 Task: Research Airbnb properties in Georgievka, Kazakhstan from 12th December, 2023 to 16th December, 2023 for 8 adults. Place can be room with 8 bedrooms having 8 beds and 8 bathrooms. Property type can be hotel. Amenities needed are: wifi, TV, free parkinig on premises, gym, breakfast.
Action: Mouse moved to (504, 88)
Screenshot: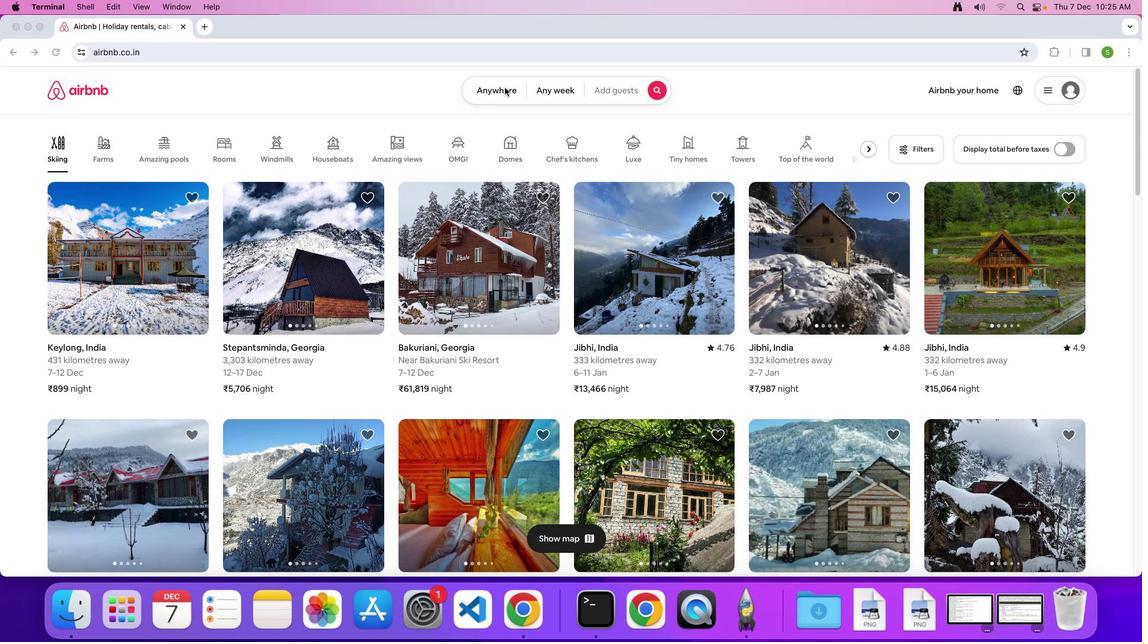 
Action: Mouse pressed left at (504, 88)
Screenshot: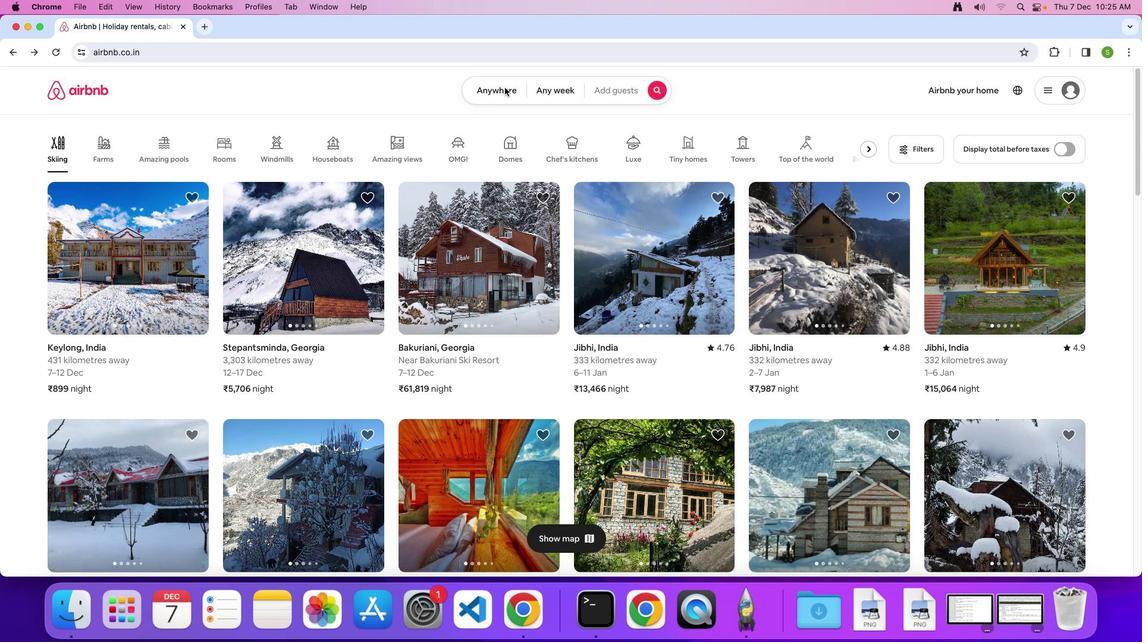 
Action: Mouse moved to (500, 89)
Screenshot: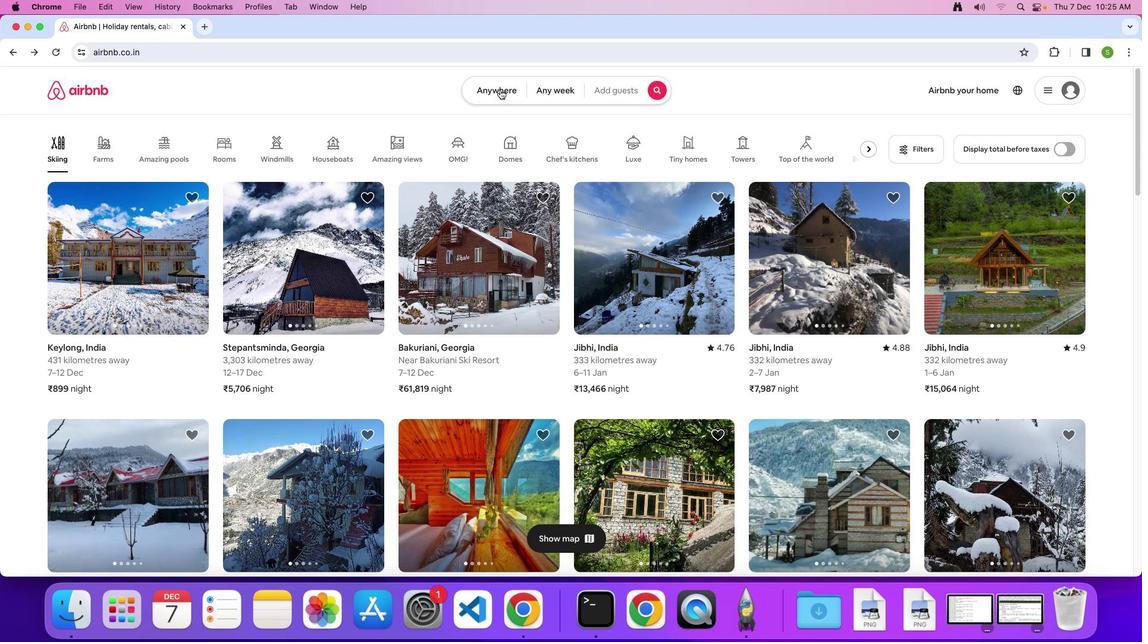 
Action: Mouse pressed left at (500, 89)
Screenshot: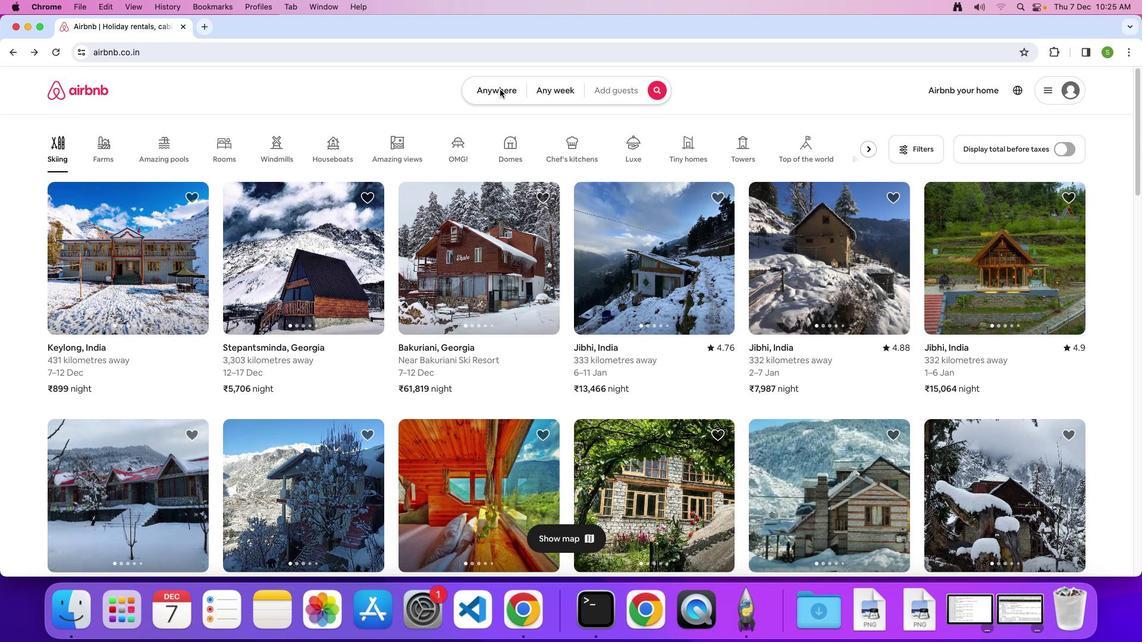 
Action: Mouse moved to (424, 135)
Screenshot: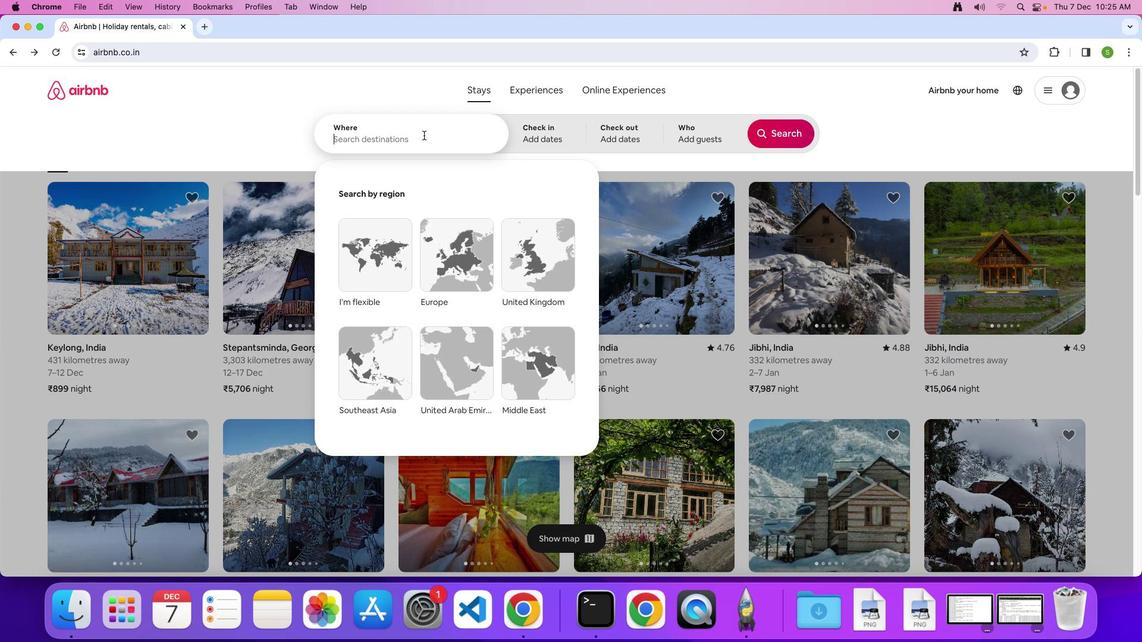 
Action: Key pressed 'G'Key.caps_lock'e''o''r''i'Key.backspace'g''i''e''v''k''a'','Key.spaceKey.shift'K''a''z''a''k''h''s''t''a''n'Key.enter
Screenshot: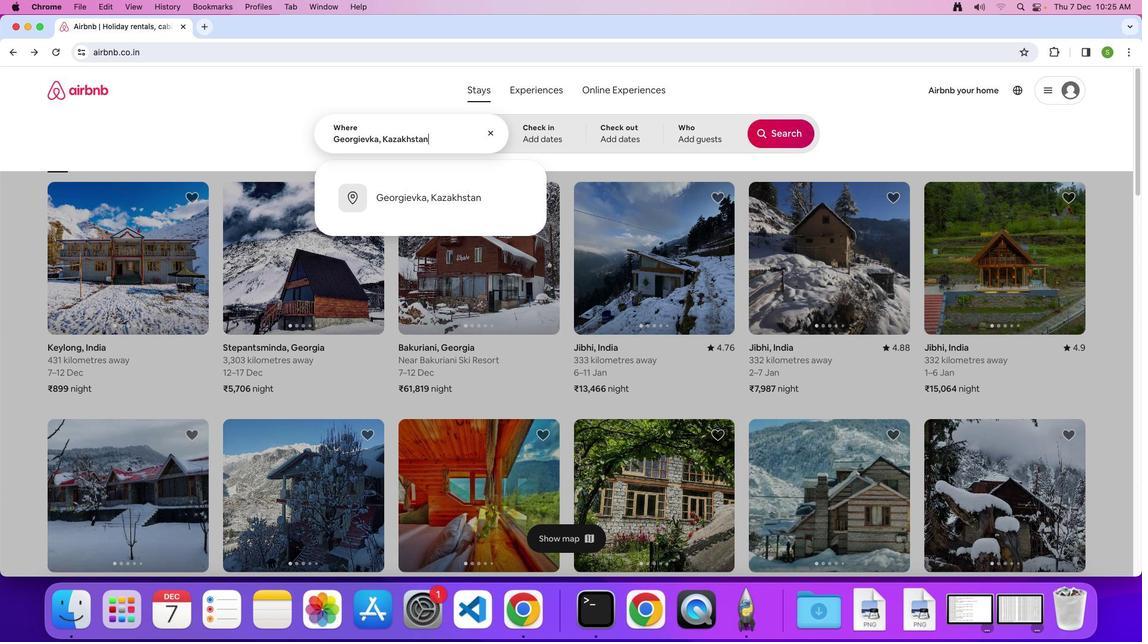 
Action: Mouse moved to (421, 335)
Screenshot: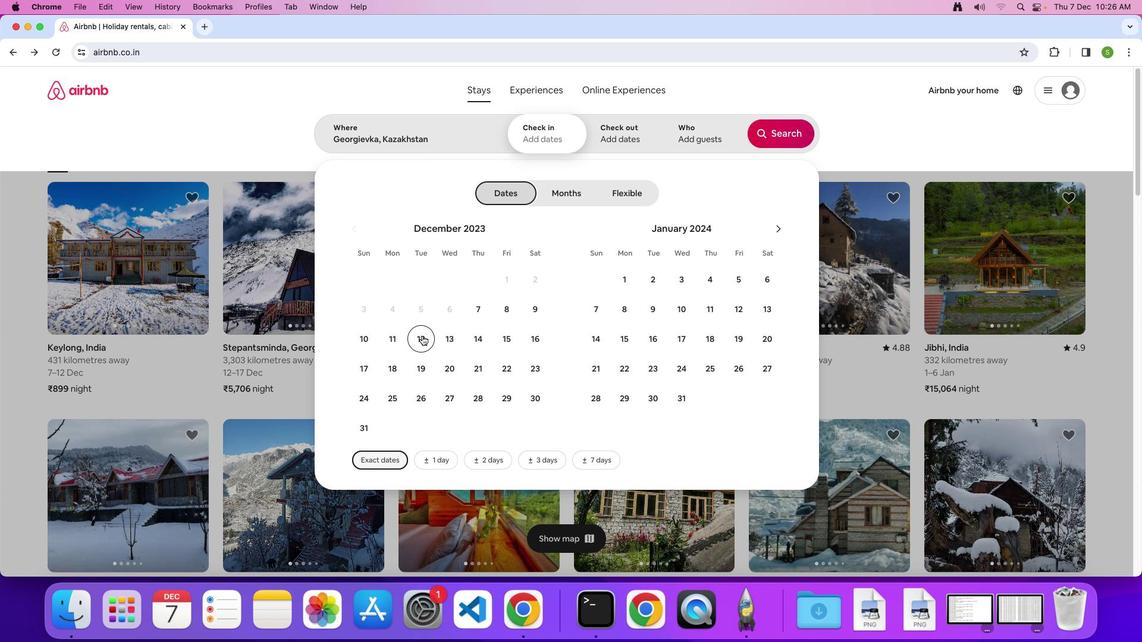 
Action: Mouse pressed left at (421, 335)
Screenshot: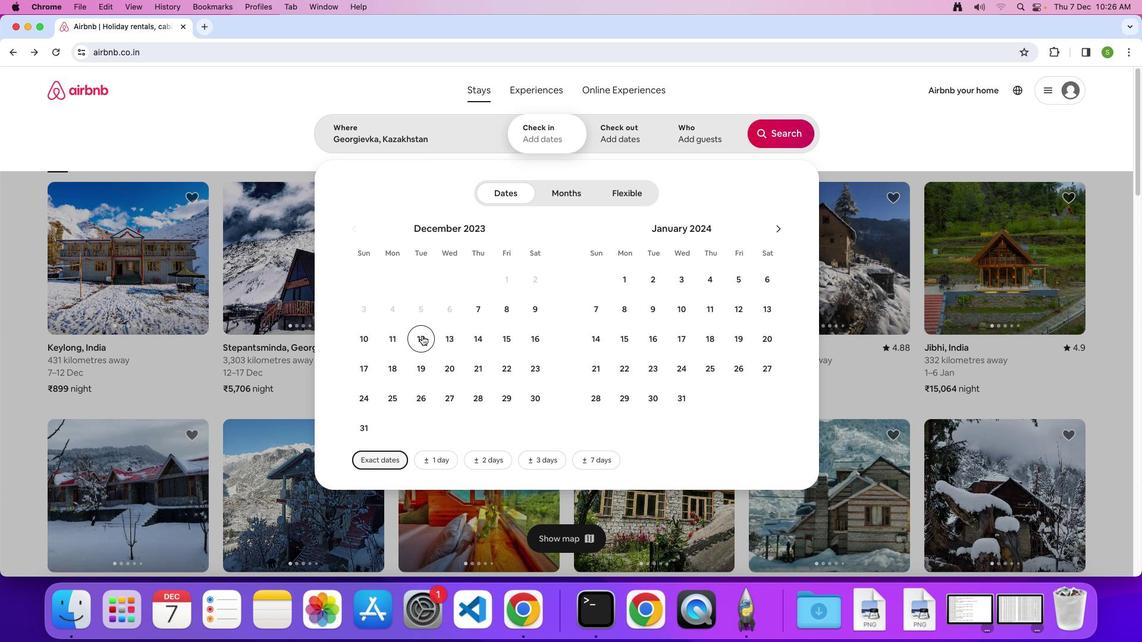 
Action: Mouse moved to (528, 340)
Screenshot: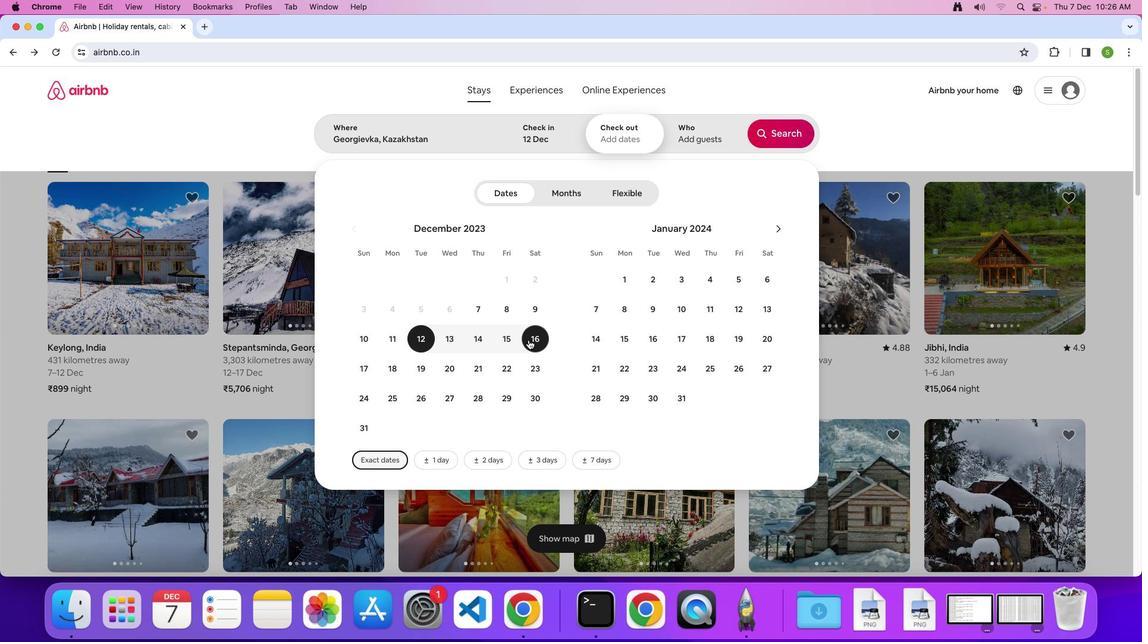 
Action: Mouse pressed left at (528, 340)
Screenshot: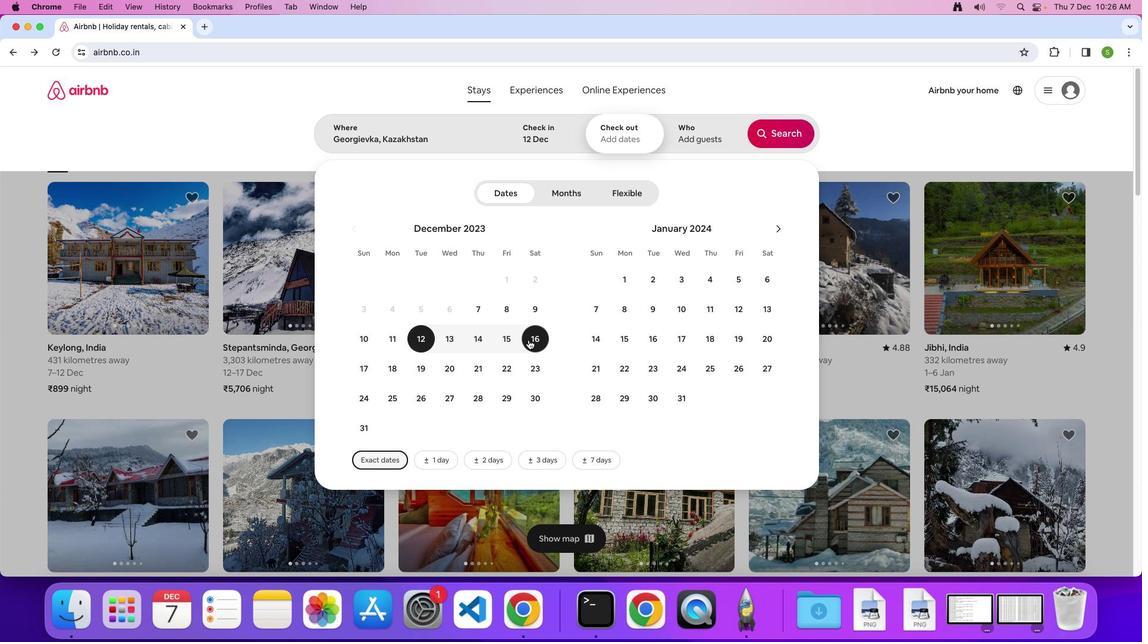 
Action: Mouse moved to (694, 142)
Screenshot: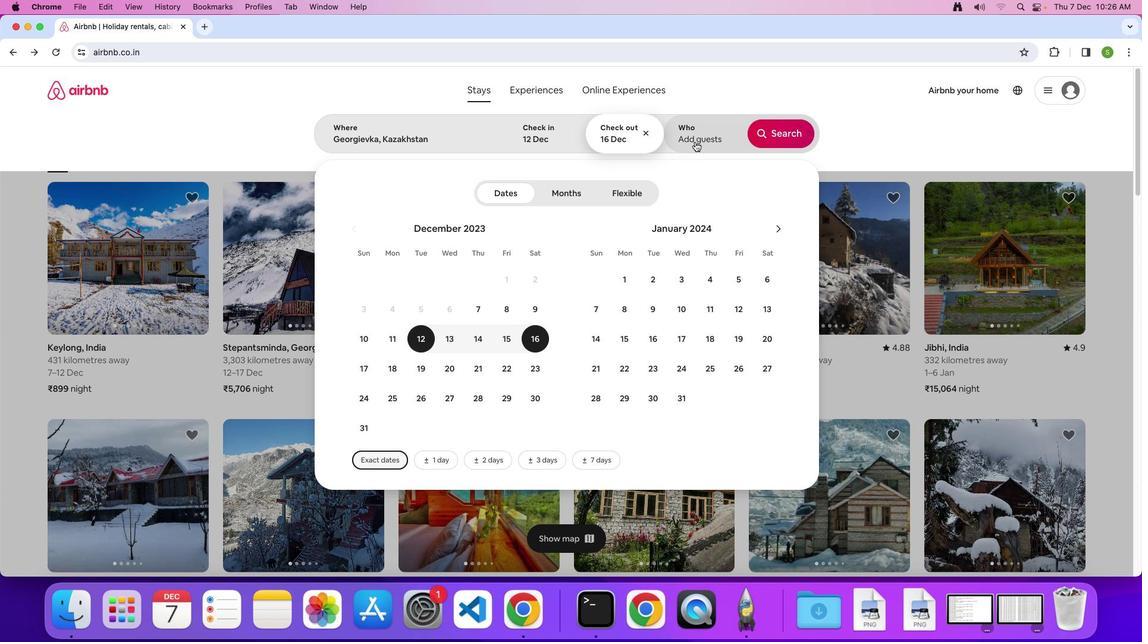 
Action: Mouse pressed left at (694, 142)
Screenshot: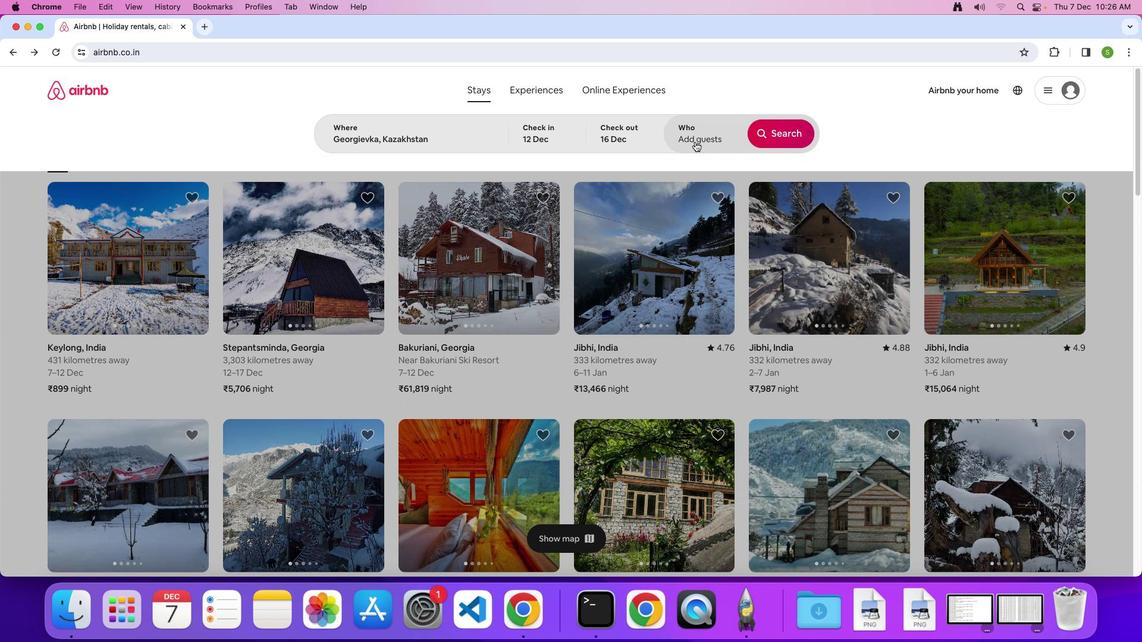 
Action: Mouse moved to (788, 199)
Screenshot: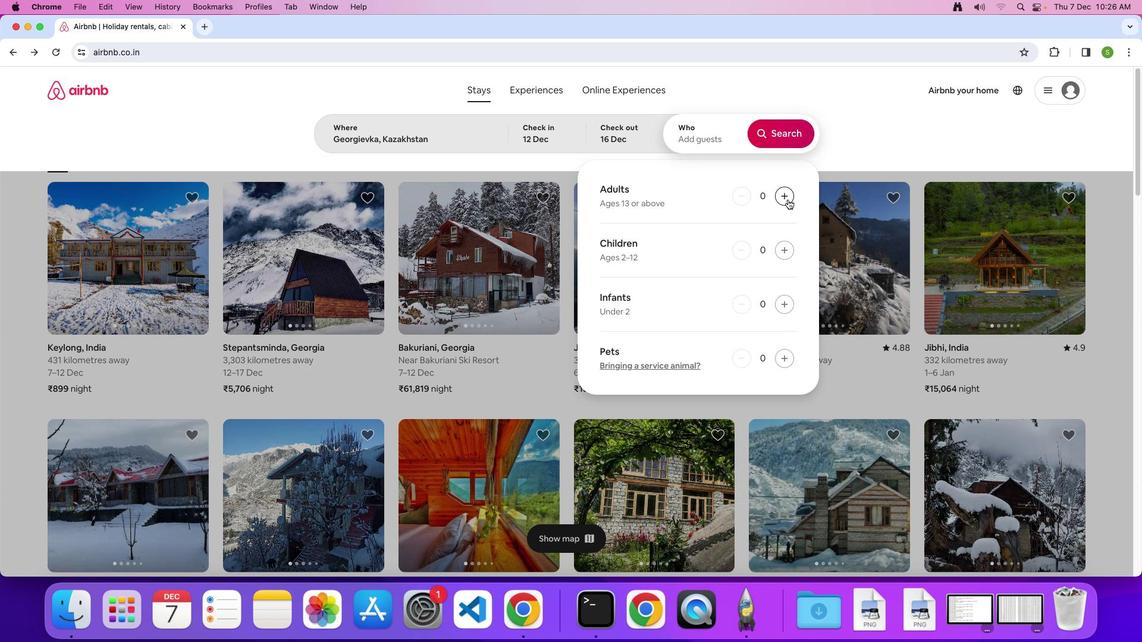 
Action: Mouse pressed left at (788, 199)
Screenshot: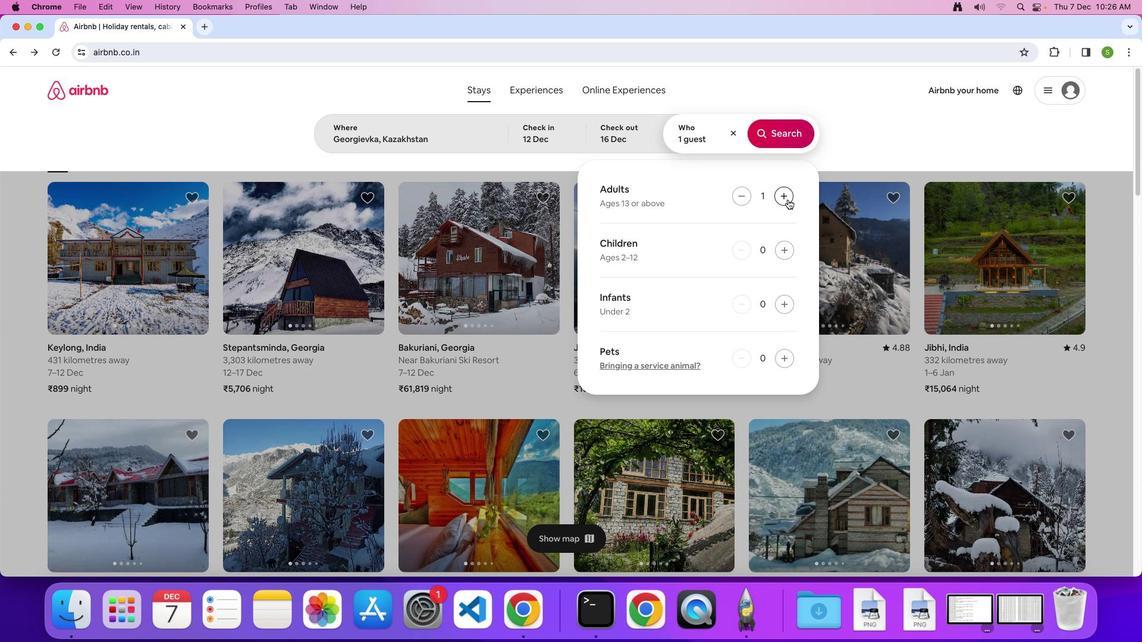 
Action: Mouse pressed left at (788, 199)
Screenshot: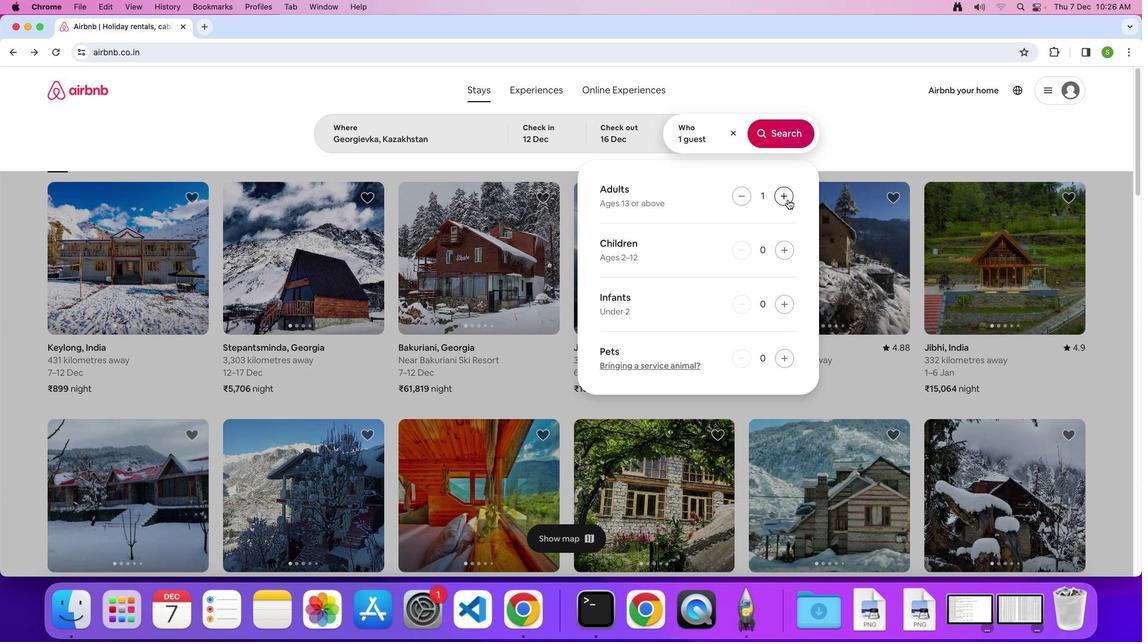 
Action: Mouse pressed left at (788, 199)
Screenshot: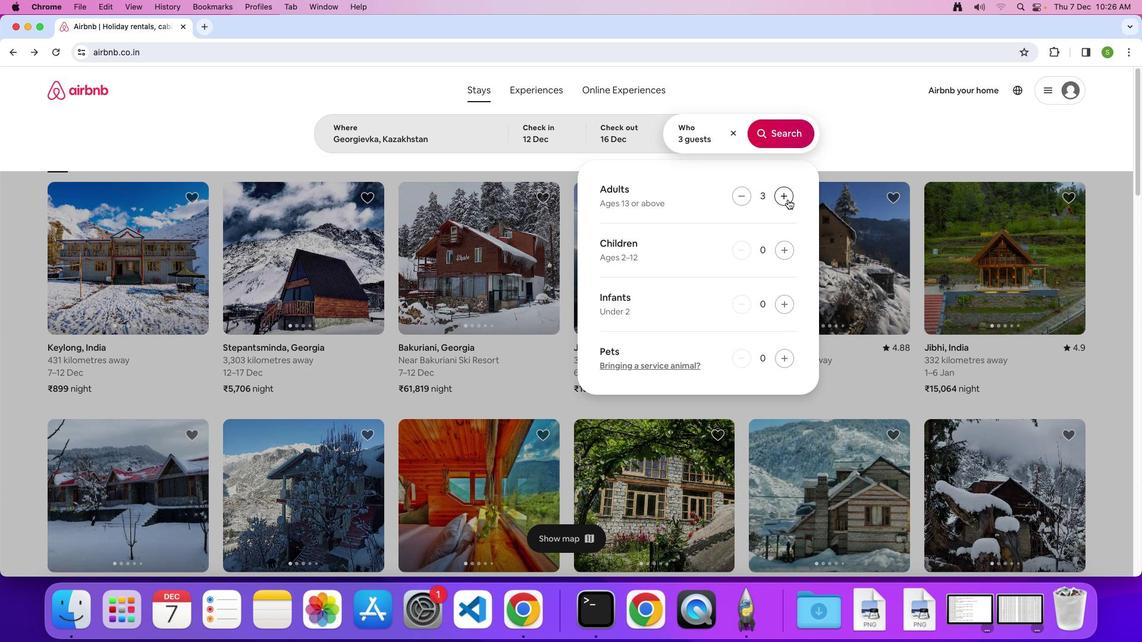 
Action: Mouse pressed left at (788, 199)
Screenshot: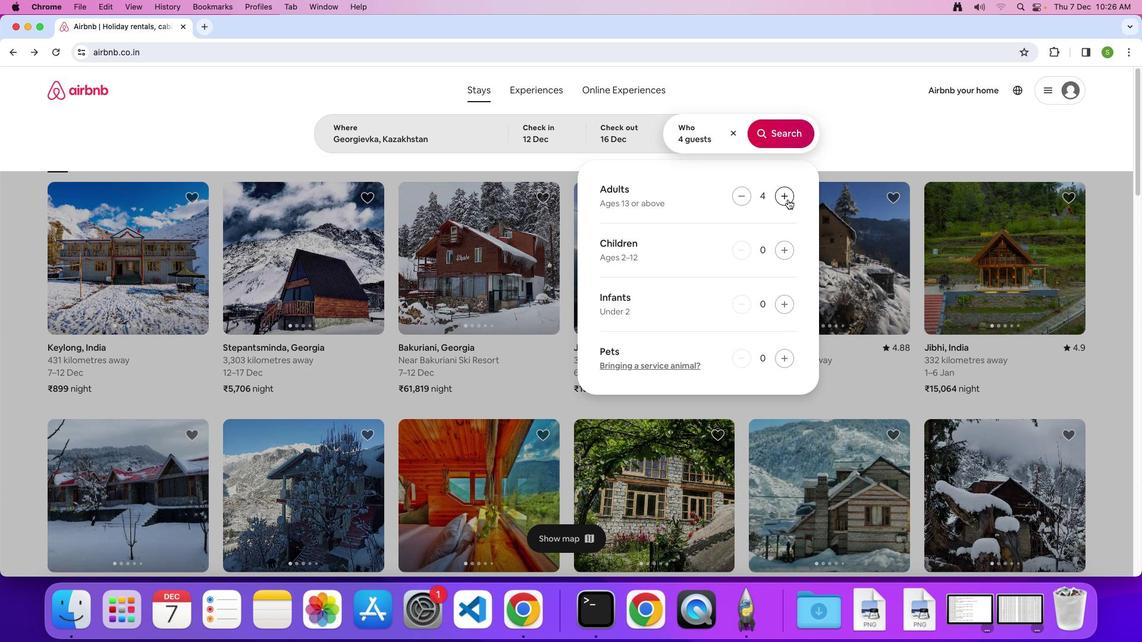 
Action: Mouse pressed left at (788, 199)
Screenshot: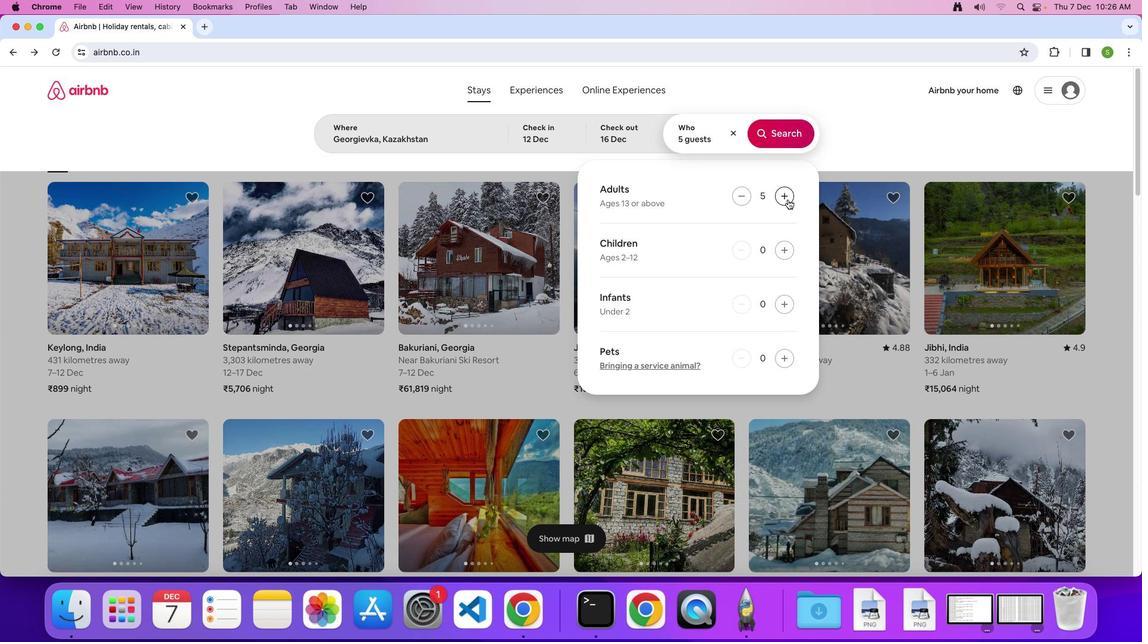 
Action: Mouse pressed left at (788, 199)
Screenshot: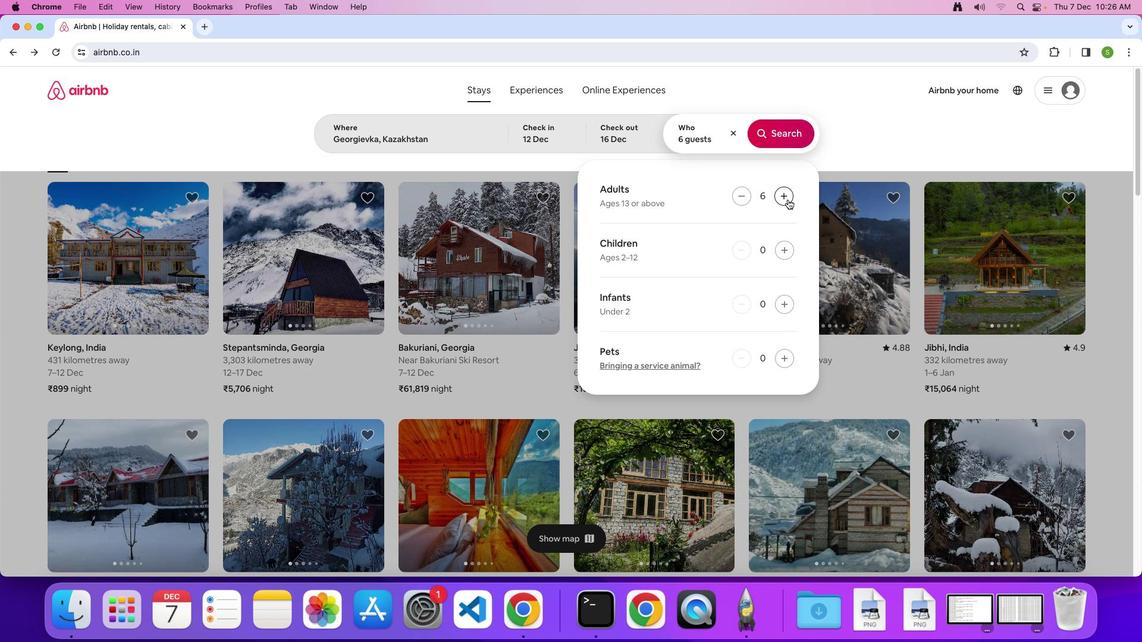 
Action: Mouse pressed left at (788, 199)
Screenshot: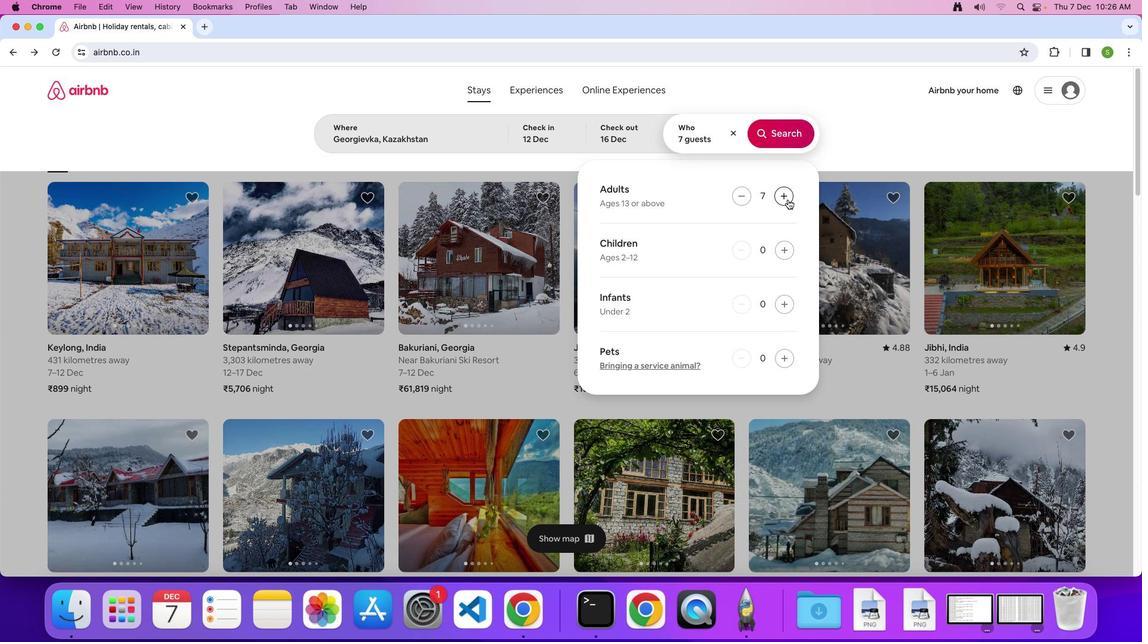 
Action: Mouse pressed left at (788, 199)
Screenshot: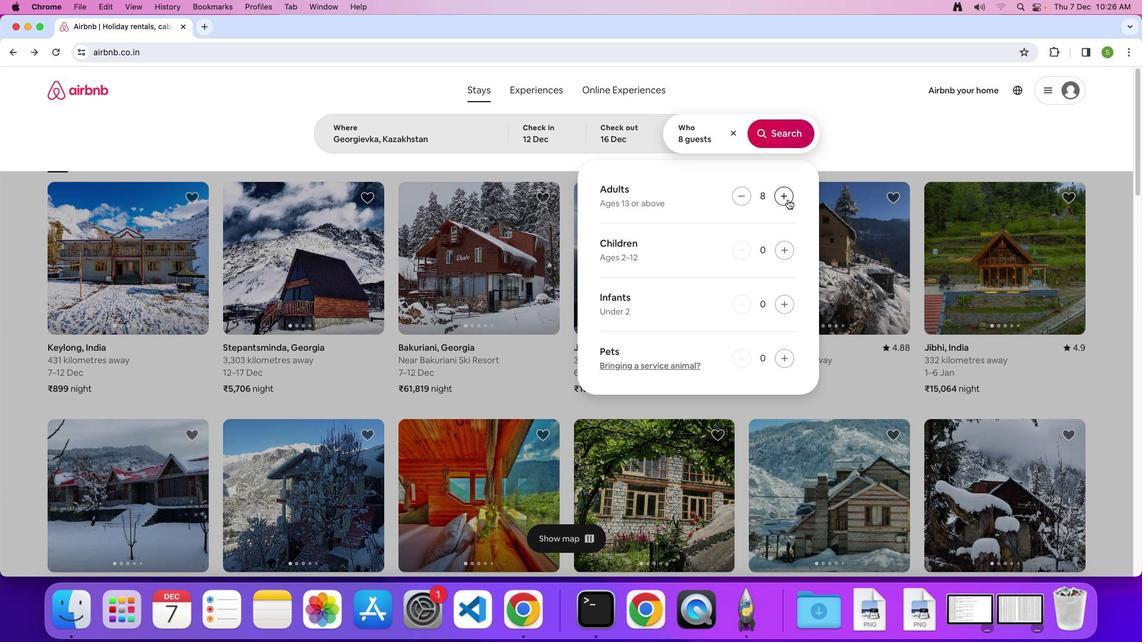 
Action: Mouse moved to (771, 128)
Screenshot: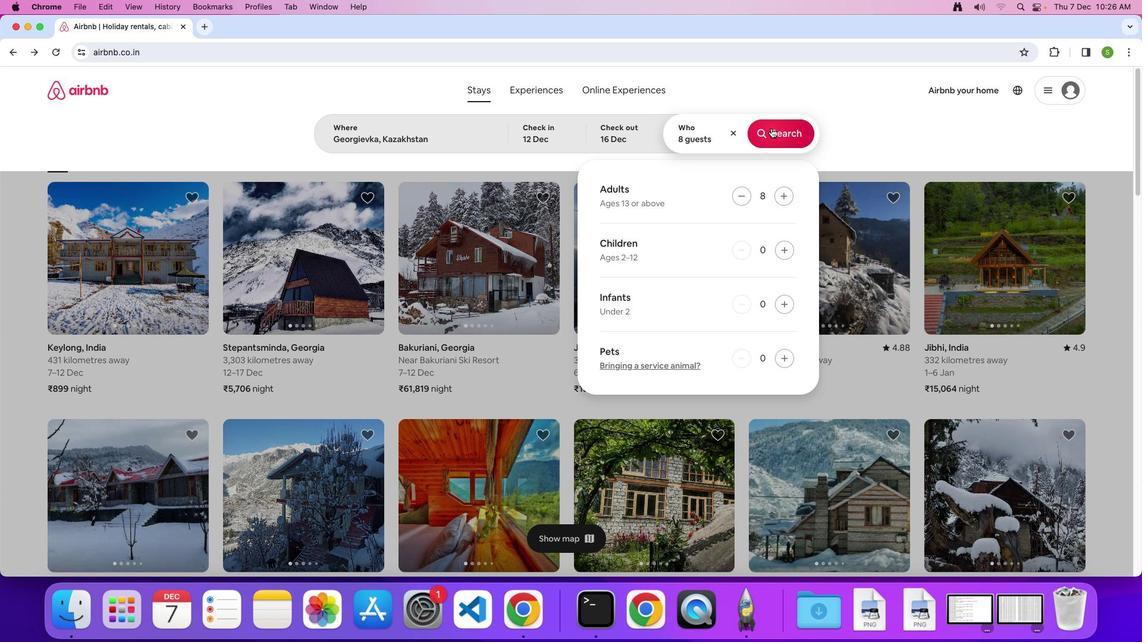 
Action: Mouse pressed left at (771, 128)
Screenshot: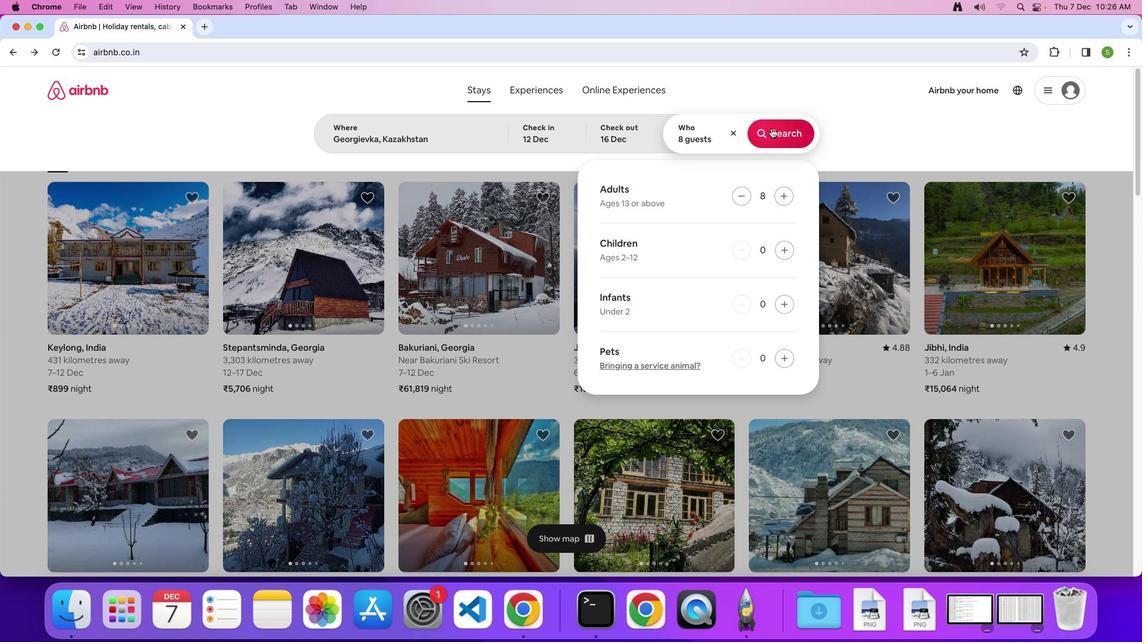 
Action: Mouse moved to (953, 138)
Screenshot: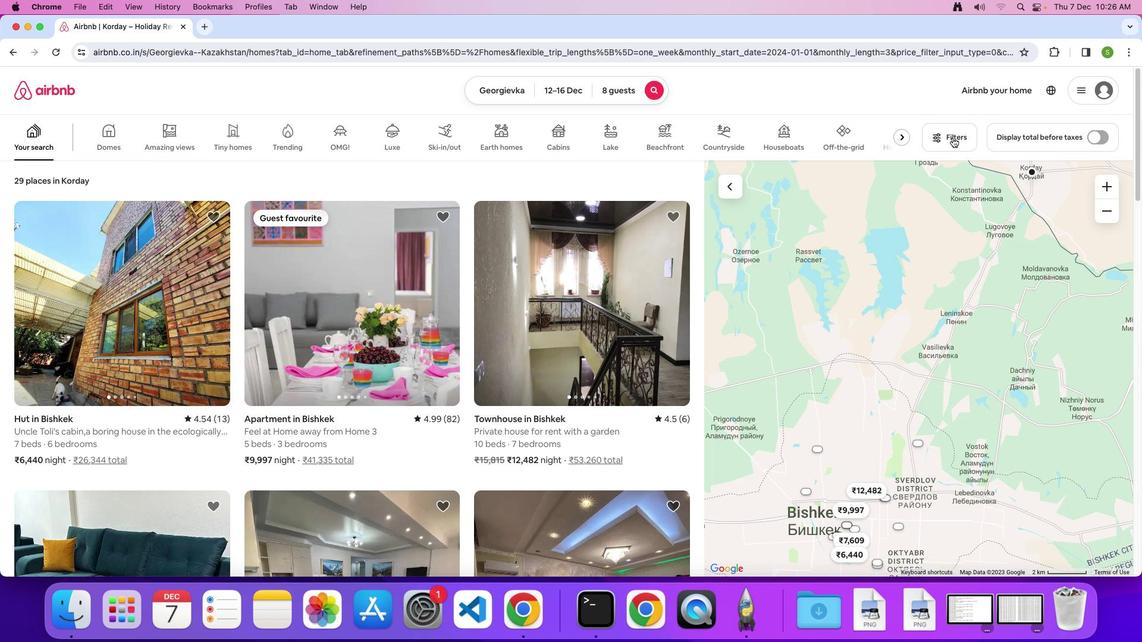 
Action: Mouse pressed left at (953, 138)
Screenshot: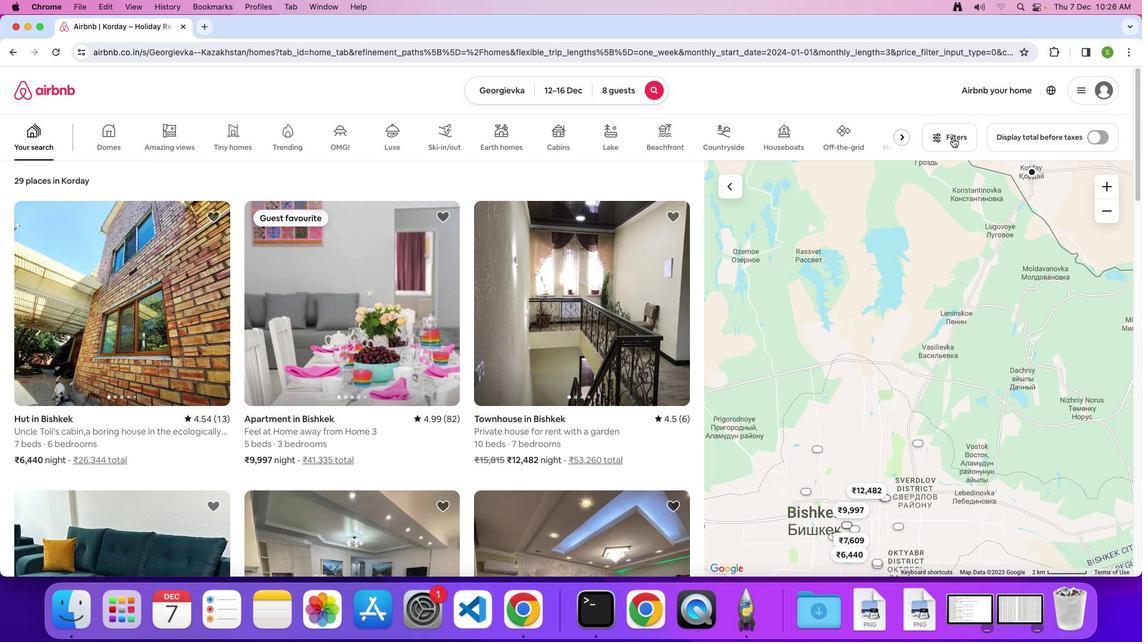 
Action: Mouse moved to (524, 211)
Screenshot: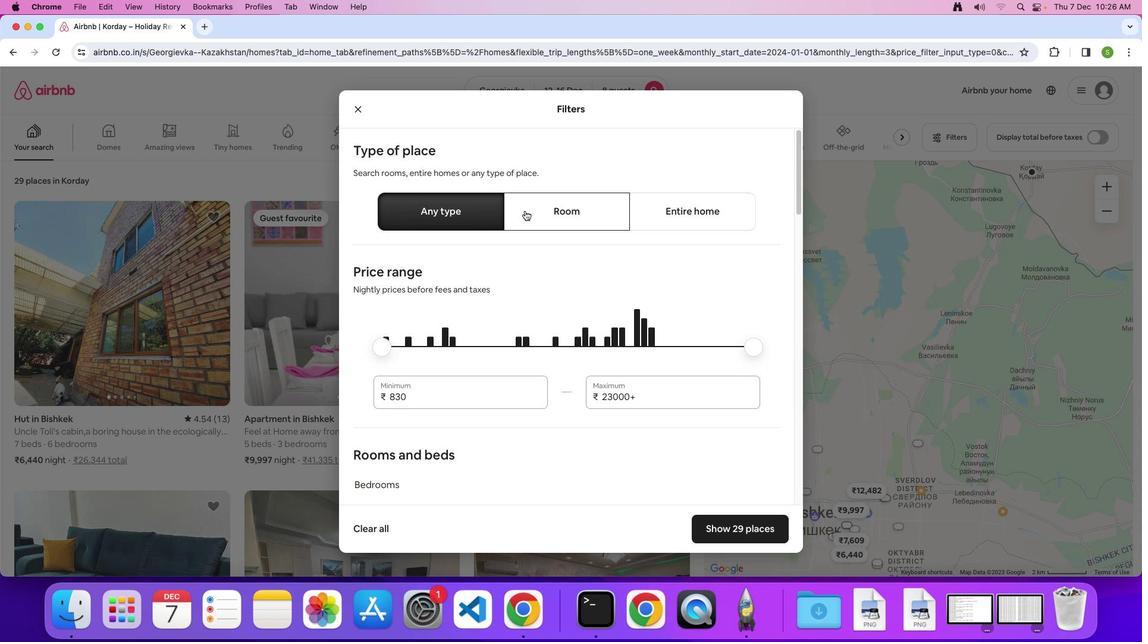 
Action: Mouse pressed left at (524, 211)
Screenshot: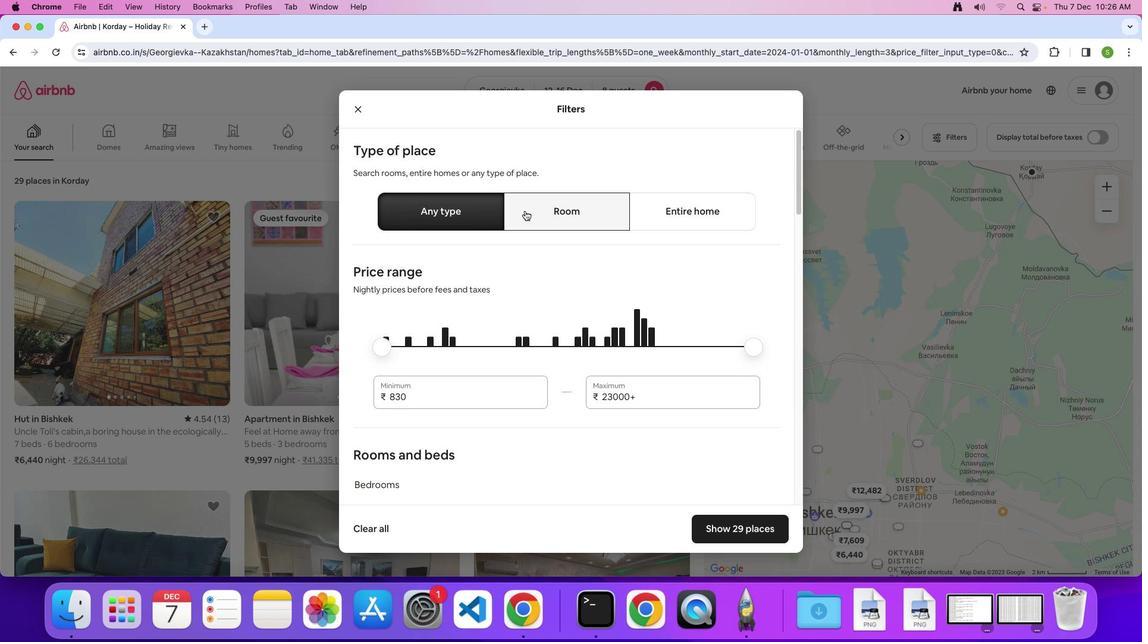 
Action: Mouse moved to (512, 329)
Screenshot: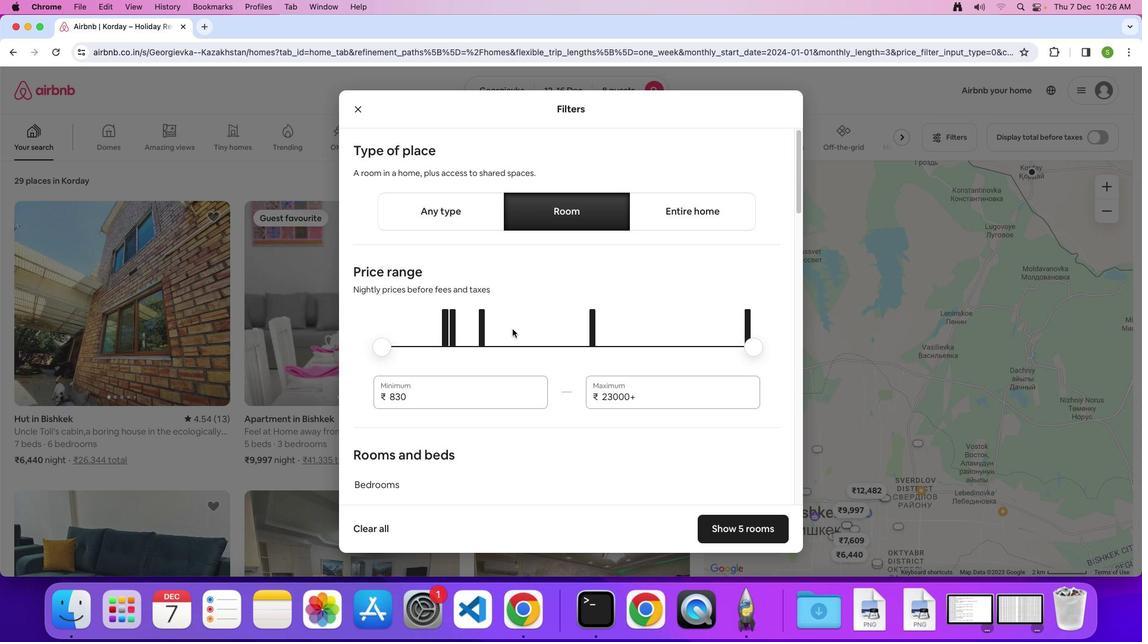 
Action: Mouse scrolled (512, 329) with delta (0, 0)
Screenshot: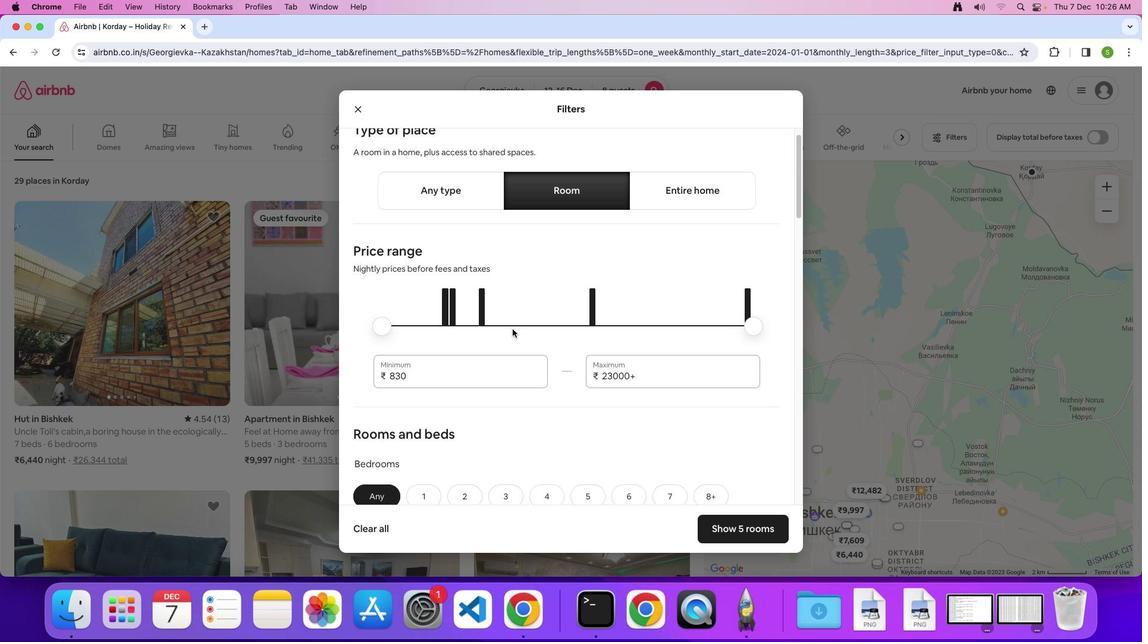 
Action: Mouse scrolled (512, 329) with delta (0, 0)
Screenshot: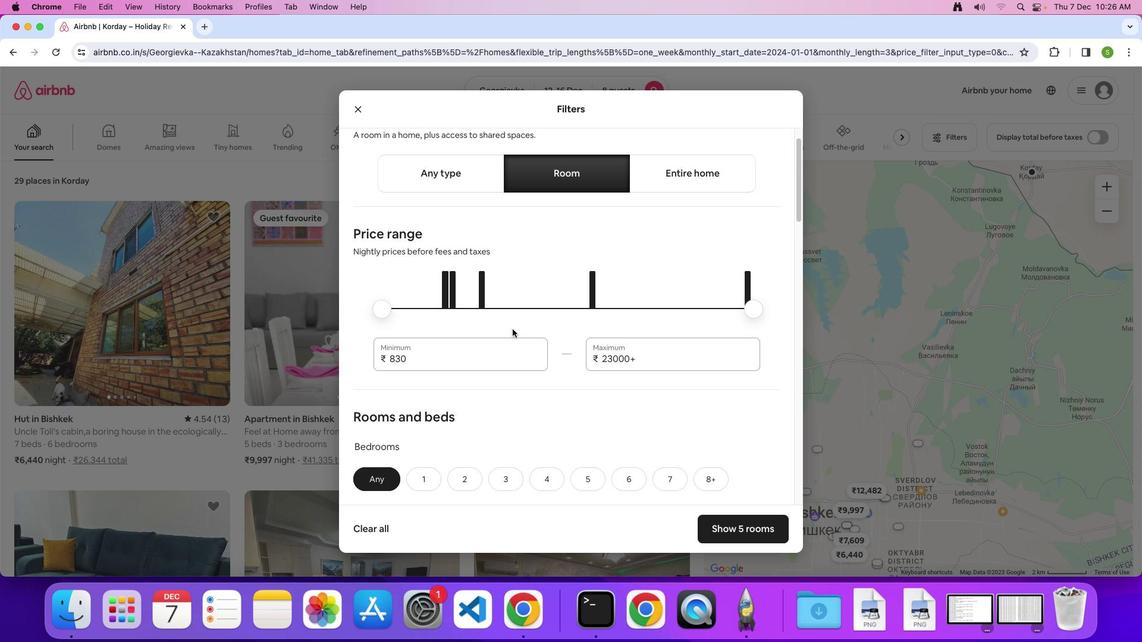 
Action: Mouse scrolled (512, 329) with delta (0, -1)
Screenshot: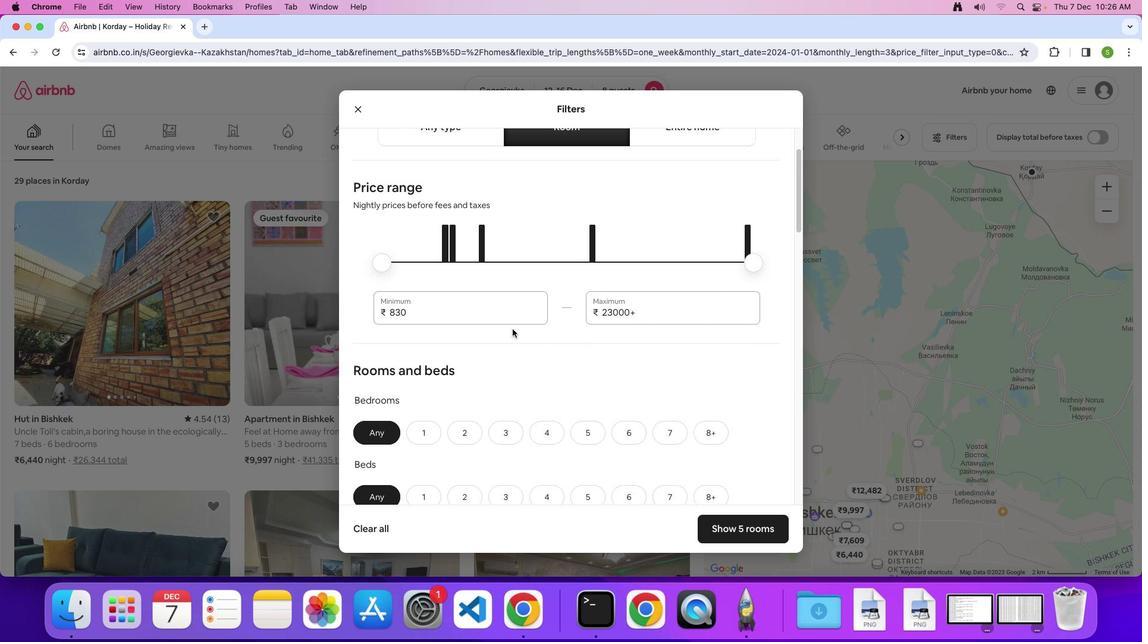 
Action: Mouse scrolled (512, 329) with delta (0, 0)
Screenshot: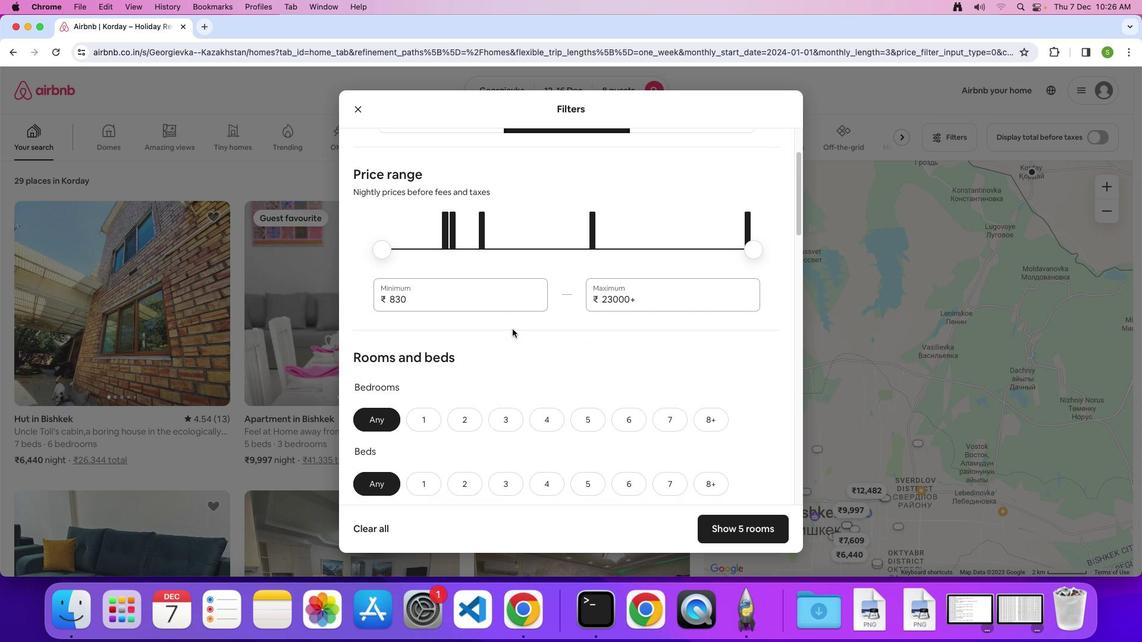 
Action: Mouse scrolled (512, 329) with delta (0, 0)
Screenshot: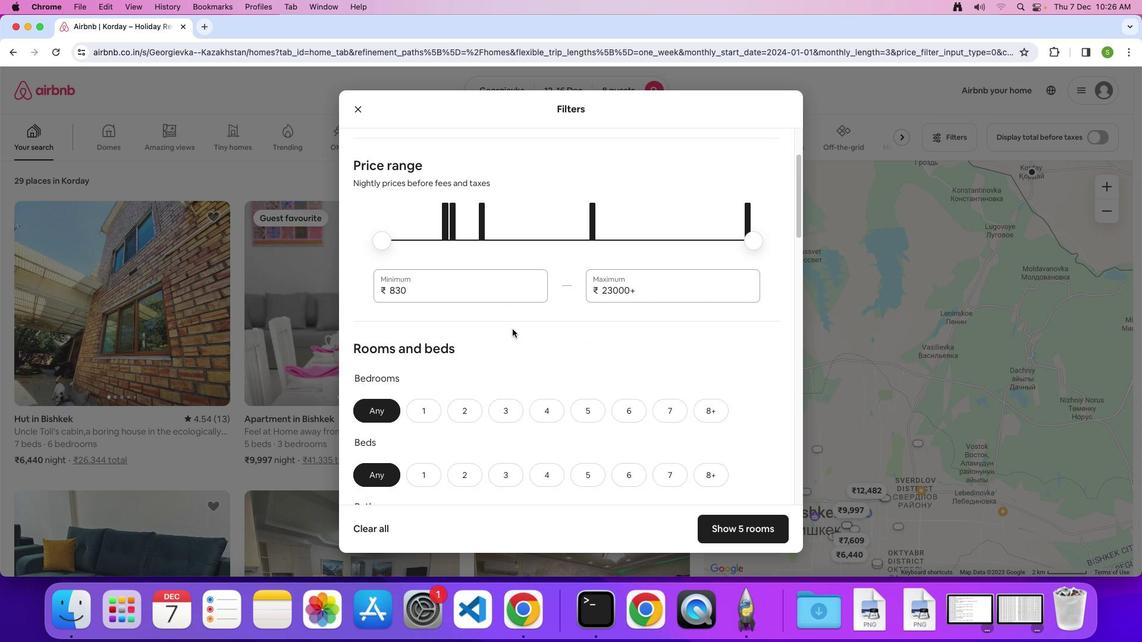 
Action: Mouse scrolled (512, 329) with delta (0, 0)
Screenshot: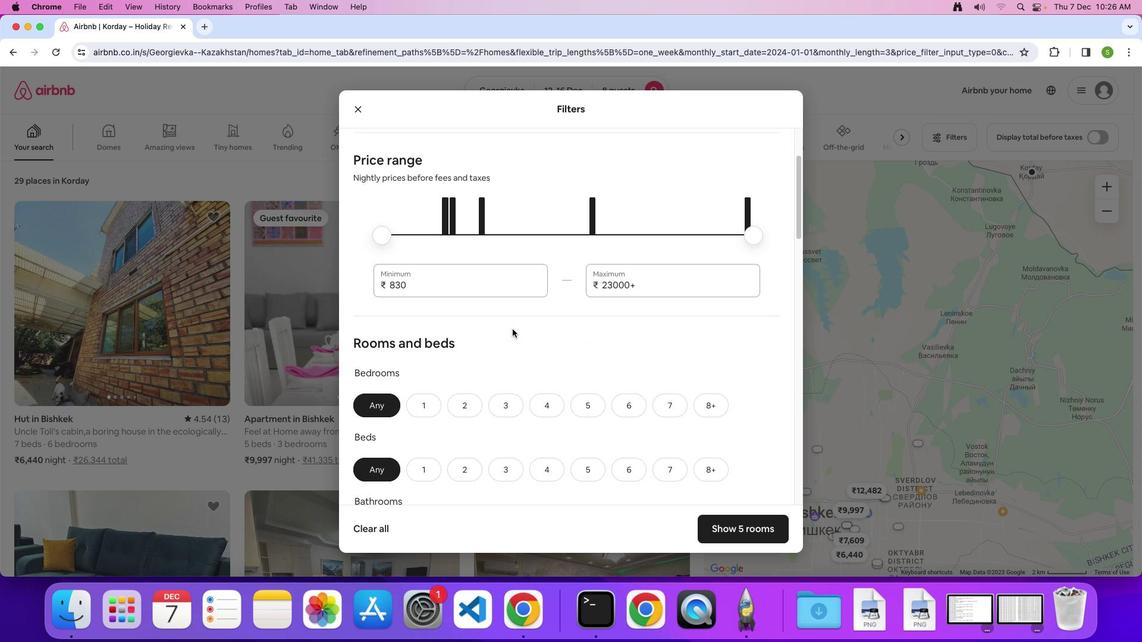 
Action: Mouse scrolled (512, 329) with delta (0, 0)
Screenshot: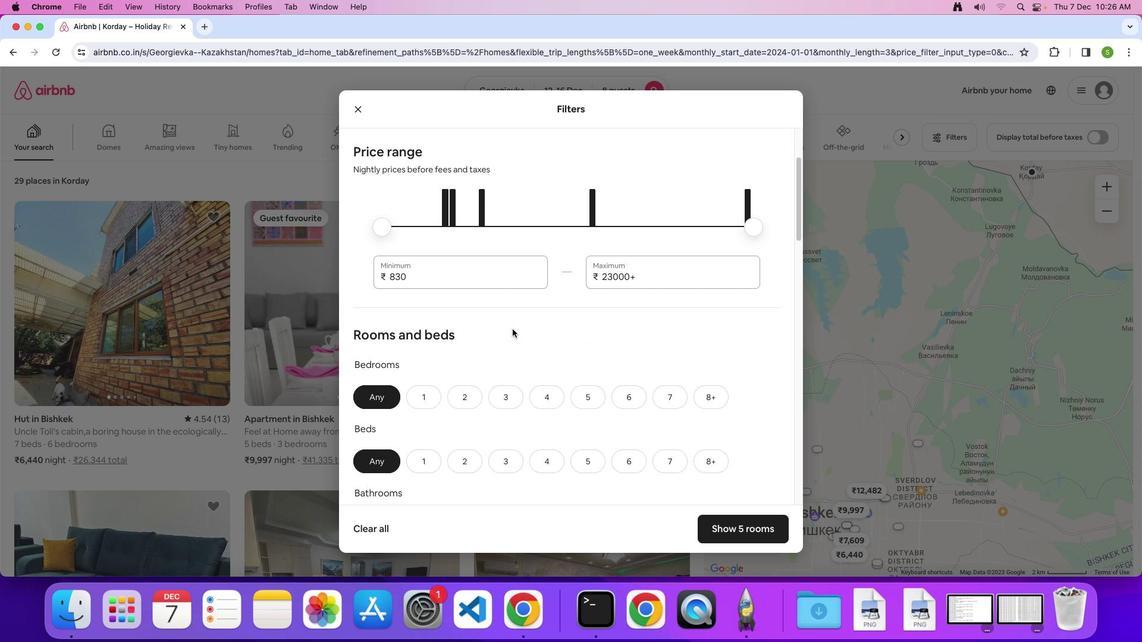 
Action: Mouse scrolled (512, 329) with delta (0, 0)
Screenshot: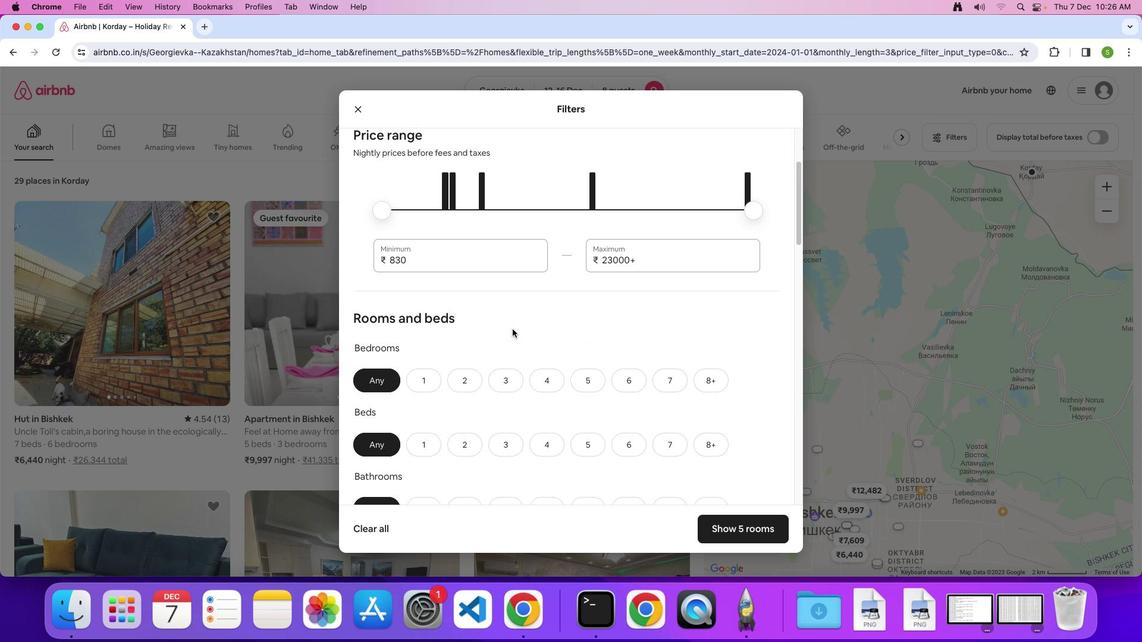 
Action: Mouse scrolled (512, 329) with delta (0, 0)
Screenshot: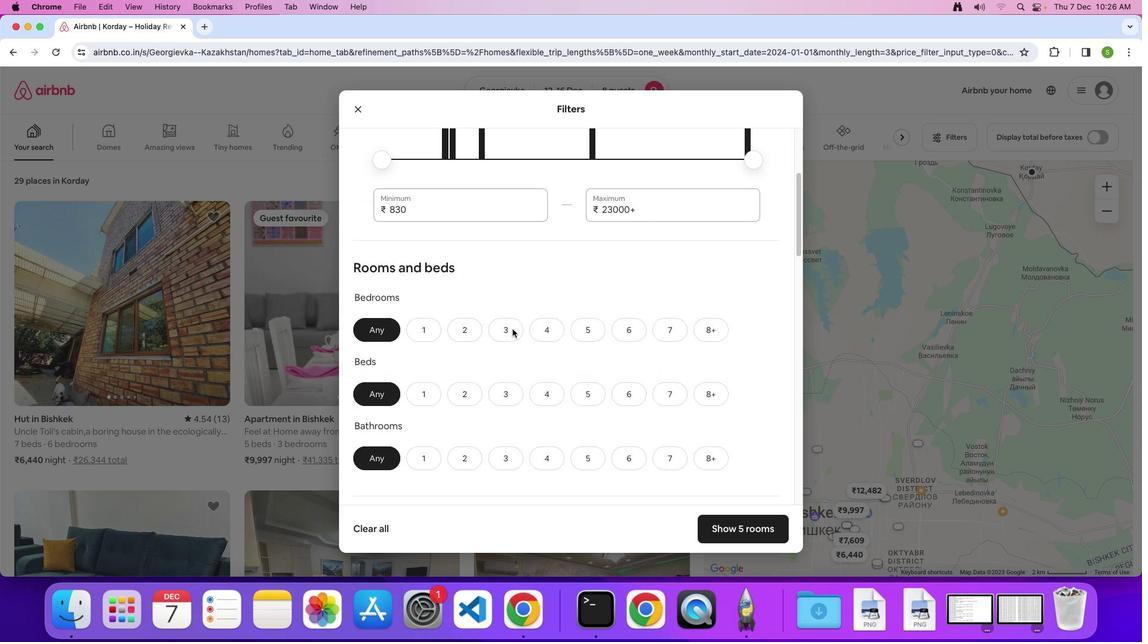 
Action: Mouse scrolled (512, 329) with delta (0, -1)
Screenshot: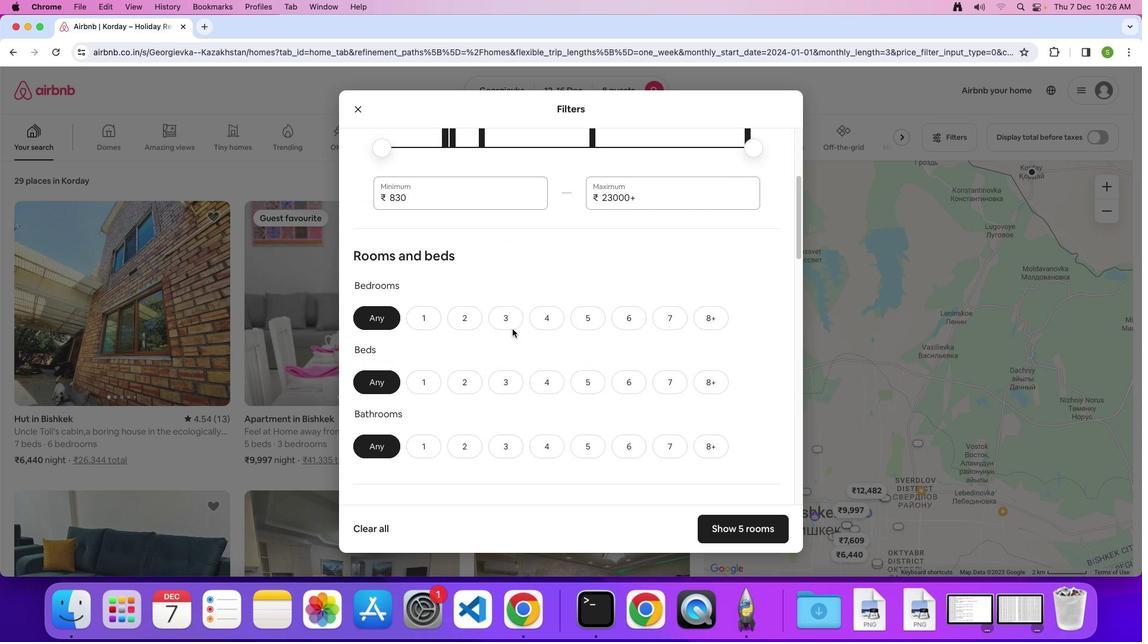 
Action: Mouse scrolled (512, 329) with delta (0, -1)
Screenshot: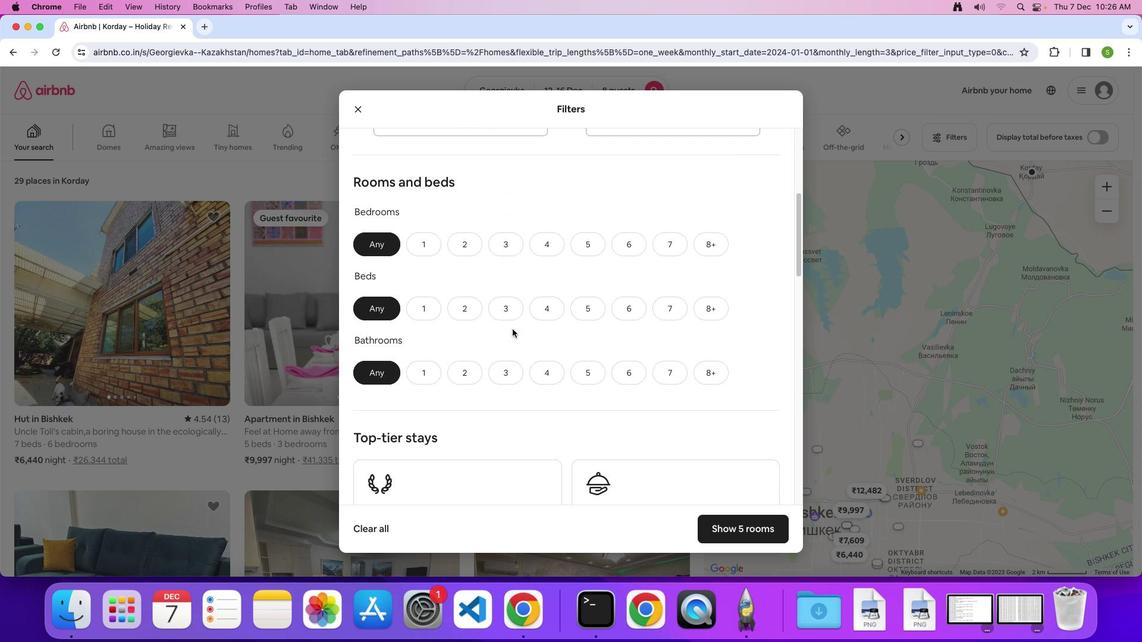 
Action: Mouse moved to (712, 236)
Screenshot: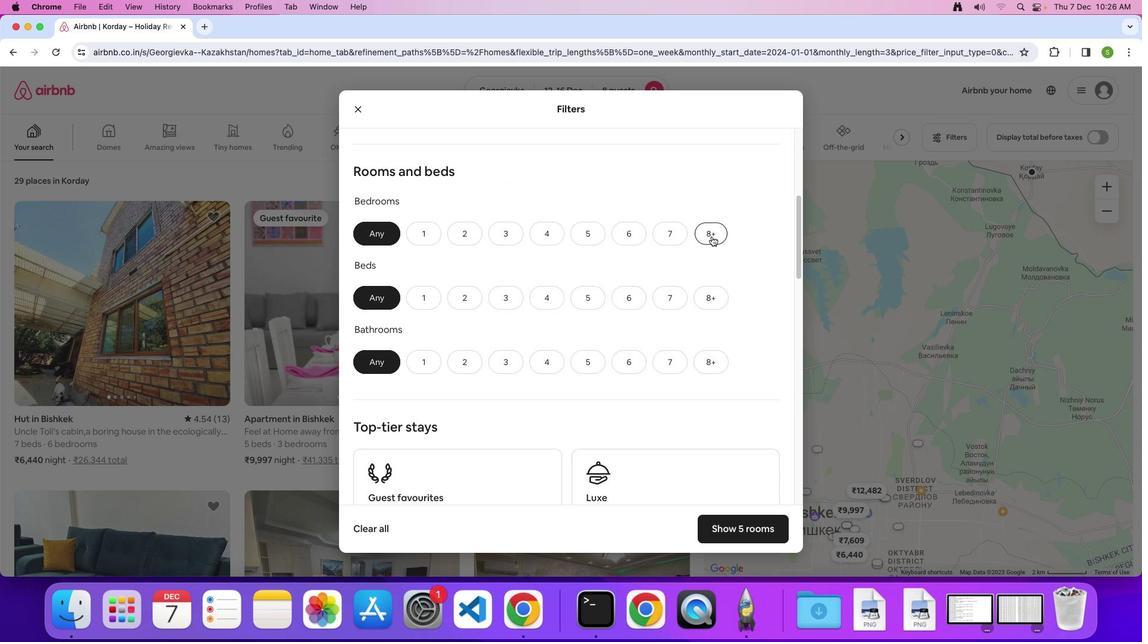 
Action: Mouse pressed left at (712, 236)
Screenshot: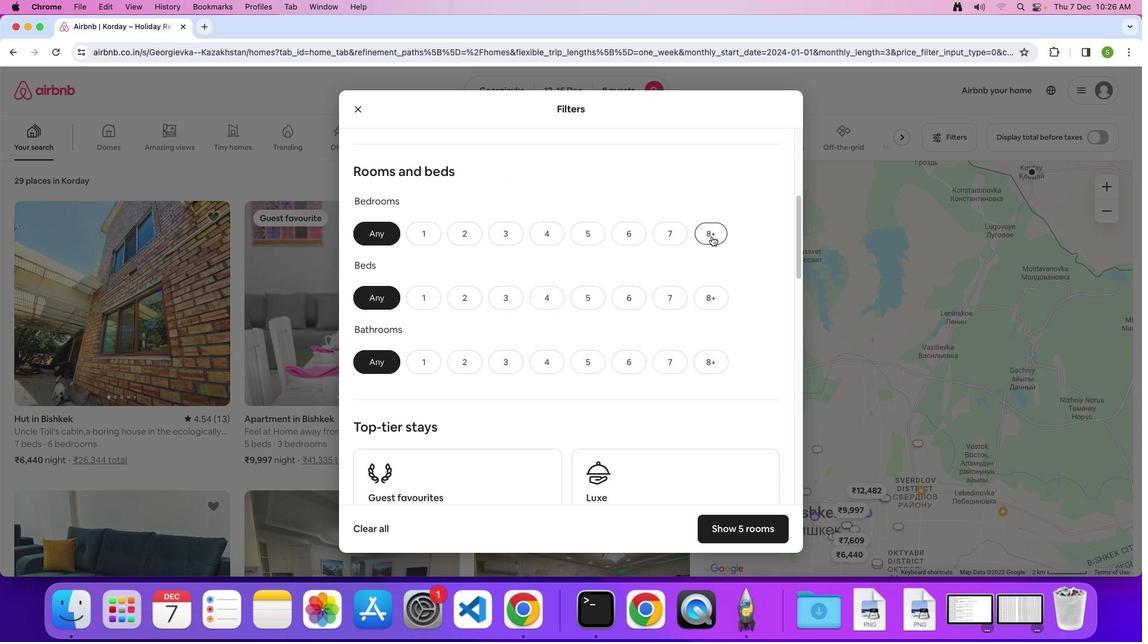 
Action: Mouse moved to (700, 292)
Screenshot: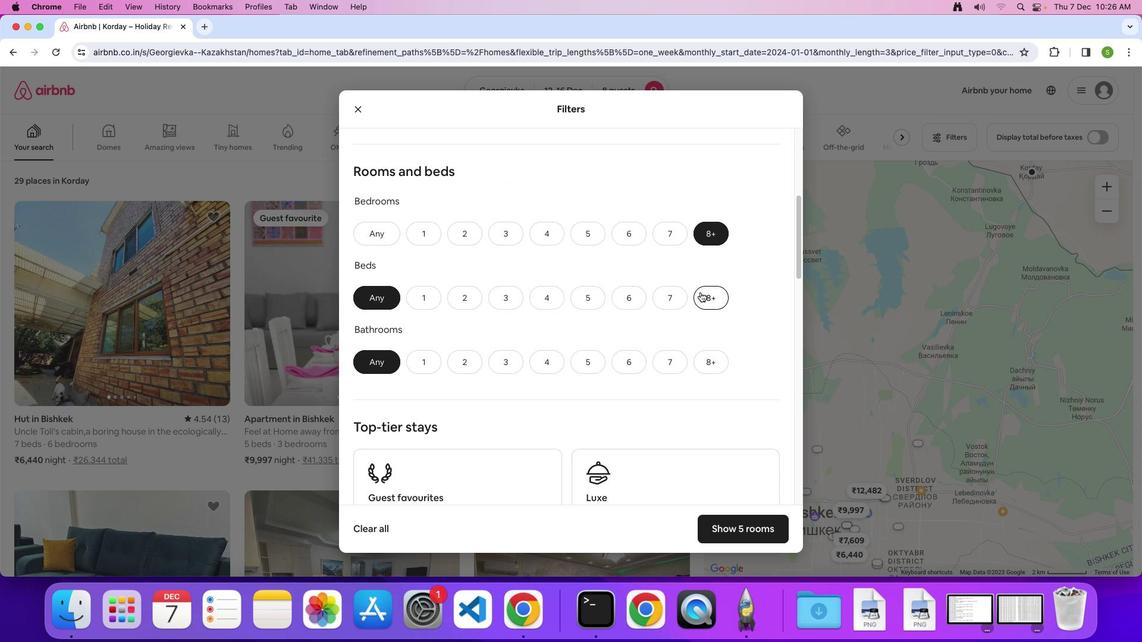 
Action: Mouse pressed left at (700, 292)
Screenshot: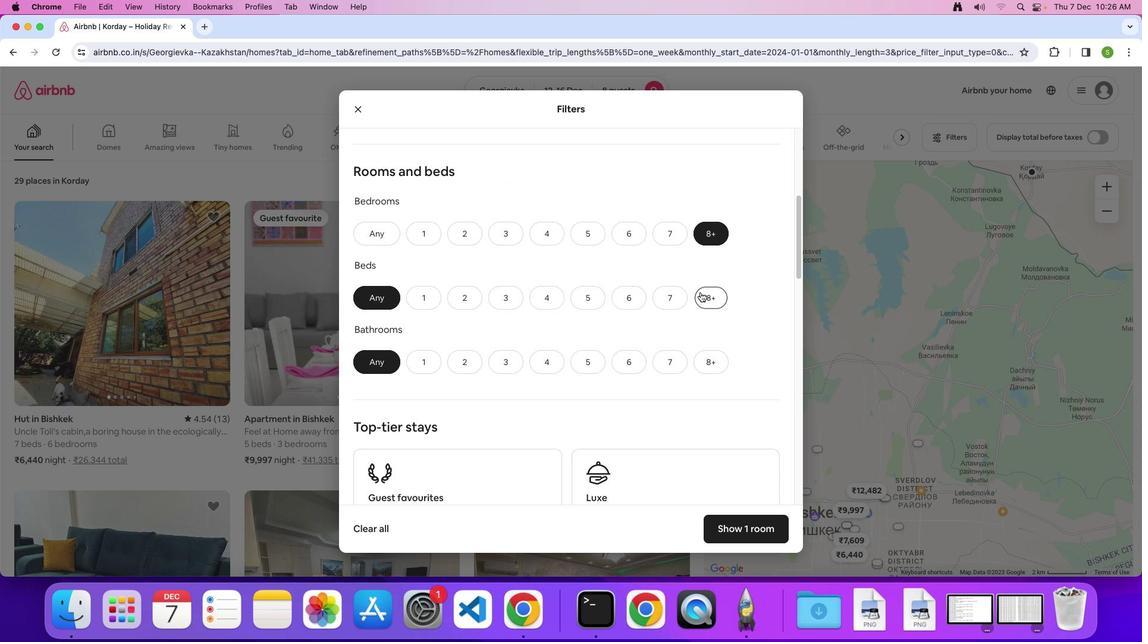 
Action: Mouse moved to (709, 365)
Screenshot: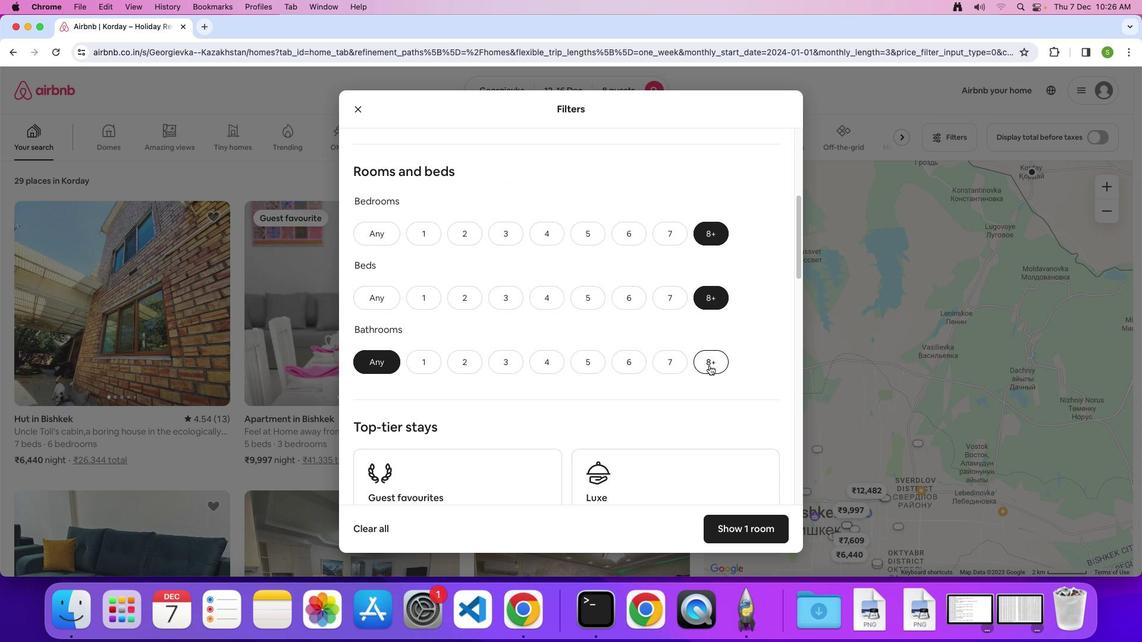 
Action: Mouse pressed left at (709, 365)
Screenshot: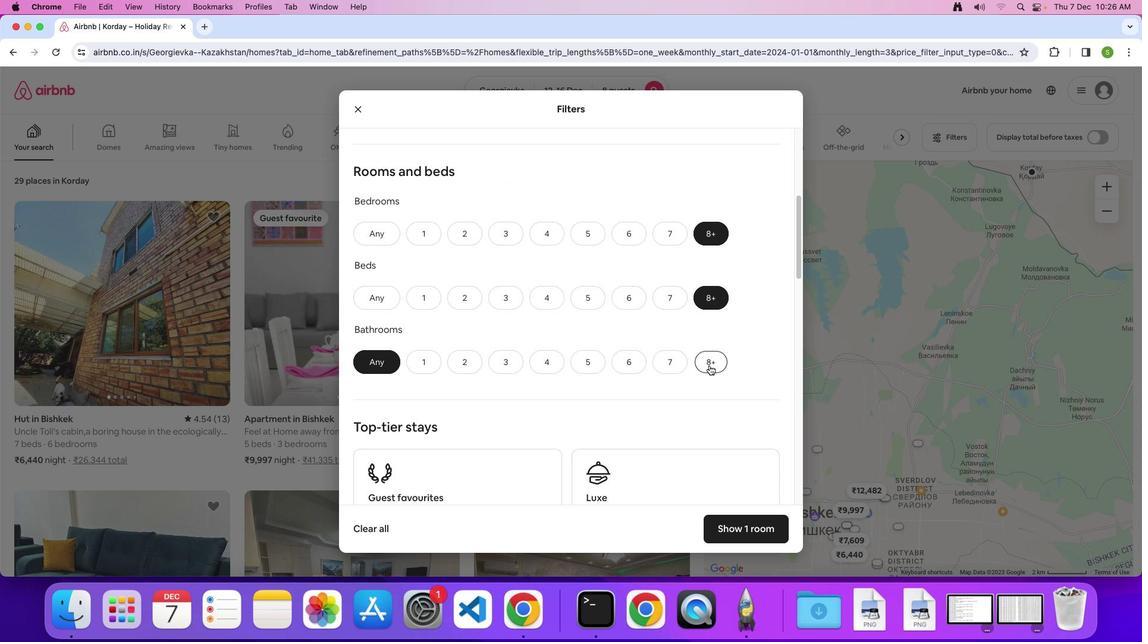
Action: Mouse moved to (668, 374)
Screenshot: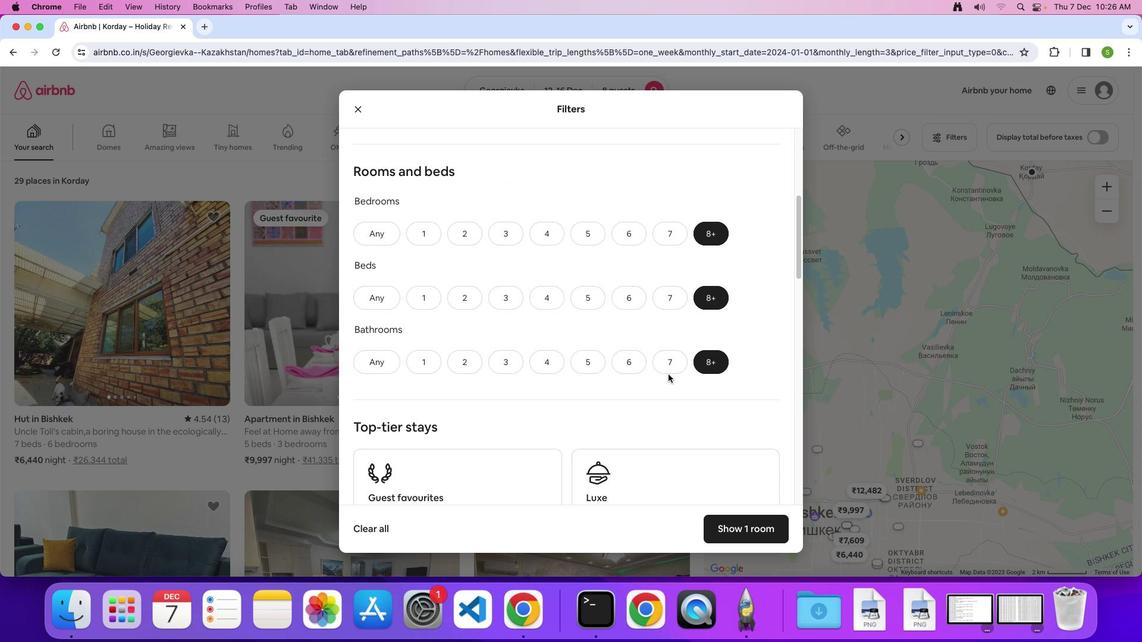 
Action: Mouse scrolled (668, 374) with delta (0, 0)
Screenshot: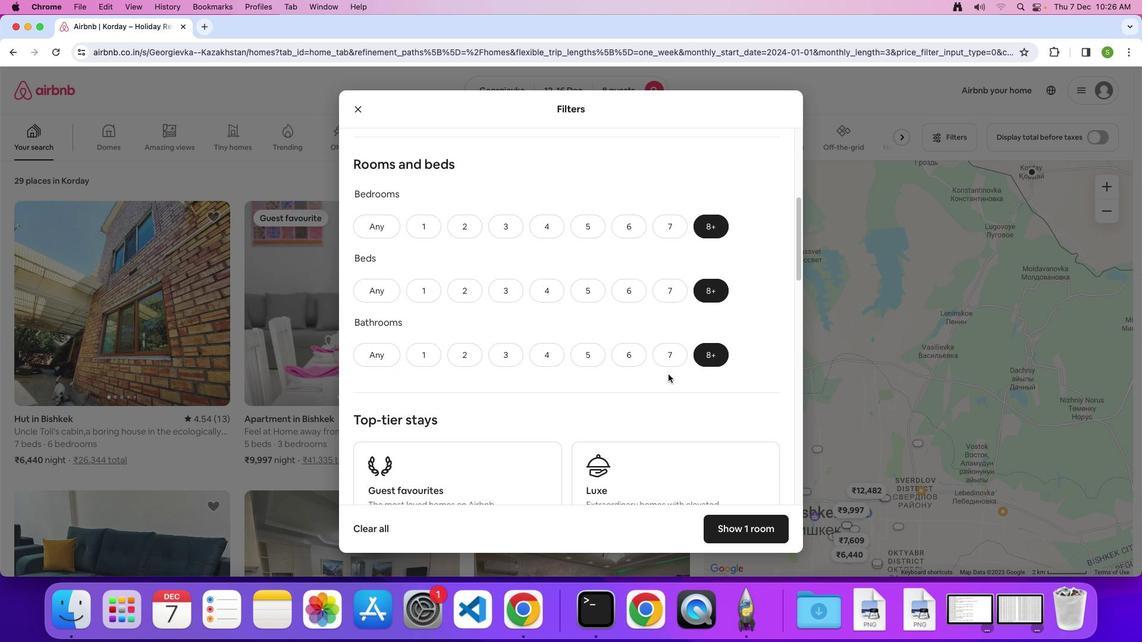 
Action: Mouse scrolled (668, 374) with delta (0, 0)
Screenshot: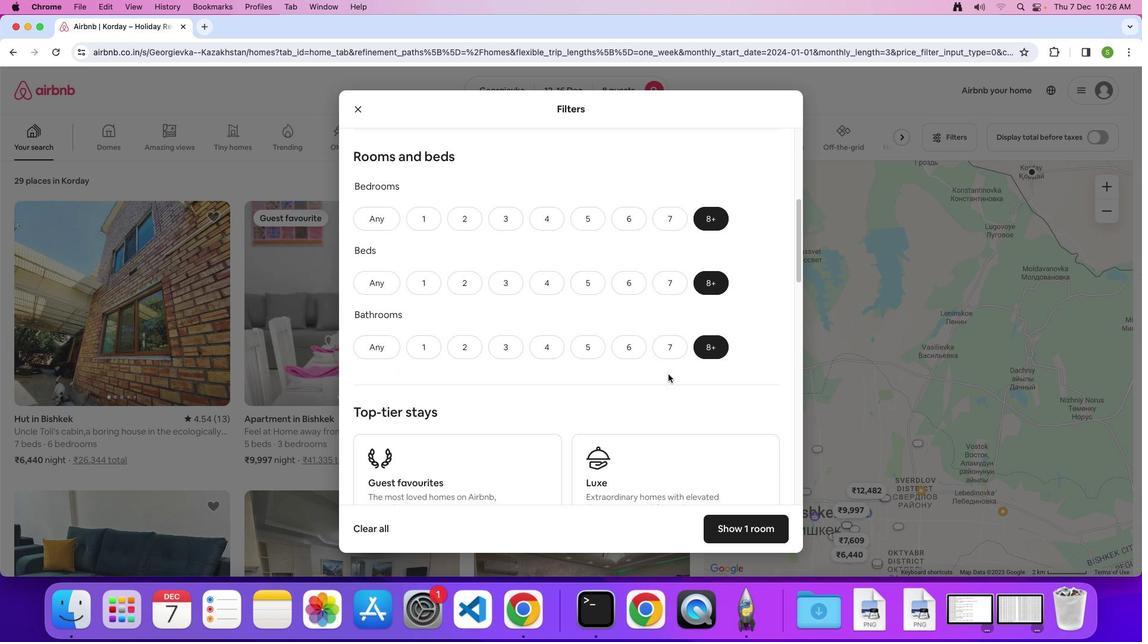 
Action: Mouse scrolled (668, 374) with delta (0, 0)
Screenshot: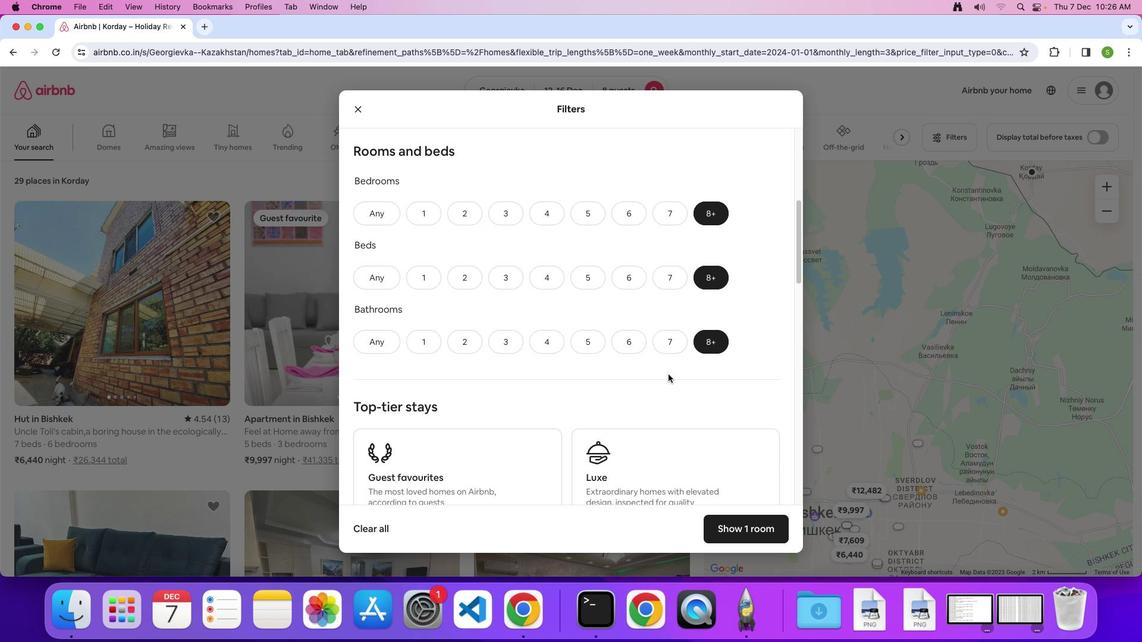
Action: Mouse scrolled (668, 374) with delta (0, 0)
Screenshot: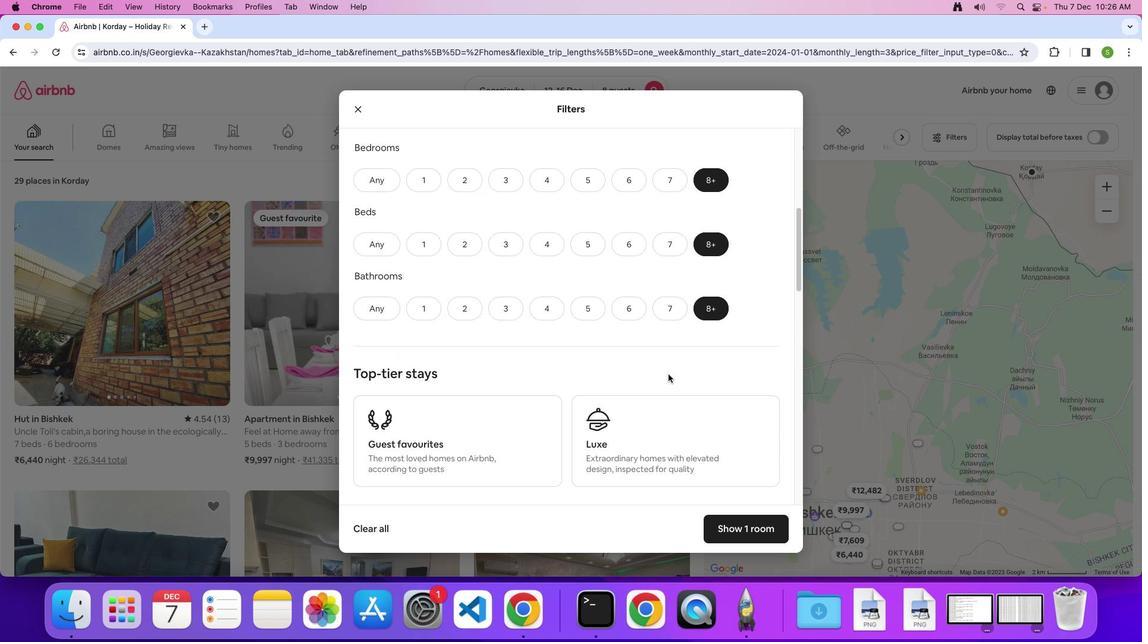 
Action: Mouse scrolled (668, 374) with delta (0, -1)
Screenshot: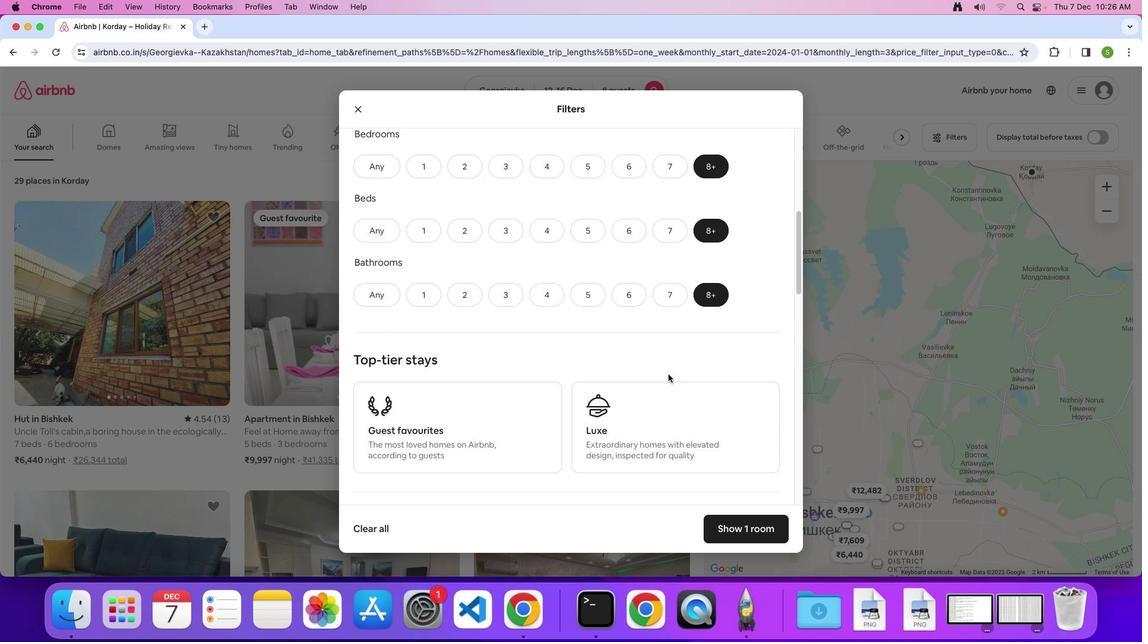 
Action: Mouse scrolled (668, 374) with delta (0, 0)
Screenshot: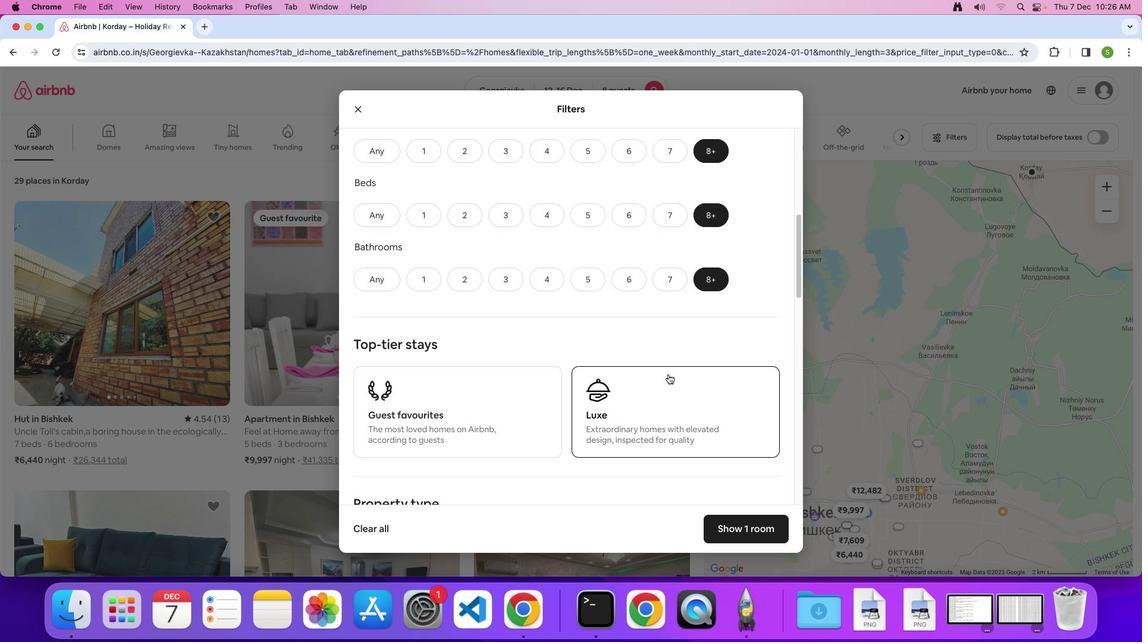 
Action: Mouse scrolled (668, 374) with delta (0, 0)
Screenshot: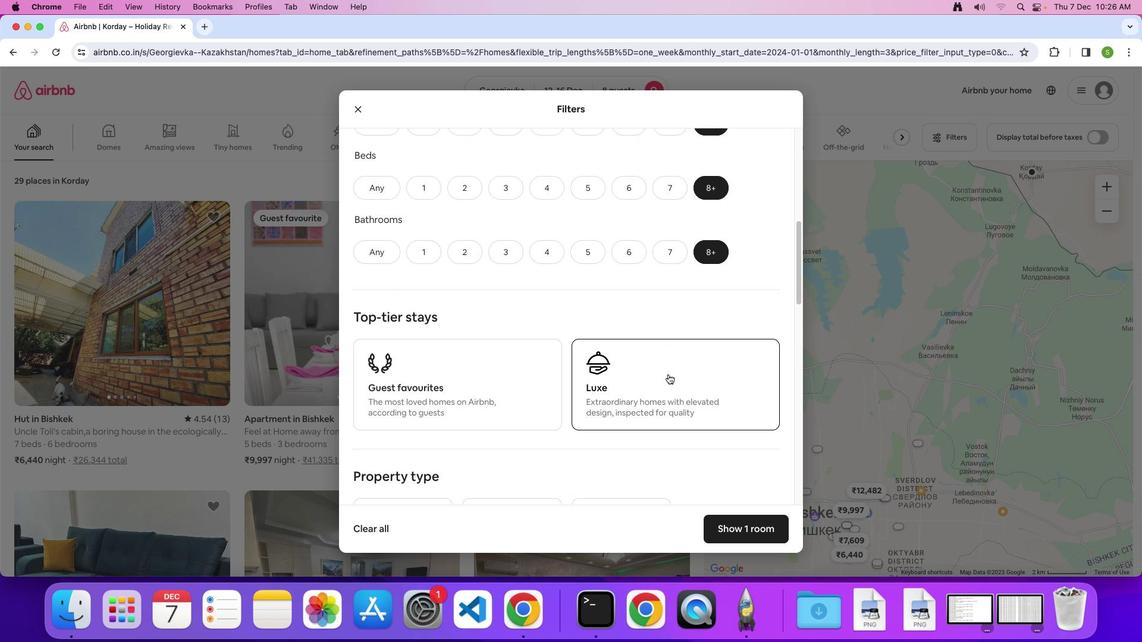 
Action: Mouse scrolled (668, 374) with delta (0, -1)
Screenshot: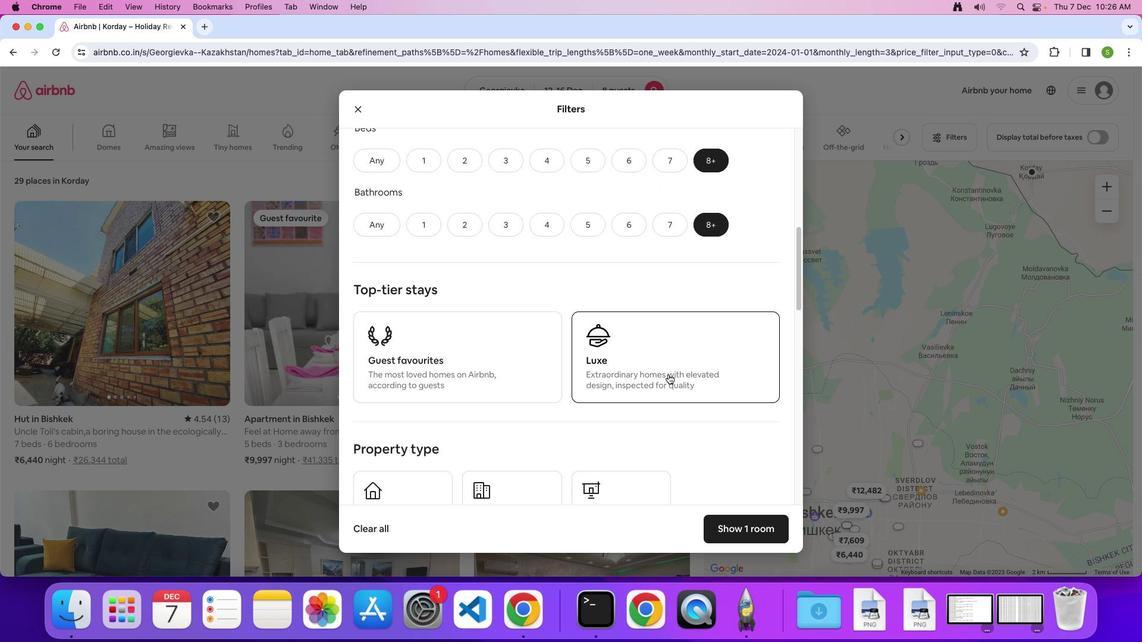 
Action: Mouse scrolled (668, 374) with delta (0, 0)
Screenshot: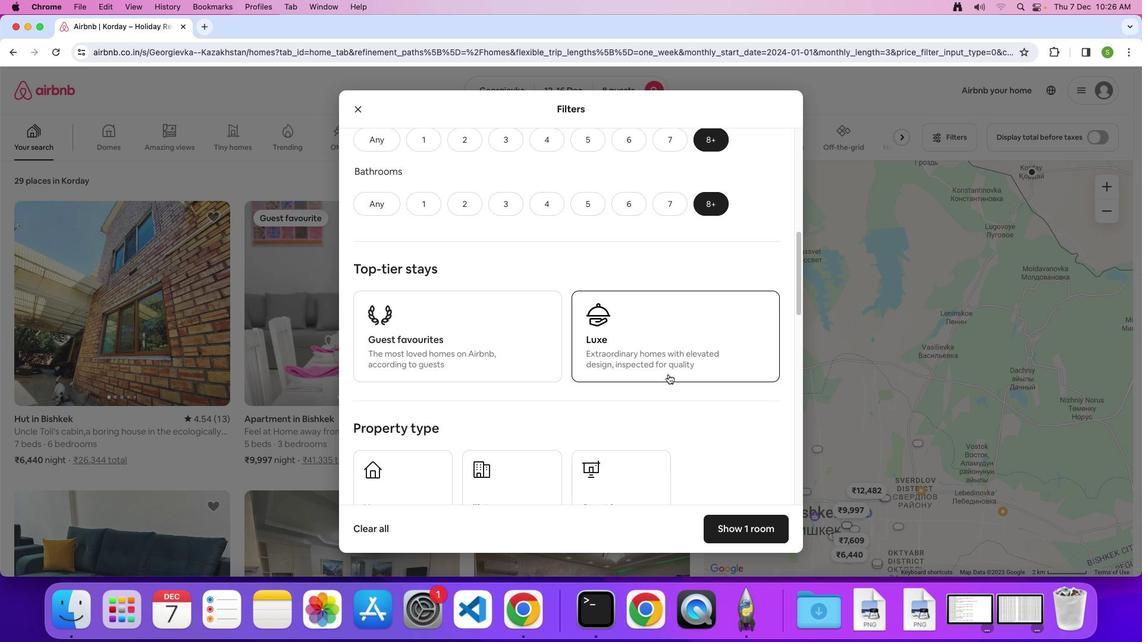 
Action: Mouse scrolled (668, 374) with delta (0, 0)
Screenshot: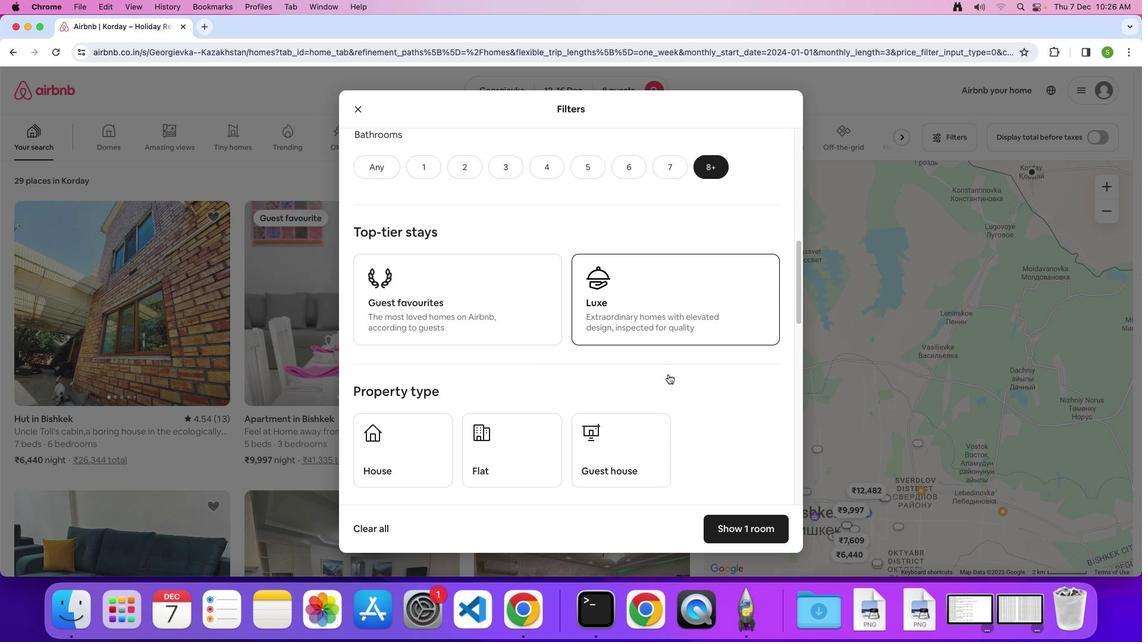 
Action: Mouse scrolled (668, 374) with delta (0, -1)
Screenshot: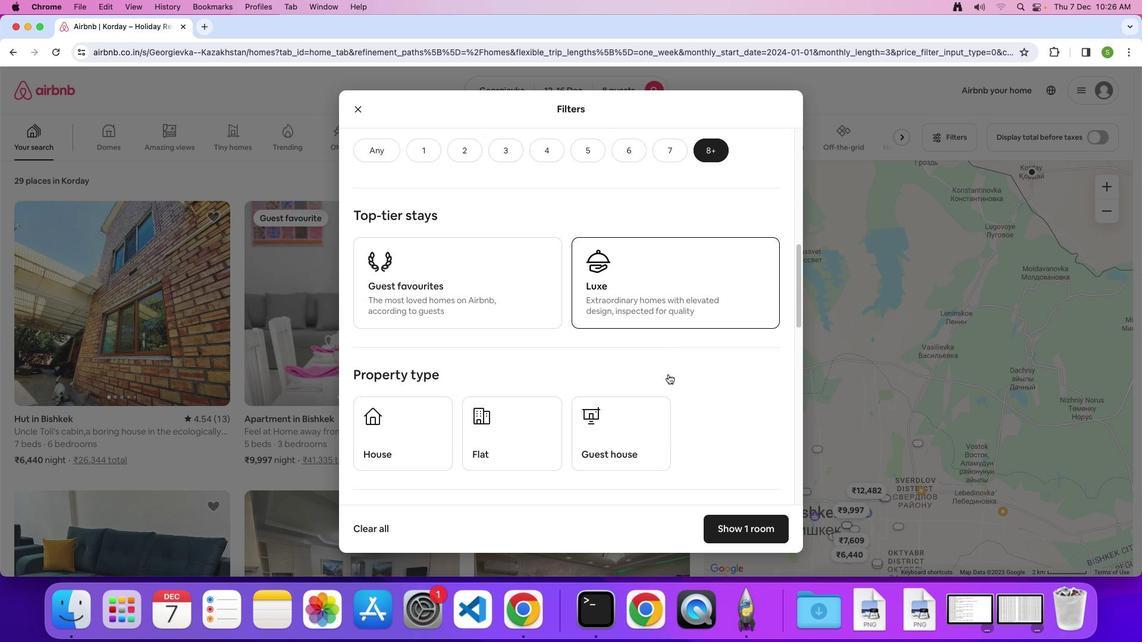
Action: Mouse scrolled (668, 374) with delta (0, 0)
Screenshot: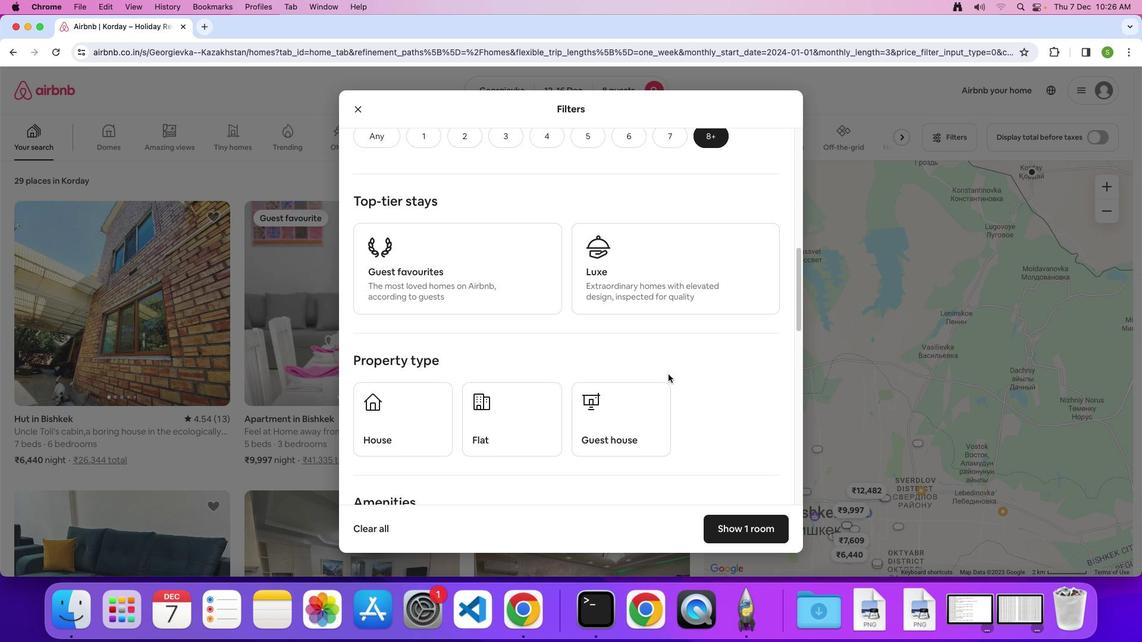 
Action: Mouse scrolled (668, 374) with delta (0, 0)
Screenshot: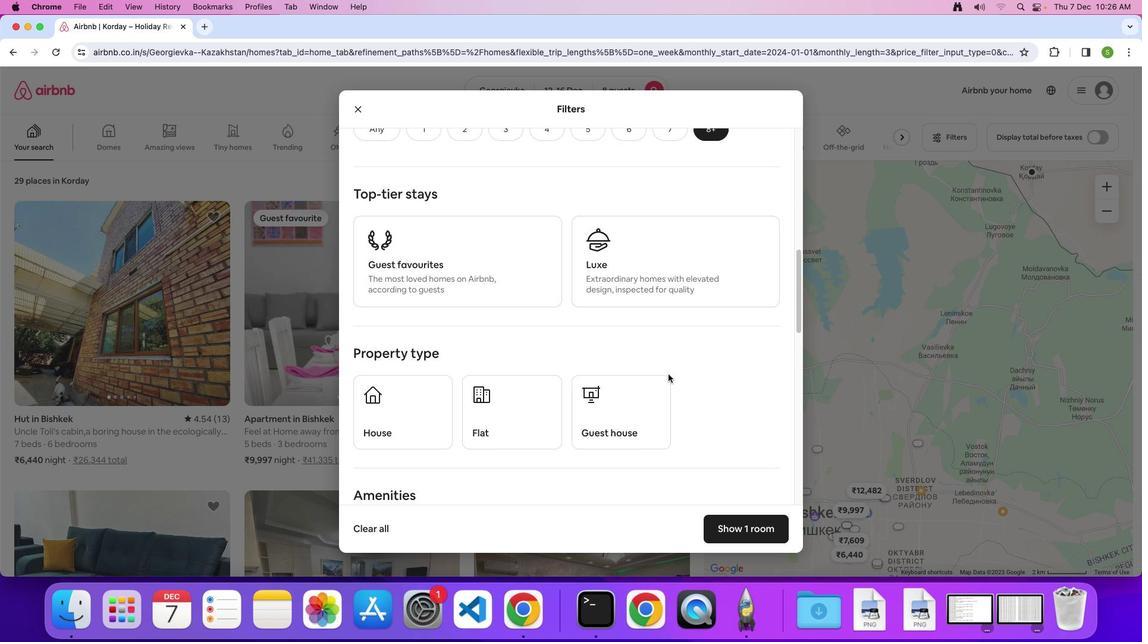 
Action: Mouse scrolled (668, 374) with delta (0, 0)
Screenshot: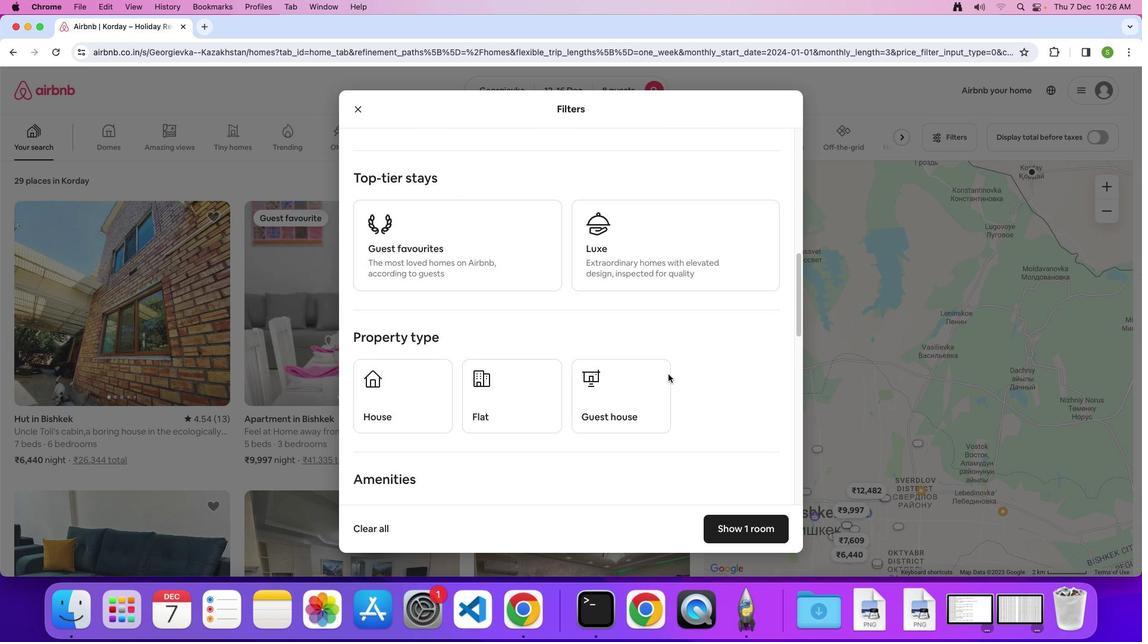 
Action: Mouse scrolled (668, 374) with delta (0, 0)
Screenshot: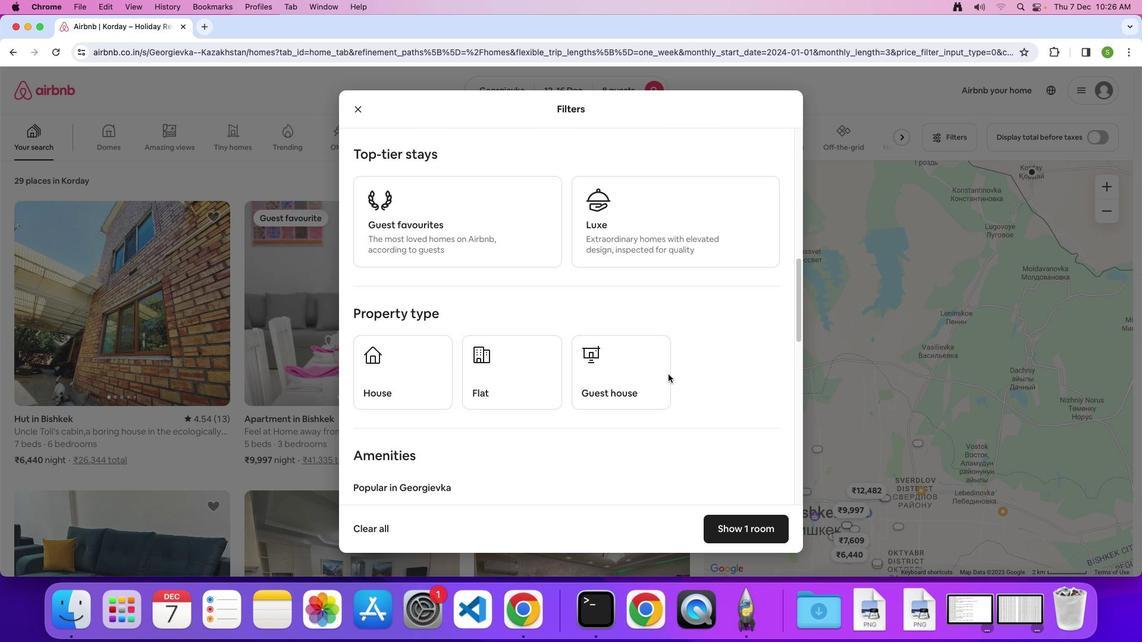 
Action: Mouse scrolled (668, 374) with delta (0, -1)
Screenshot: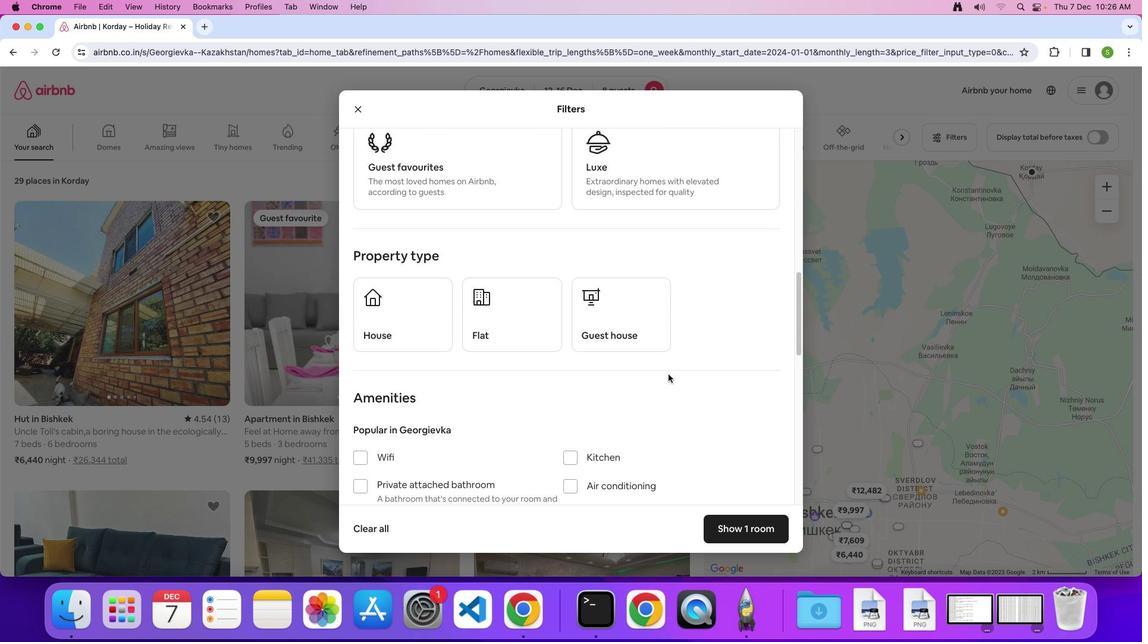 
Action: Mouse scrolled (668, 374) with delta (0, 0)
Screenshot: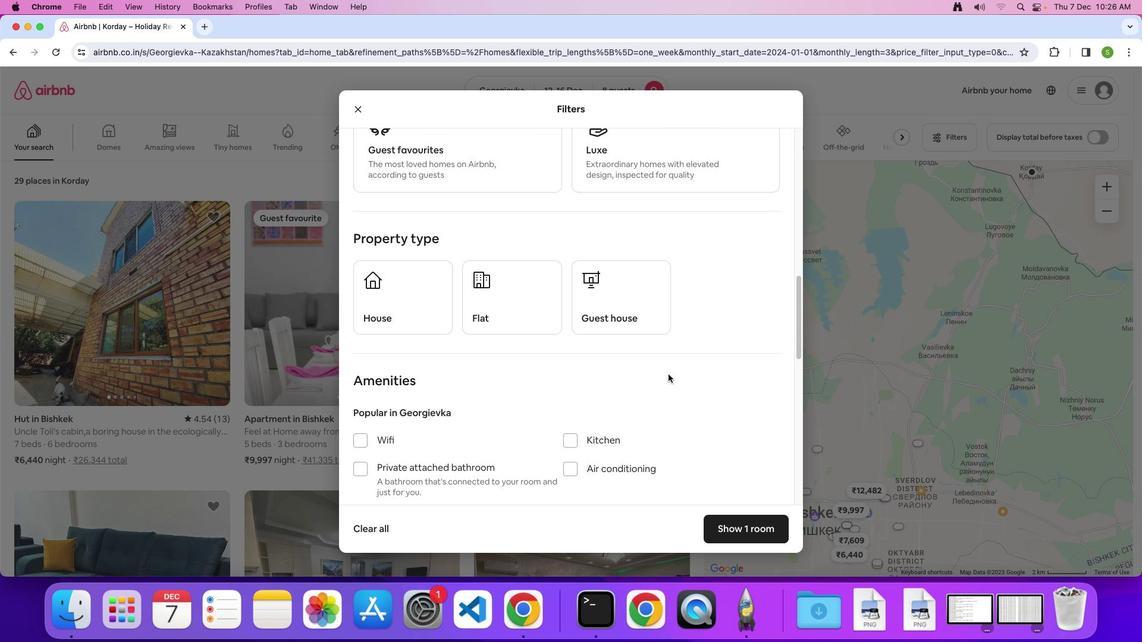 
Action: Mouse scrolled (668, 374) with delta (0, 0)
Screenshot: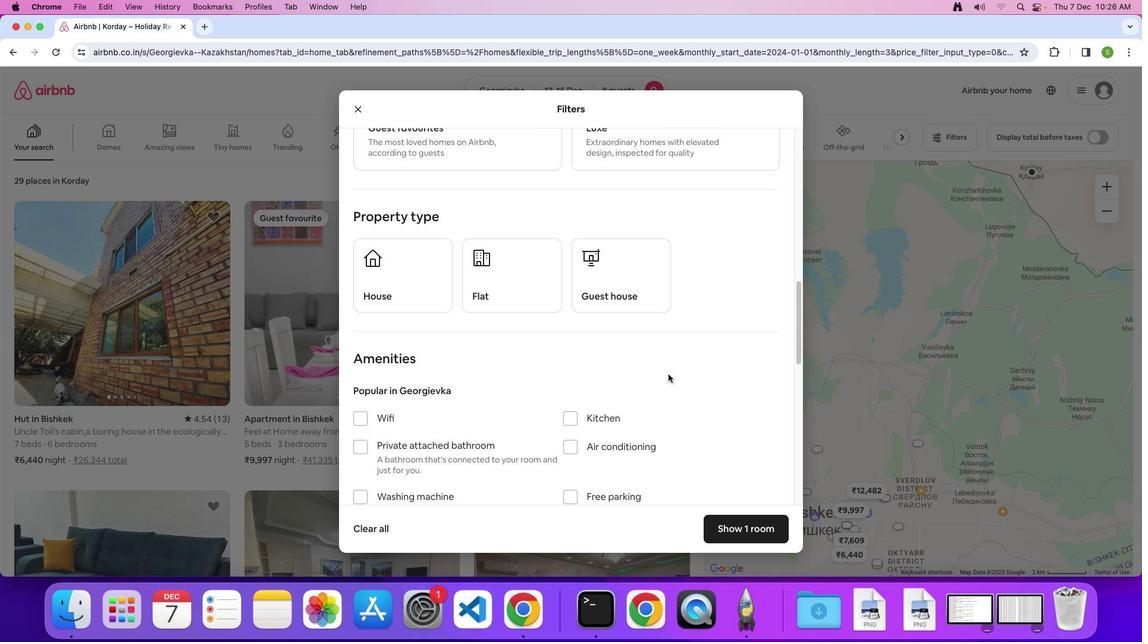 
Action: Mouse scrolled (668, 374) with delta (0, -1)
Screenshot: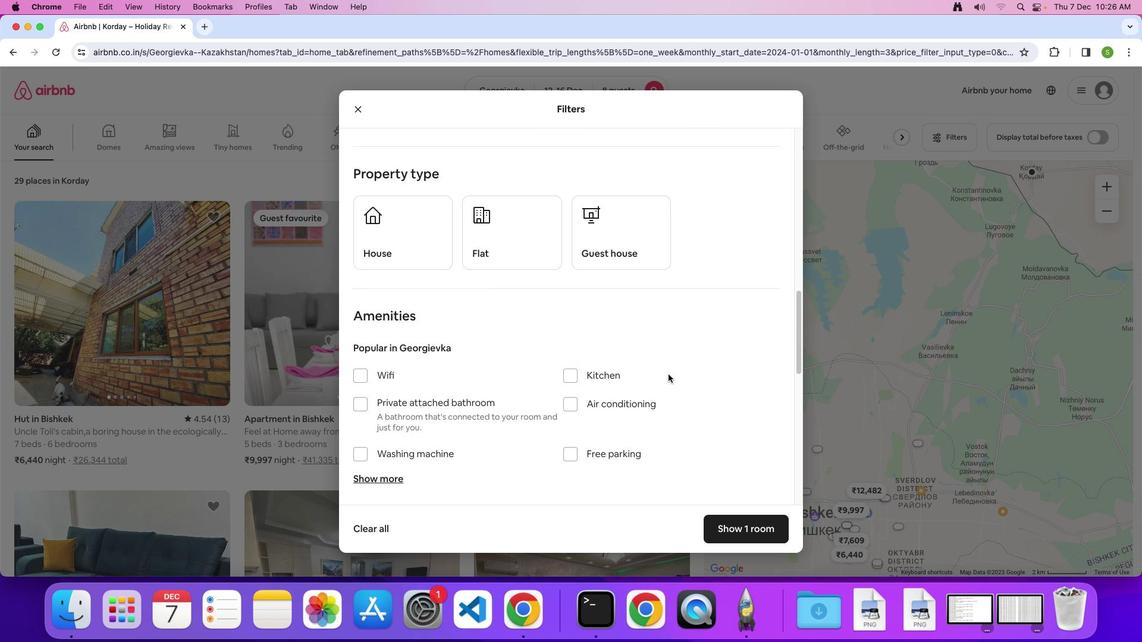 
Action: Mouse scrolled (668, 374) with delta (0, 0)
Screenshot: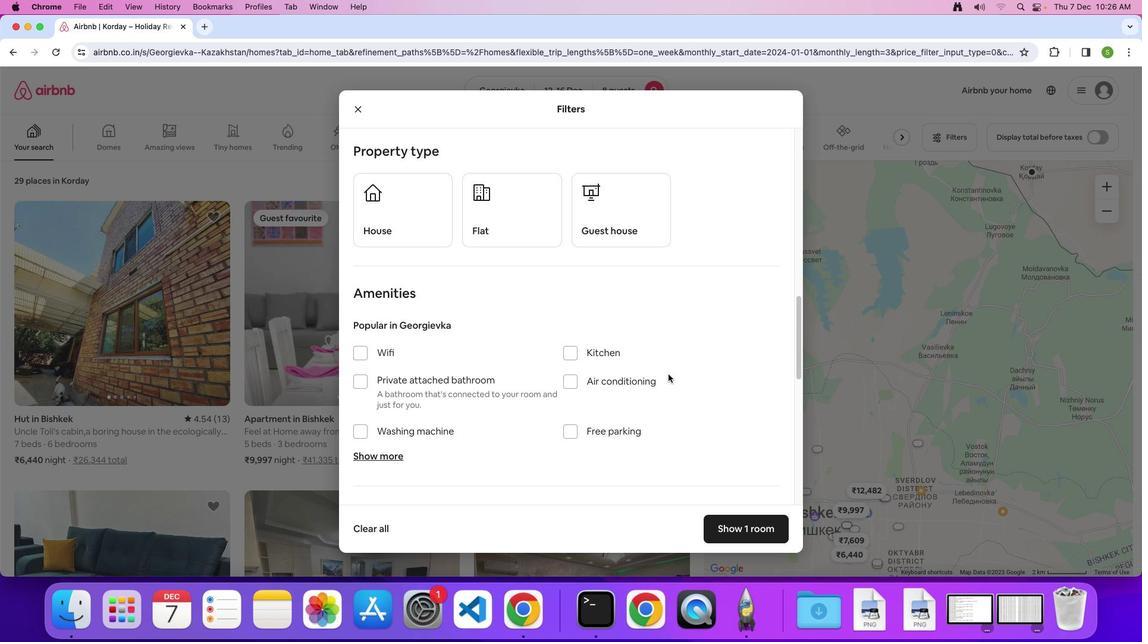 
Action: Mouse scrolled (668, 374) with delta (0, 0)
Screenshot: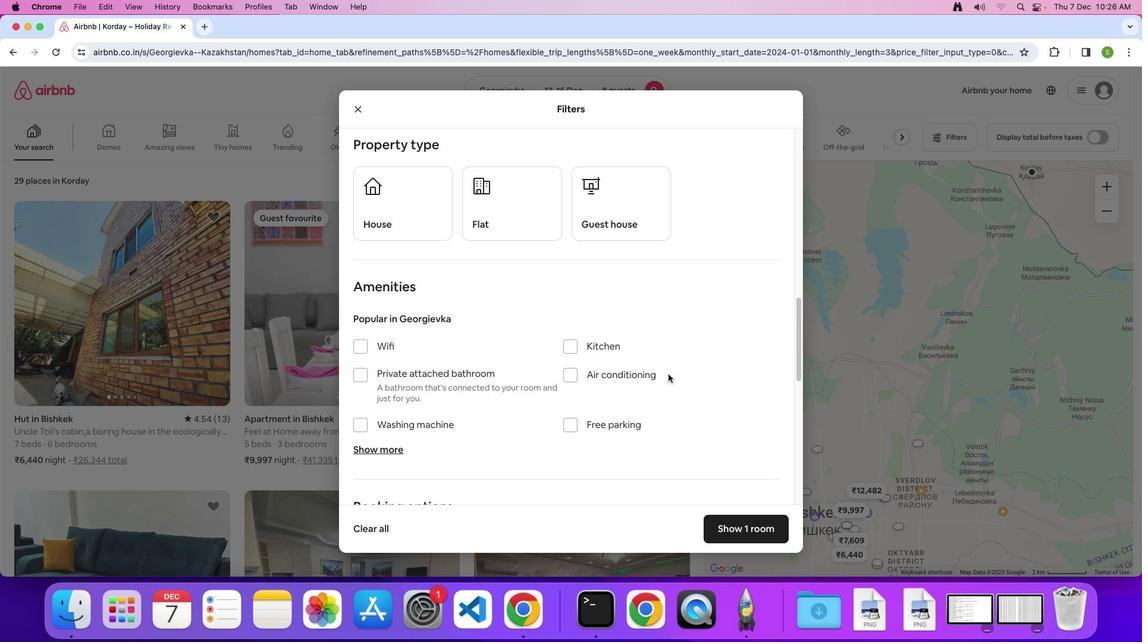 
Action: Mouse scrolled (668, 374) with delta (0, -1)
Screenshot: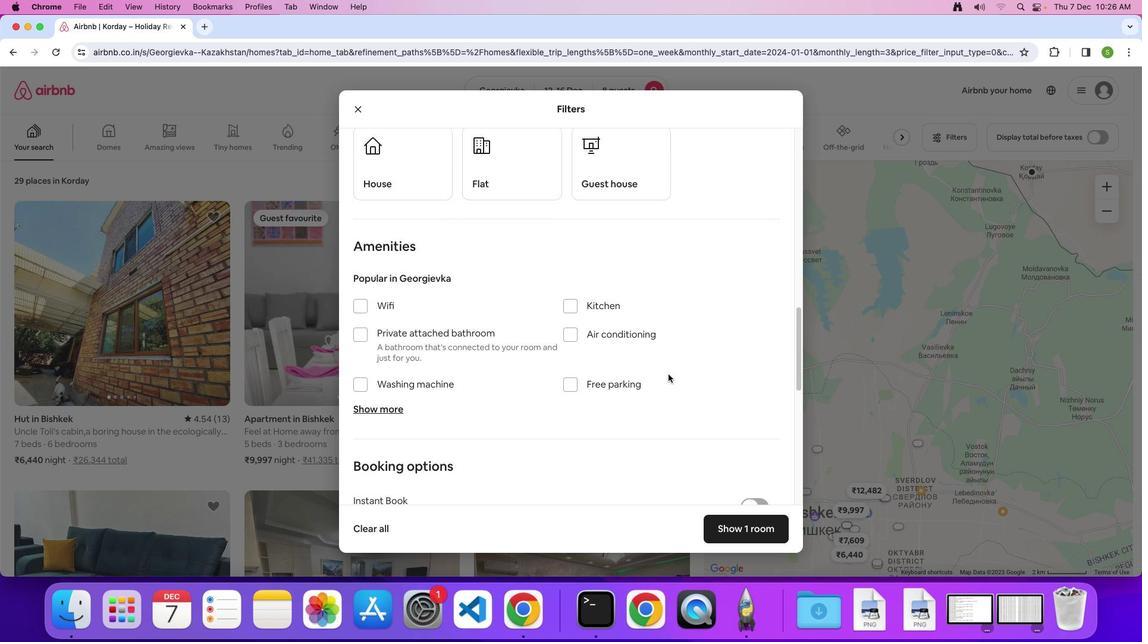 
Action: Mouse moved to (744, 525)
Screenshot: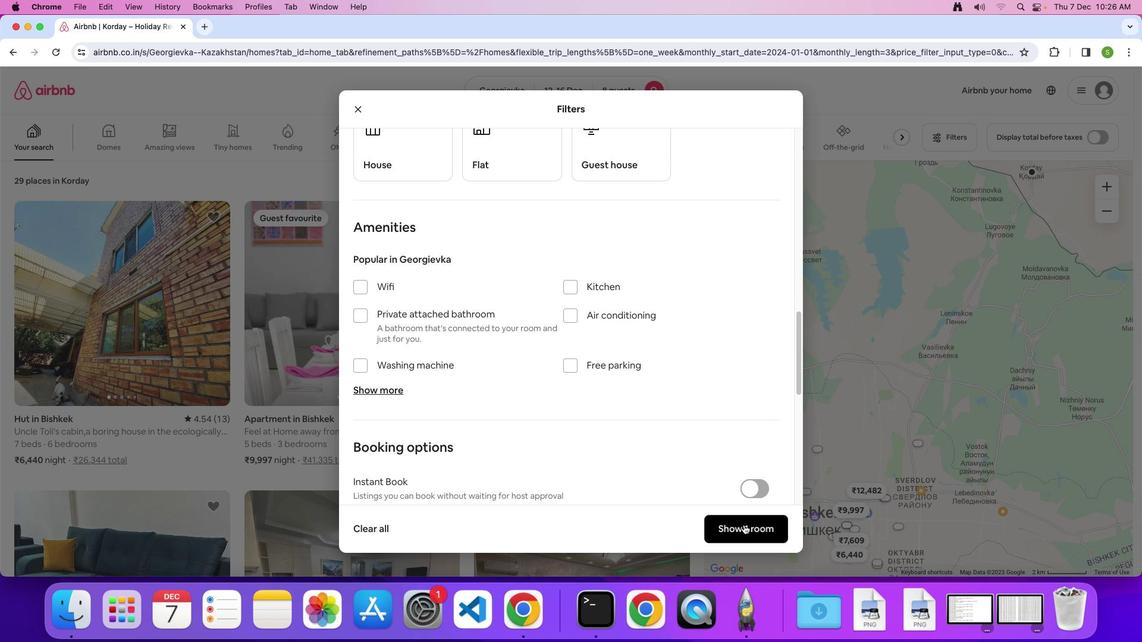 
Action: Mouse pressed left at (744, 525)
Screenshot: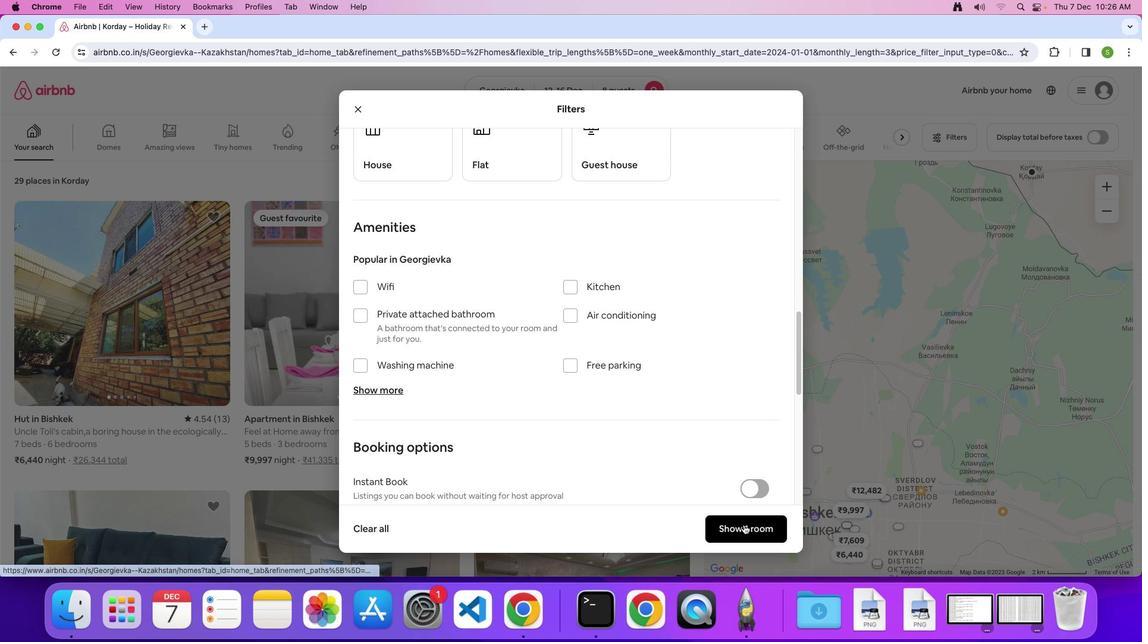 
Action: Mouse moved to (453, 314)
Screenshot: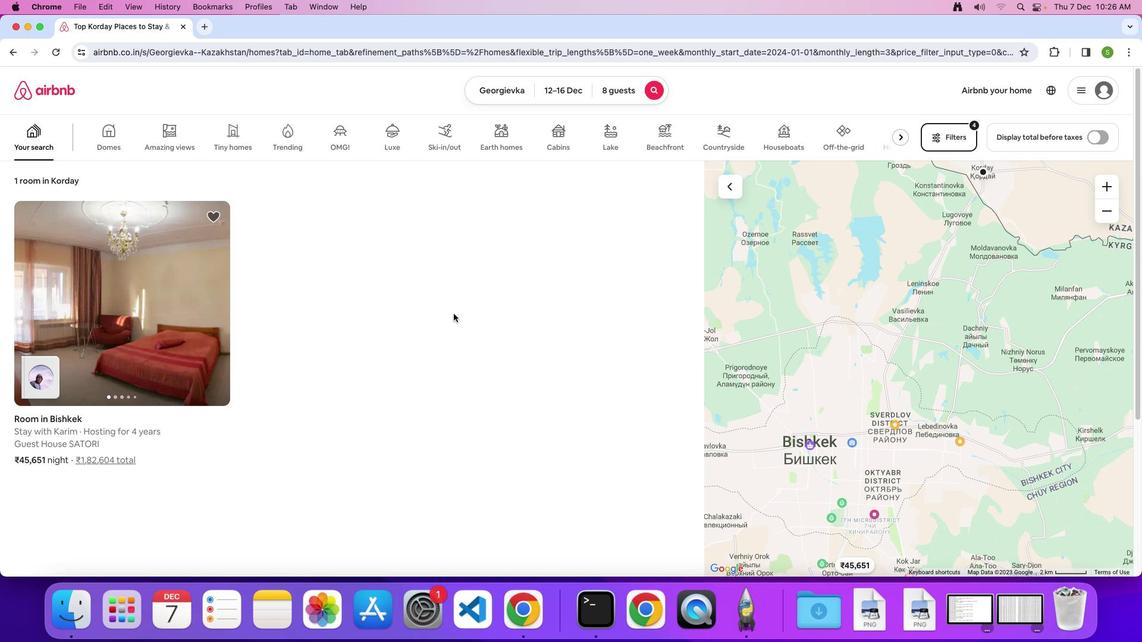 
Action: Mouse scrolled (453, 314) with delta (0, 0)
Screenshot: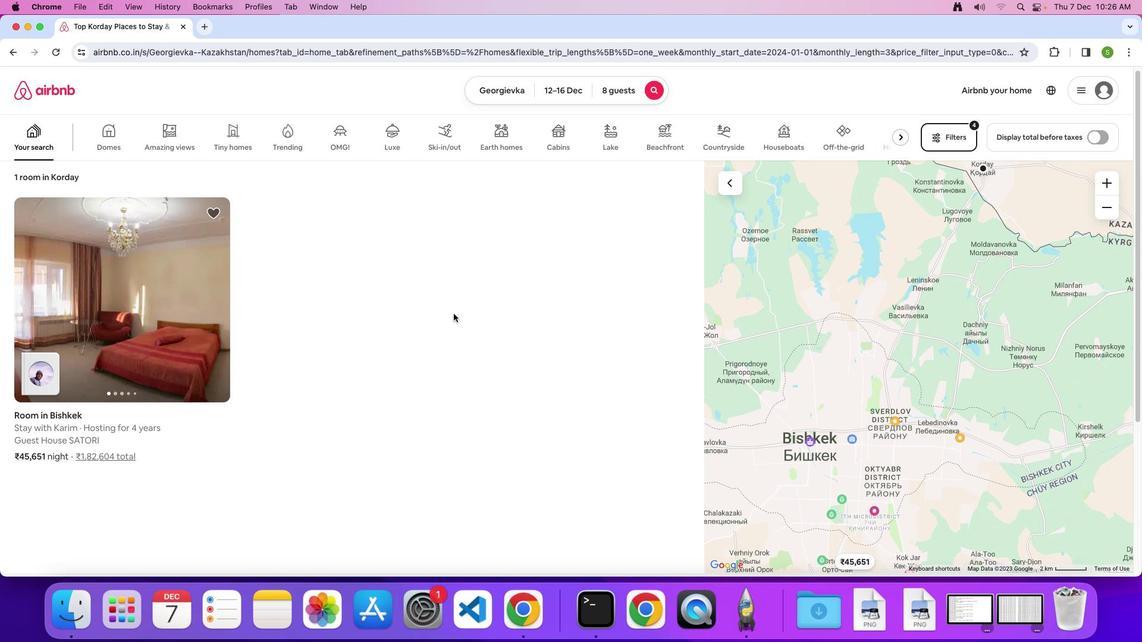 
Action: Mouse scrolled (453, 314) with delta (0, 0)
Screenshot: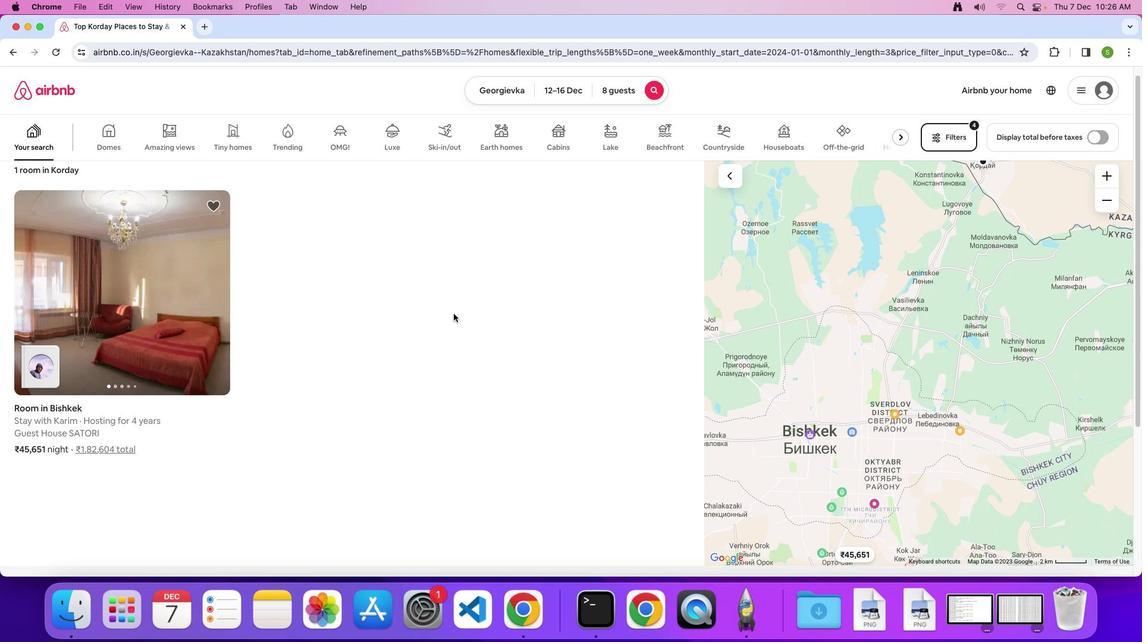 
Action: Mouse scrolled (453, 314) with delta (0, 0)
Screenshot: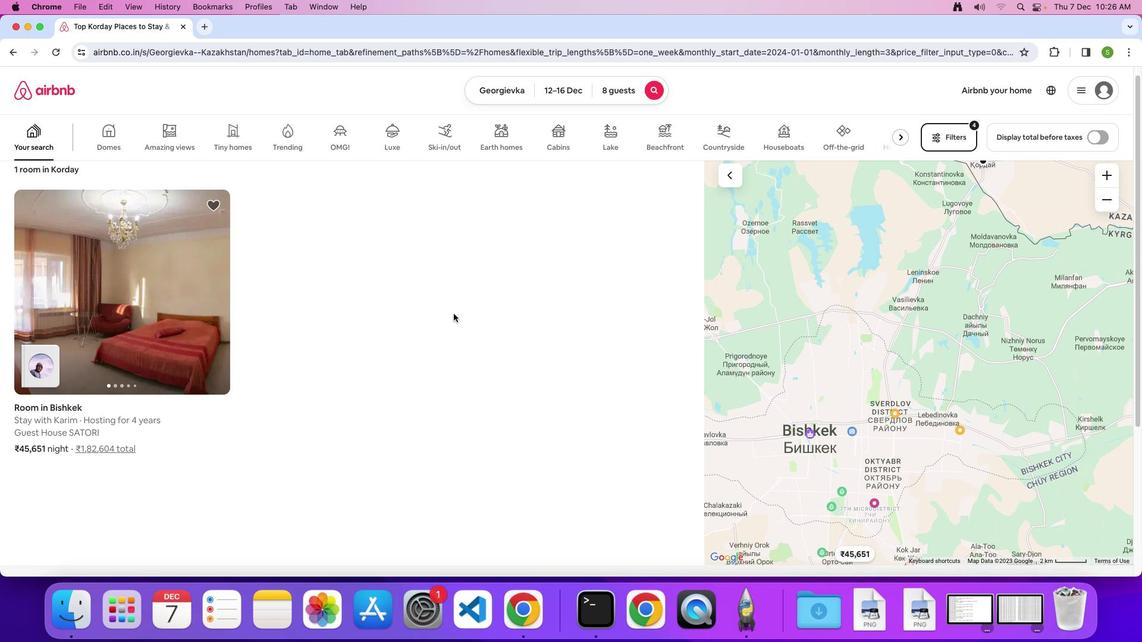 
Action: Mouse scrolled (453, 314) with delta (0, 0)
Screenshot: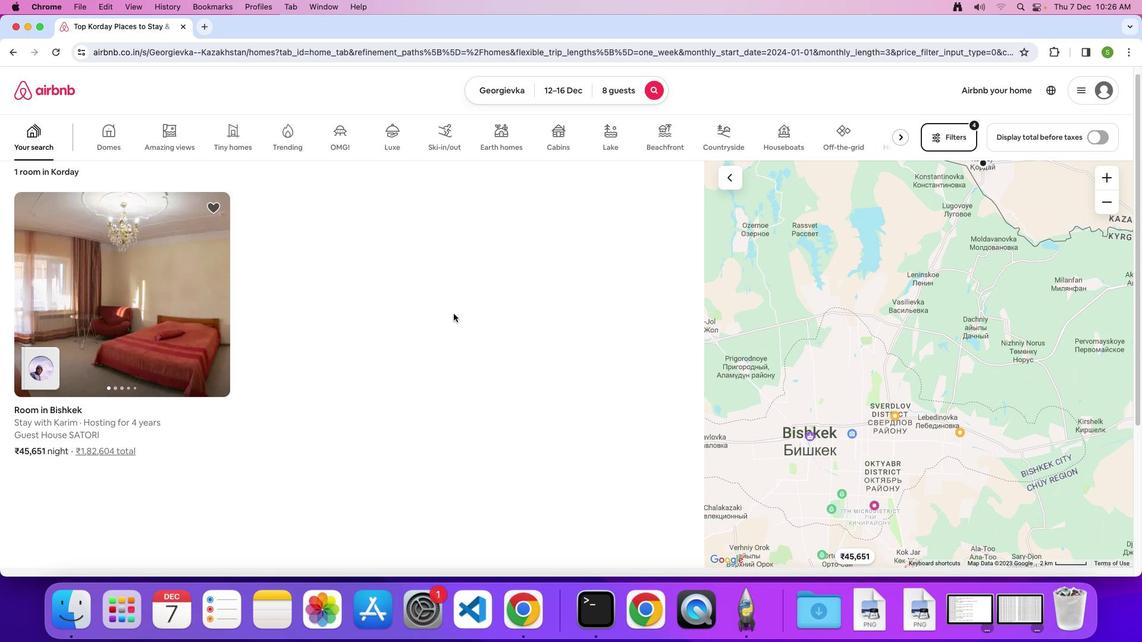 
Action: Mouse scrolled (453, 314) with delta (0, 0)
Screenshot: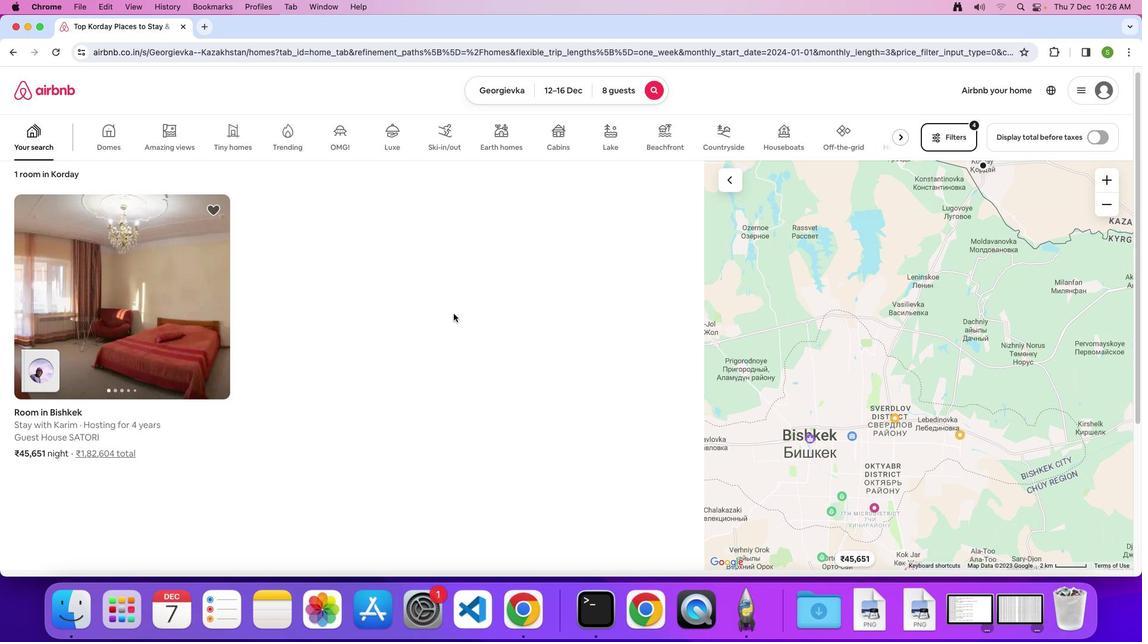 
Action: Mouse scrolled (453, 314) with delta (0, 0)
Screenshot: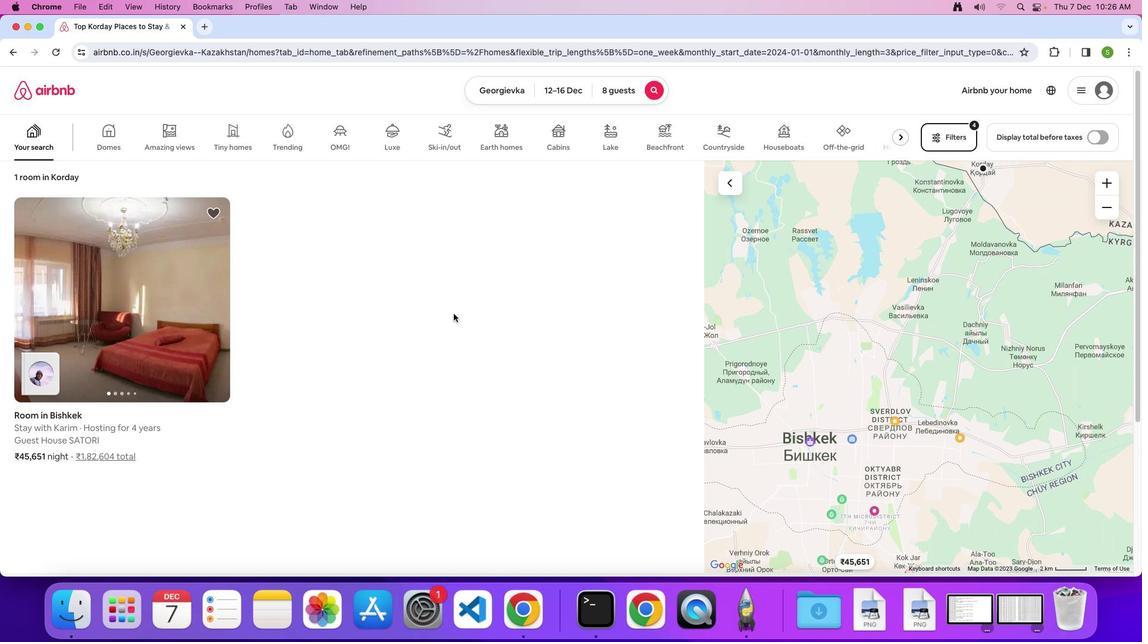 
Action: Mouse moved to (167, 288)
Screenshot: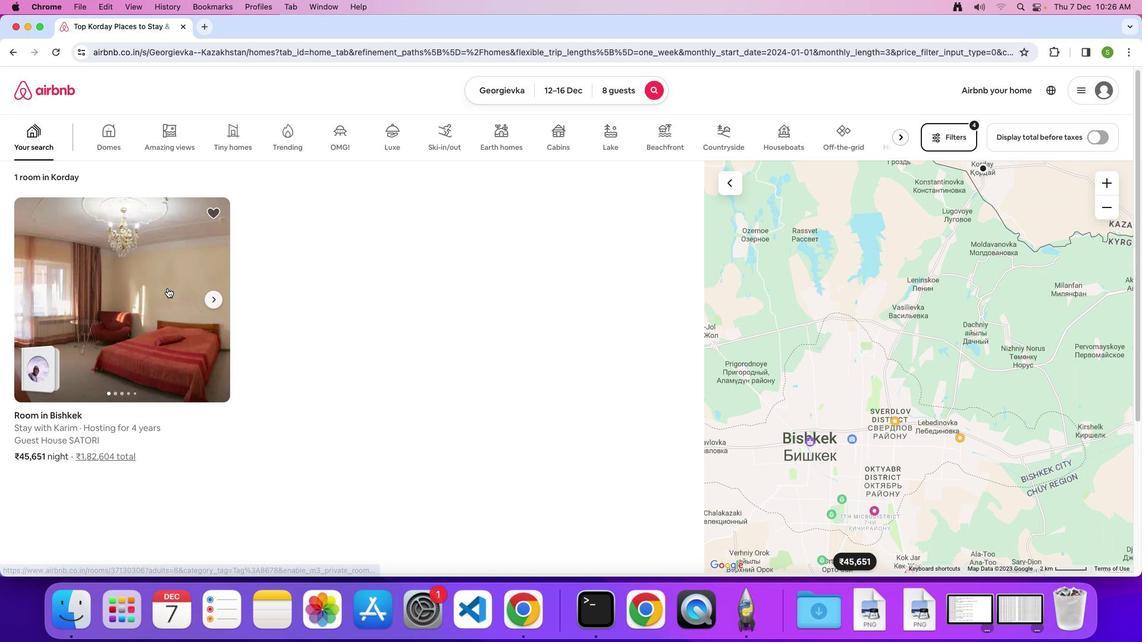 
Action: Mouse pressed left at (167, 288)
Screenshot: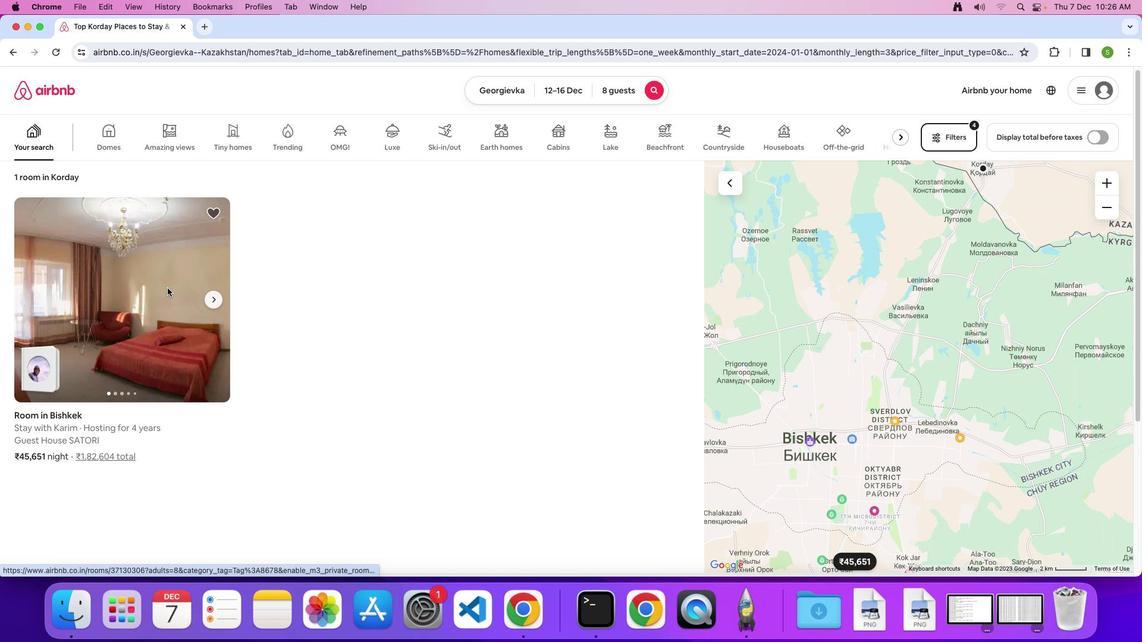 
Action: Mouse moved to (448, 313)
Screenshot: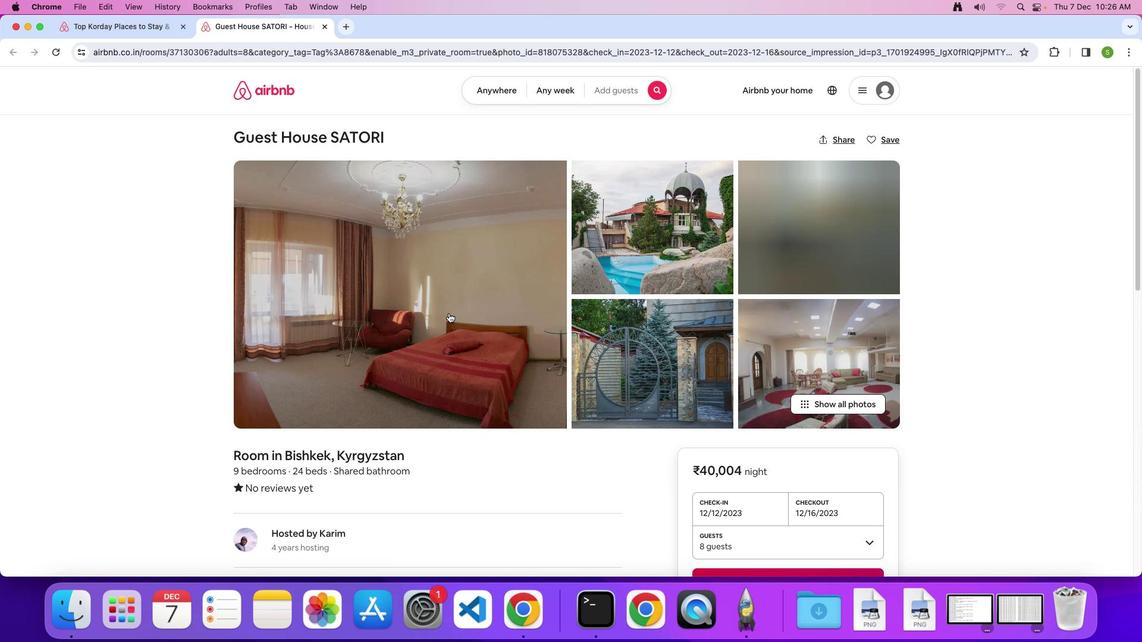 
Action: Mouse pressed left at (448, 313)
Screenshot: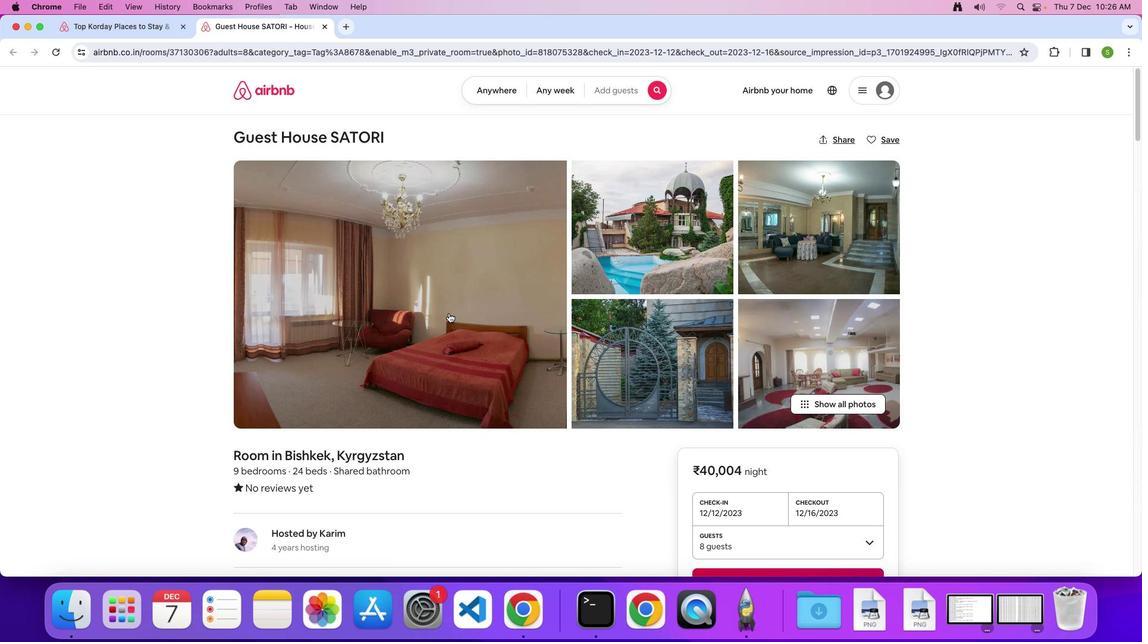 
Action: Mouse moved to (481, 395)
Screenshot: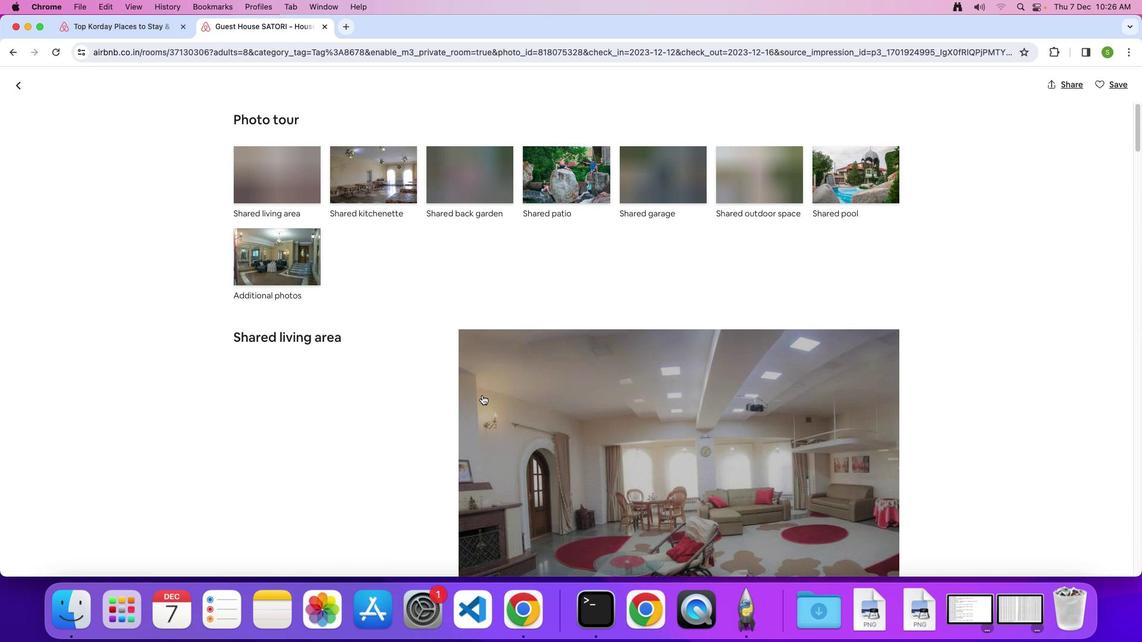 
Action: Mouse scrolled (481, 395) with delta (0, 0)
Screenshot: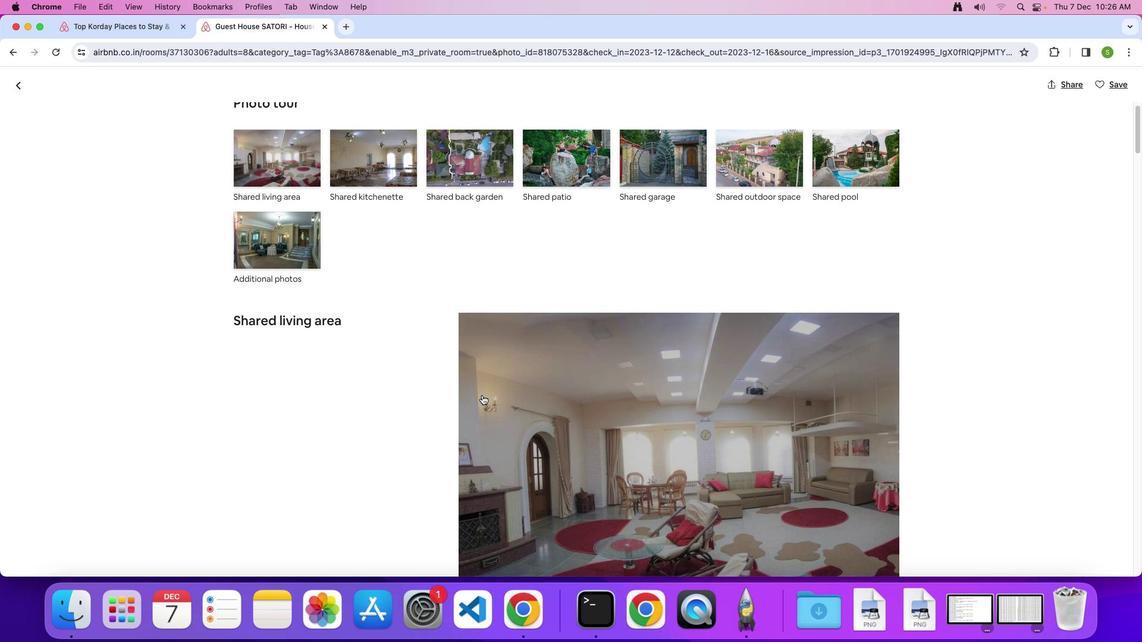 
Action: Mouse scrolled (481, 395) with delta (0, 0)
Screenshot: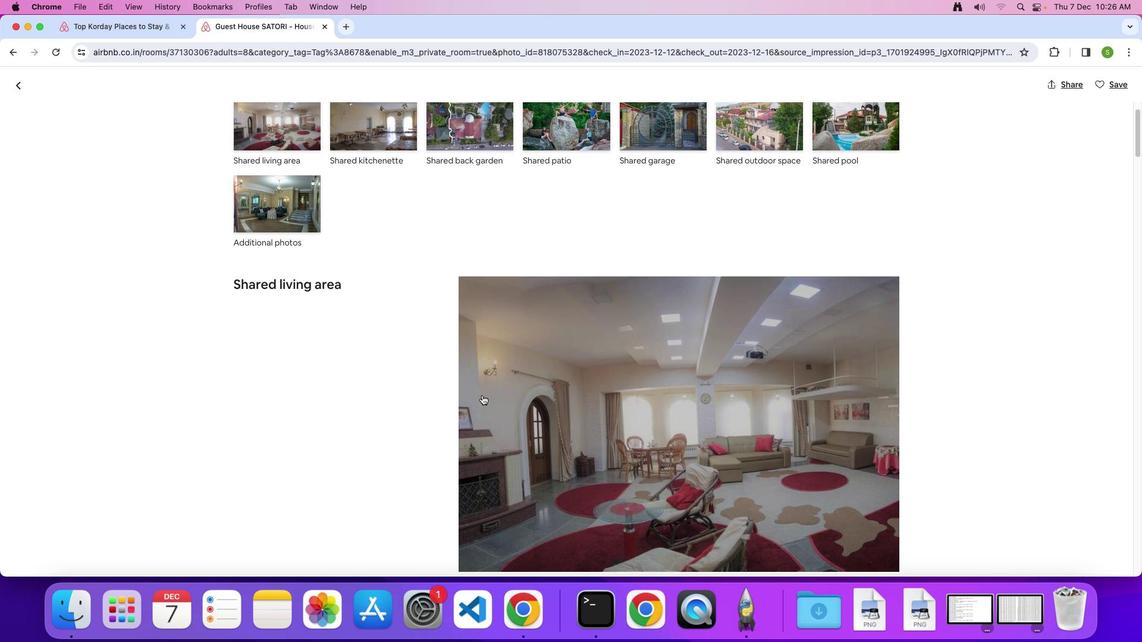 
Action: Mouse scrolled (481, 395) with delta (0, -1)
Screenshot: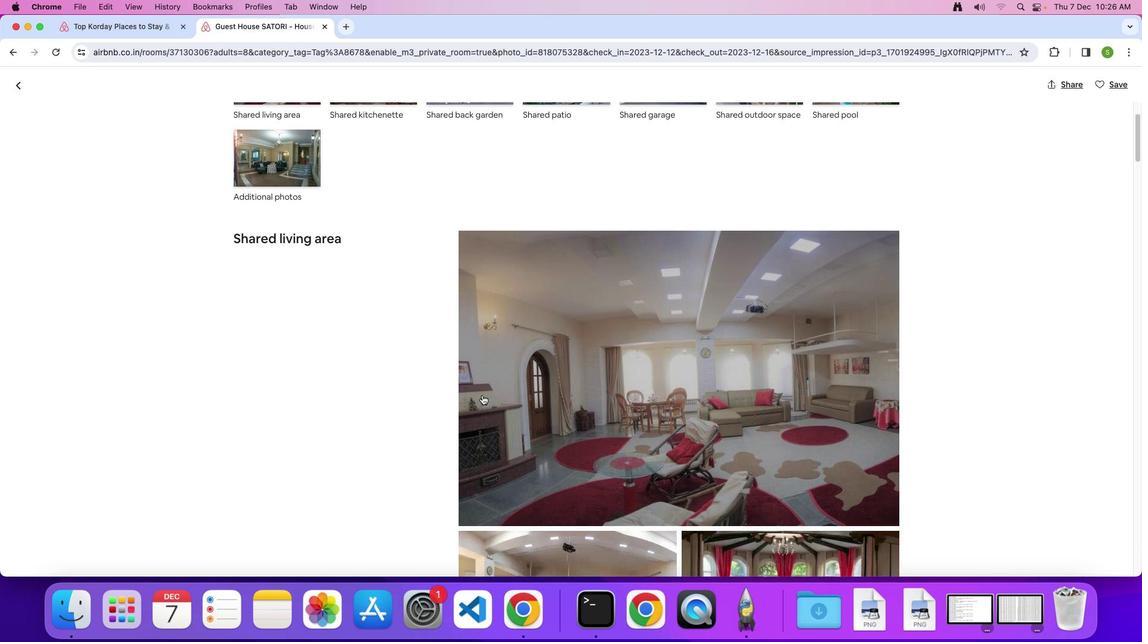
Action: Mouse scrolled (481, 395) with delta (0, 0)
Screenshot: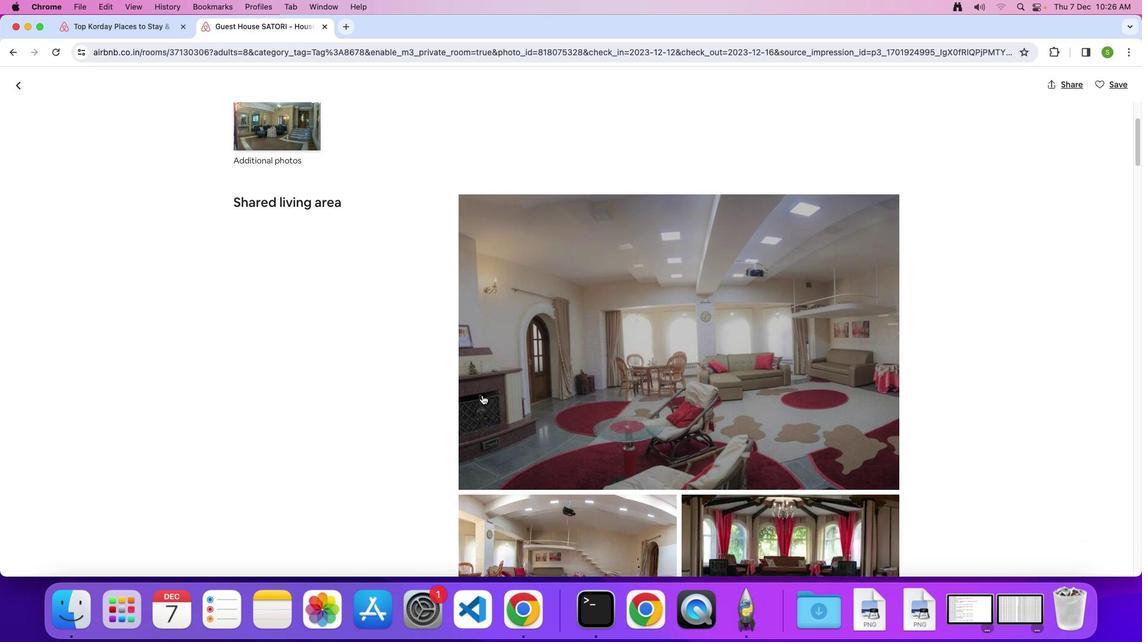 
Action: Mouse scrolled (481, 395) with delta (0, 0)
Screenshot: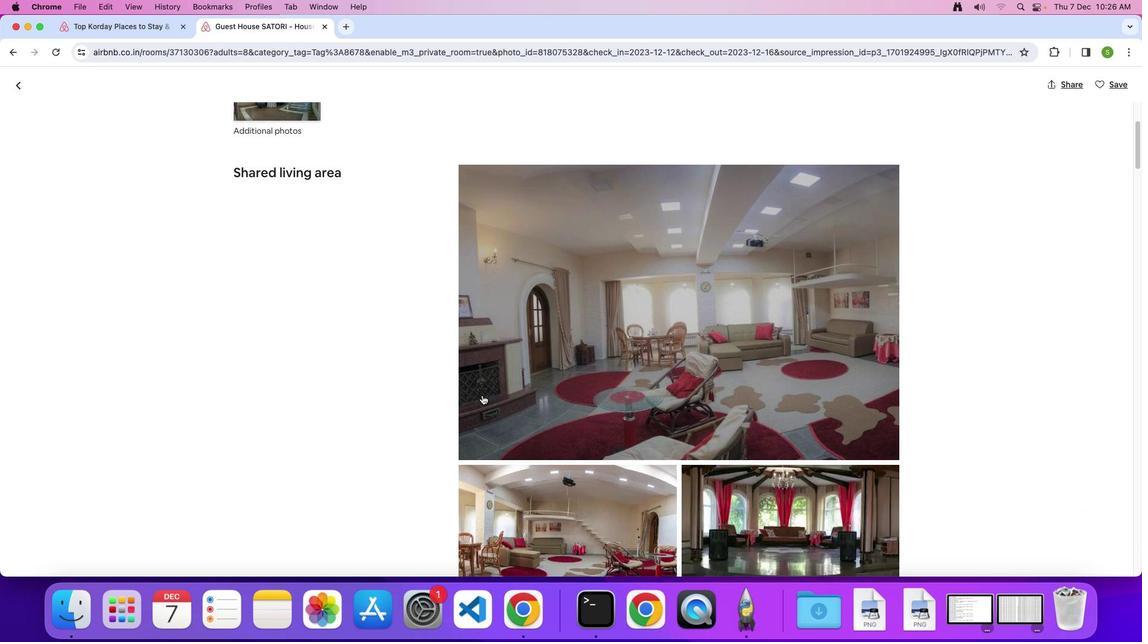 
Action: Mouse scrolled (481, 395) with delta (0, -1)
Screenshot: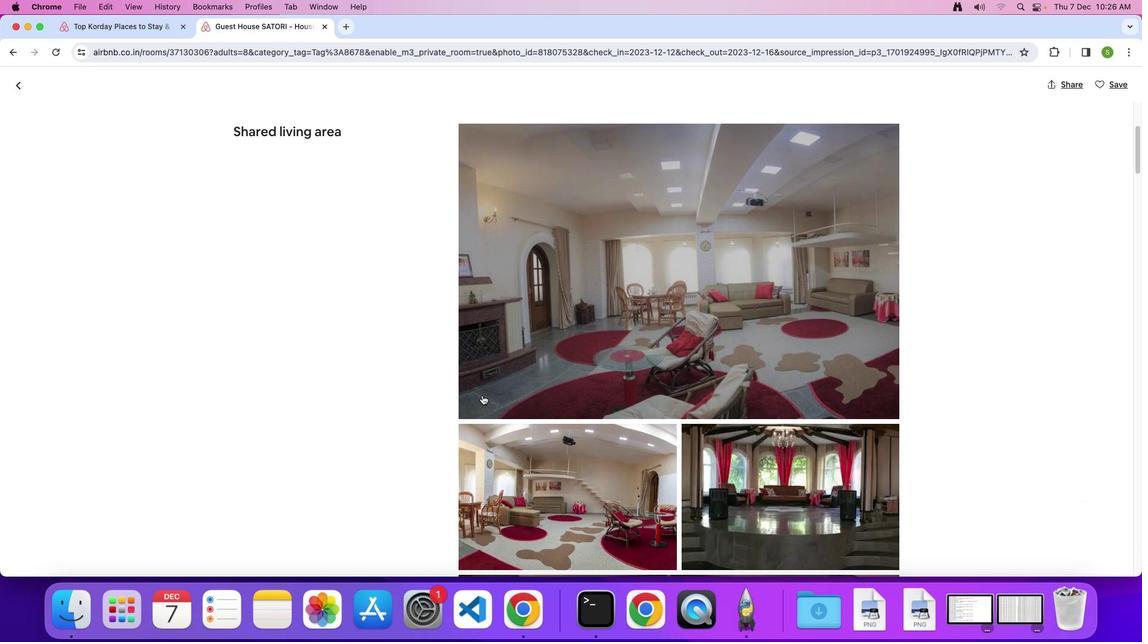 
Action: Mouse scrolled (481, 395) with delta (0, 0)
Screenshot: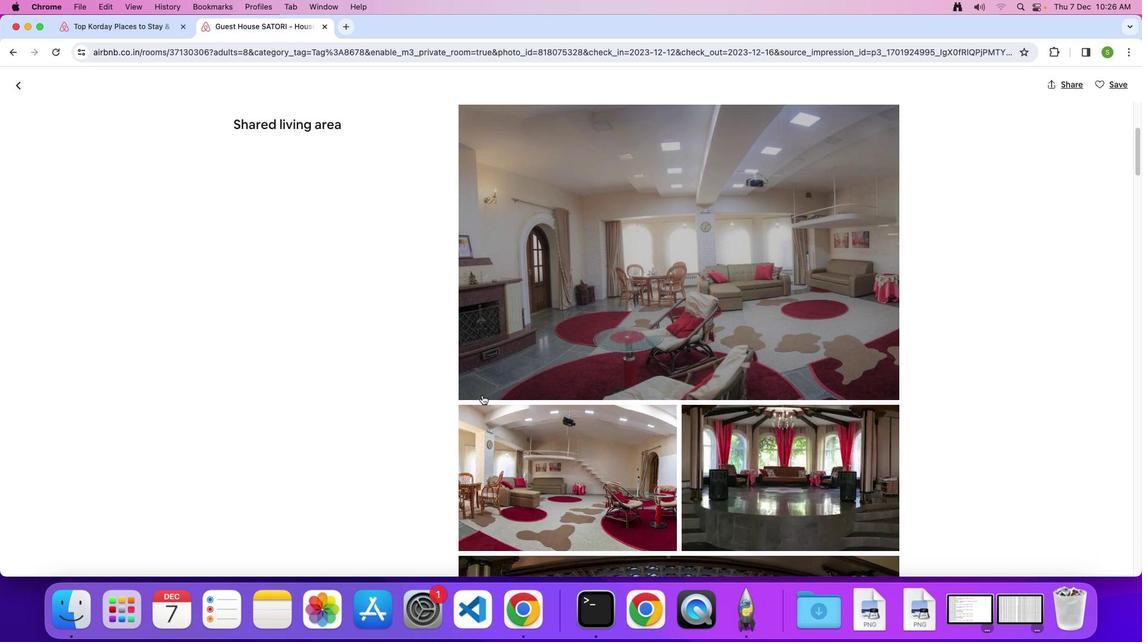 
Action: Mouse scrolled (481, 395) with delta (0, 0)
Screenshot: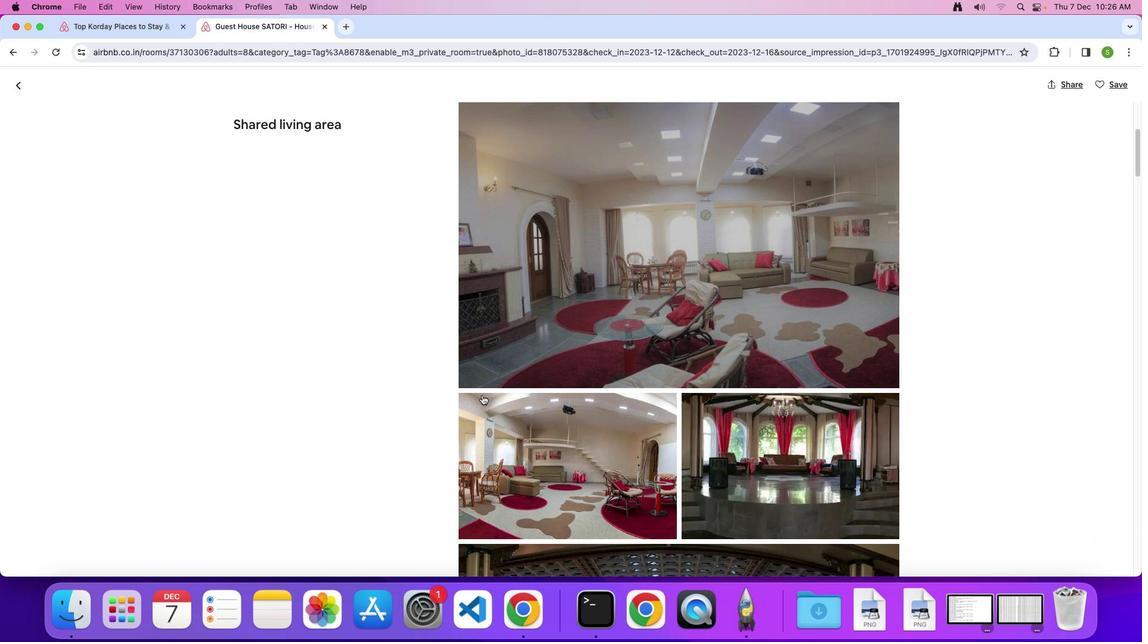 
Action: Mouse scrolled (481, 395) with delta (0, 0)
Screenshot: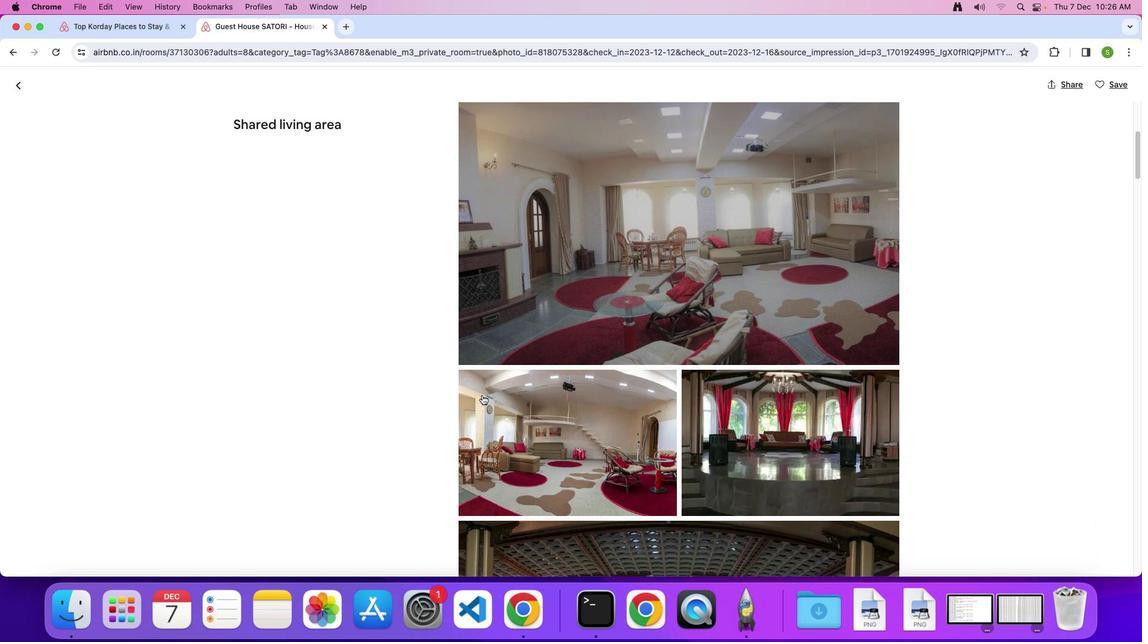 
Action: Mouse scrolled (481, 395) with delta (0, 0)
Screenshot: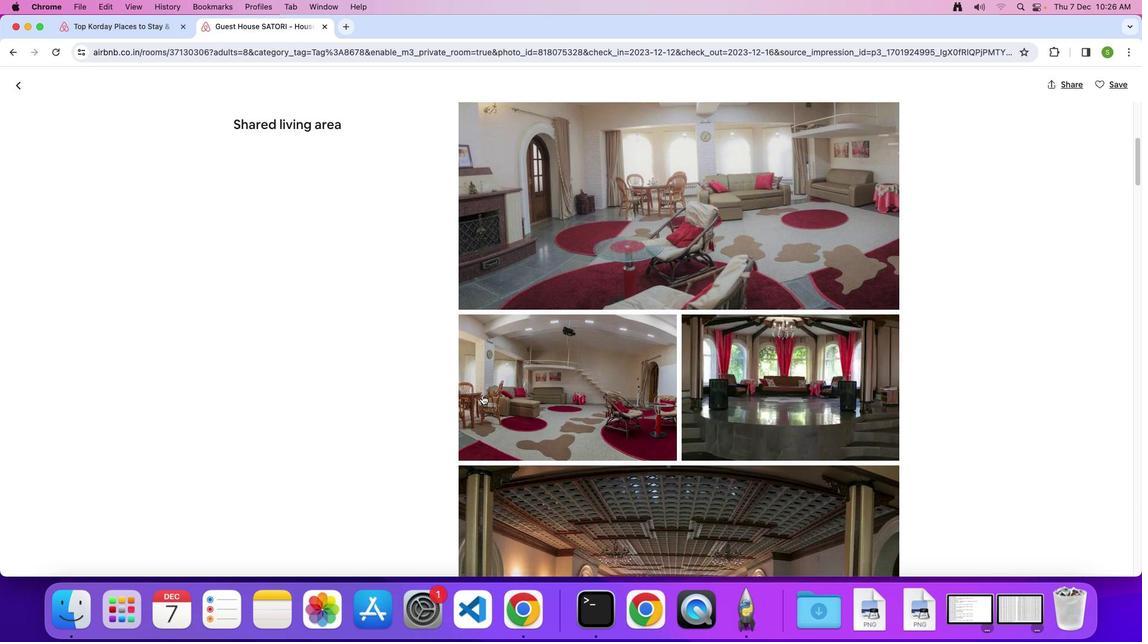 
Action: Mouse scrolled (481, 395) with delta (0, 0)
Screenshot: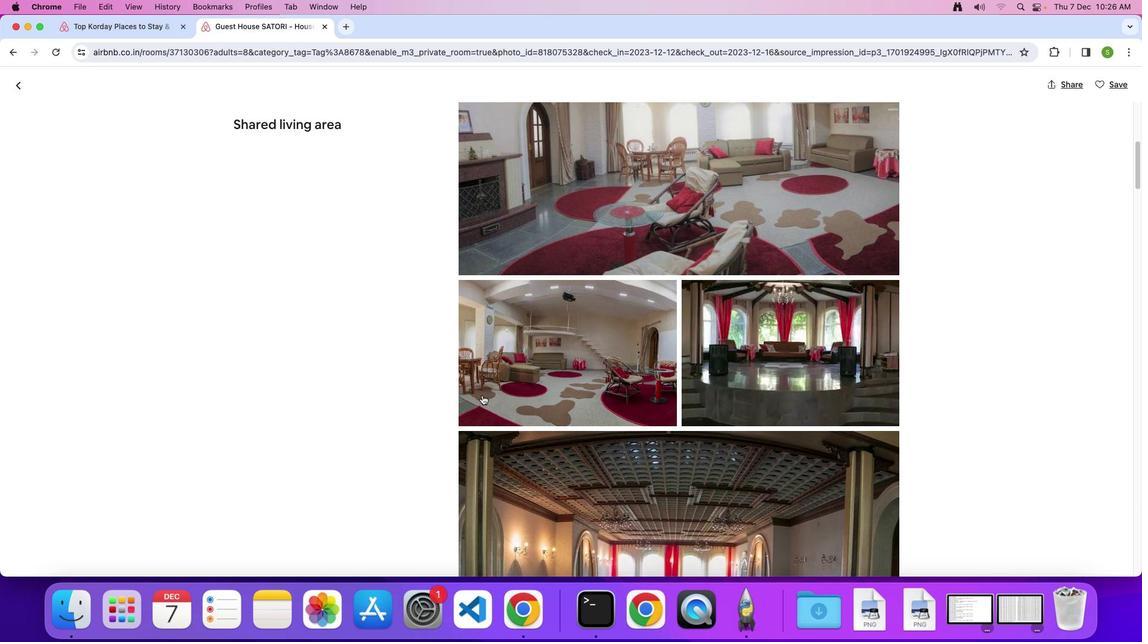 
Action: Mouse scrolled (481, 395) with delta (0, -1)
Screenshot: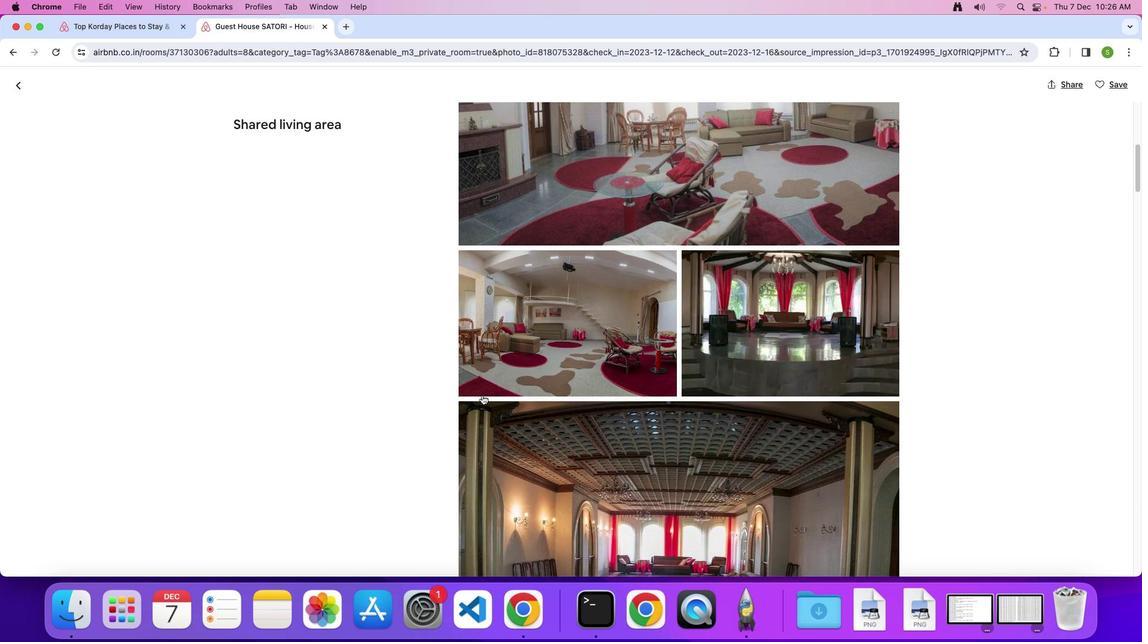 
Action: Mouse scrolled (481, 395) with delta (0, 0)
Screenshot: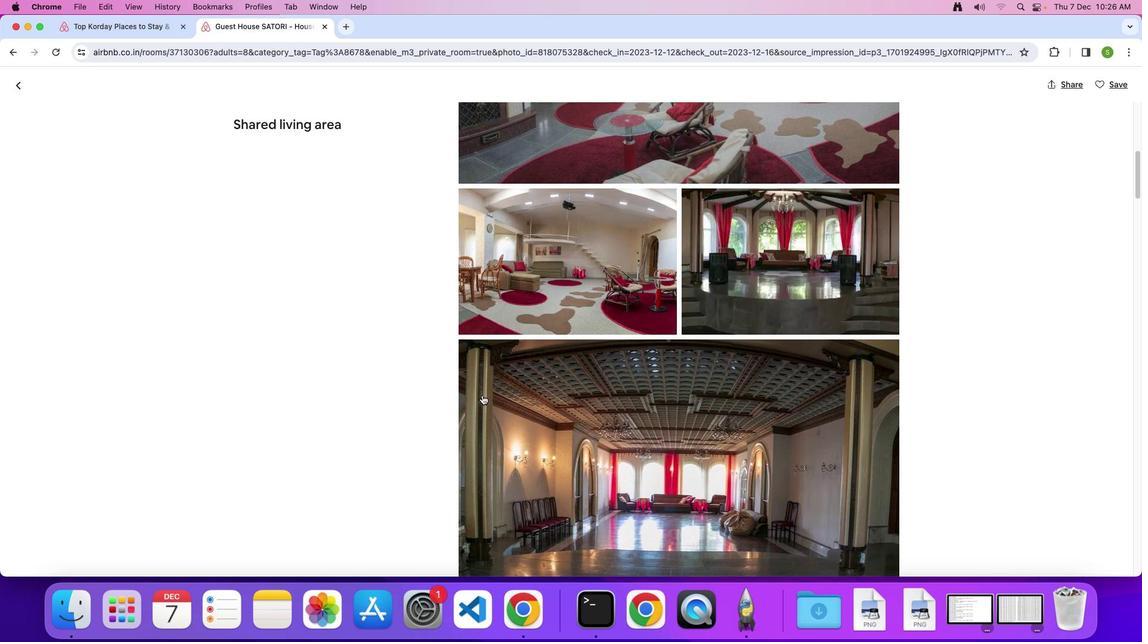 
Action: Mouse scrolled (481, 395) with delta (0, 0)
Screenshot: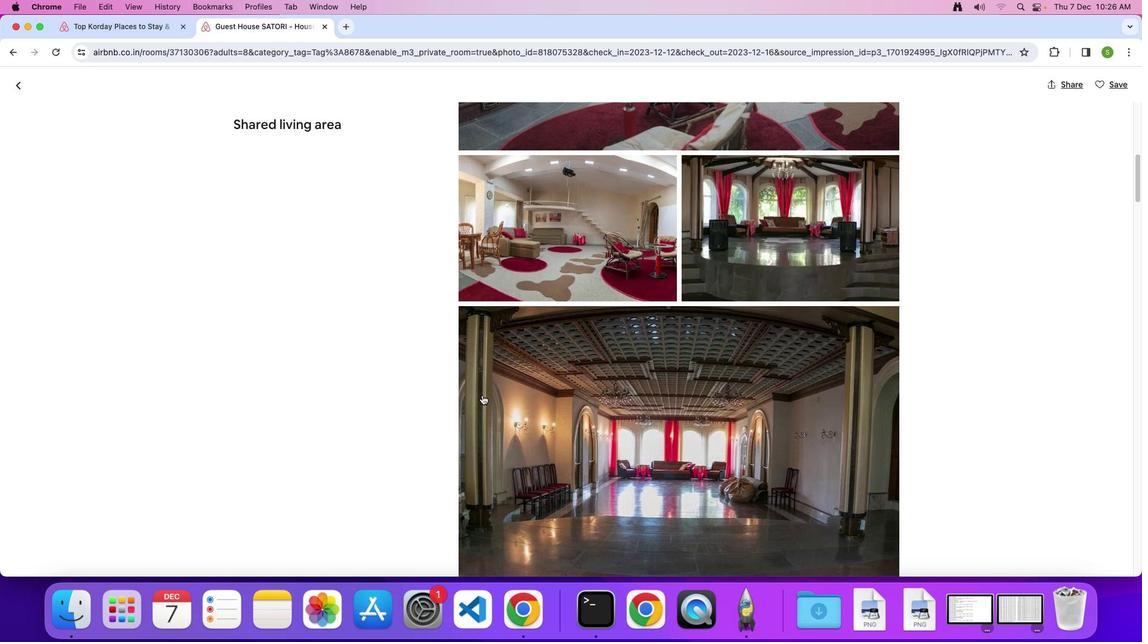 
Action: Mouse scrolled (481, 395) with delta (0, -1)
Screenshot: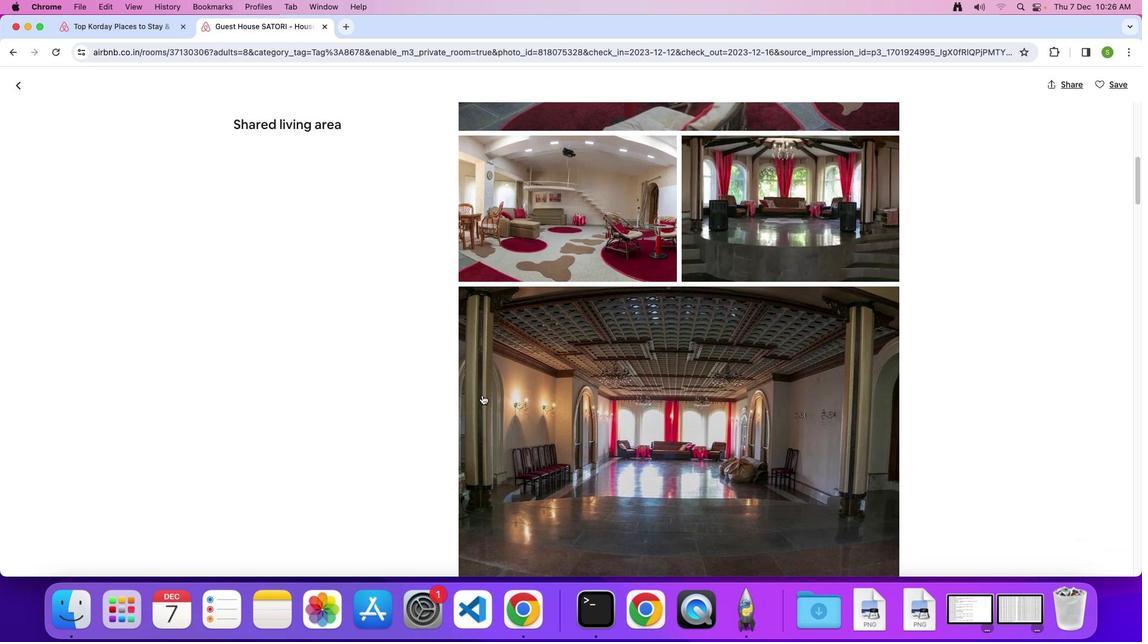 
Action: Mouse scrolled (481, 395) with delta (0, 0)
Screenshot: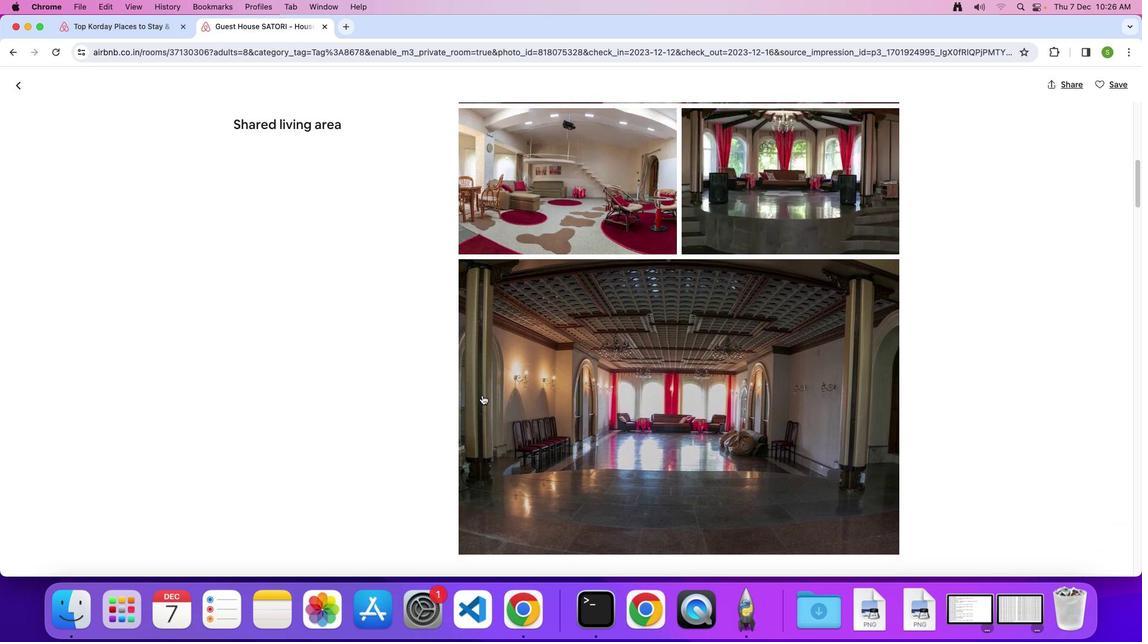 
Action: Mouse scrolled (481, 395) with delta (0, 0)
Screenshot: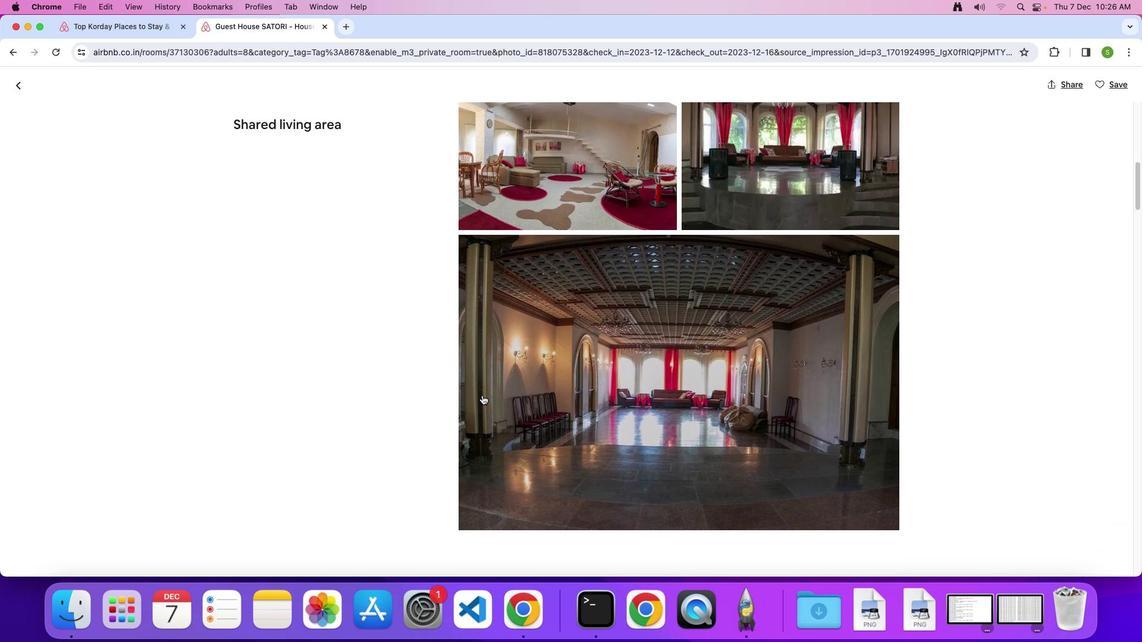 
Action: Mouse scrolled (481, 395) with delta (0, -1)
Screenshot: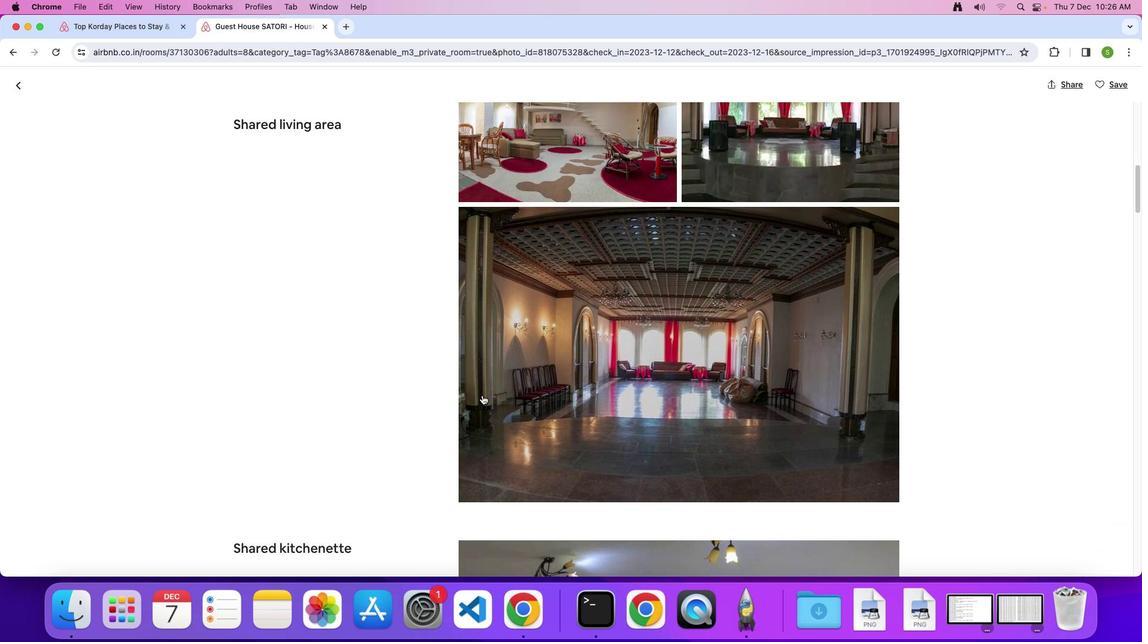 
Action: Mouse scrolled (481, 395) with delta (0, 0)
Screenshot: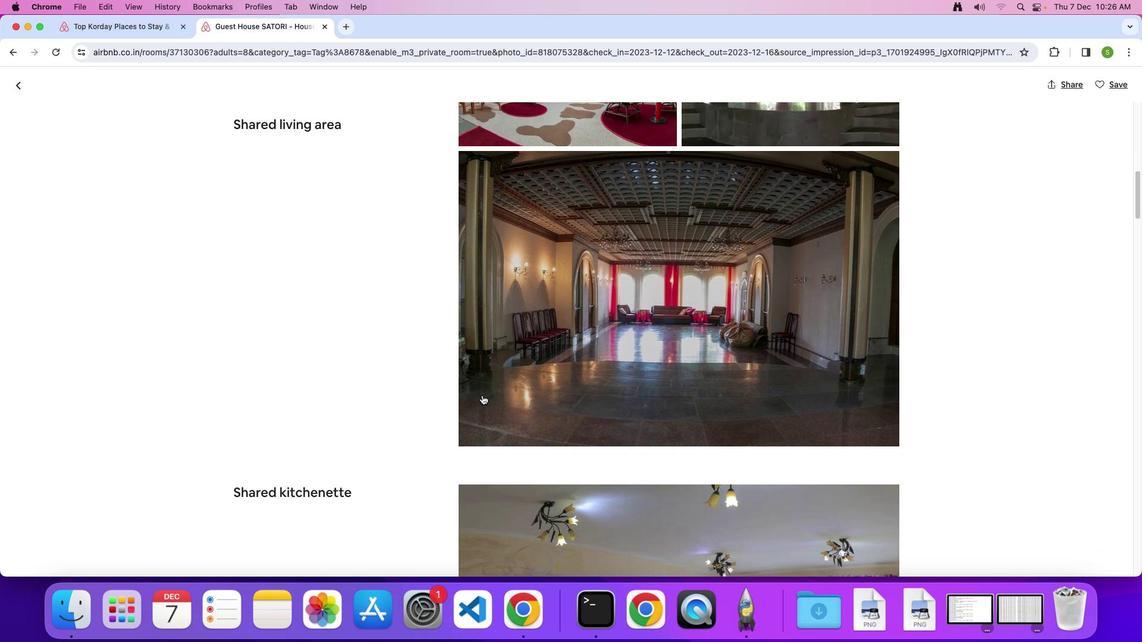 
Action: Mouse scrolled (481, 395) with delta (0, 0)
Screenshot: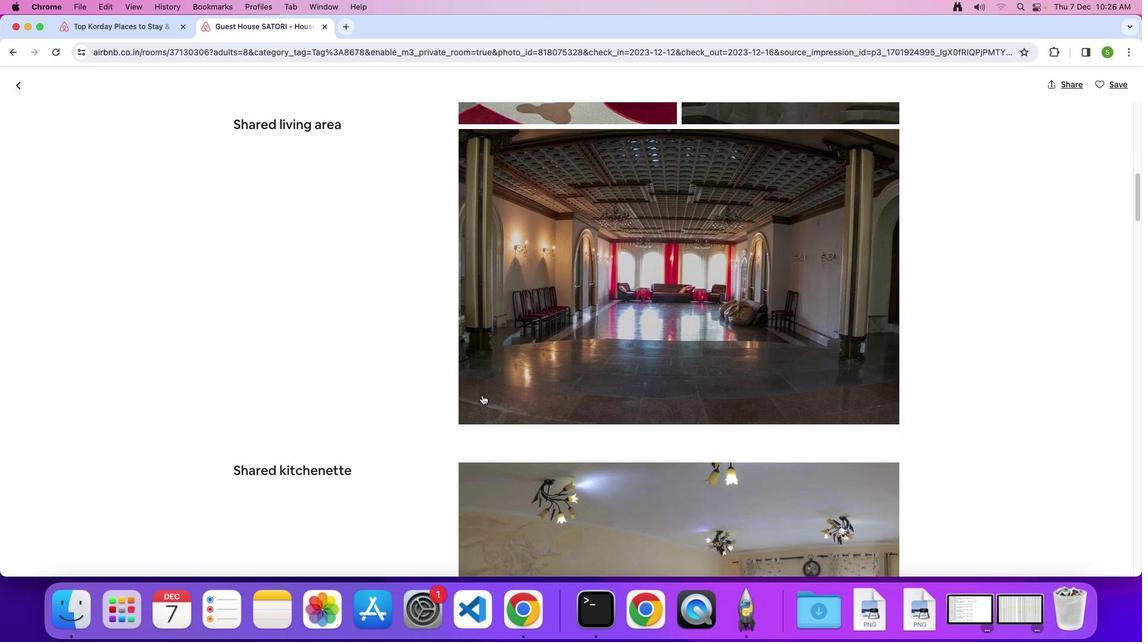 
Action: Mouse scrolled (481, 395) with delta (0, -1)
Screenshot: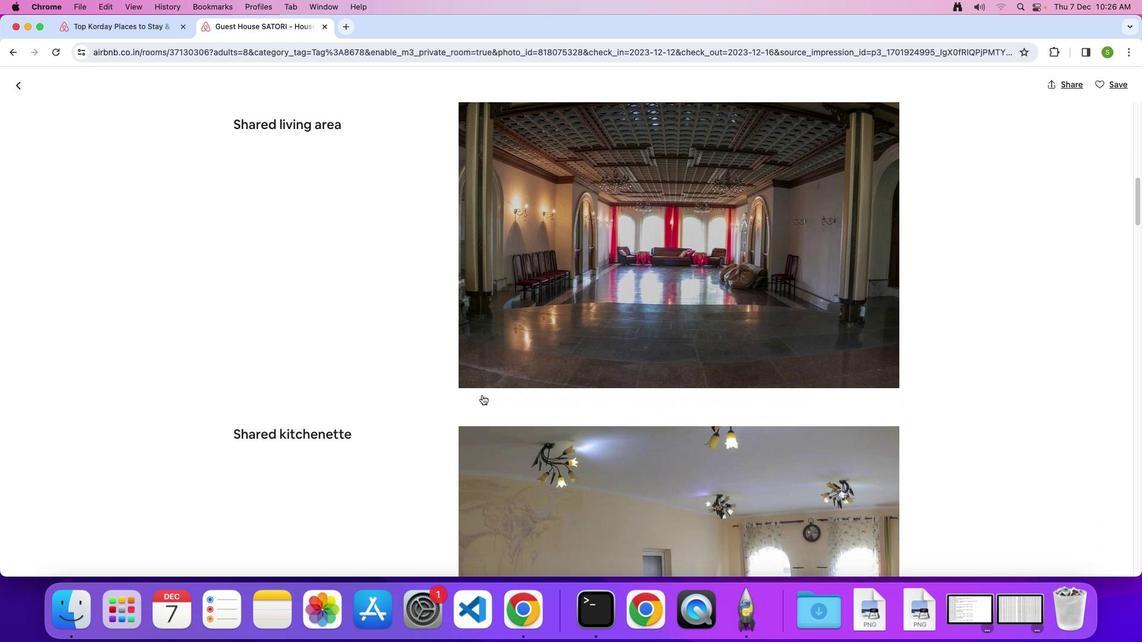 
Action: Mouse scrolled (481, 395) with delta (0, 0)
Screenshot: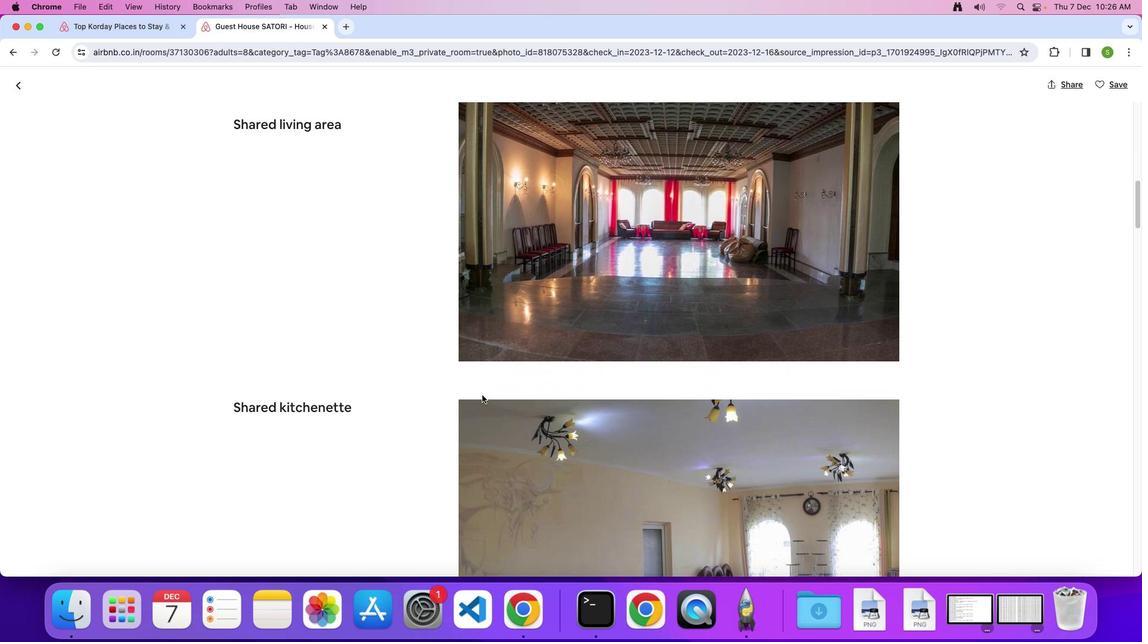 
Action: Mouse scrolled (481, 395) with delta (0, 0)
Screenshot: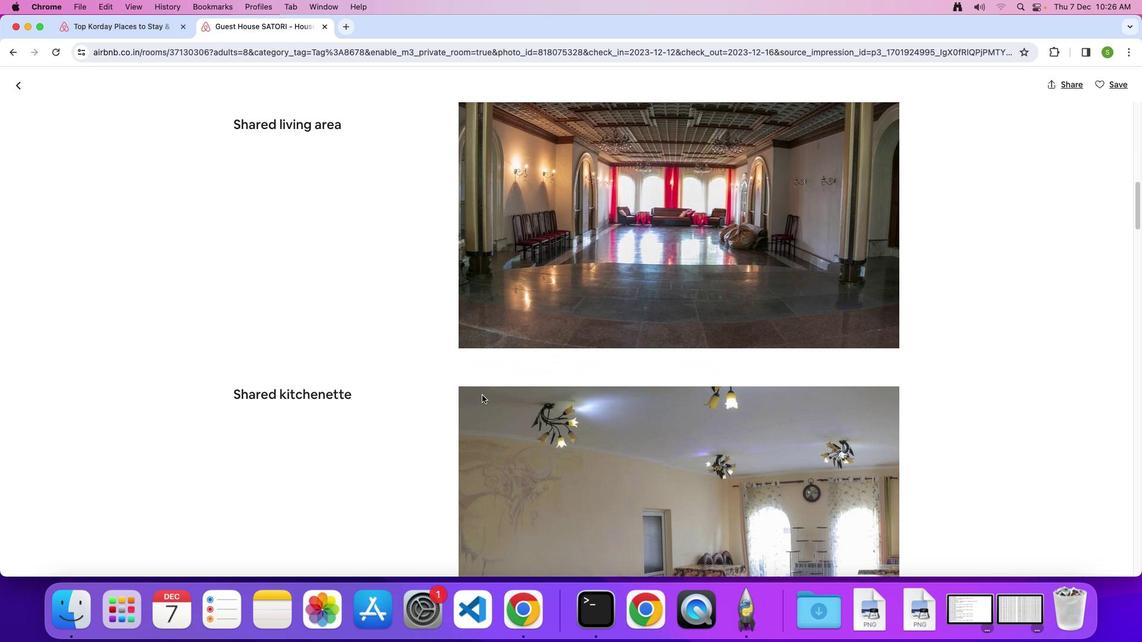 
Action: Mouse scrolled (481, 395) with delta (0, 0)
Screenshot: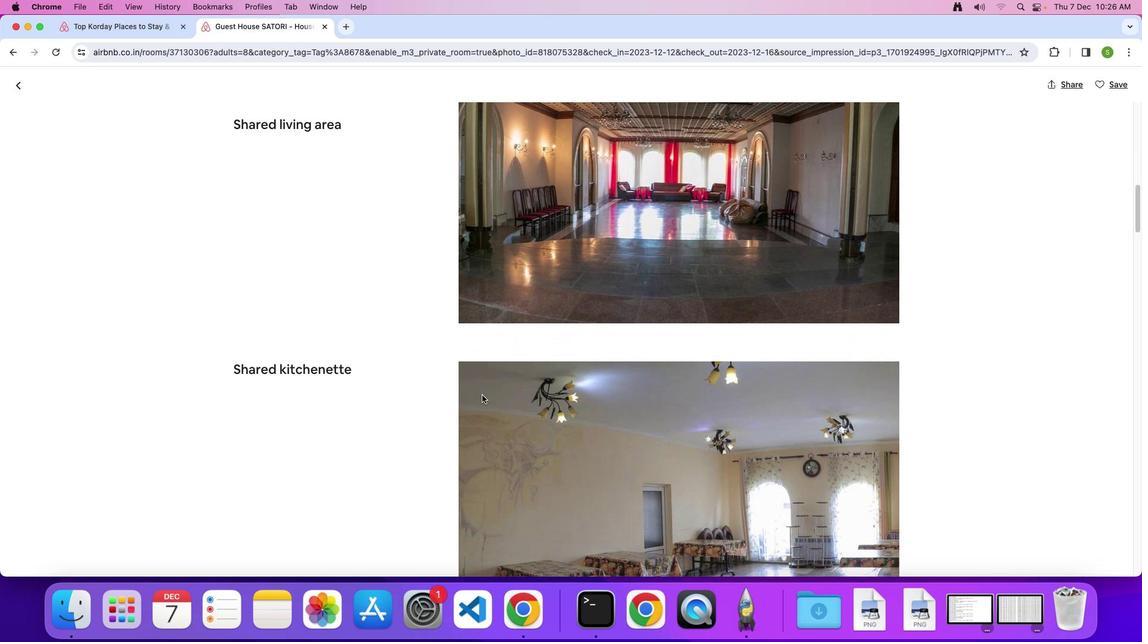 
Action: Mouse scrolled (481, 395) with delta (0, 0)
Screenshot: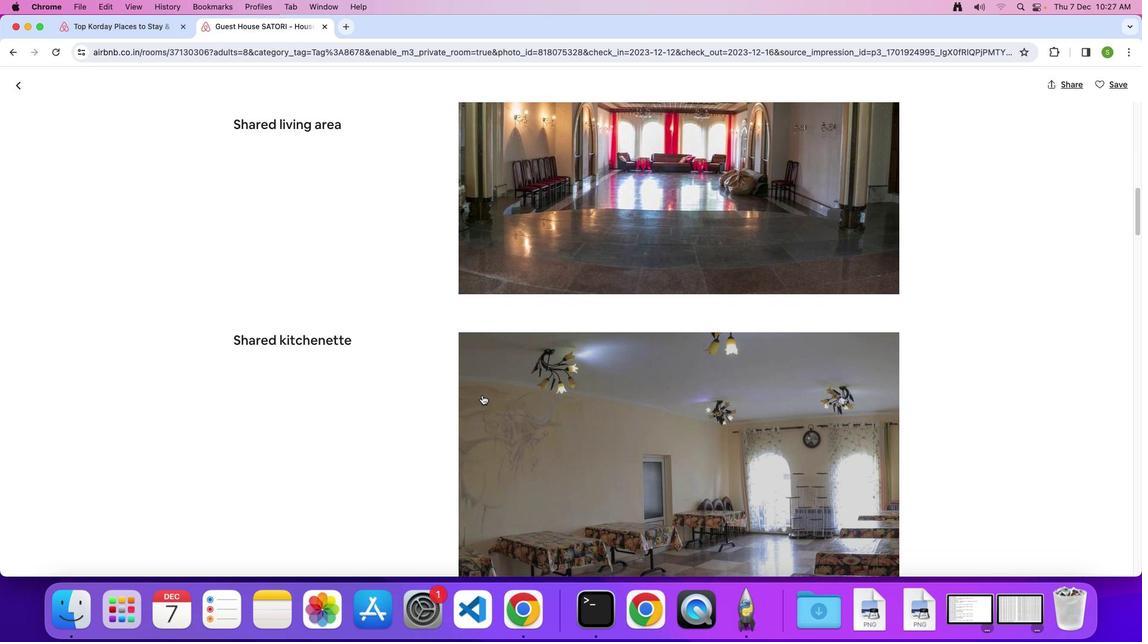 
Action: Mouse scrolled (481, 395) with delta (0, 0)
Screenshot: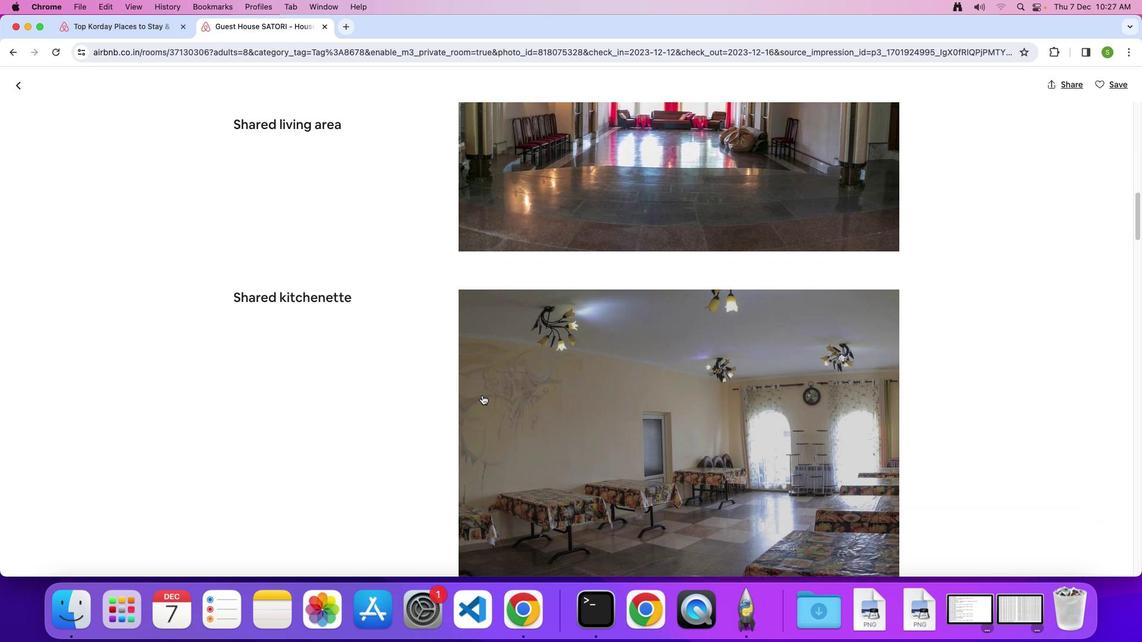 
Action: Mouse scrolled (481, 395) with delta (0, -1)
Screenshot: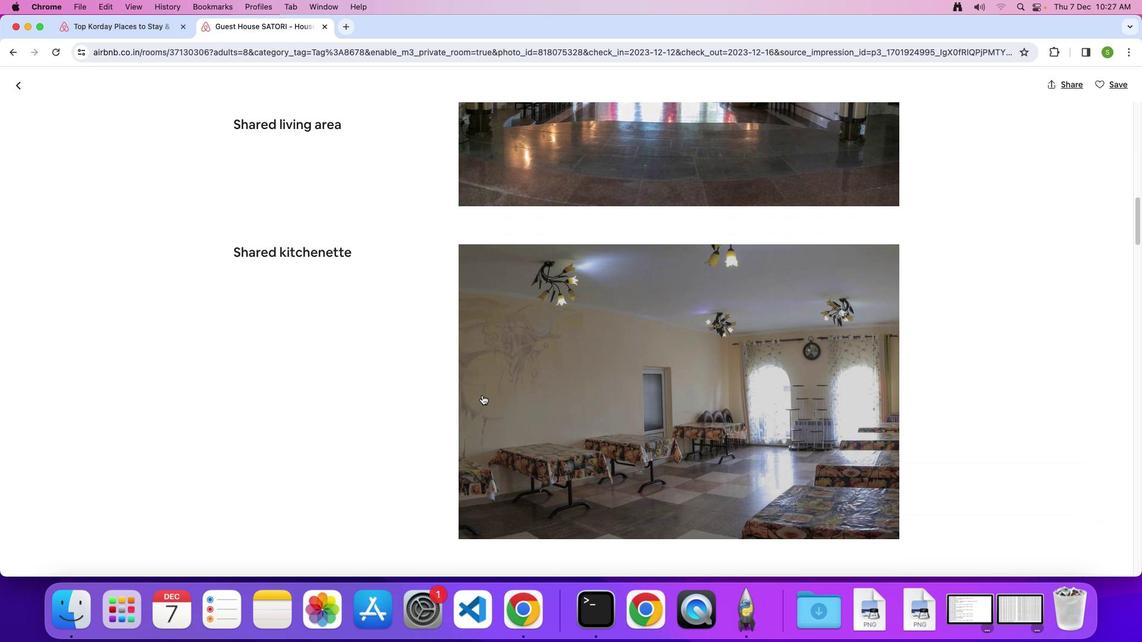 
Action: Mouse scrolled (481, 395) with delta (0, 0)
Screenshot: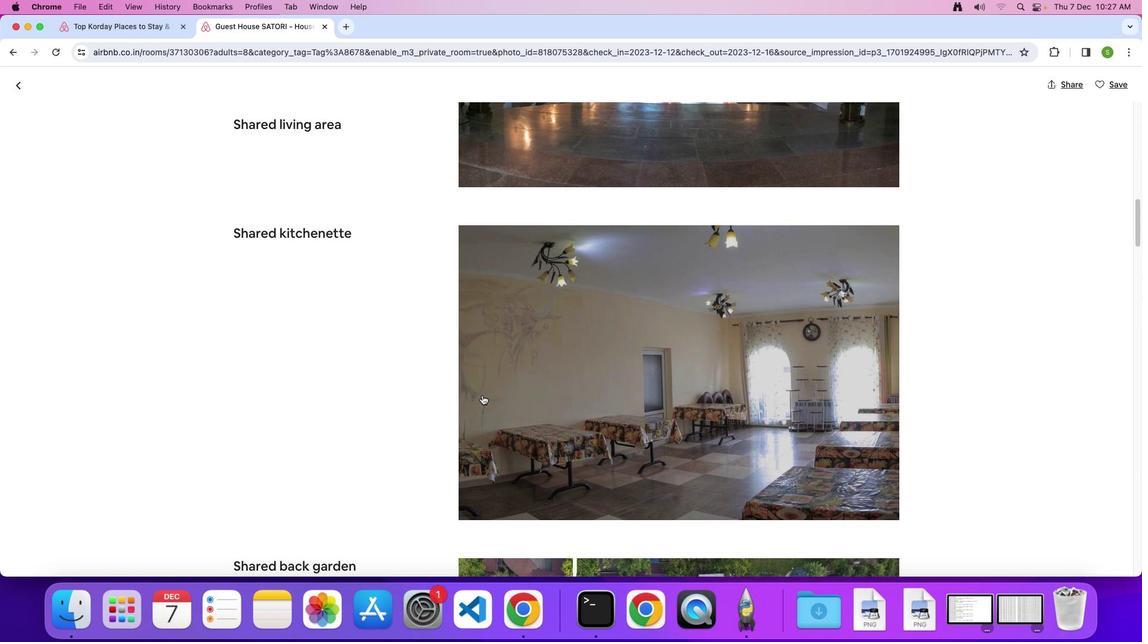 
Action: Mouse scrolled (481, 395) with delta (0, 0)
Screenshot: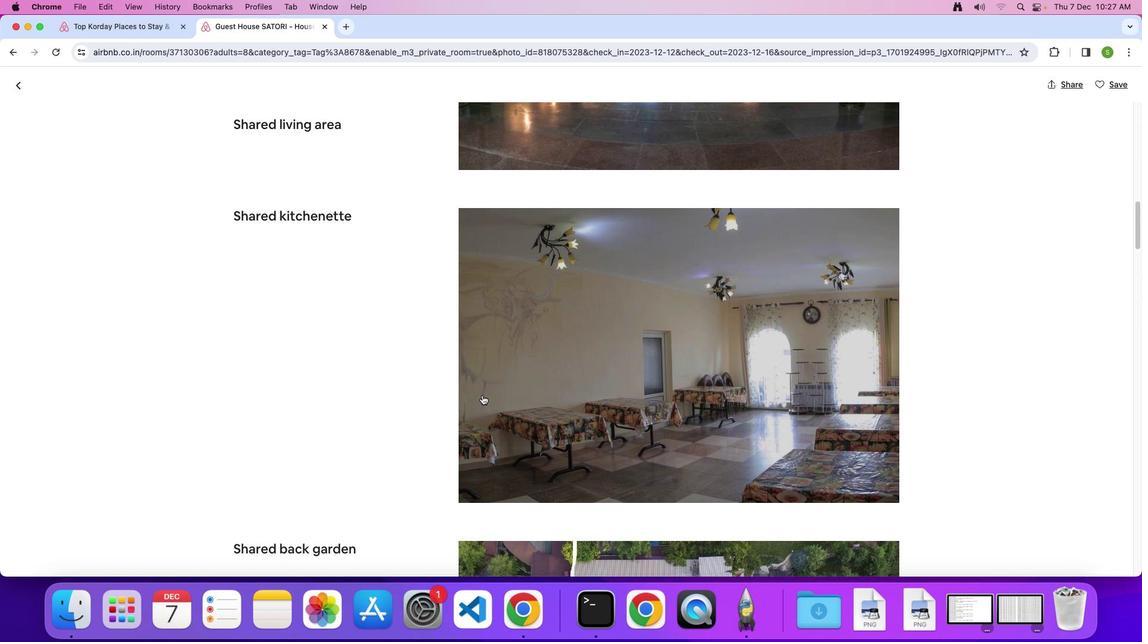 
Action: Mouse scrolled (481, 395) with delta (0, 0)
Screenshot: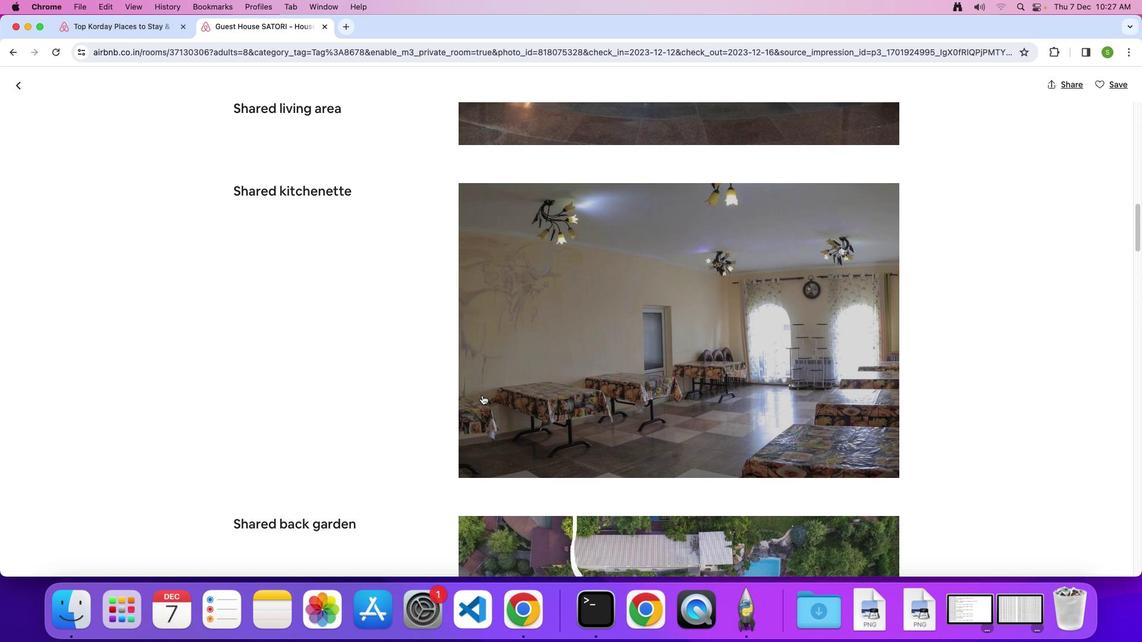 
Action: Mouse scrolled (481, 395) with delta (0, 0)
Screenshot: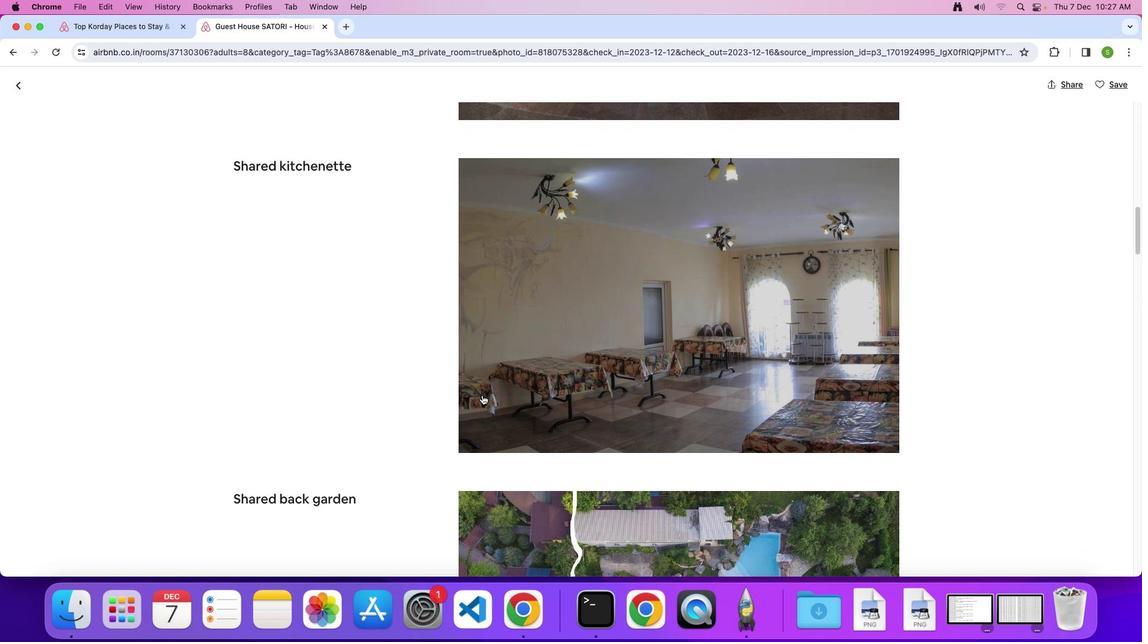 
Action: Mouse scrolled (481, 395) with delta (0, 0)
Screenshot: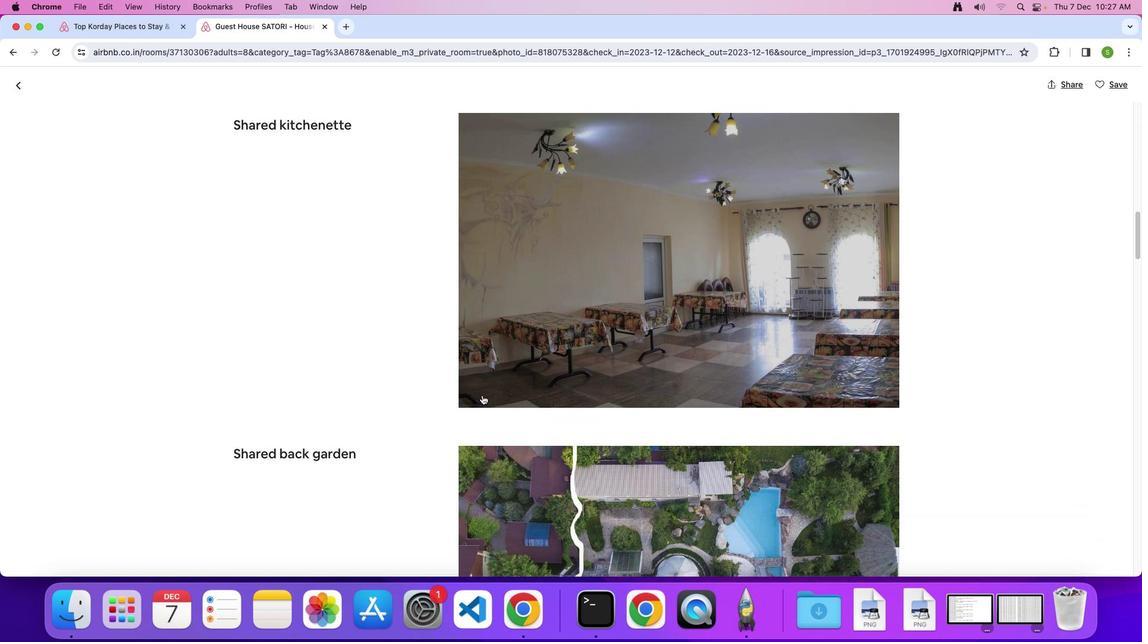 
Action: Mouse scrolled (481, 395) with delta (0, -1)
Screenshot: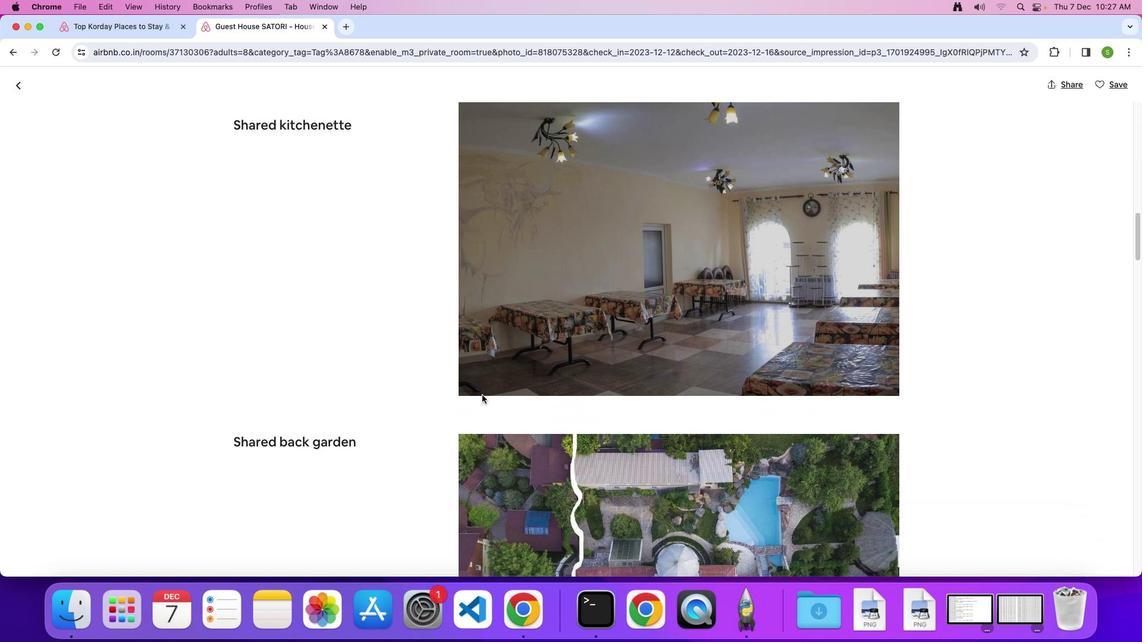 
Action: Mouse scrolled (481, 395) with delta (0, 0)
Screenshot: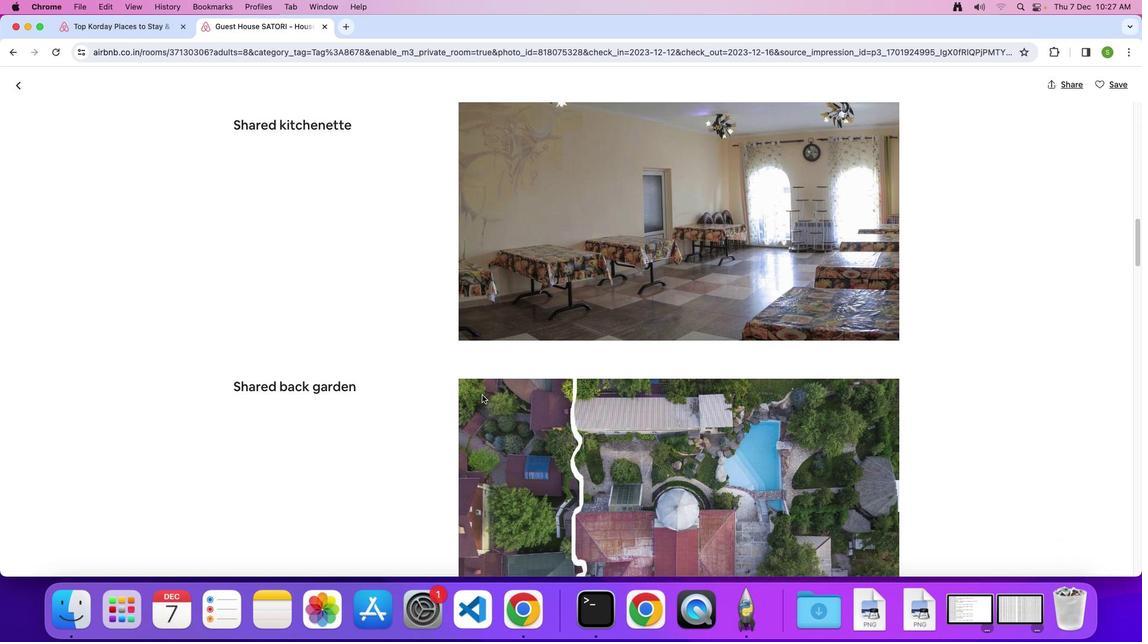 
Action: Mouse scrolled (481, 395) with delta (0, 0)
Screenshot: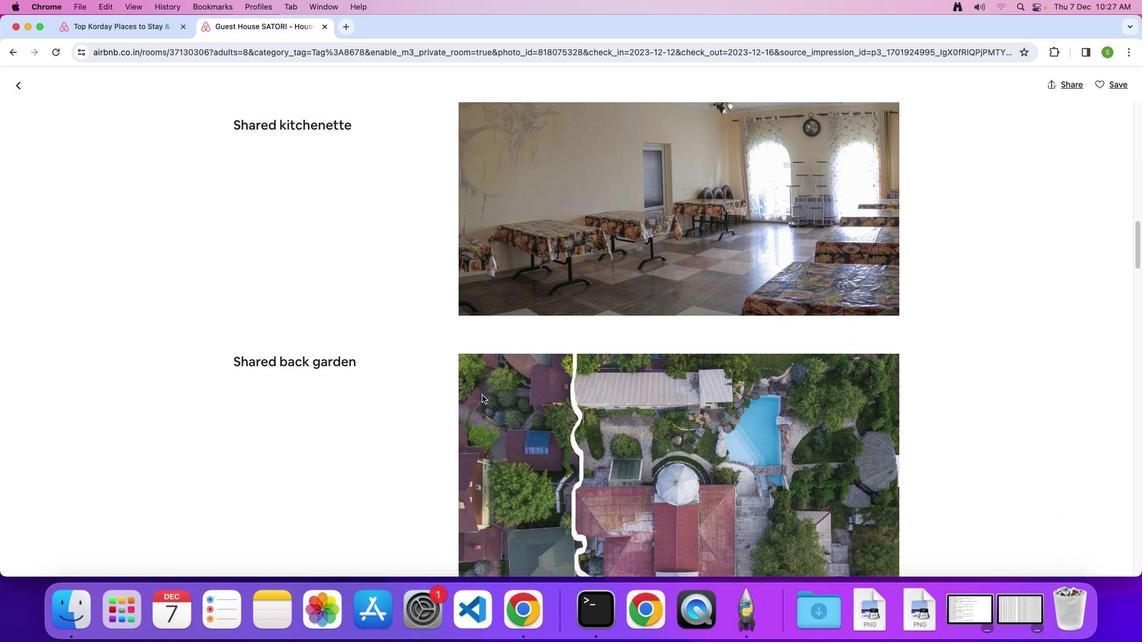 
Action: Mouse scrolled (481, 395) with delta (0, -1)
Screenshot: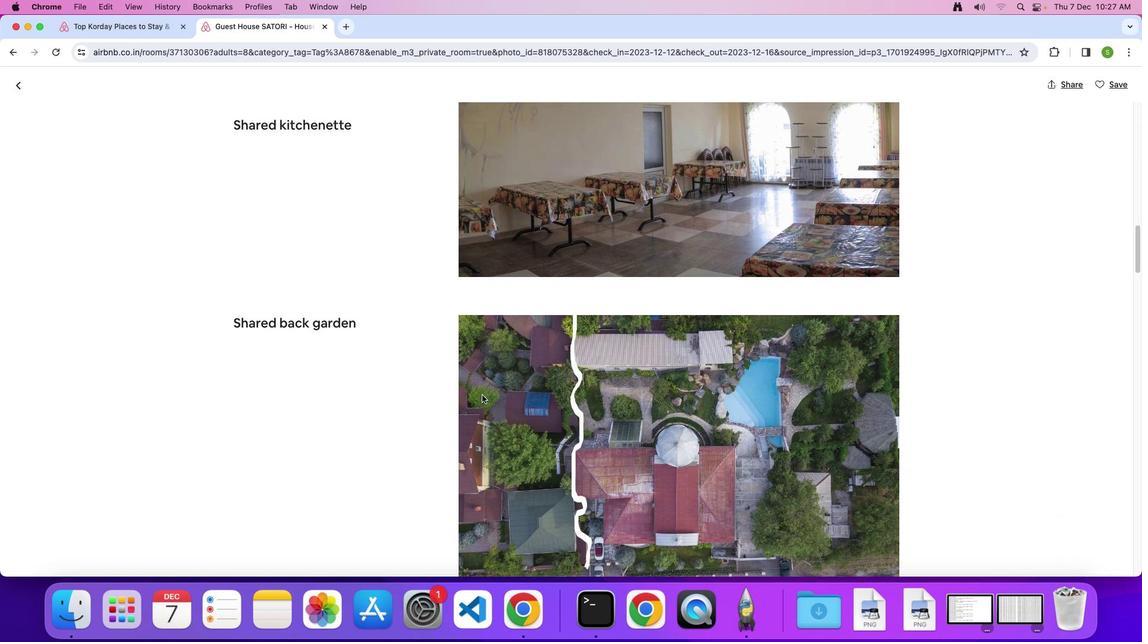 
Action: Mouse scrolled (481, 395) with delta (0, 0)
Screenshot: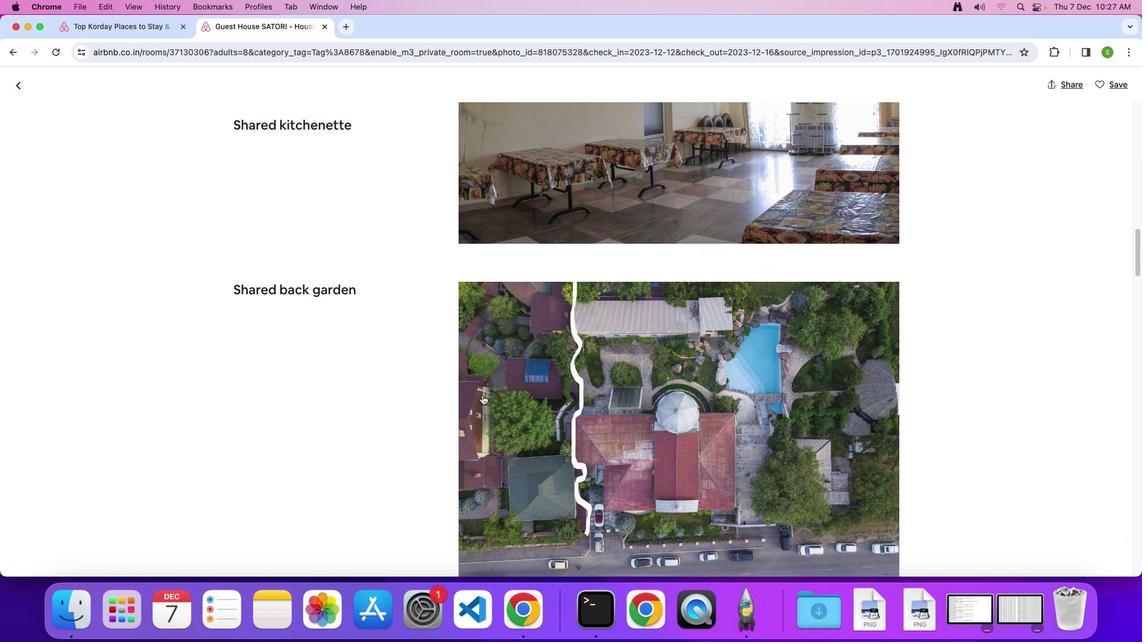 
Action: Mouse scrolled (481, 395) with delta (0, 0)
Screenshot: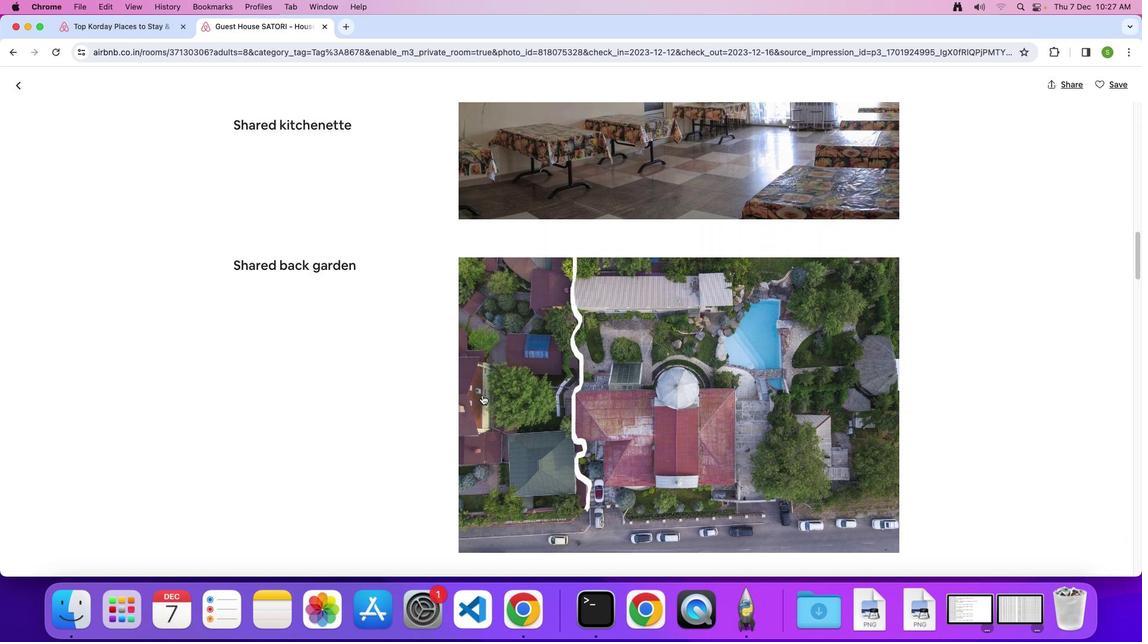
Action: Mouse scrolled (481, 395) with delta (0, -1)
Screenshot: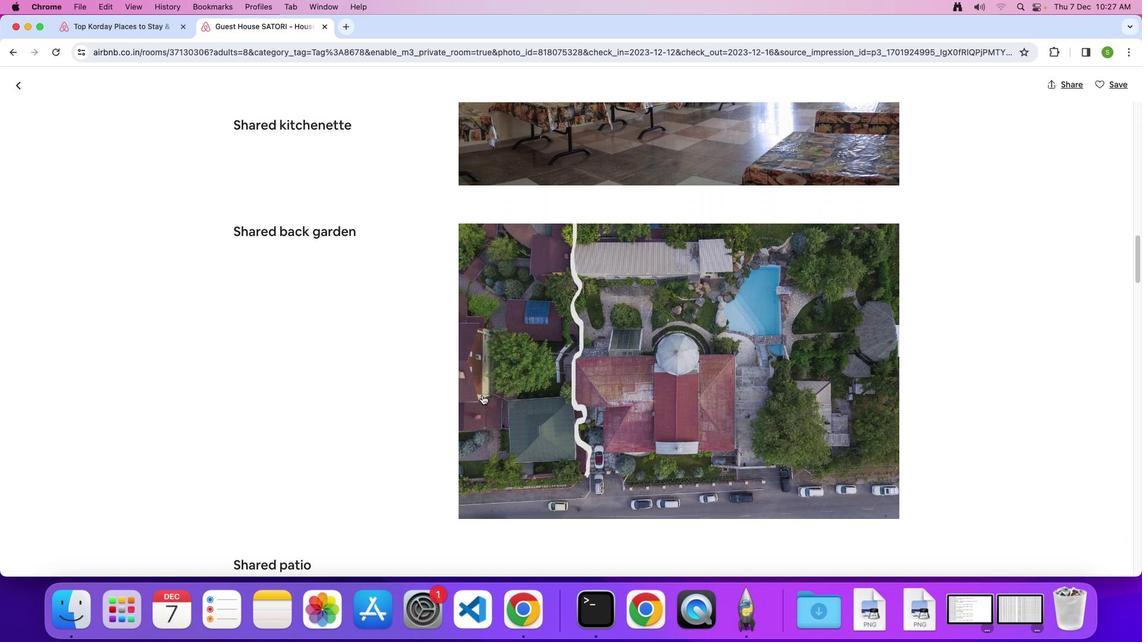 
Action: Mouse scrolled (481, 395) with delta (0, 0)
Screenshot: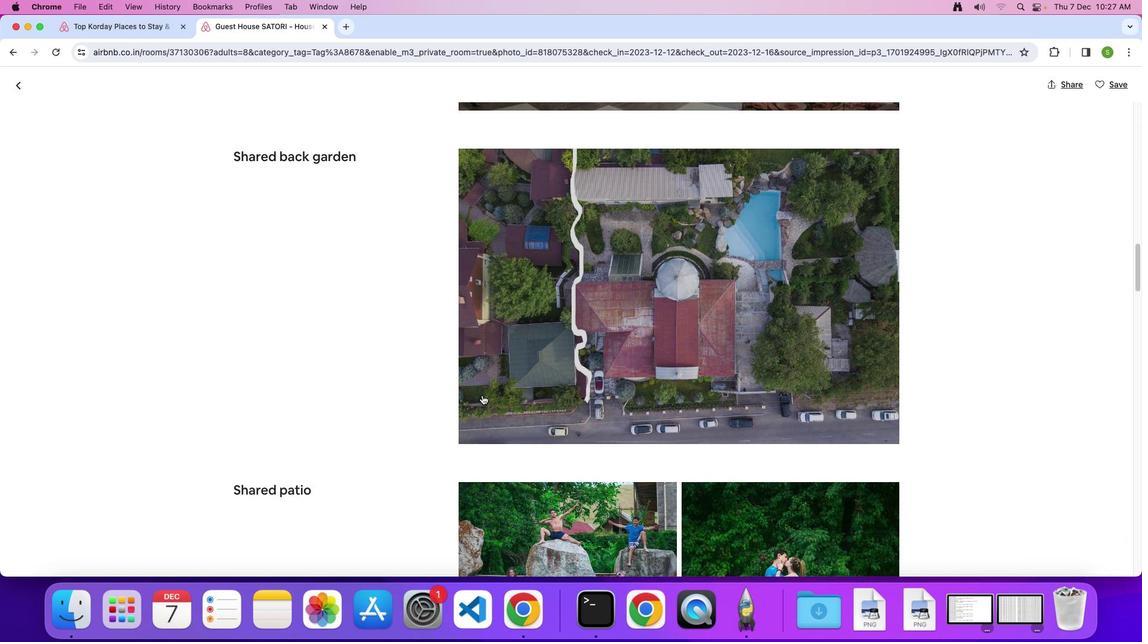 
Action: Mouse scrolled (481, 395) with delta (0, 0)
Screenshot: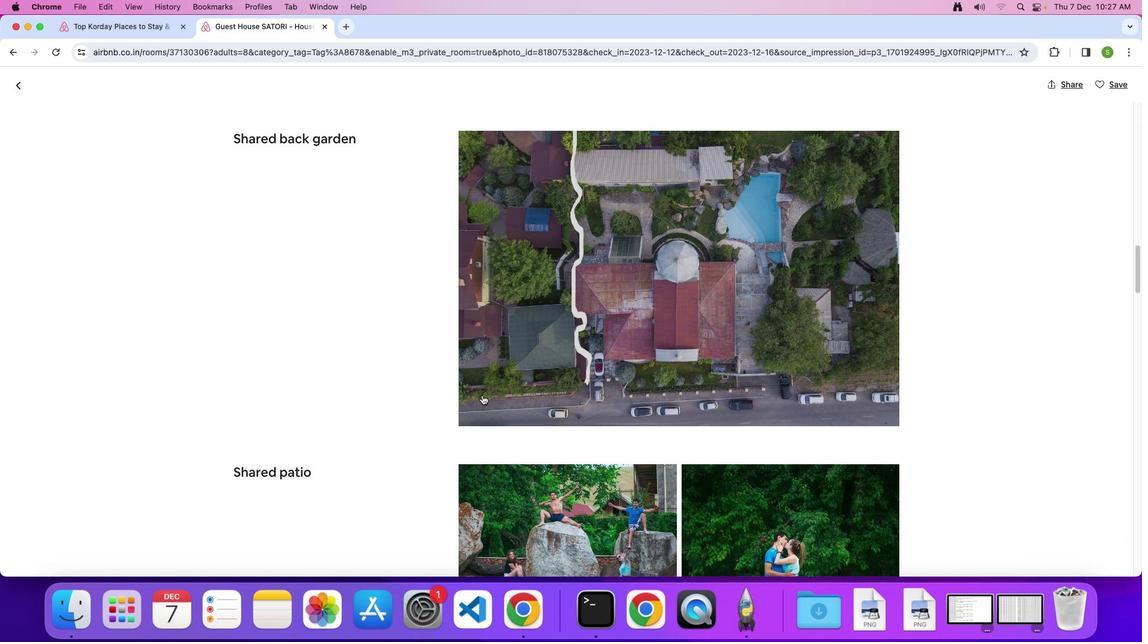 
Action: Mouse scrolled (481, 395) with delta (0, -1)
Screenshot: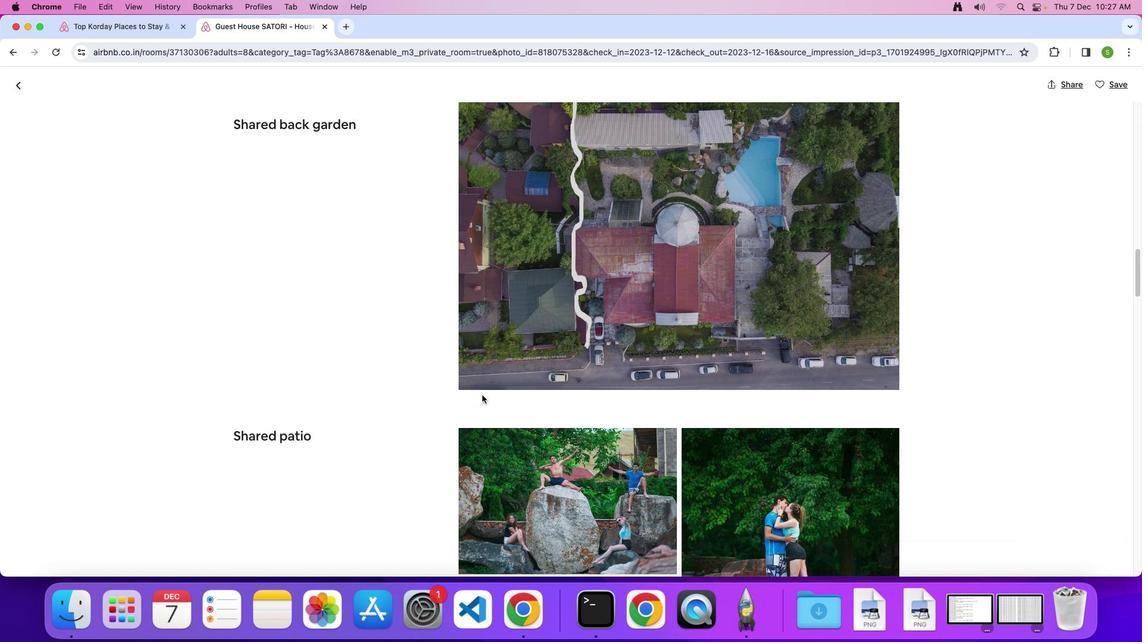 
Action: Mouse scrolled (481, 395) with delta (0, 0)
Screenshot: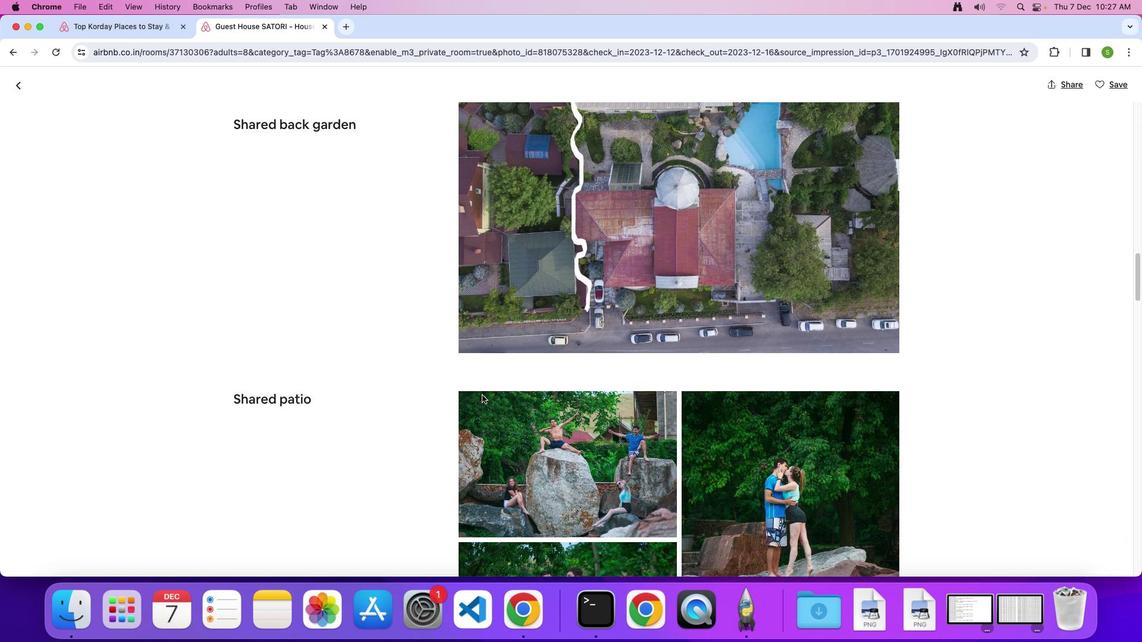 
Action: Mouse scrolled (481, 395) with delta (0, 0)
Screenshot: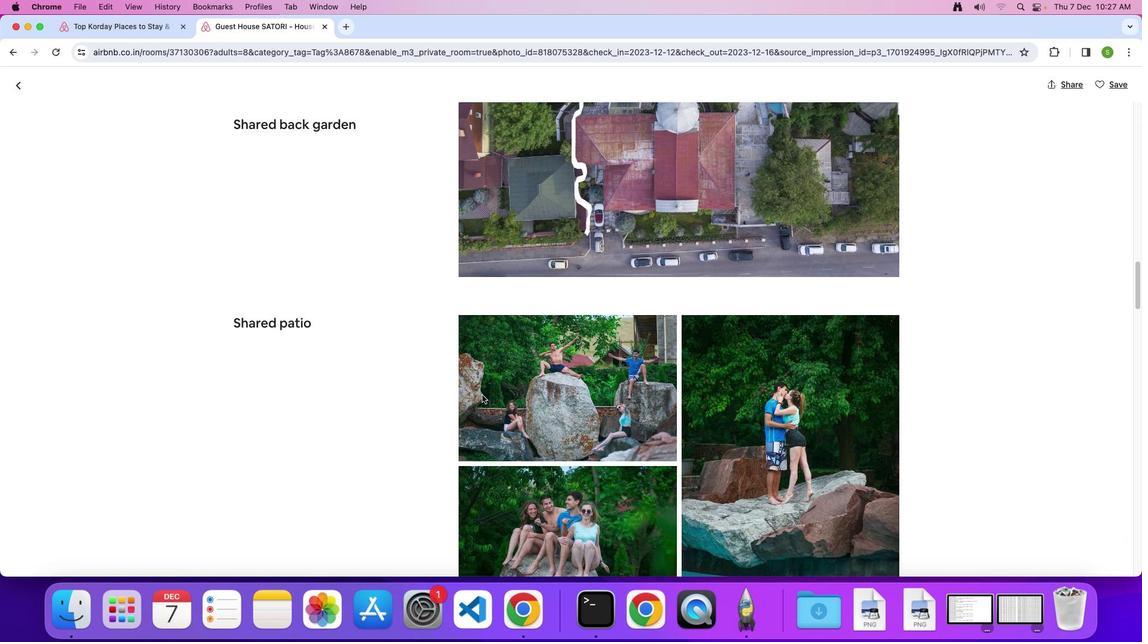 
Action: Mouse scrolled (481, 395) with delta (0, -1)
Screenshot: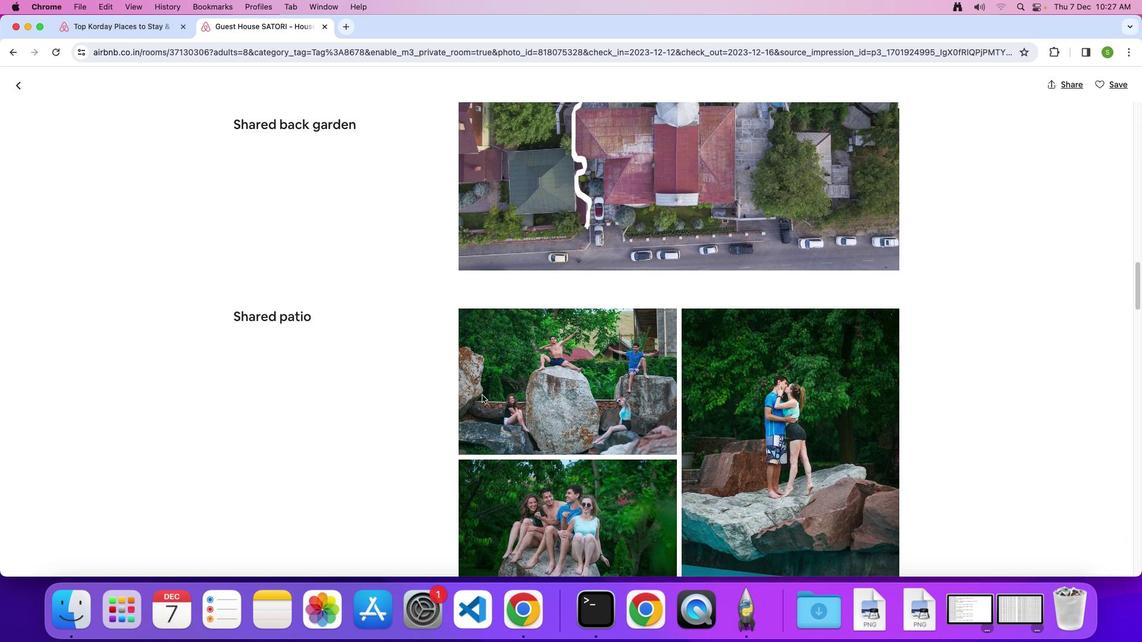 
Action: Mouse scrolled (481, 395) with delta (0, 0)
Screenshot: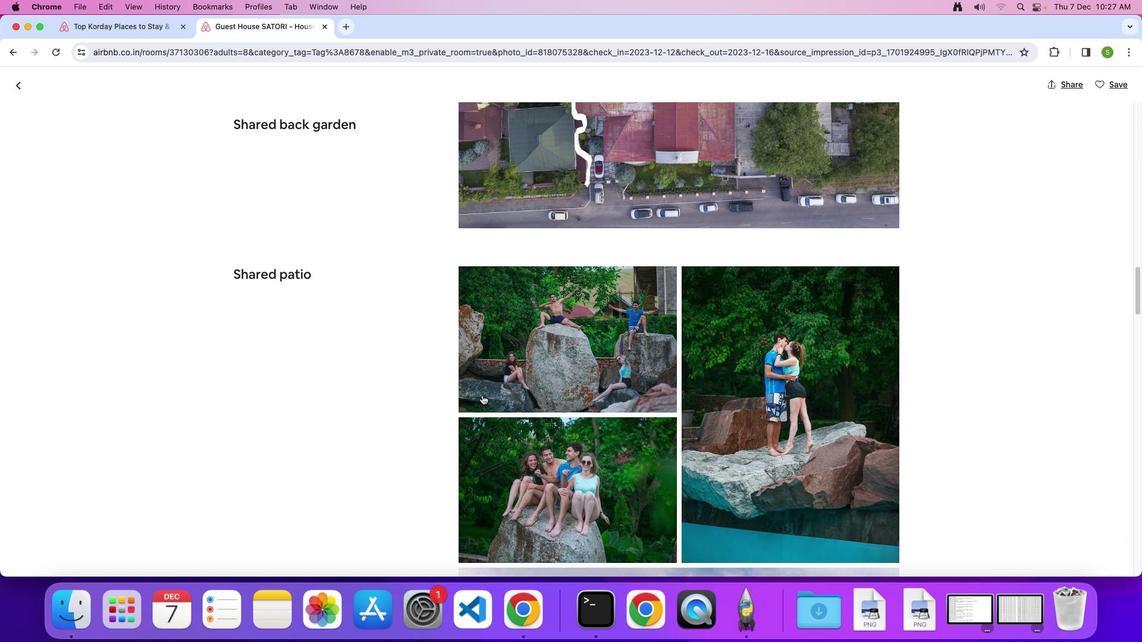 
Action: Mouse scrolled (481, 395) with delta (0, 0)
Screenshot: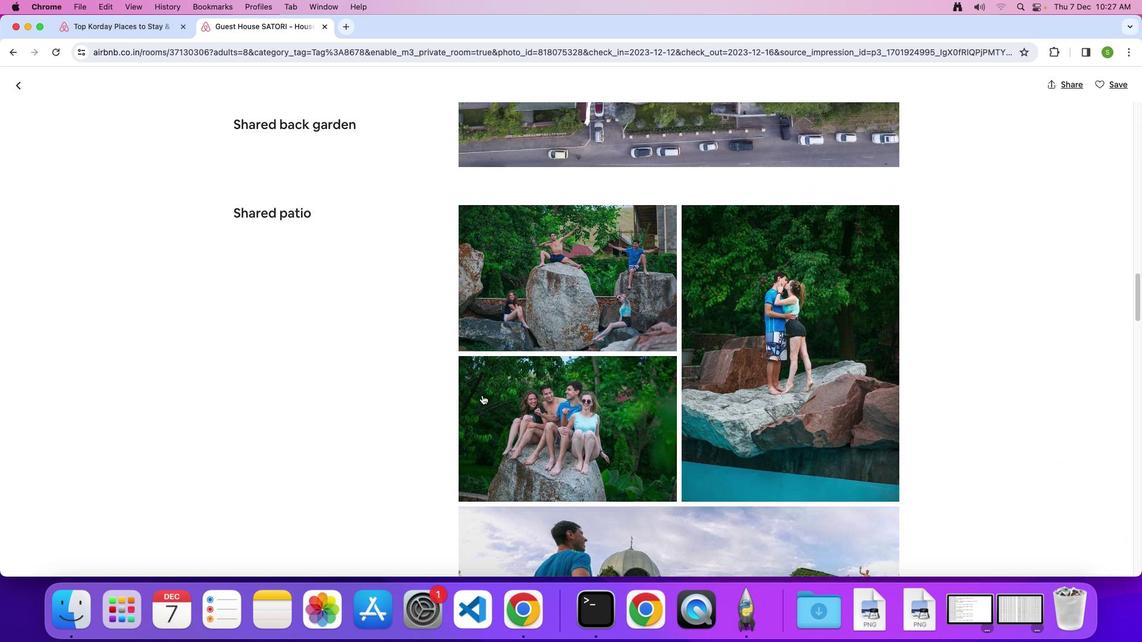 
Action: Mouse scrolled (481, 395) with delta (0, -2)
Screenshot: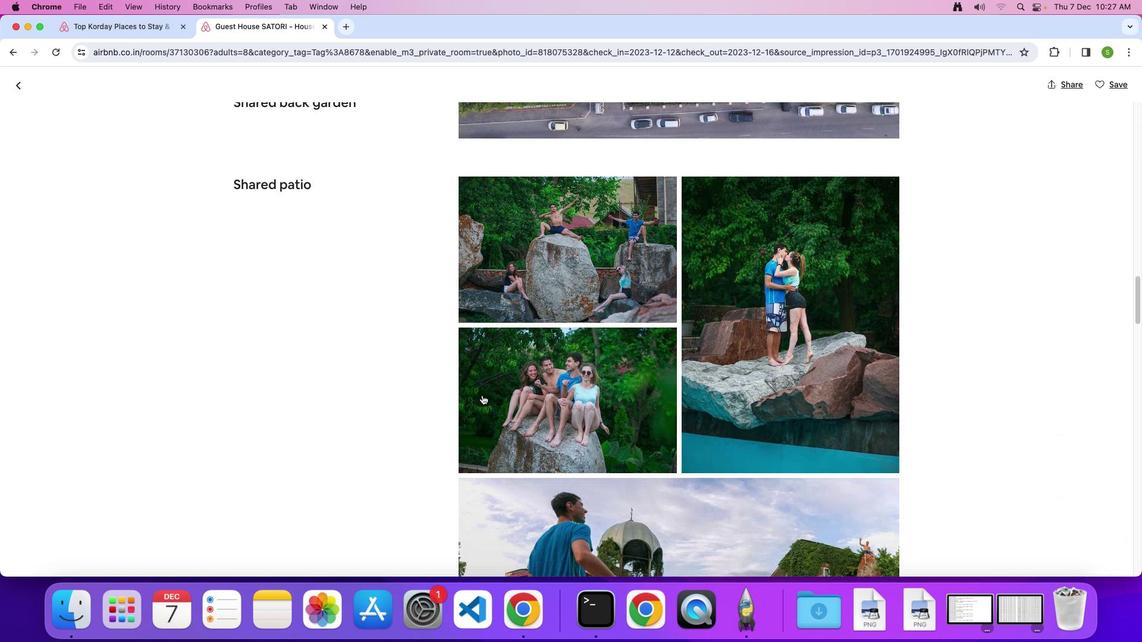 
Action: Mouse scrolled (481, 395) with delta (0, 0)
Screenshot: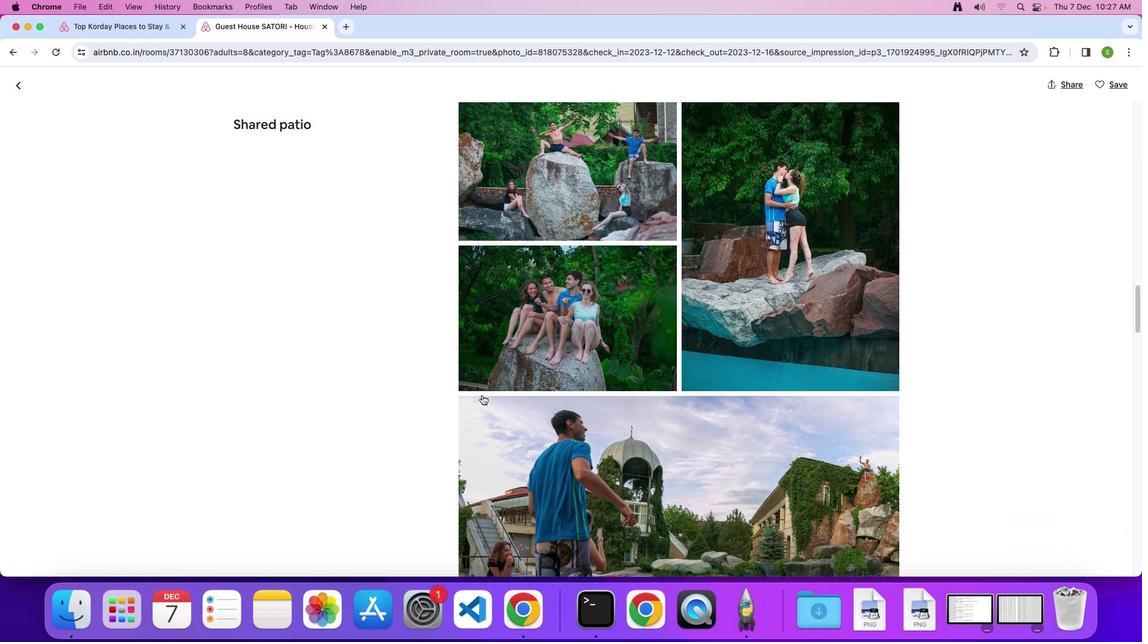 
Action: Mouse scrolled (481, 395) with delta (0, 0)
Screenshot: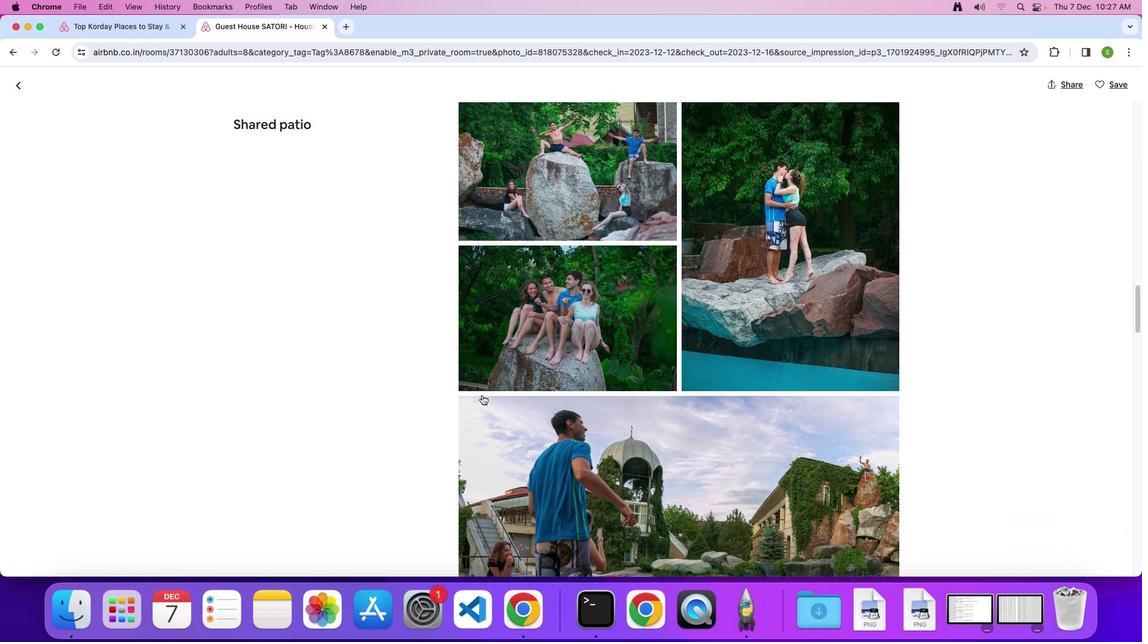 
Action: Mouse scrolled (481, 395) with delta (0, -2)
Screenshot: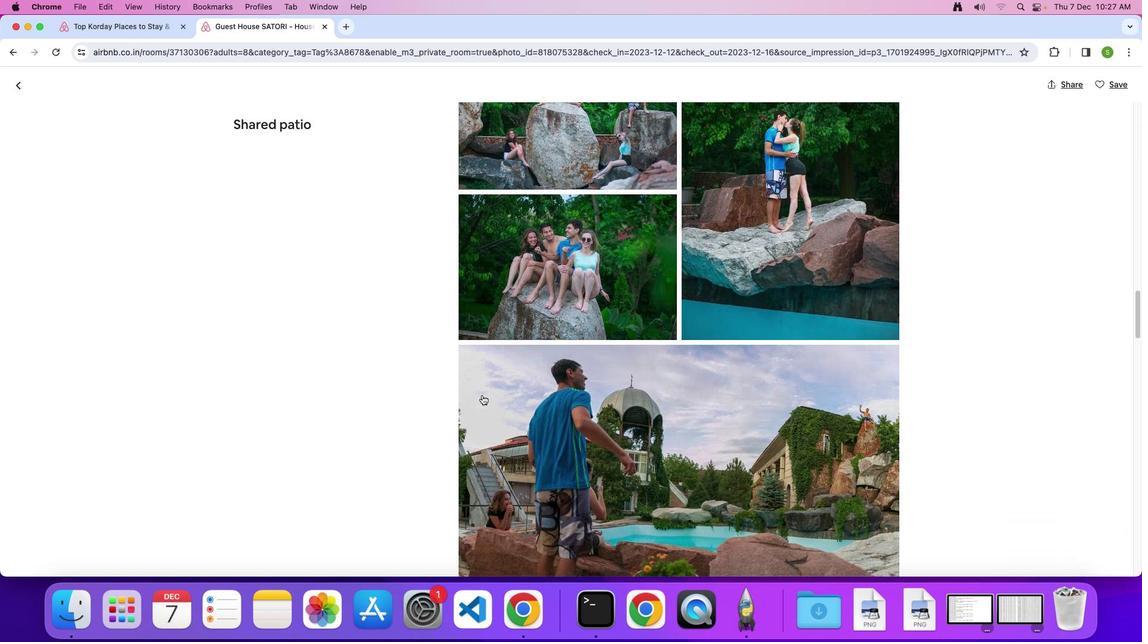 
Action: Mouse scrolled (481, 395) with delta (0, 0)
Screenshot: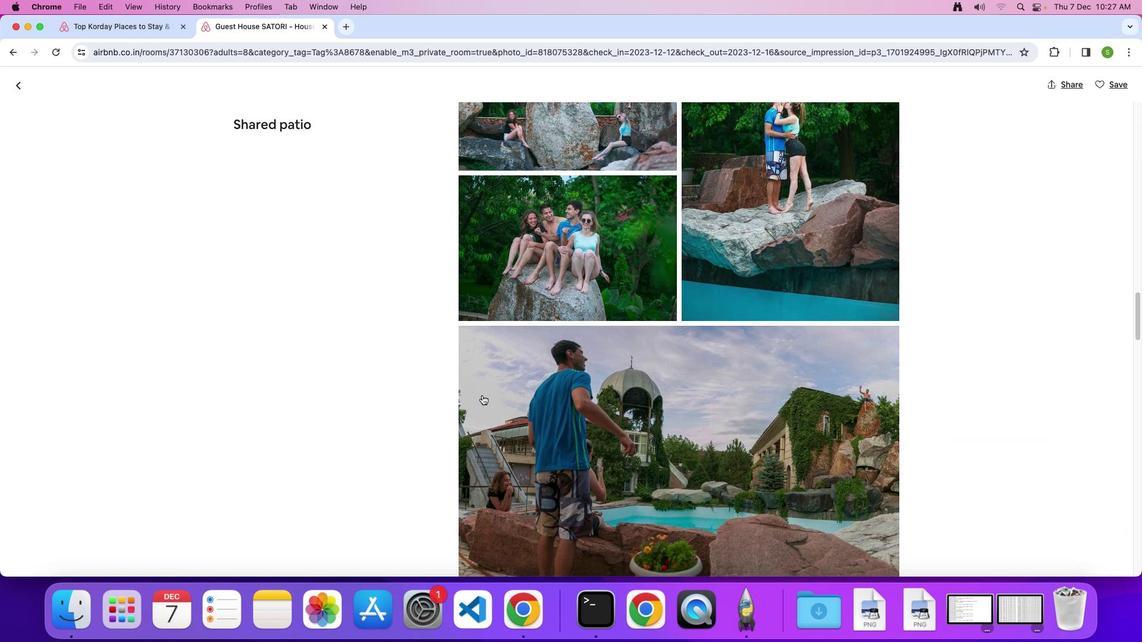 
Action: Mouse scrolled (481, 395) with delta (0, 0)
Screenshot: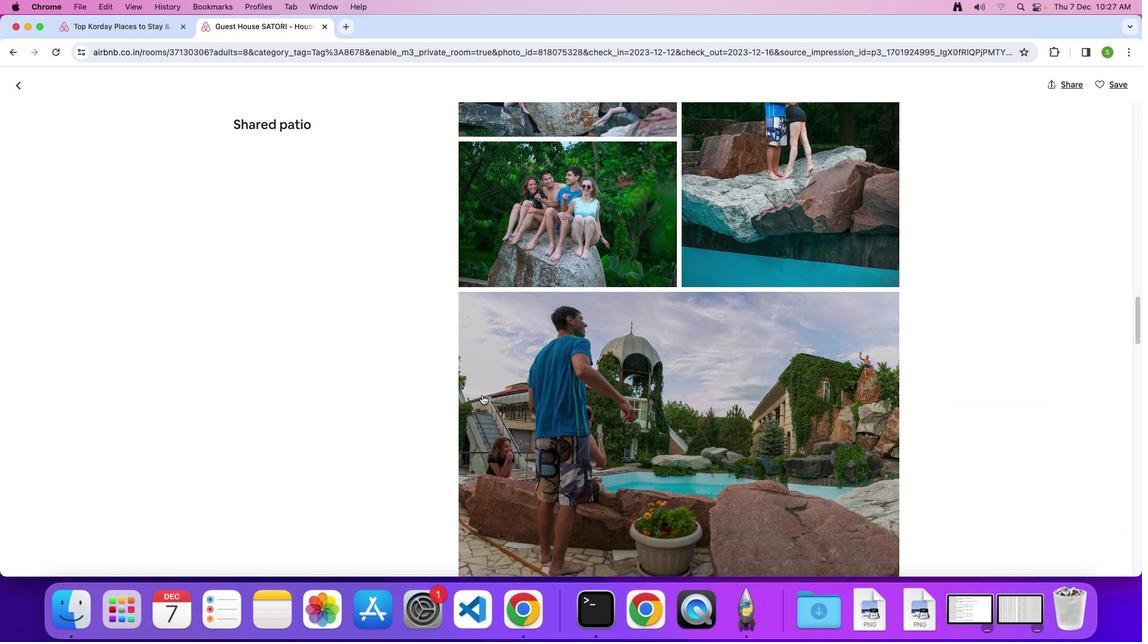 
Action: Mouse scrolled (481, 395) with delta (0, -1)
Screenshot: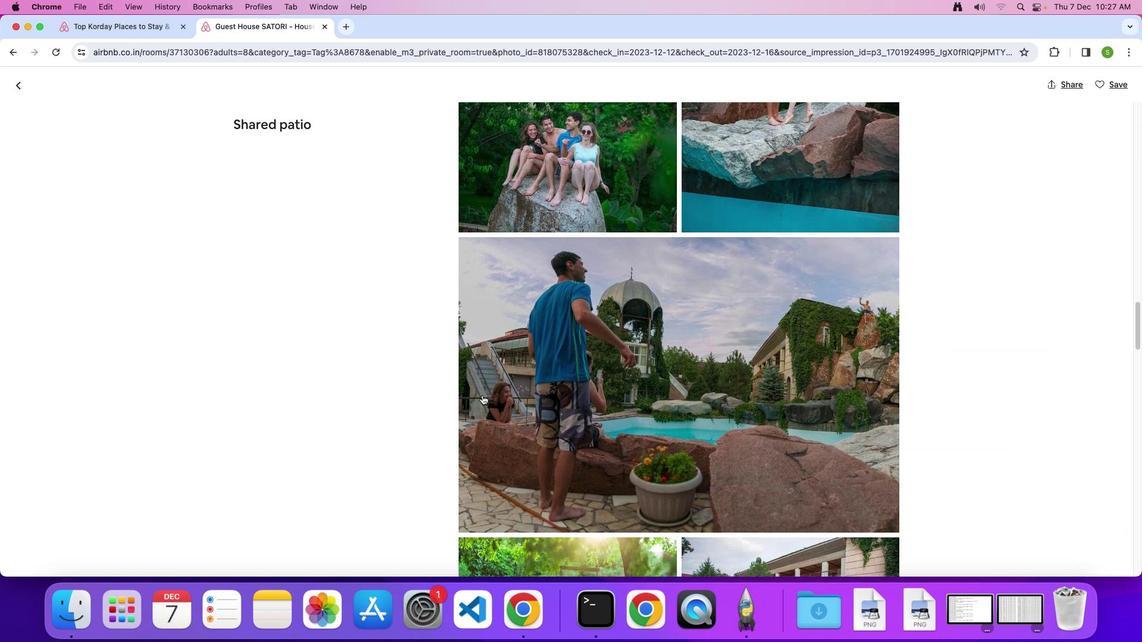 
Action: Mouse scrolled (481, 395) with delta (0, 0)
Screenshot: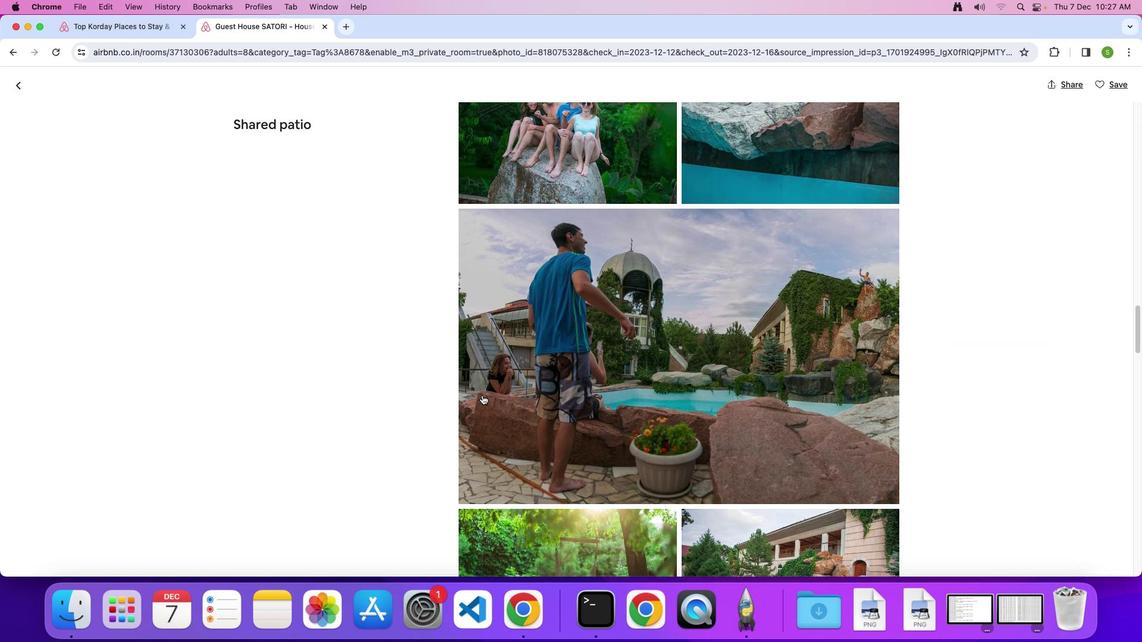 
Action: Mouse scrolled (481, 395) with delta (0, 0)
Screenshot: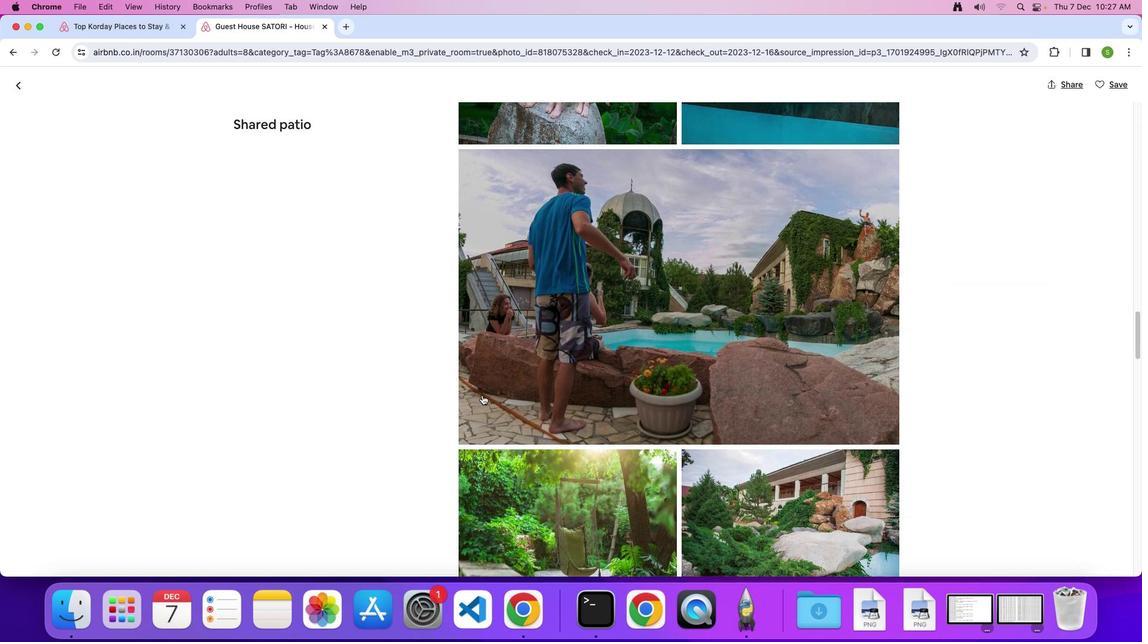 
Action: Mouse scrolled (481, 395) with delta (0, -1)
Screenshot: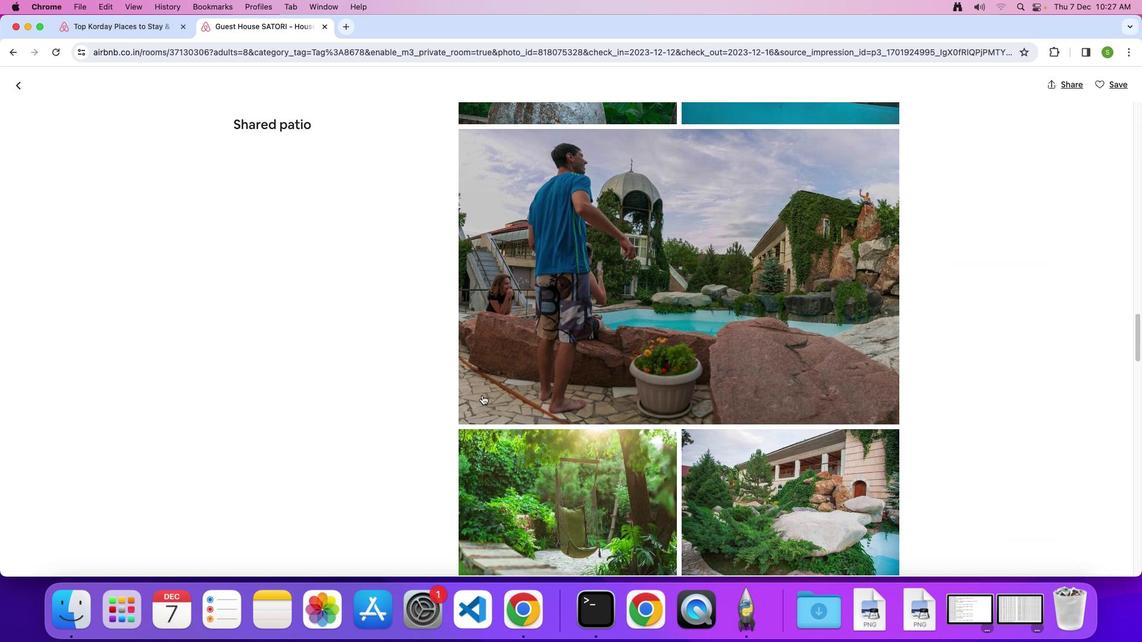 
Action: Mouse scrolled (481, 395) with delta (0, 0)
Screenshot: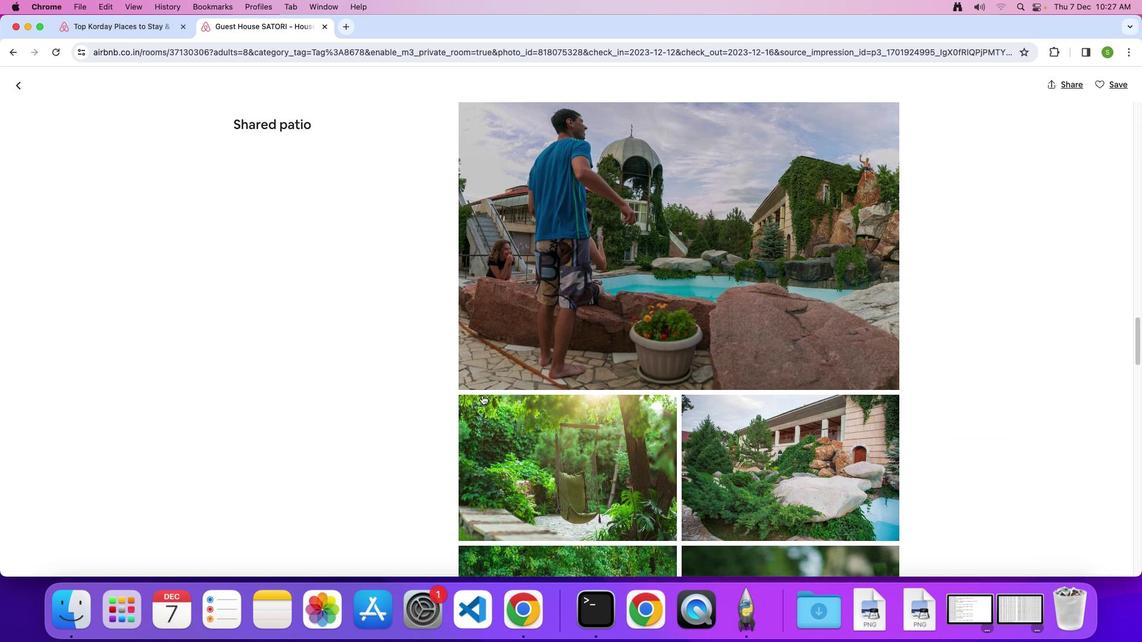 
Action: Mouse scrolled (481, 395) with delta (0, 0)
Screenshot: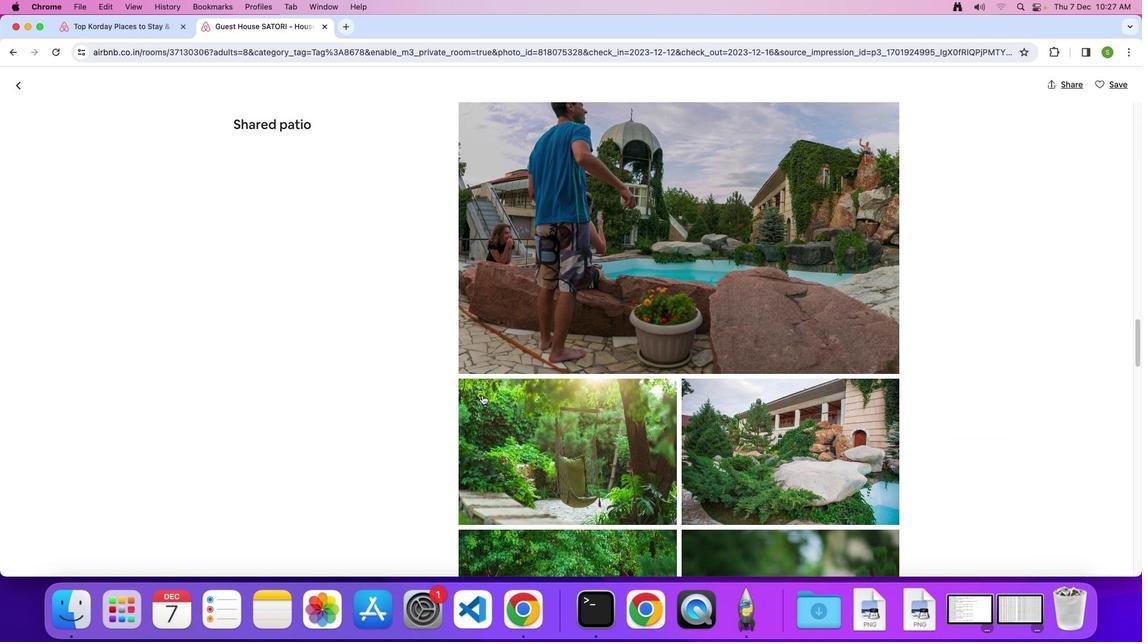 
Action: Mouse scrolled (481, 395) with delta (0, -2)
Screenshot: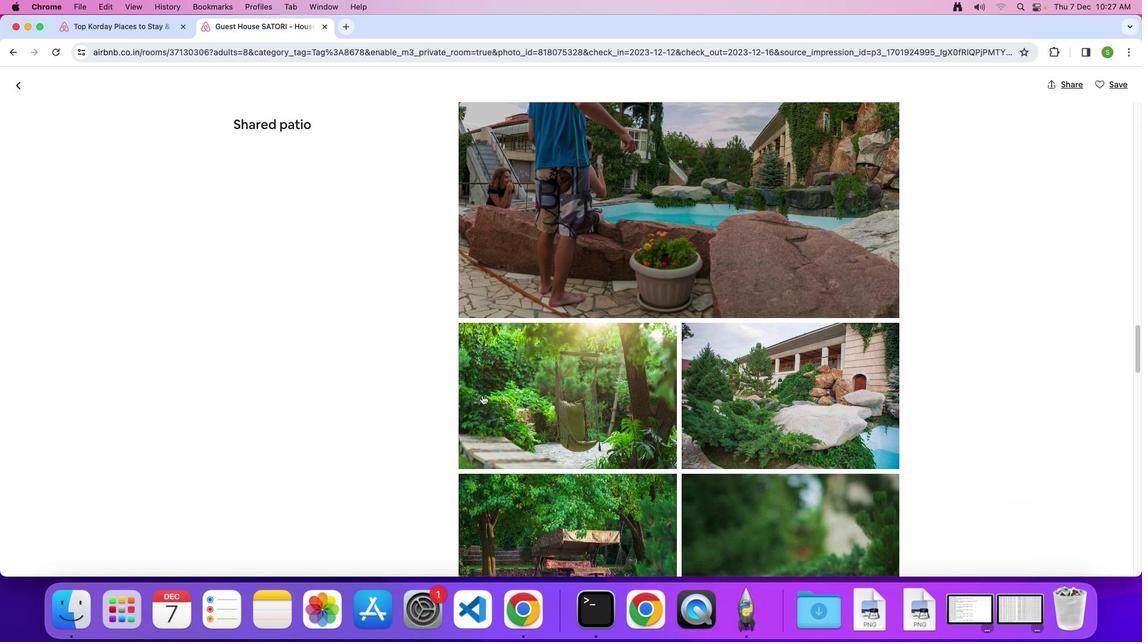 
Action: Mouse scrolled (481, 395) with delta (0, 0)
Screenshot: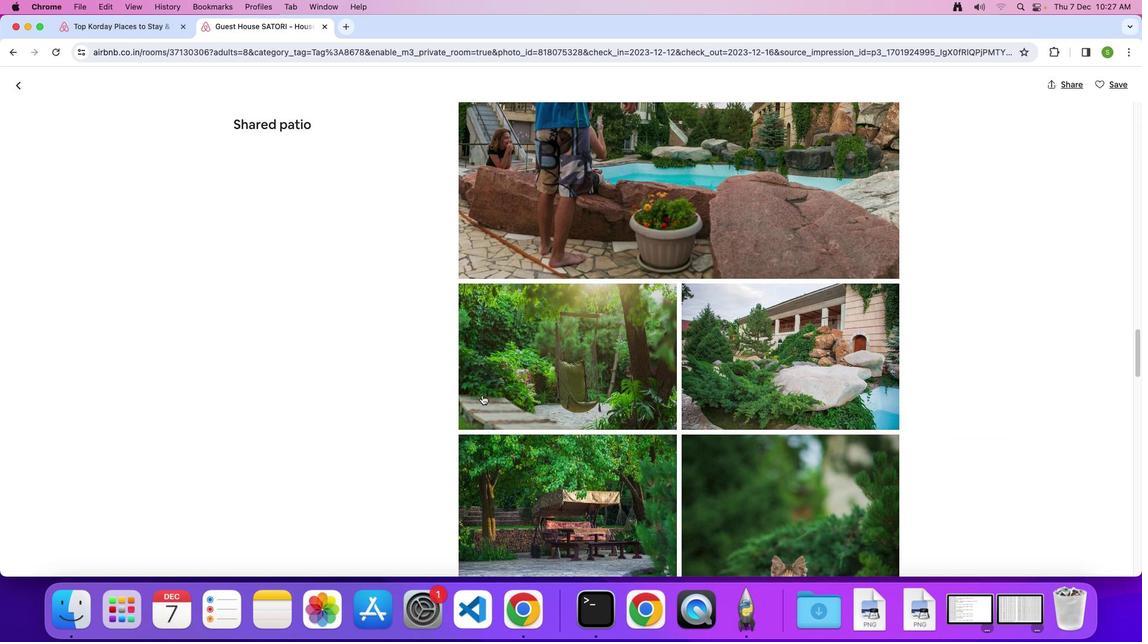 
Action: Mouse scrolled (481, 395) with delta (0, 0)
Screenshot: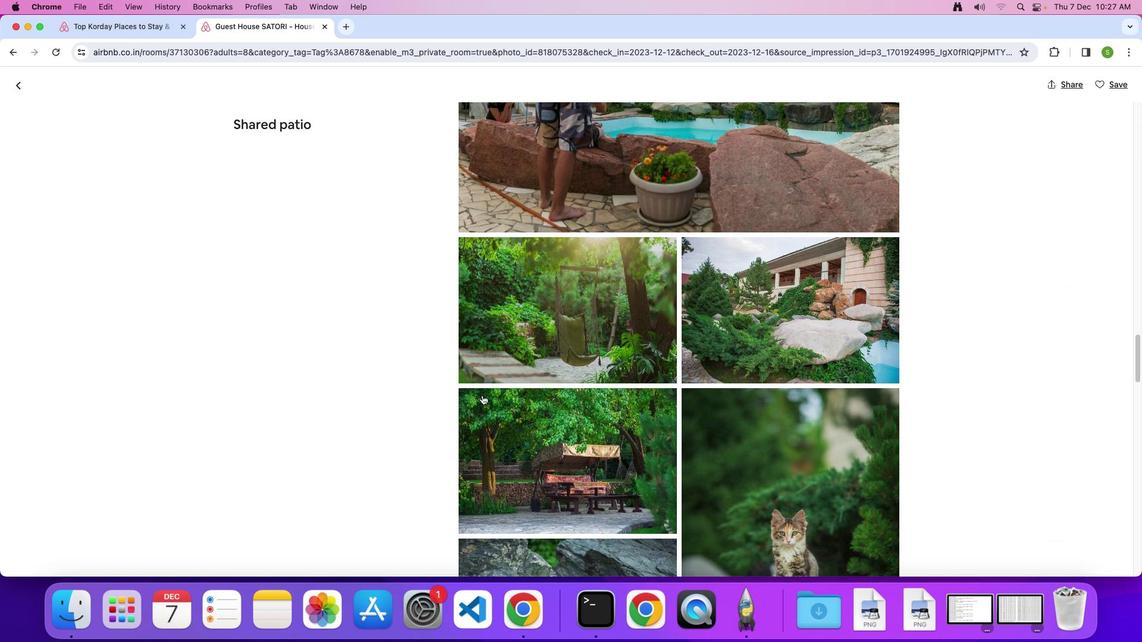
Action: Mouse scrolled (481, 395) with delta (0, -1)
Screenshot: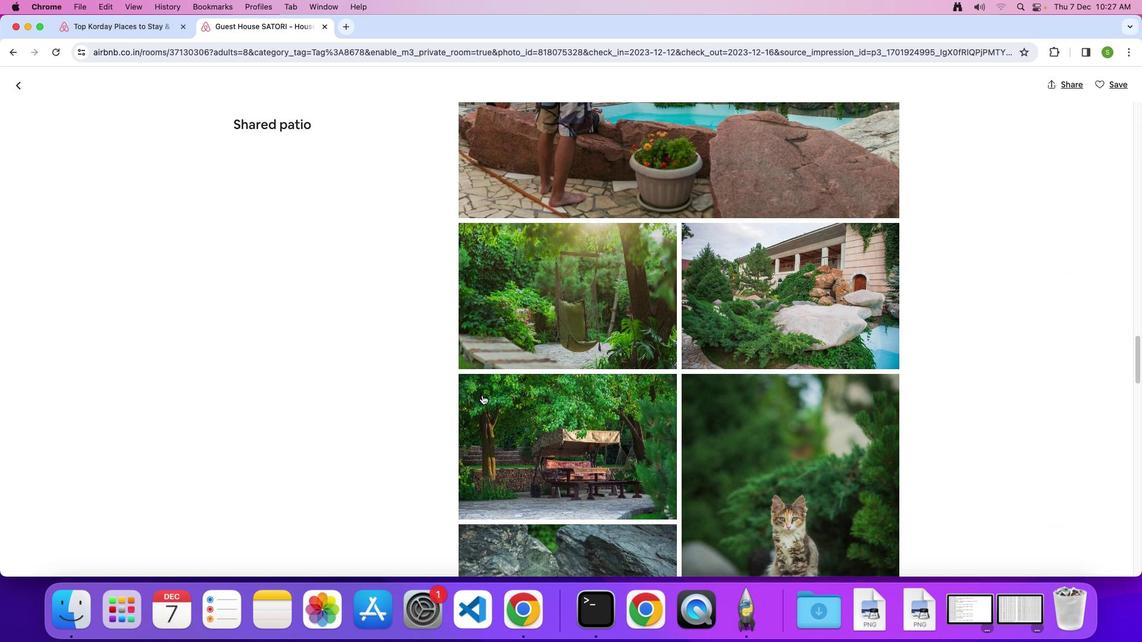 
Action: Mouse moved to (19, 90)
Screenshot: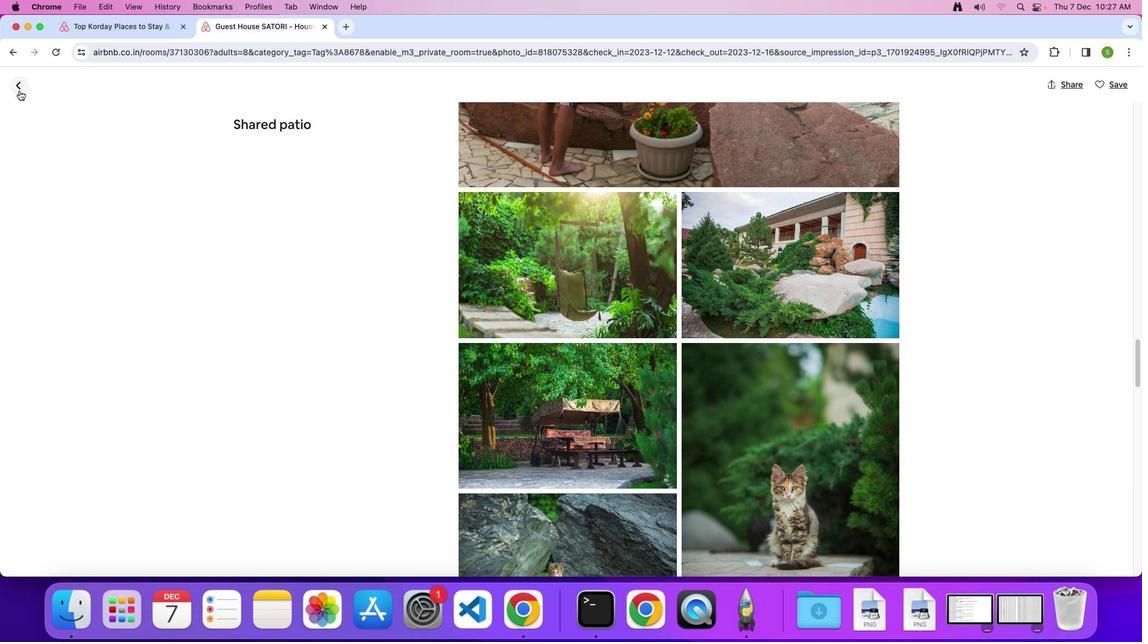 
Action: Mouse pressed left at (19, 90)
Screenshot: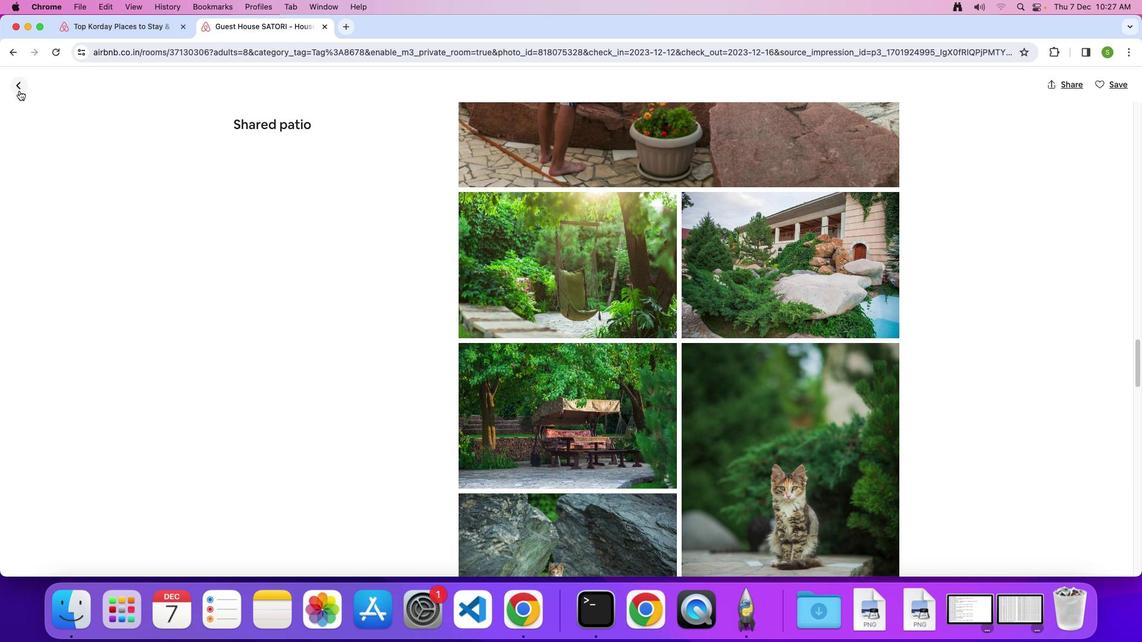 
Action: Mouse moved to (411, 379)
Screenshot: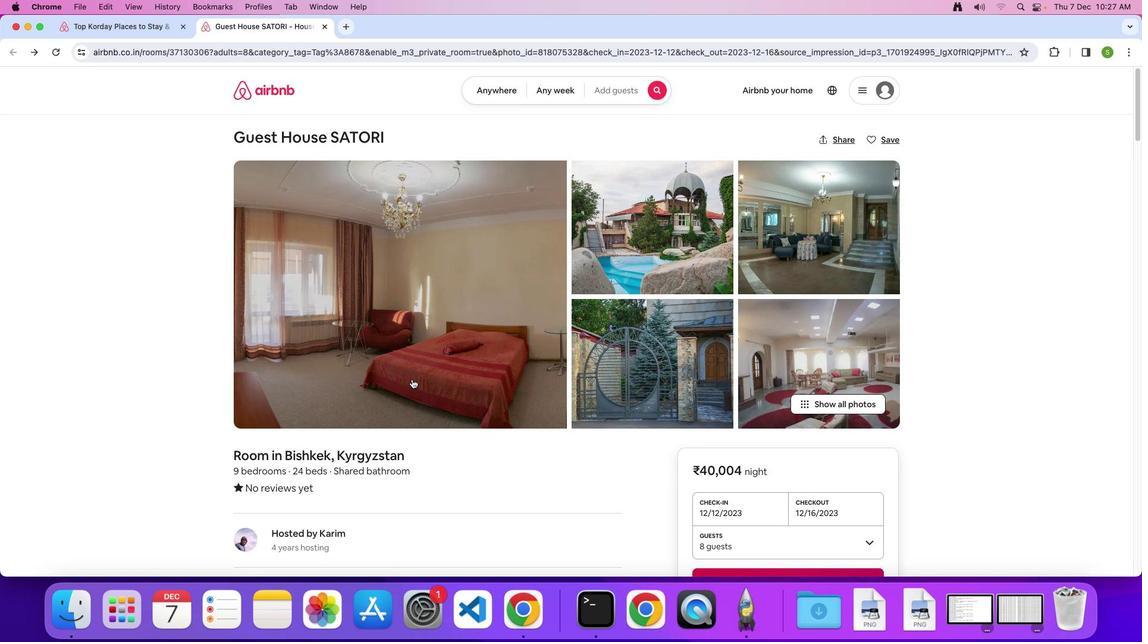 
Action: Mouse scrolled (411, 379) with delta (0, 0)
Screenshot: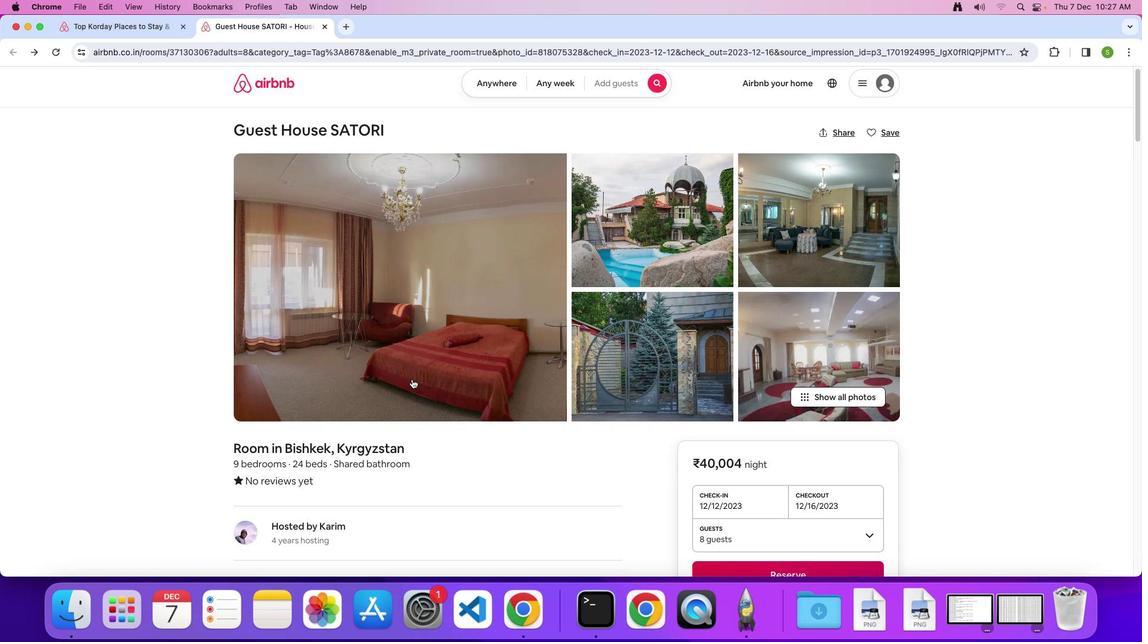 
Action: Mouse scrolled (411, 379) with delta (0, 0)
Screenshot: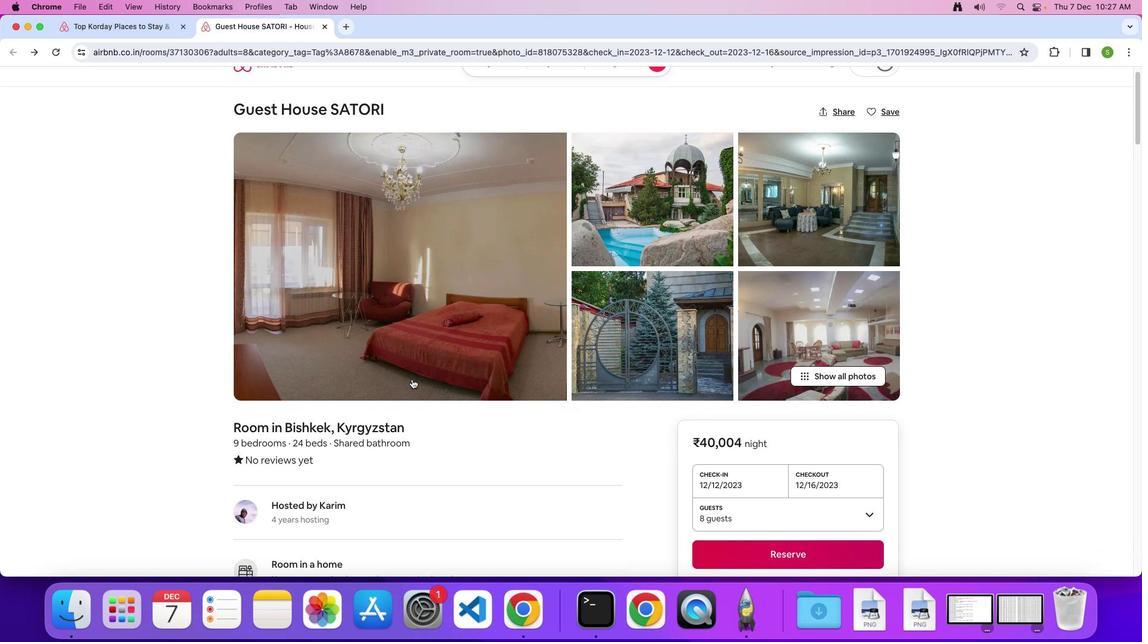 
Action: Mouse scrolled (411, 379) with delta (0, -1)
Screenshot: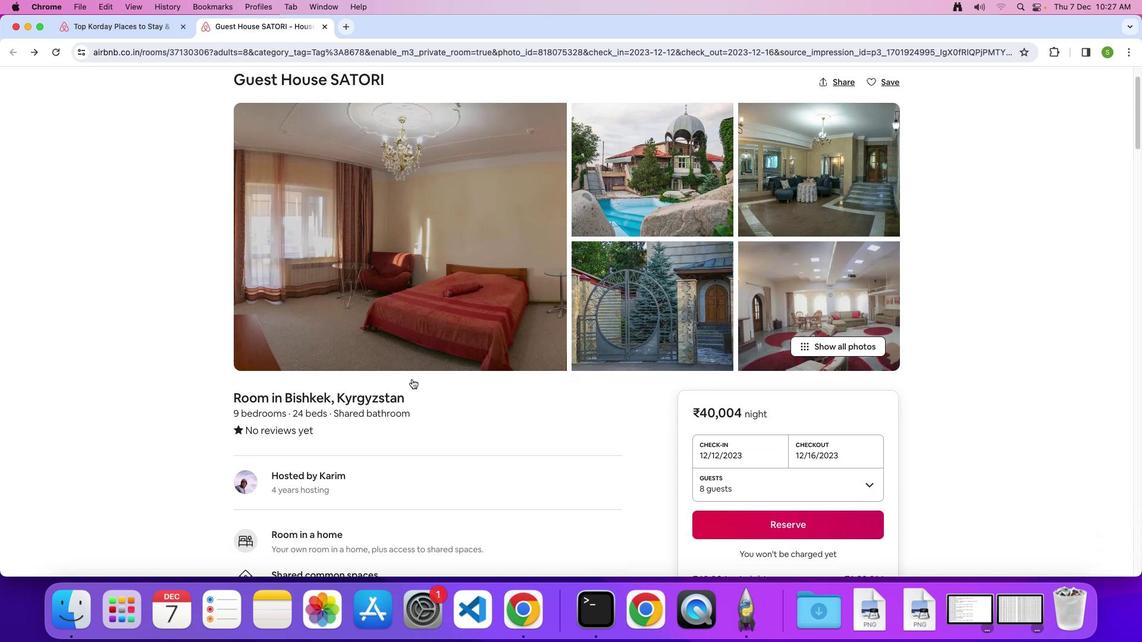 
Action: Mouse scrolled (411, 379) with delta (0, 0)
Screenshot: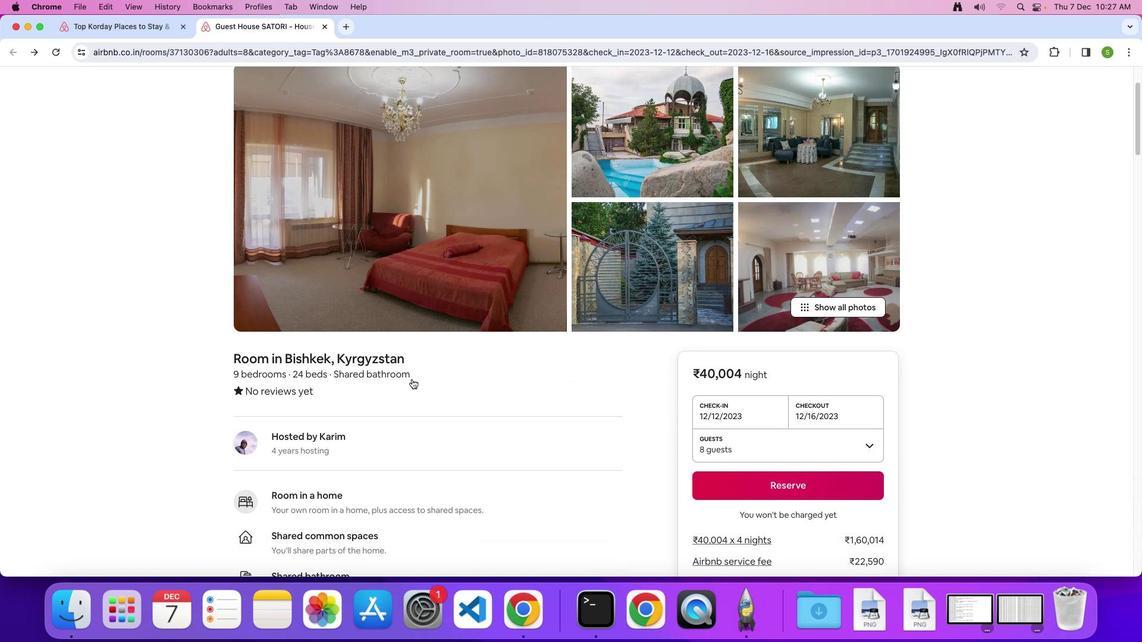 
Action: Mouse scrolled (411, 379) with delta (0, 0)
Screenshot: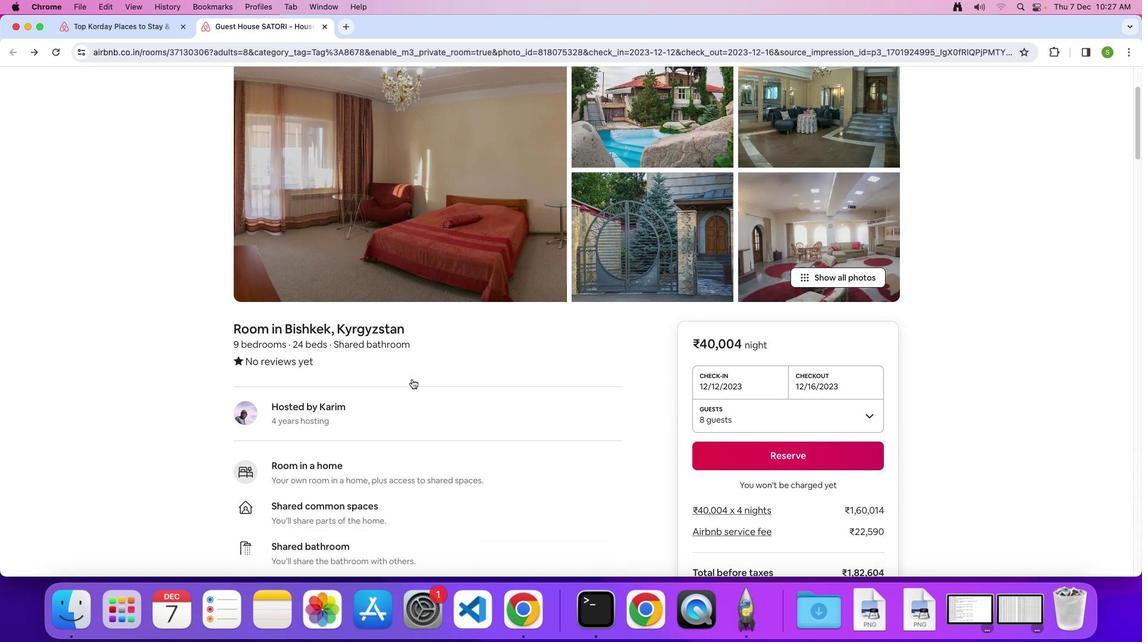 
Action: Mouse scrolled (411, 379) with delta (0, -1)
Screenshot: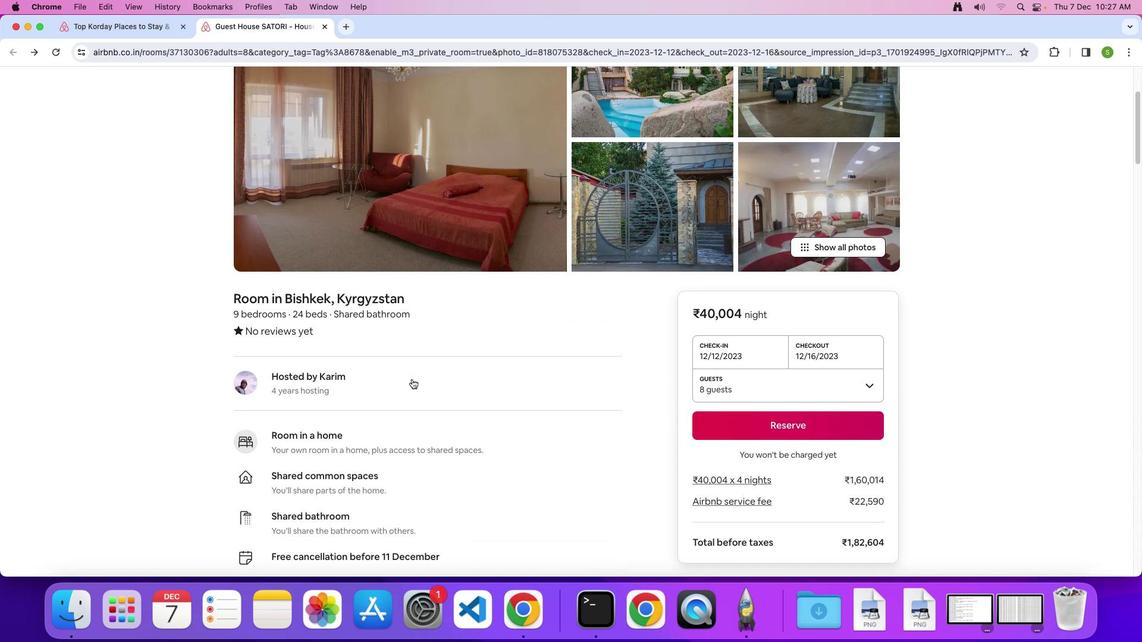 
Action: Mouse scrolled (411, 379) with delta (0, 0)
Screenshot: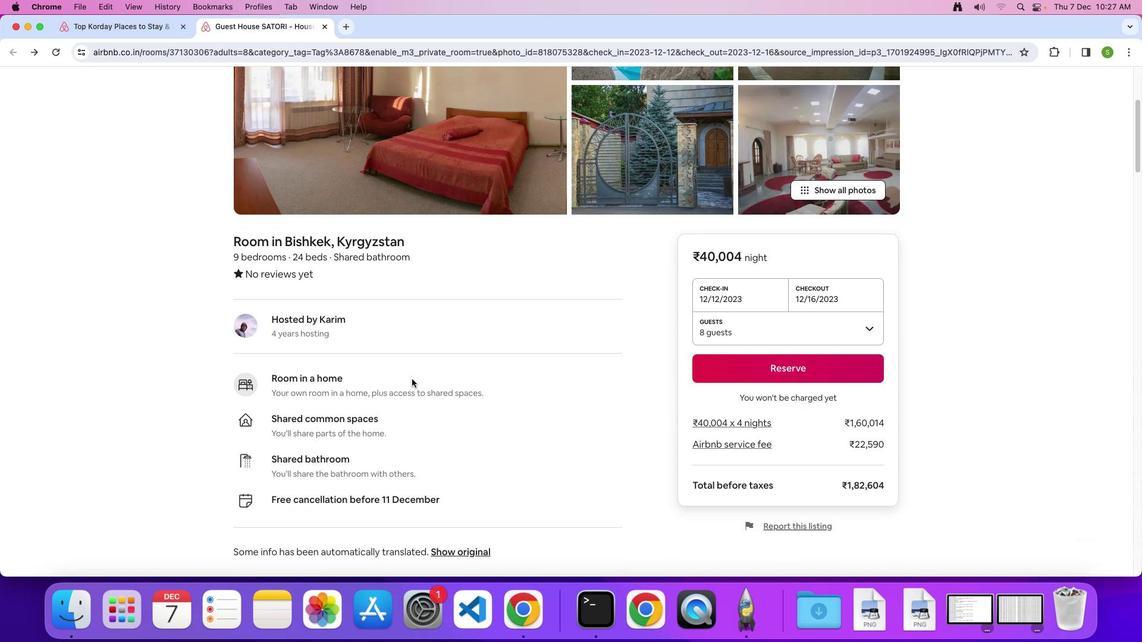 
Action: Mouse scrolled (411, 379) with delta (0, 0)
Screenshot: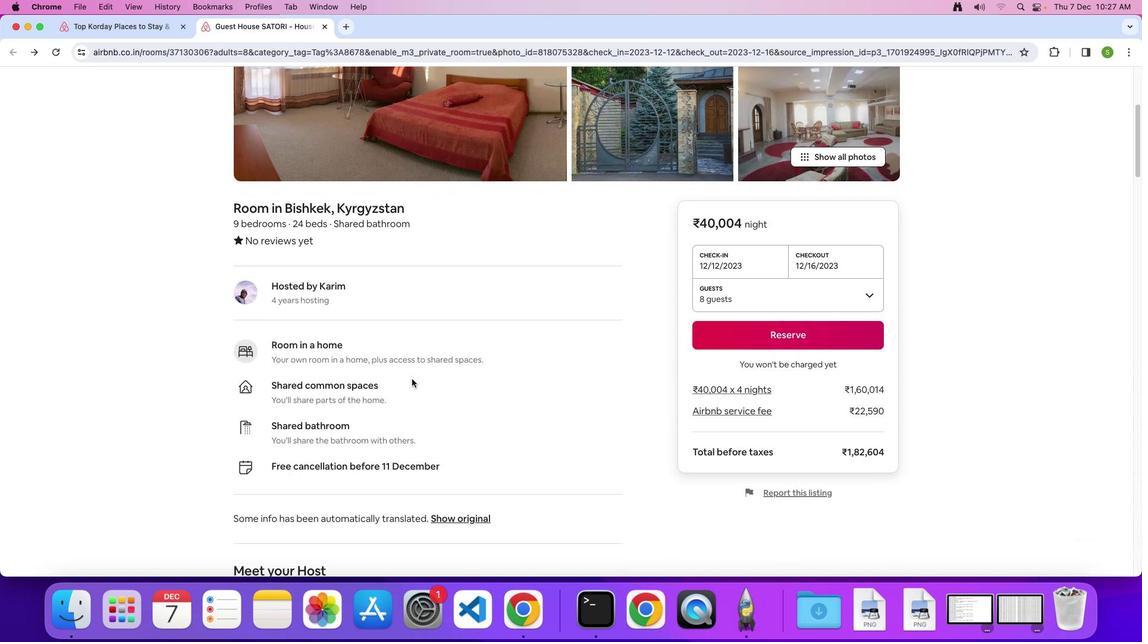 
Action: Mouse scrolled (411, 379) with delta (0, -1)
Screenshot: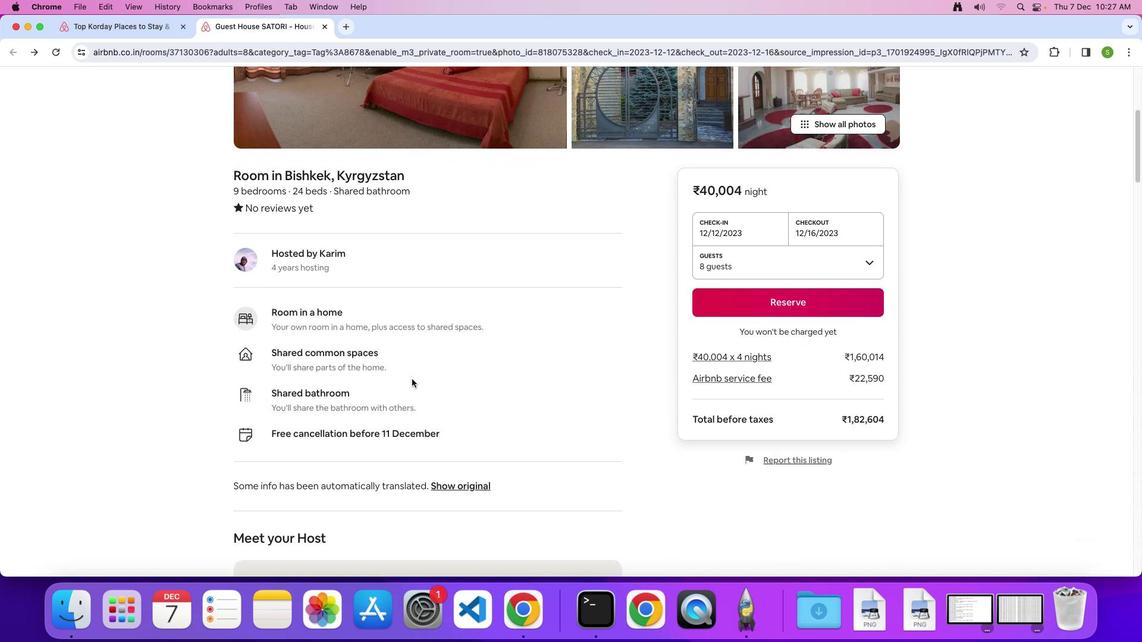 
Action: Mouse scrolled (411, 379) with delta (0, 0)
Screenshot: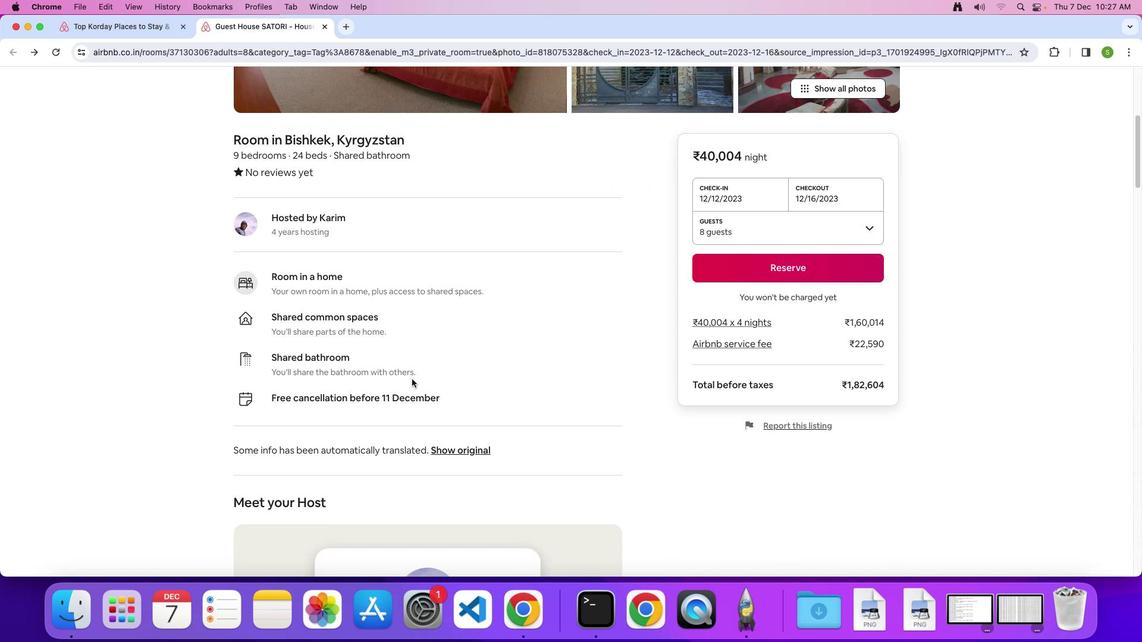 
Action: Mouse scrolled (411, 379) with delta (0, 0)
Screenshot: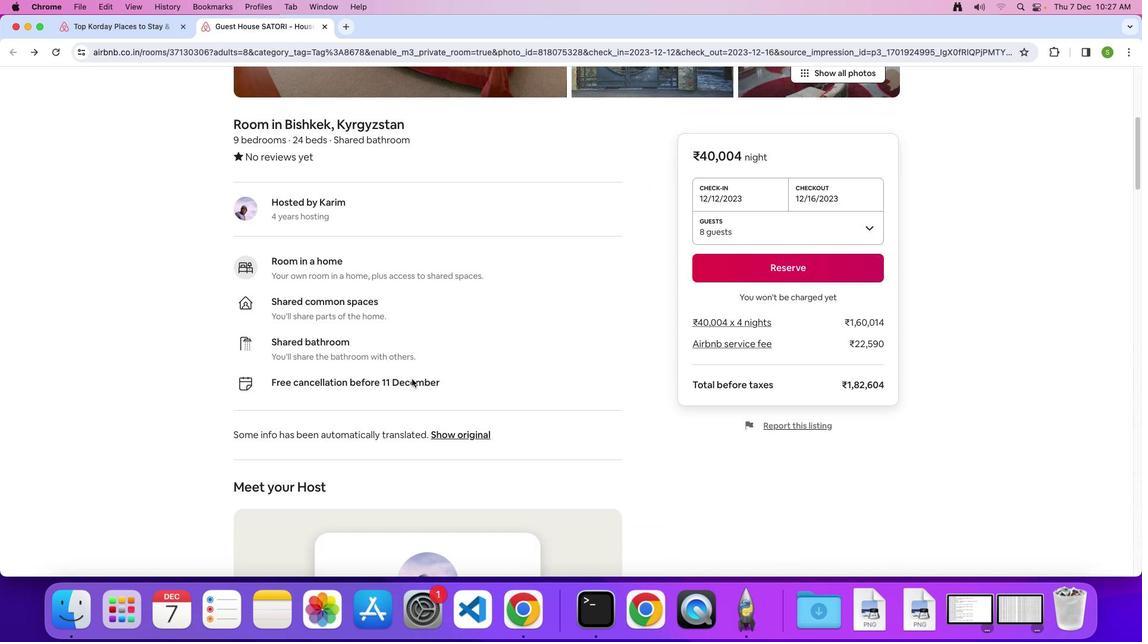 
Action: Mouse scrolled (411, 379) with delta (0, -1)
Screenshot: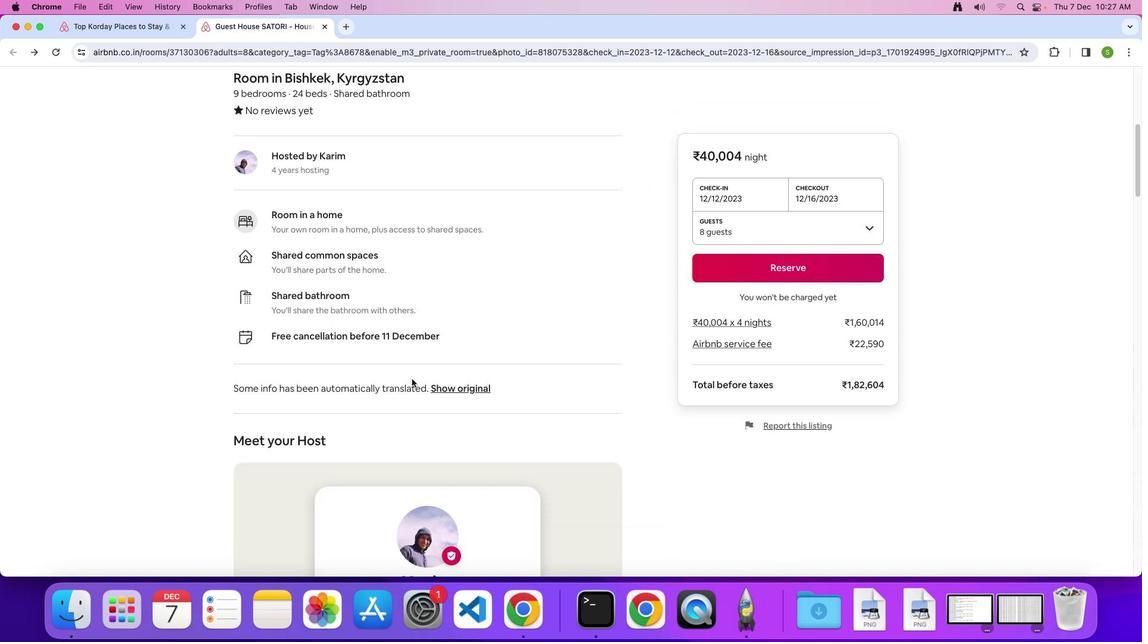 
Action: Mouse scrolled (411, 379) with delta (0, 0)
Screenshot: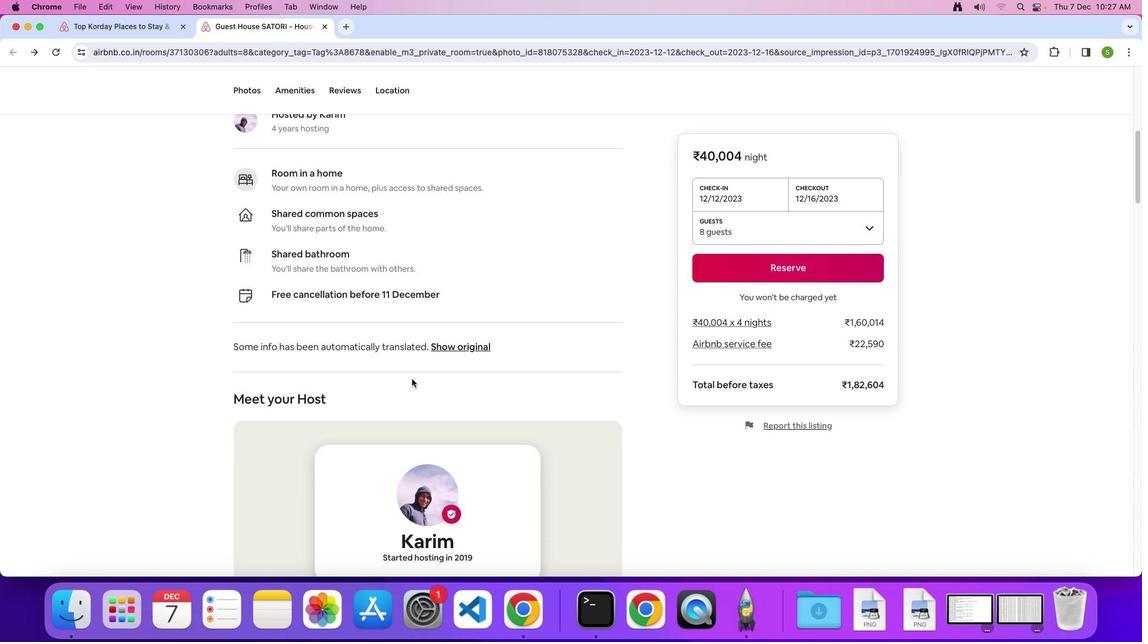 
Action: Mouse scrolled (411, 379) with delta (0, 0)
Screenshot: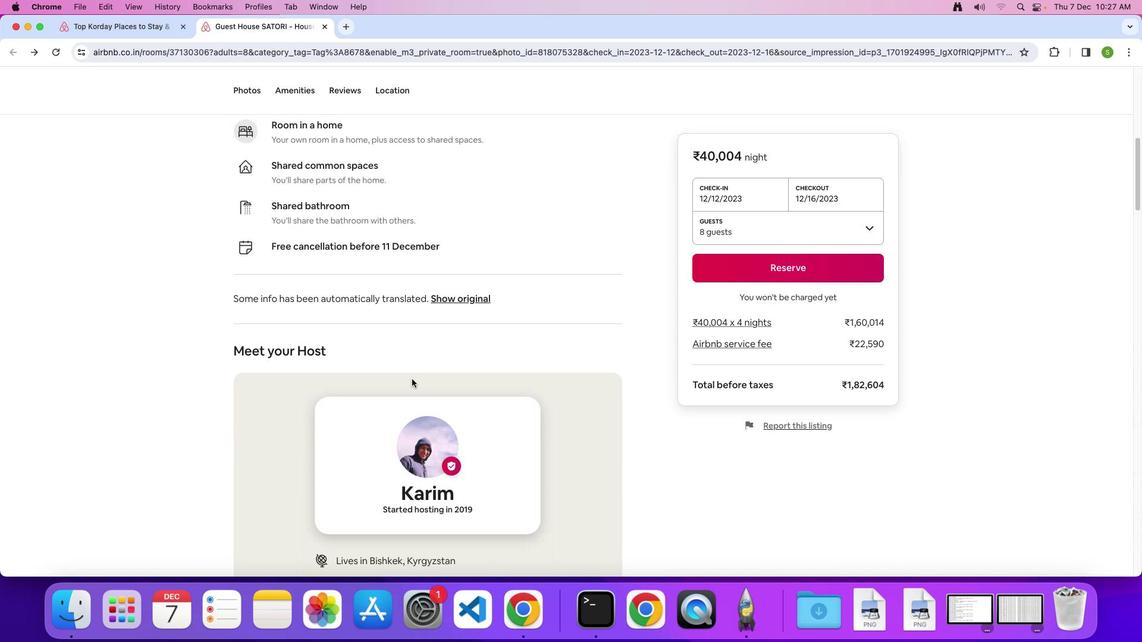
Action: Mouse scrolled (411, 379) with delta (0, -1)
Screenshot: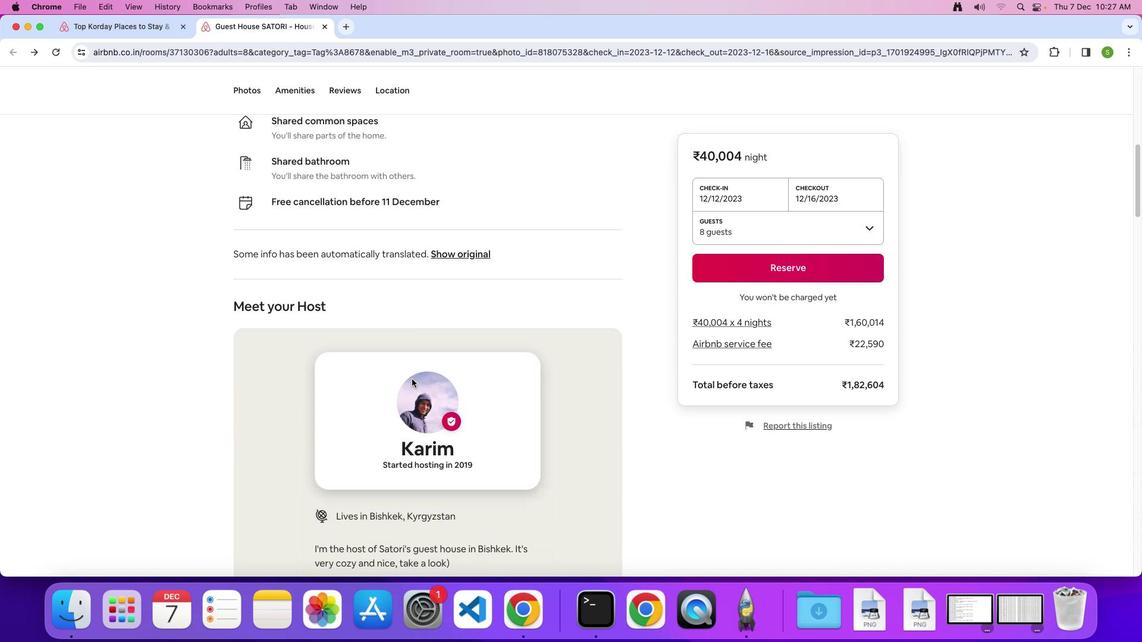 
Action: Mouse scrolled (411, 379) with delta (0, 0)
Screenshot: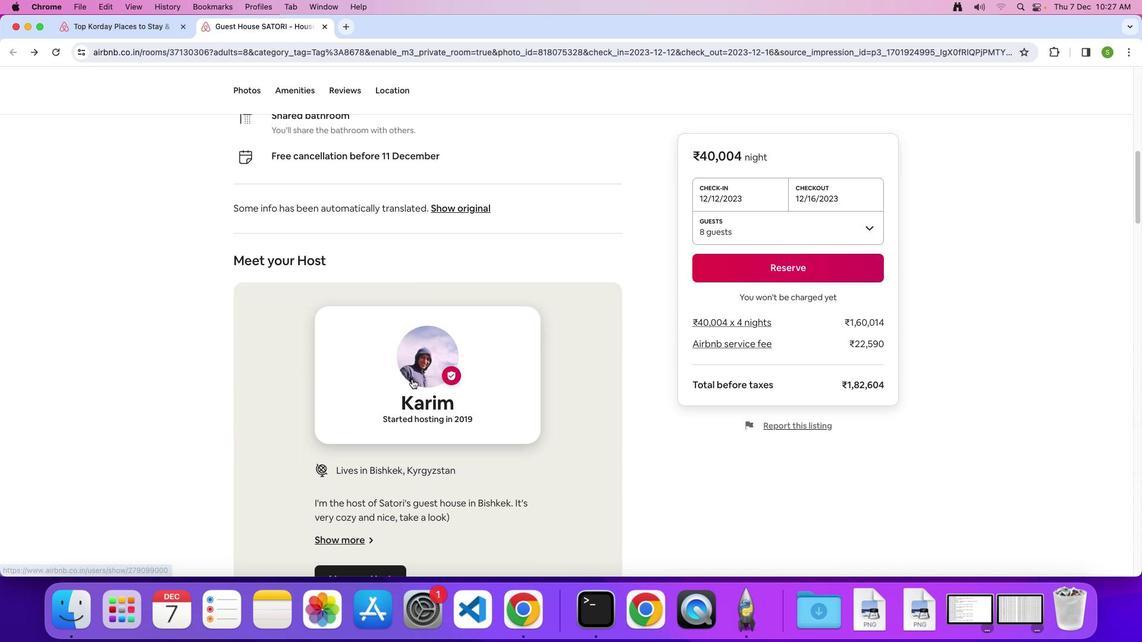 
Action: Mouse scrolled (411, 379) with delta (0, 0)
Screenshot: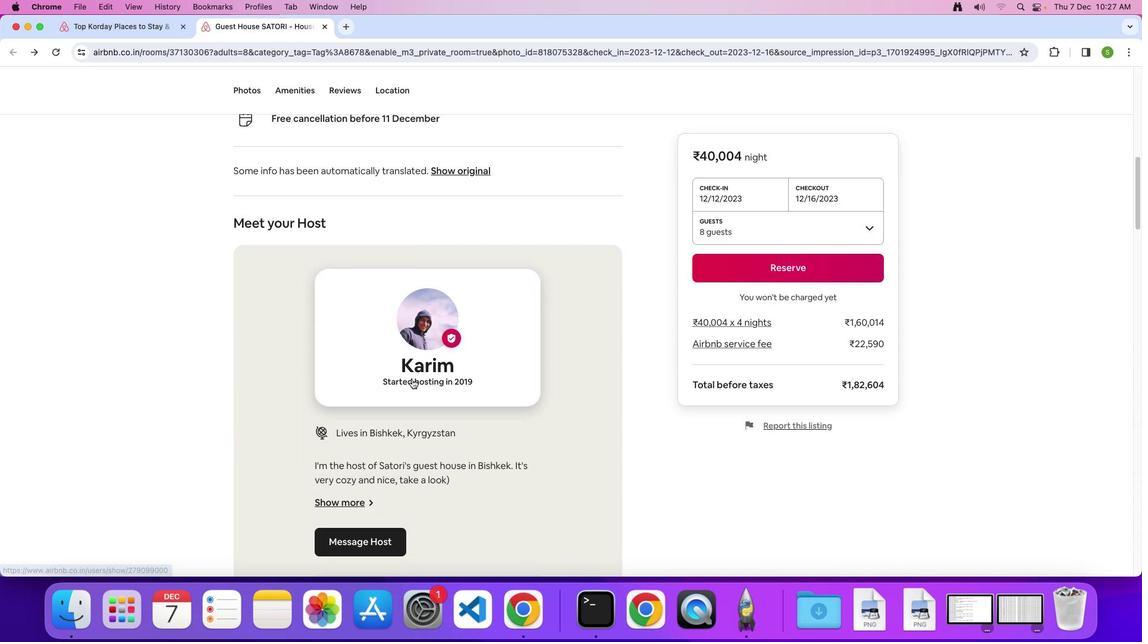 
Action: Mouse scrolled (411, 379) with delta (0, -2)
Screenshot: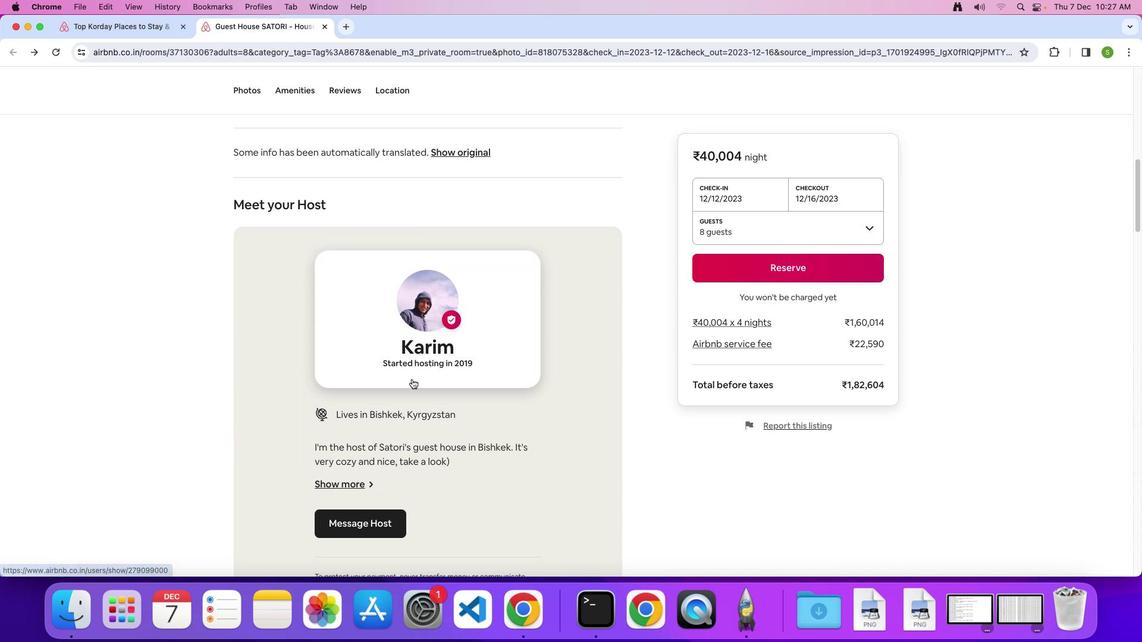 
Action: Mouse scrolled (411, 379) with delta (0, 0)
Screenshot: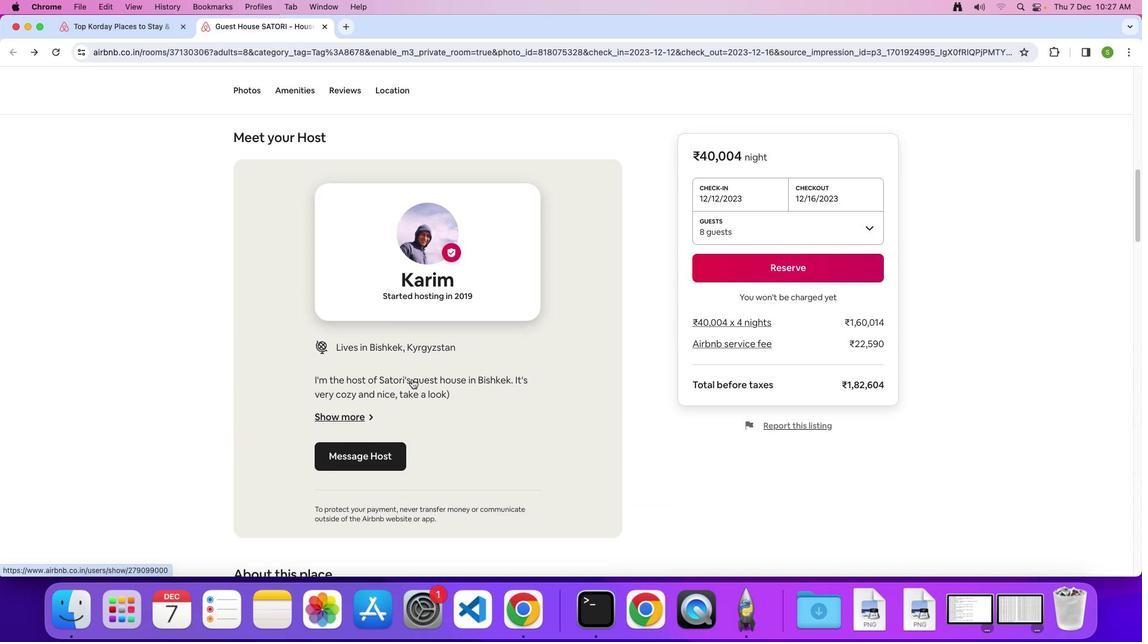 
Action: Mouse scrolled (411, 379) with delta (0, 0)
Screenshot: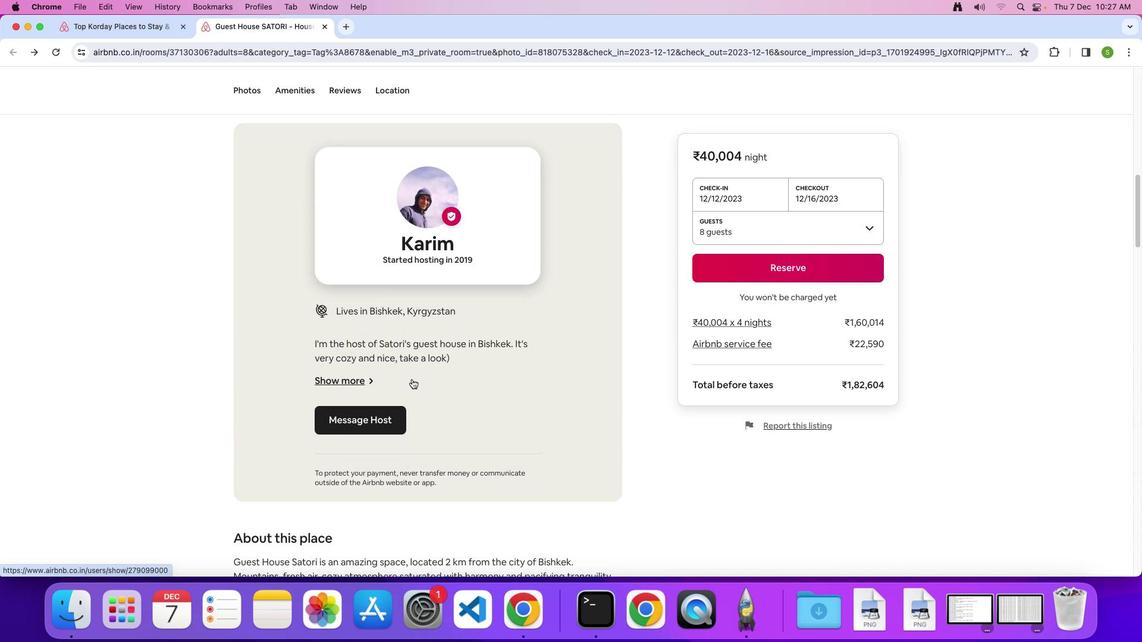 
Action: Mouse scrolled (411, 379) with delta (0, -2)
Screenshot: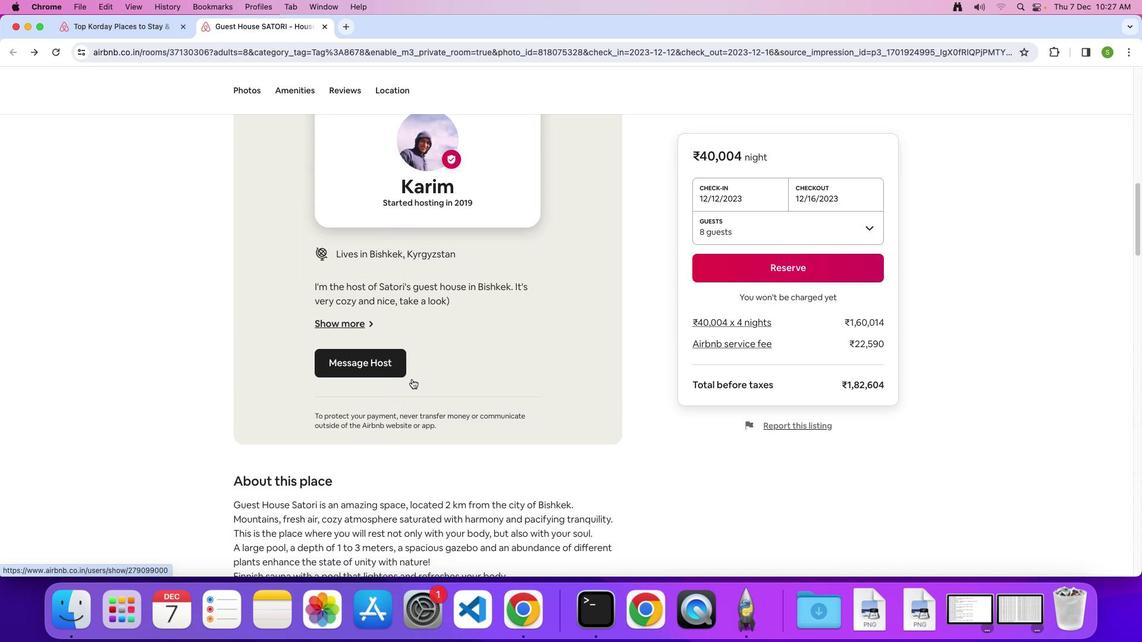 
Action: Mouse scrolled (411, 379) with delta (0, 0)
Screenshot: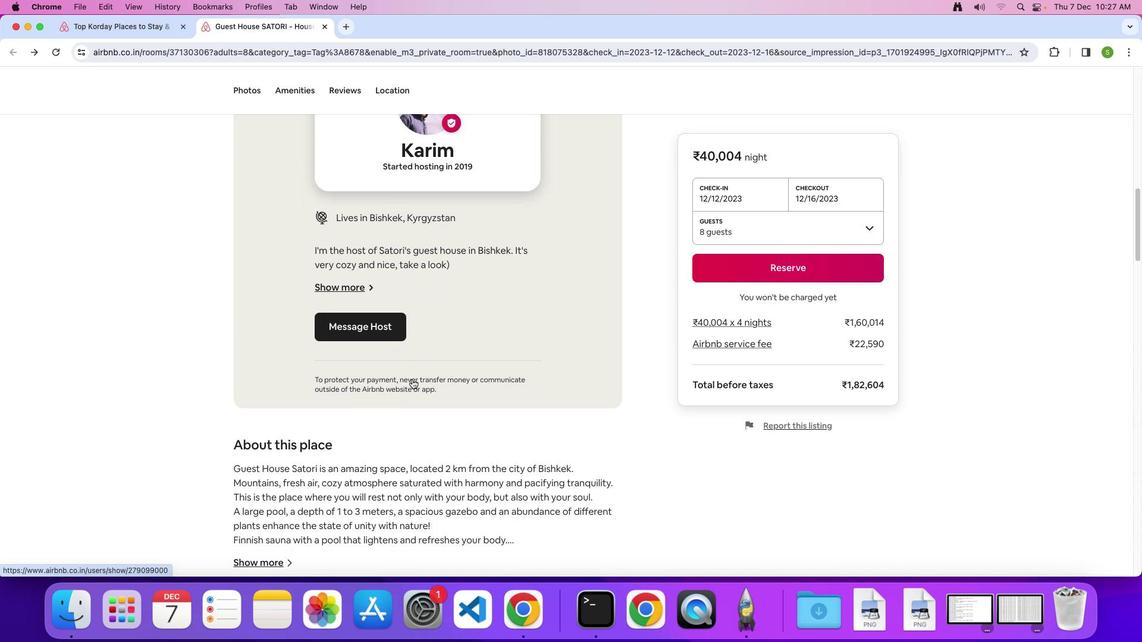 
Action: Mouse scrolled (411, 379) with delta (0, 0)
Screenshot: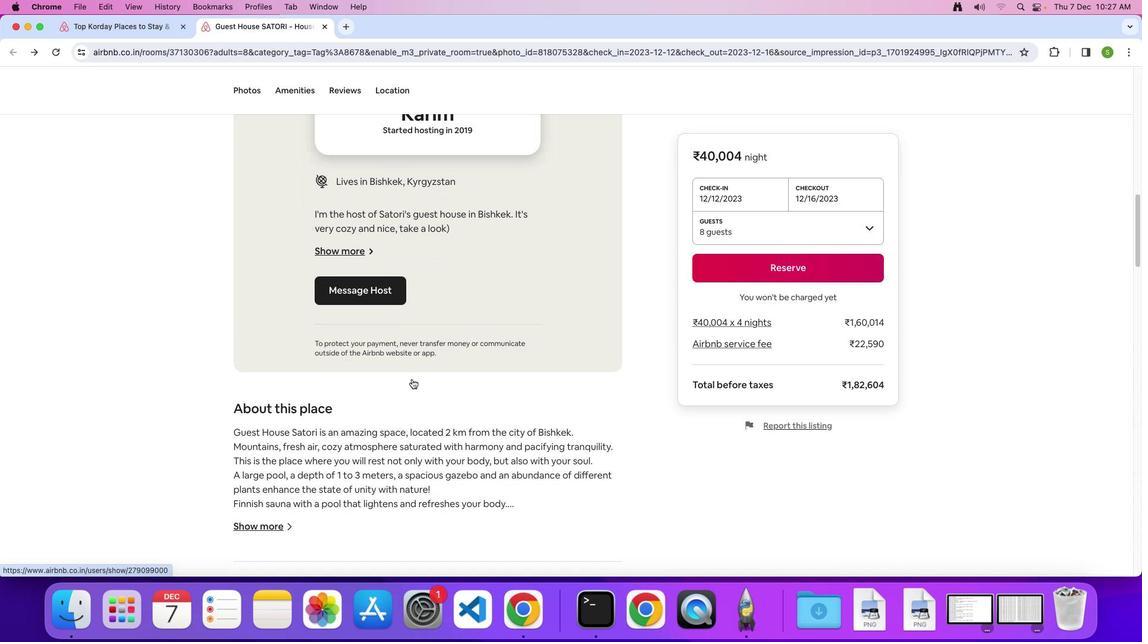
Action: Mouse scrolled (411, 379) with delta (0, -2)
Screenshot: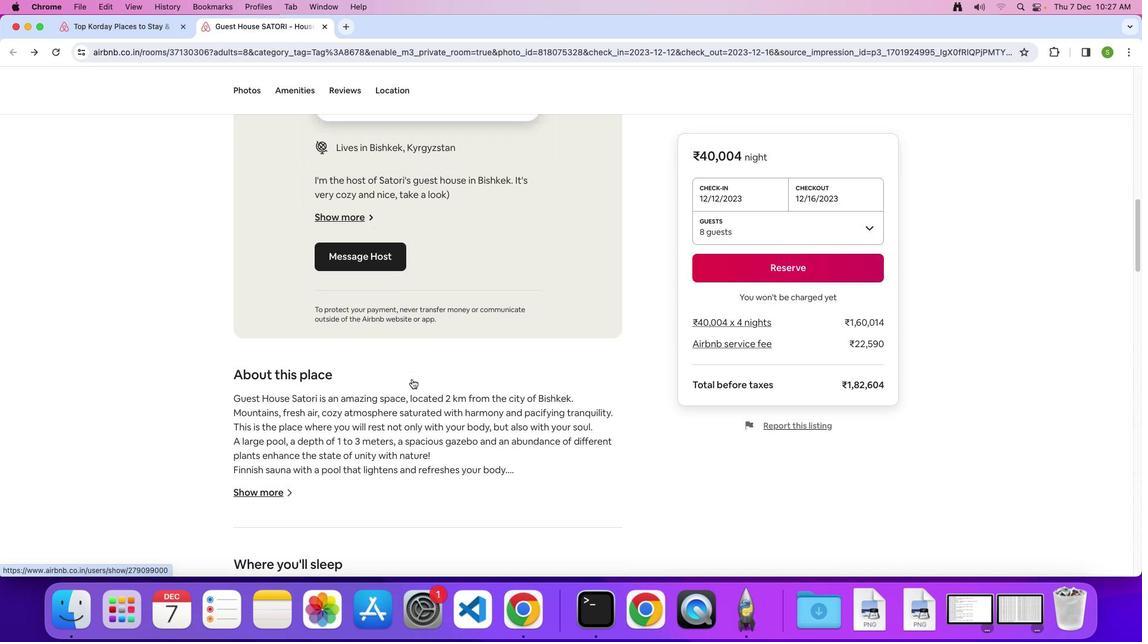 
Action: Mouse scrolled (411, 379) with delta (0, 0)
Screenshot: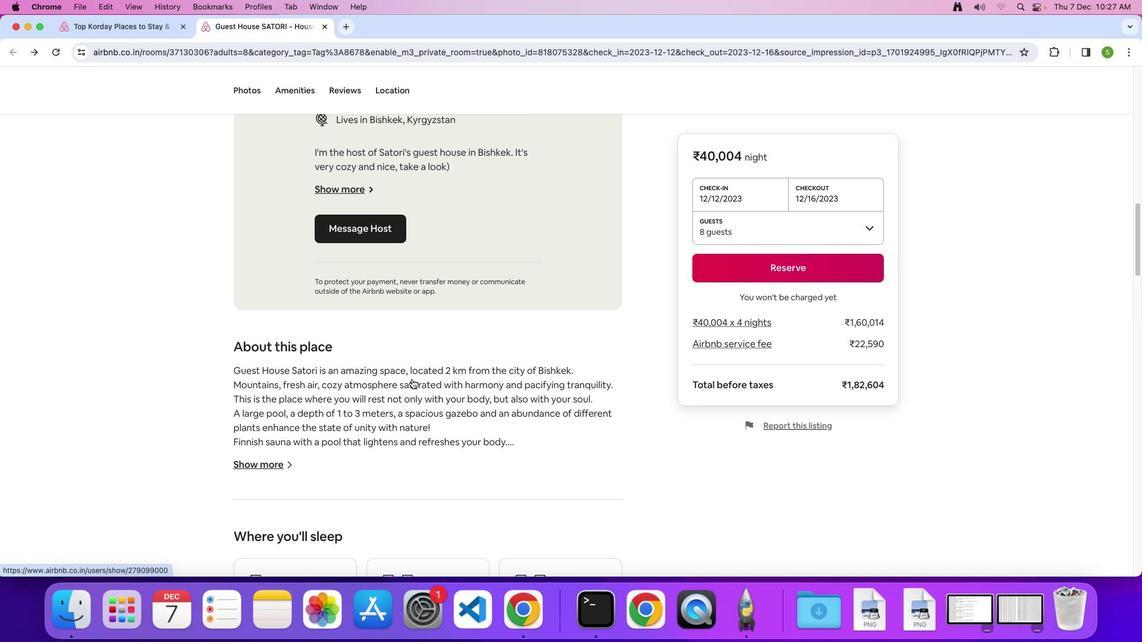 
Action: Mouse scrolled (411, 379) with delta (0, 0)
Screenshot: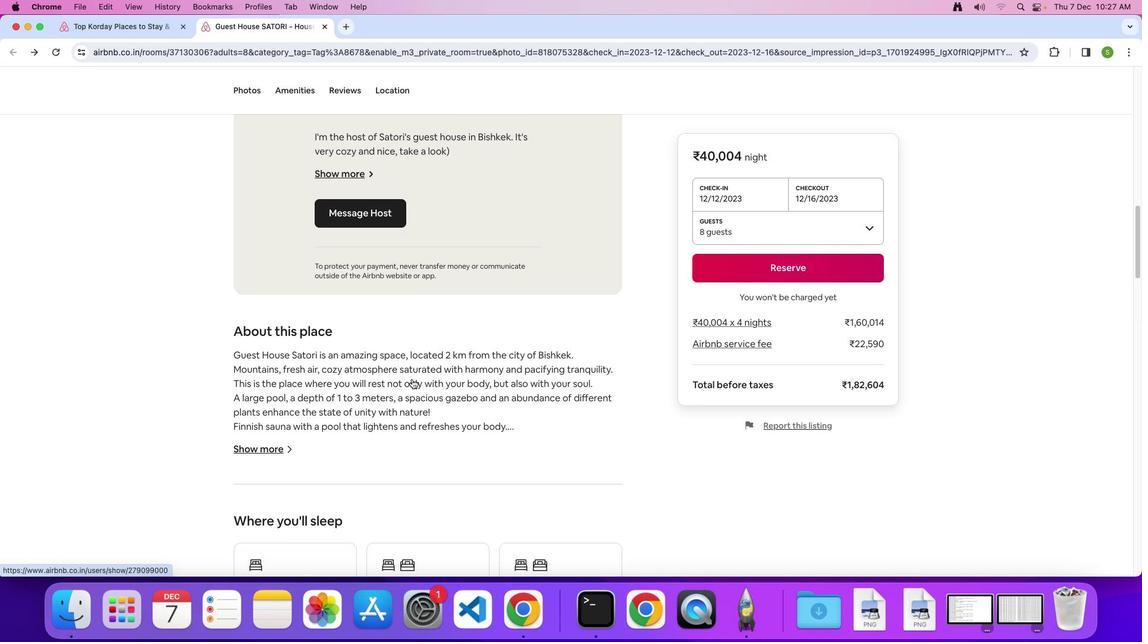 
Action: Mouse scrolled (411, 379) with delta (0, 0)
Screenshot: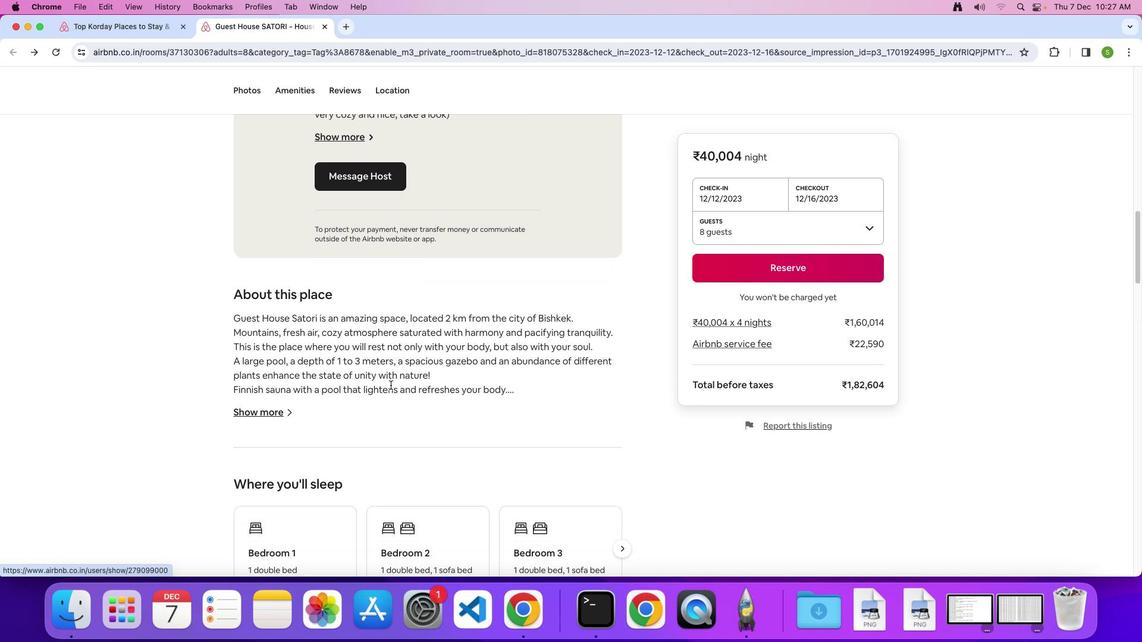 
Action: Mouse moved to (279, 409)
Screenshot: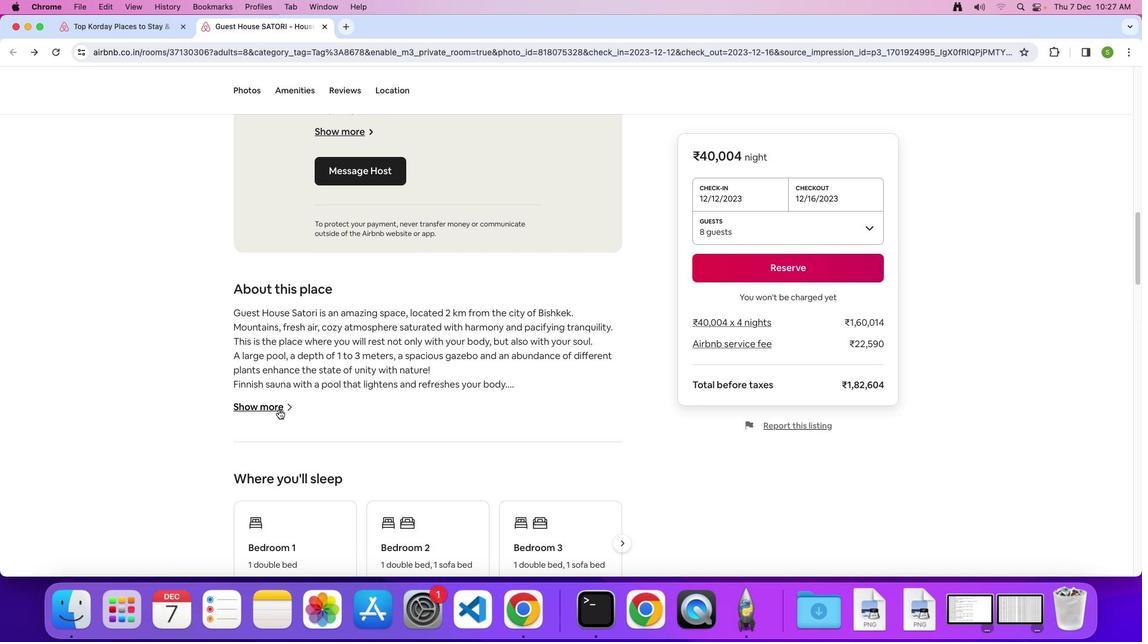 
Action: Mouse pressed left at (279, 409)
Screenshot: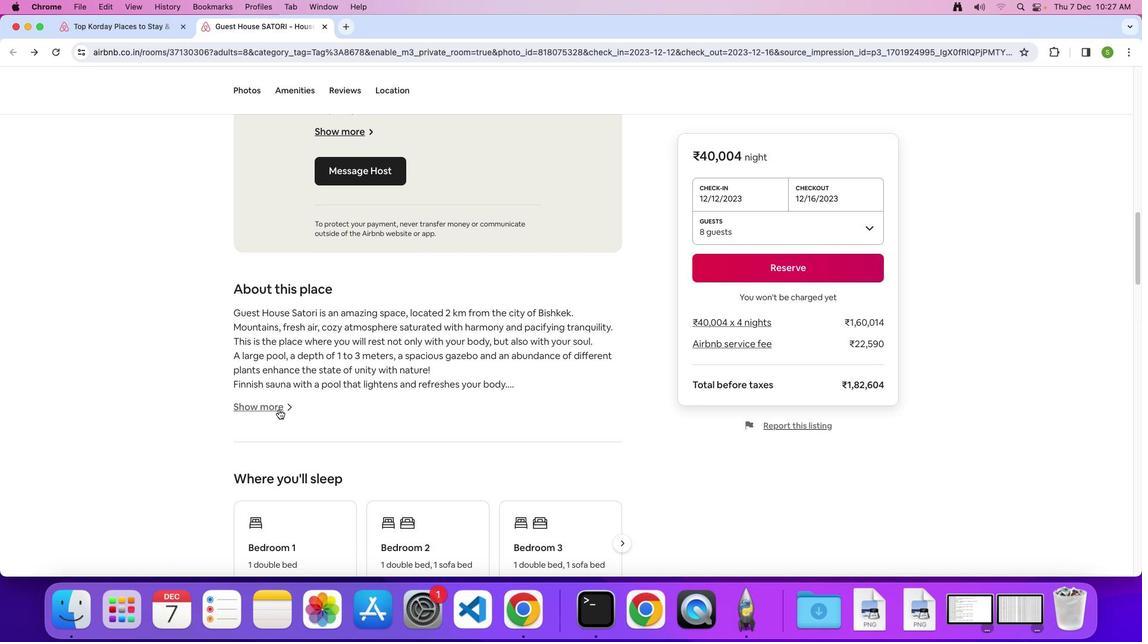 
Action: Mouse moved to (450, 390)
Screenshot: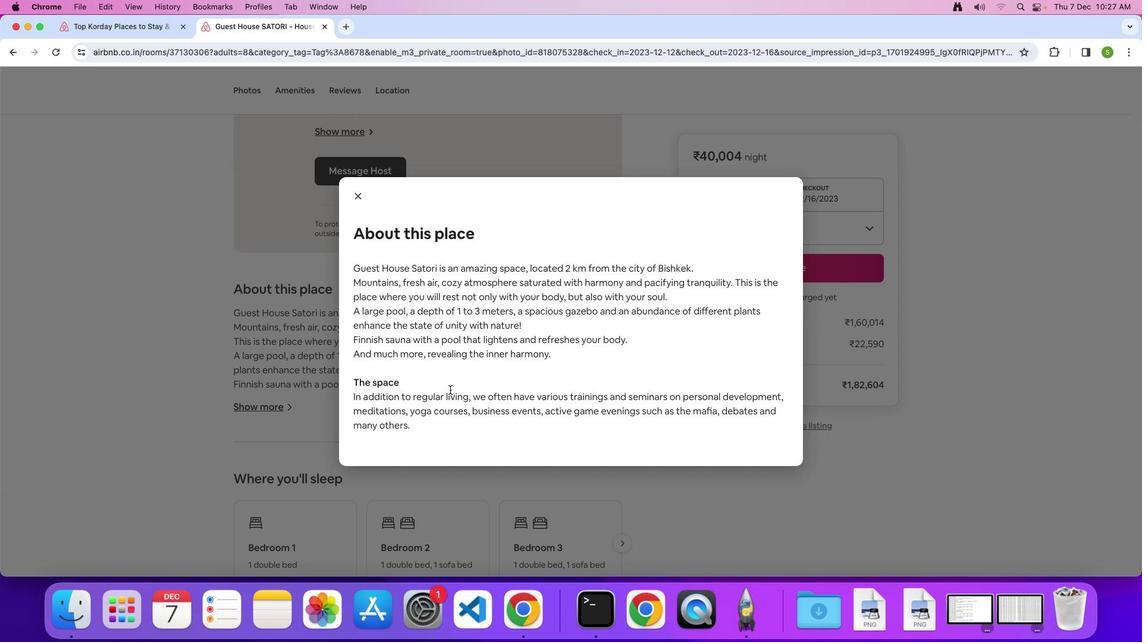 
Action: Mouse scrolled (450, 390) with delta (0, 0)
Screenshot: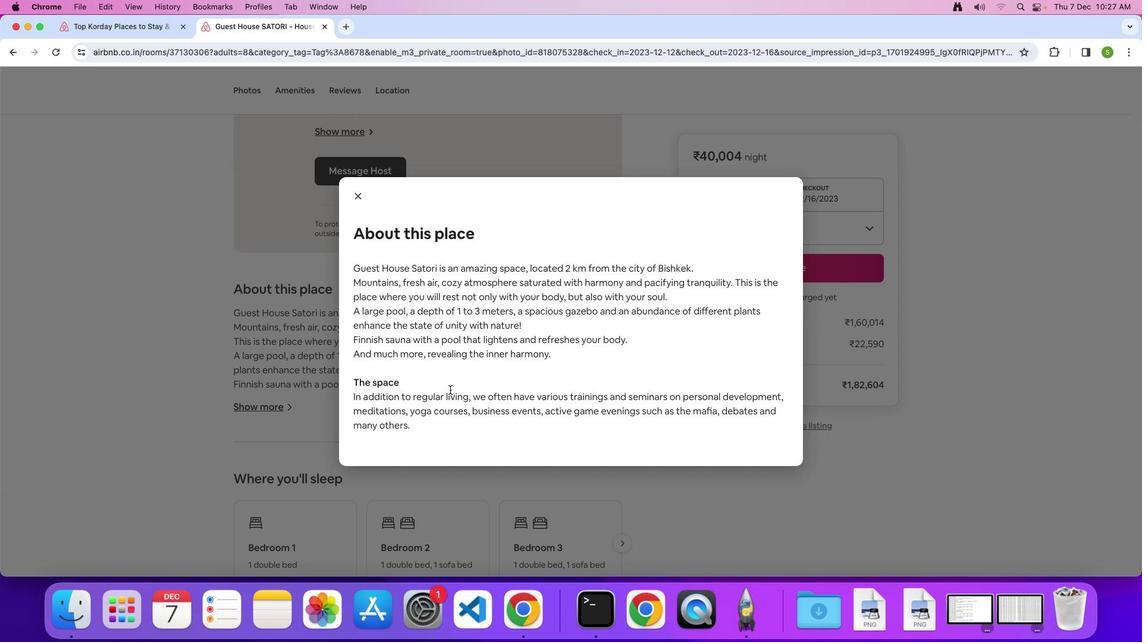 
Action: Mouse scrolled (450, 390) with delta (0, 0)
Screenshot: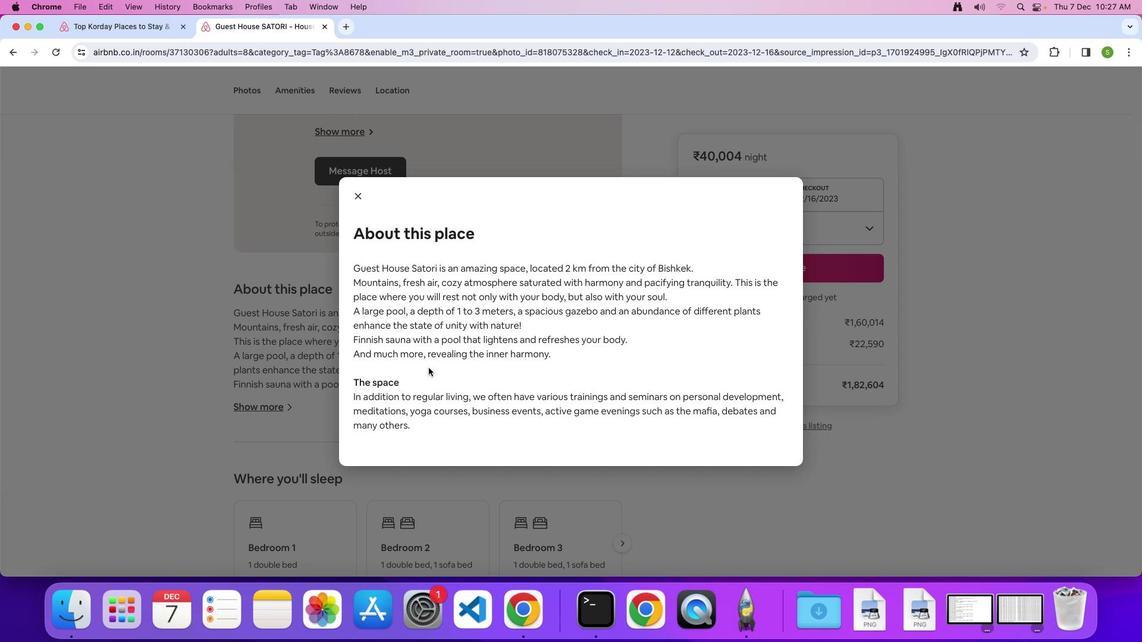 
Action: Mouse moved to (357, 199)
Screenshot: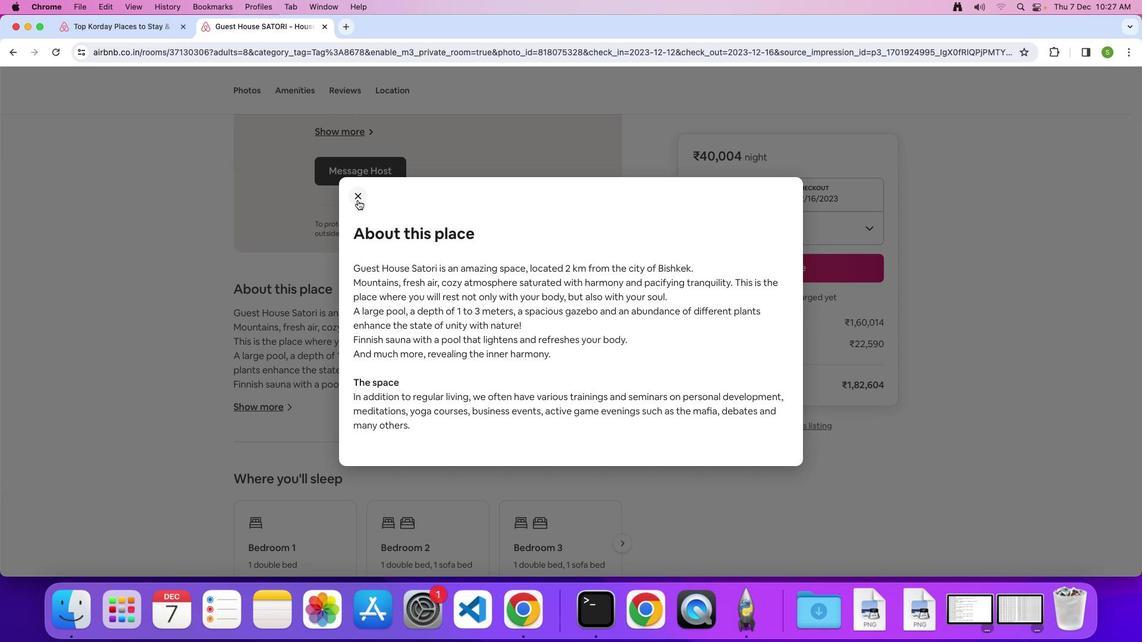 
Action: Mouse pressed left at (357, 199)
Screenshot: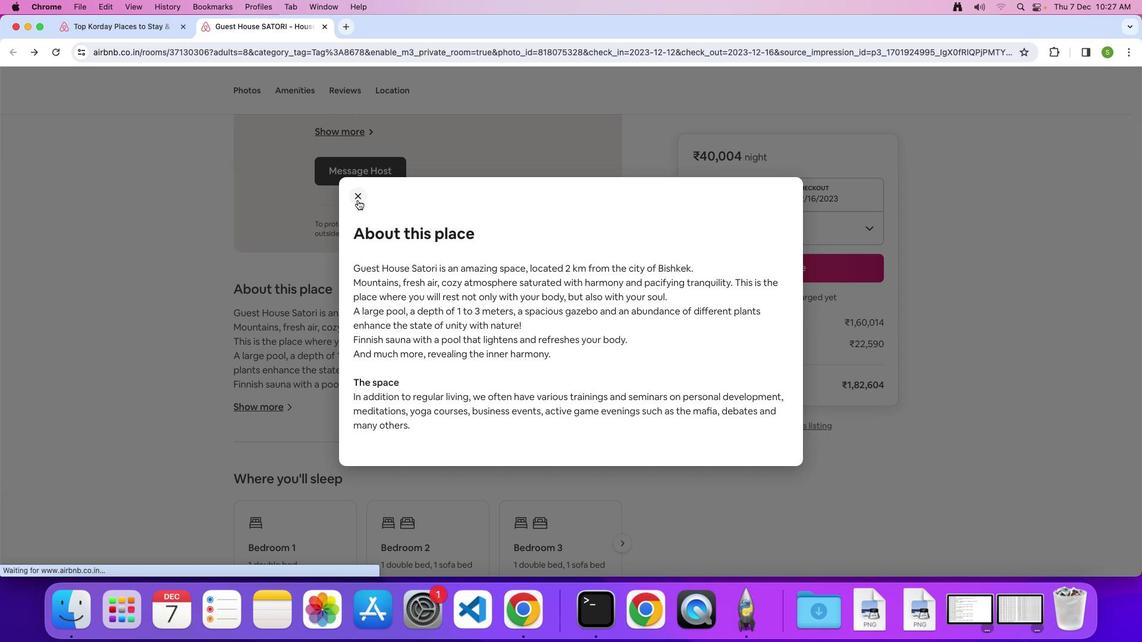 
Action: Mouse moved to (413, 423)
Screenshot: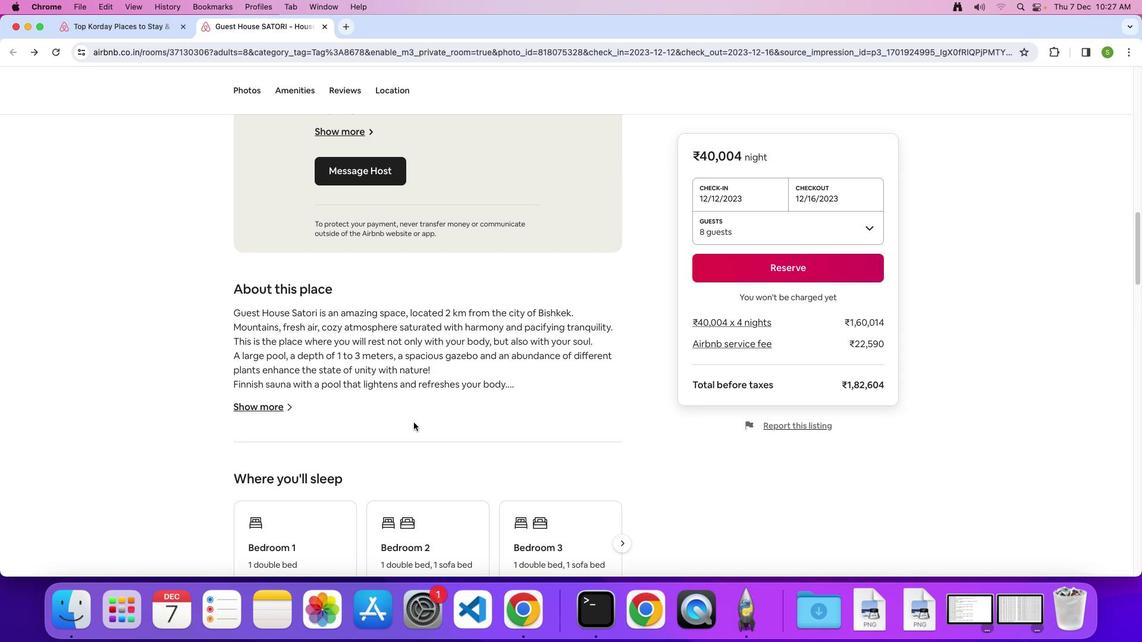 
Action: Mouse scrolled (413, 423) with delta (0, 0)
Screenshot: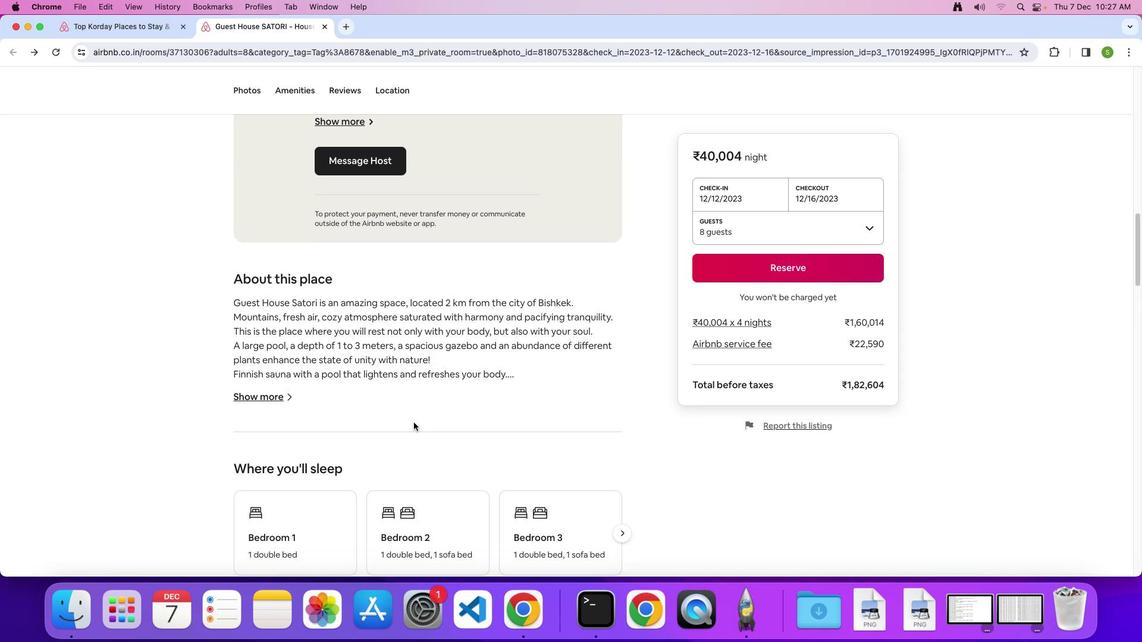 
Action: Mouse scrolled (413, 423) with delta (0, 0)
Screenshot: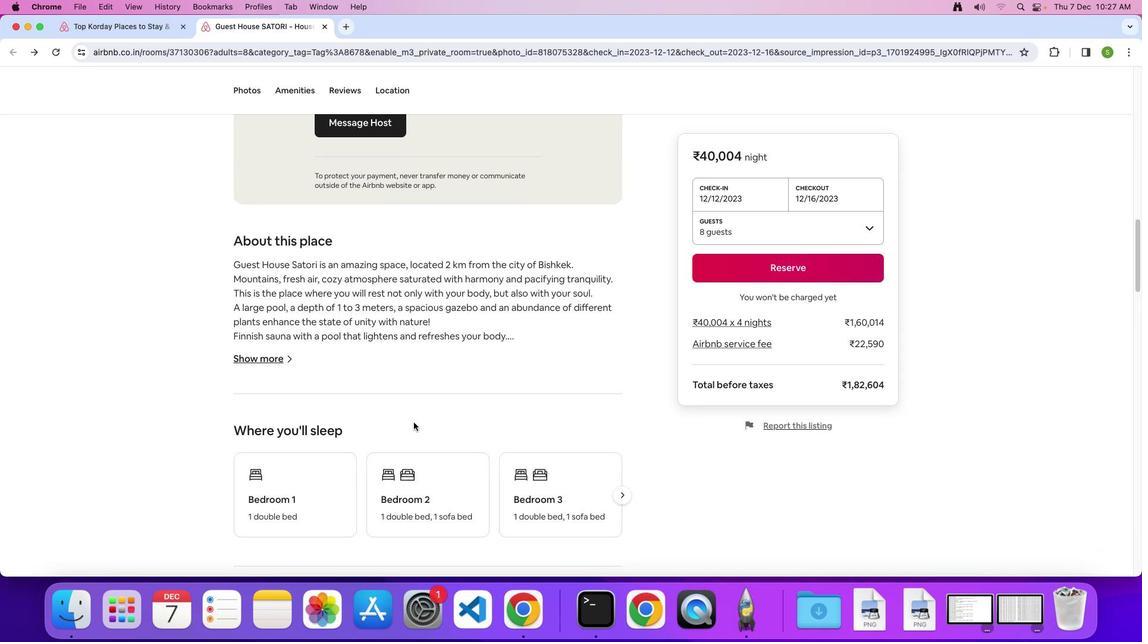 
Action: Mouse scrolled (413, 423) with delta (0, -1)
Screenshot: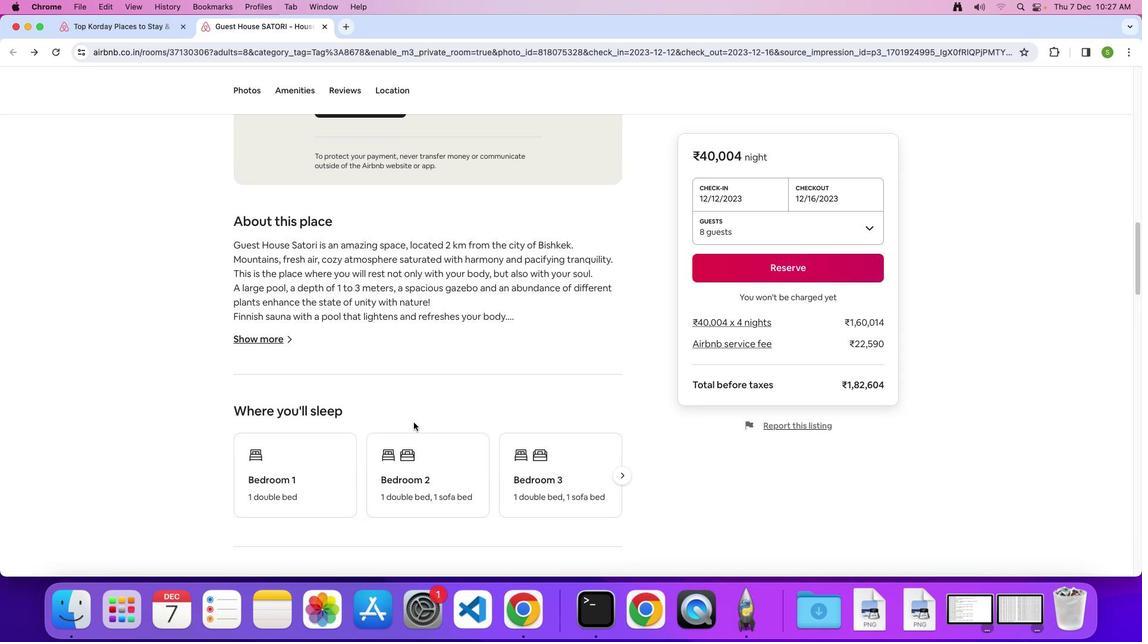 
Action: Mouse scrolled (413, 423) with delta (0, 0)
Screenshot: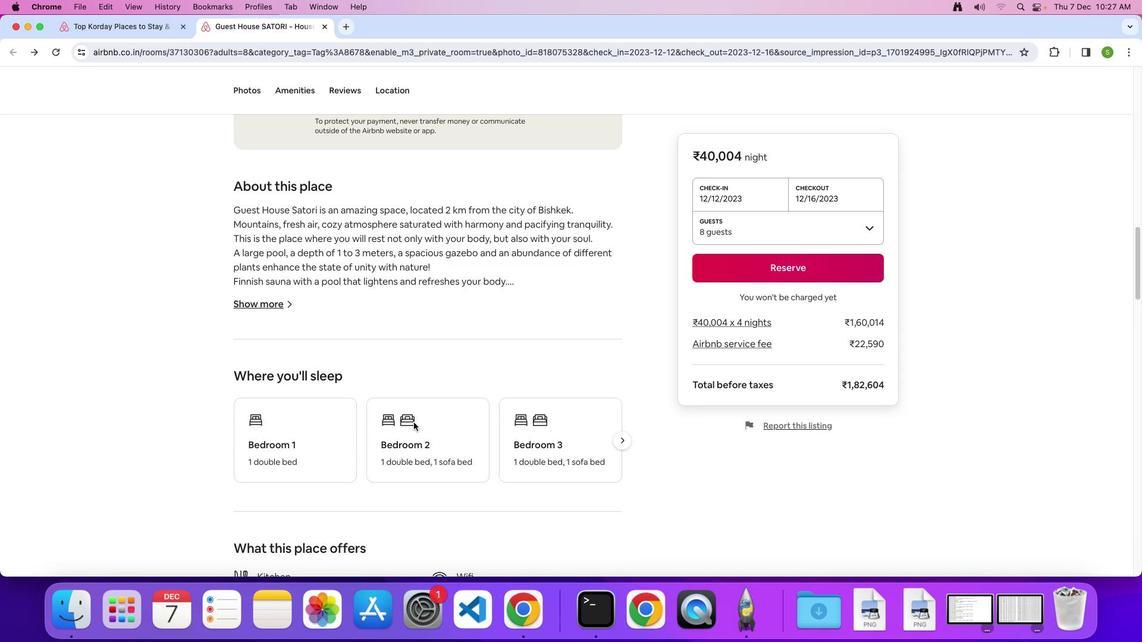 
Action: Mouse scrolled (413, 423) with delta (0, 0)
Screenshot: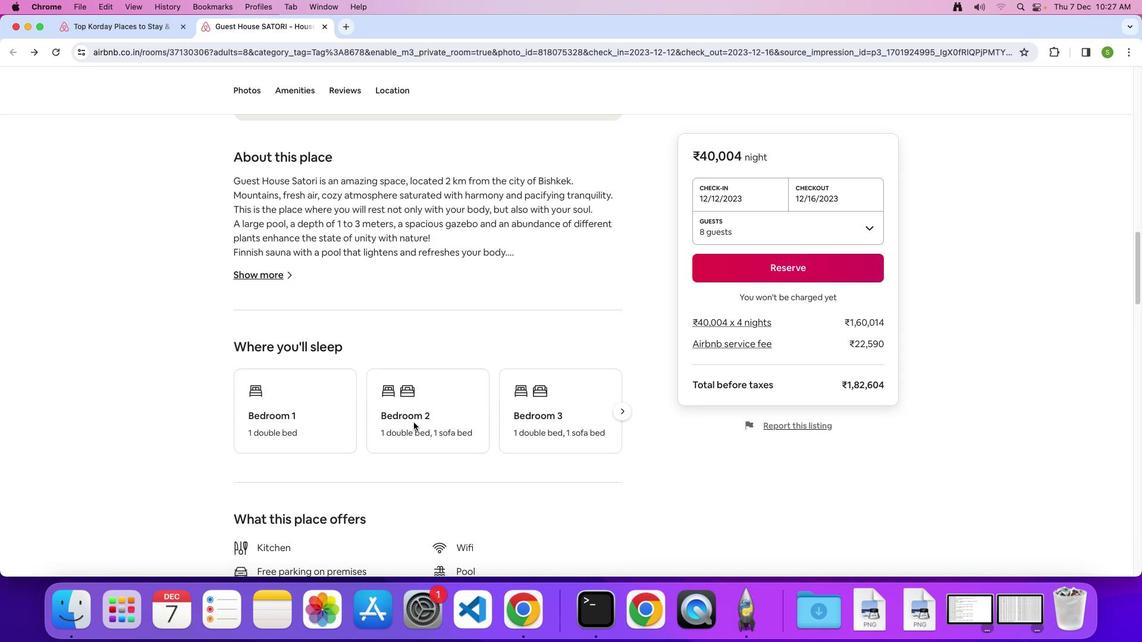 
Action: Mouse scrolled (413, 423) with delta (0, -1)
Screenshot: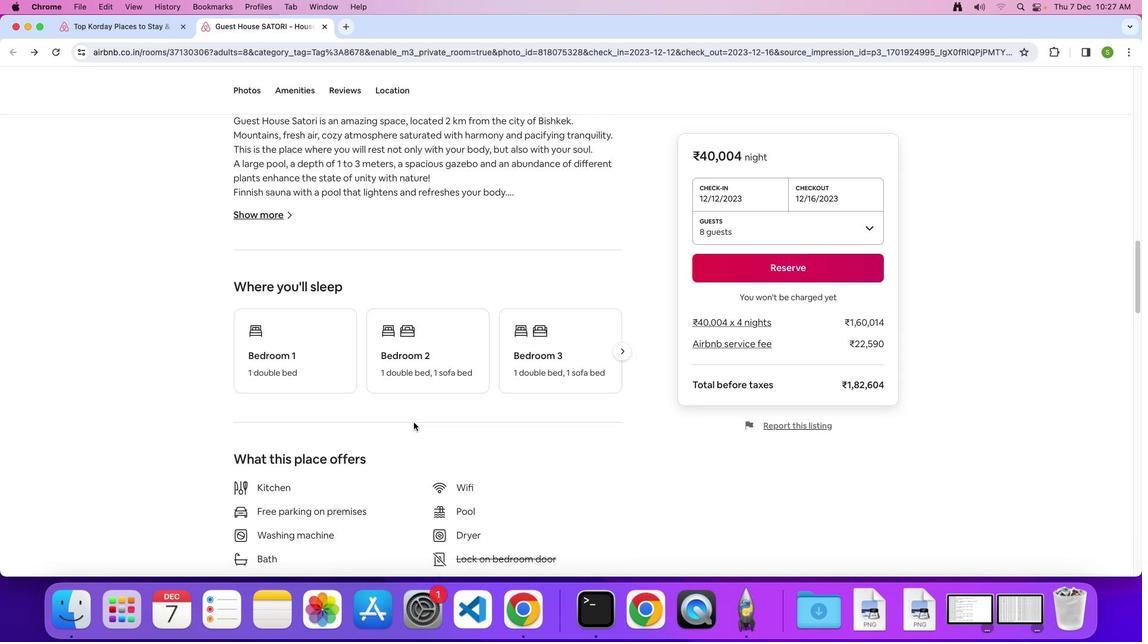 
Action: Mouse scrolled (413, 423) with delta (0, 0)
Screenshot: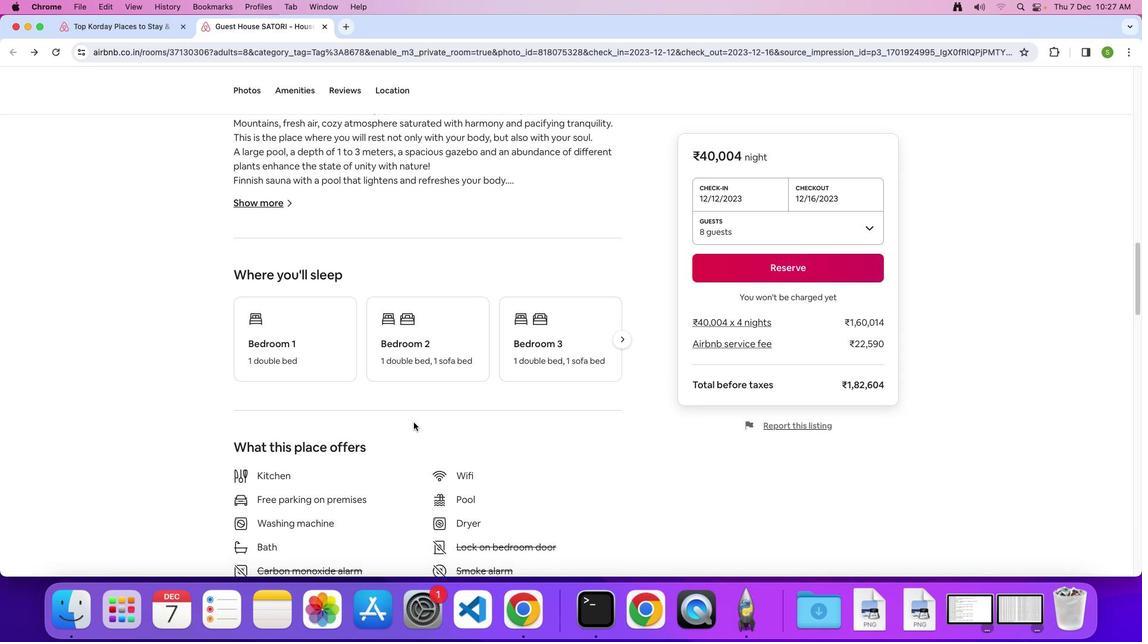 
Action: Mouse scrolled (413, 423) with delta (0, 0)
Screenshot: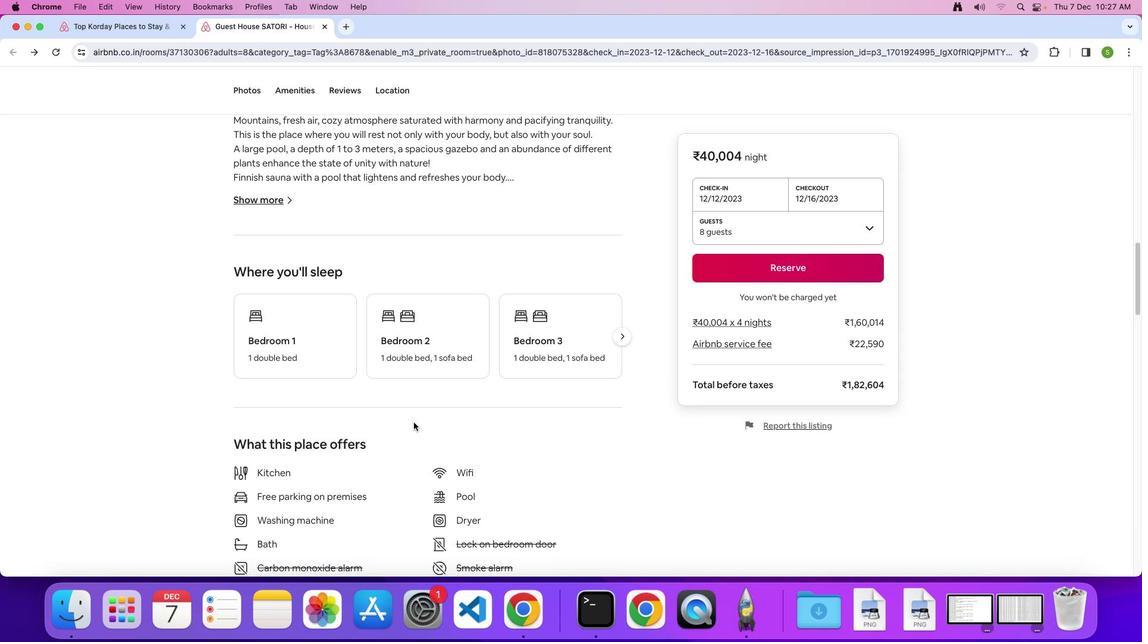 
Action: Mouse scrolled (413, 423) with delta (0, 0)
Screenshot: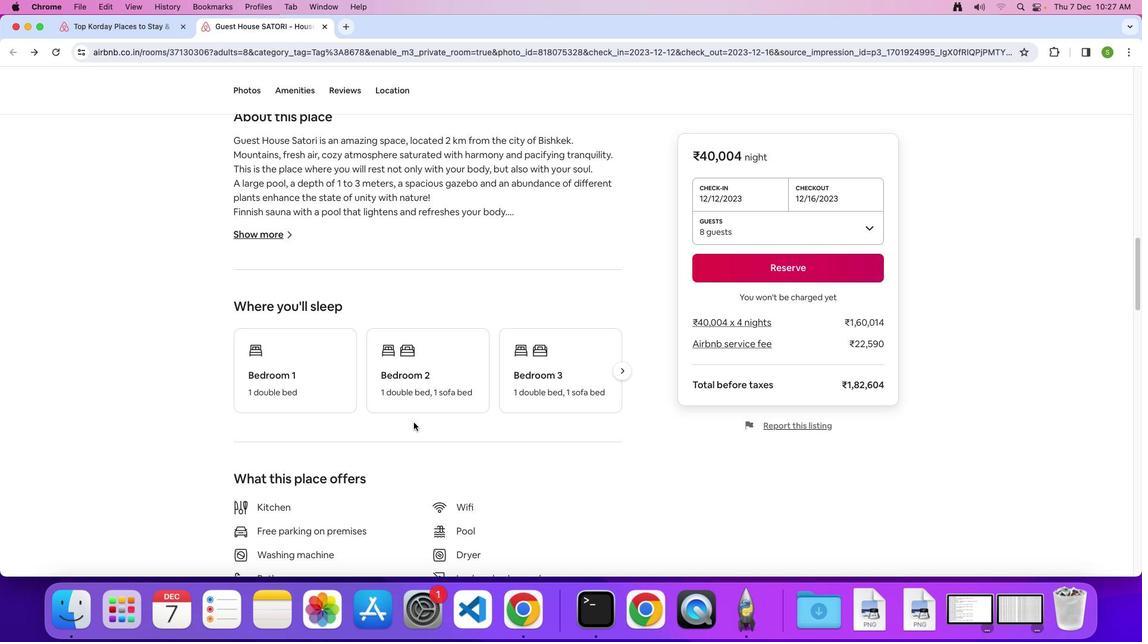 
Action: Mouse scrolled (413, 423) with delta (0, 0)
Screenshot: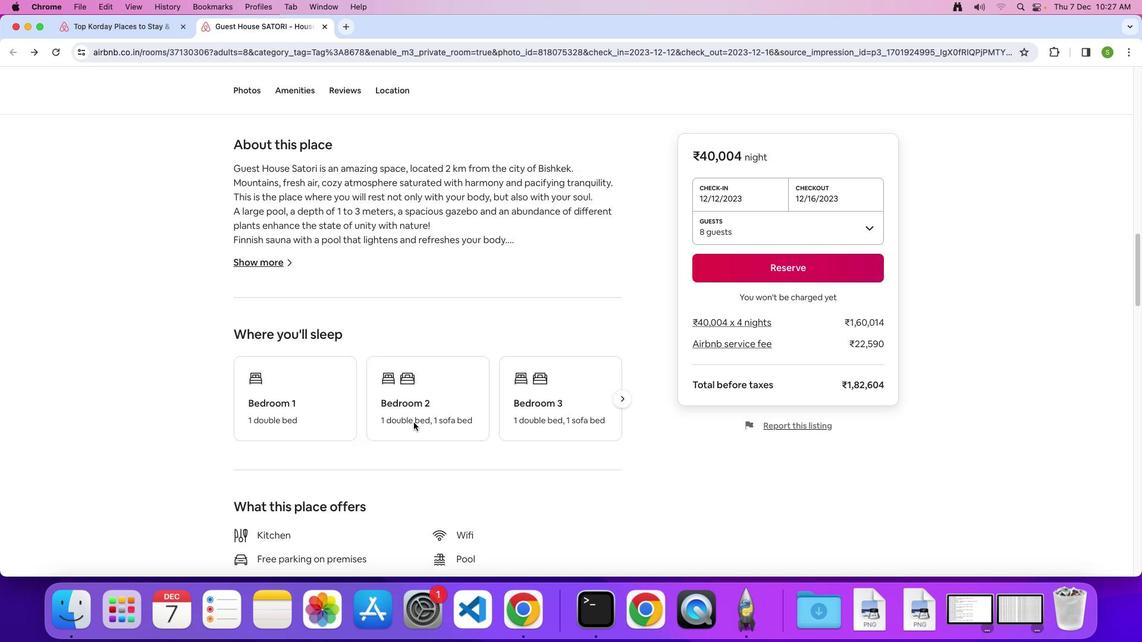 
Action: Mouse scrolled (413, 423) with delta (0, 1)
Screenshot: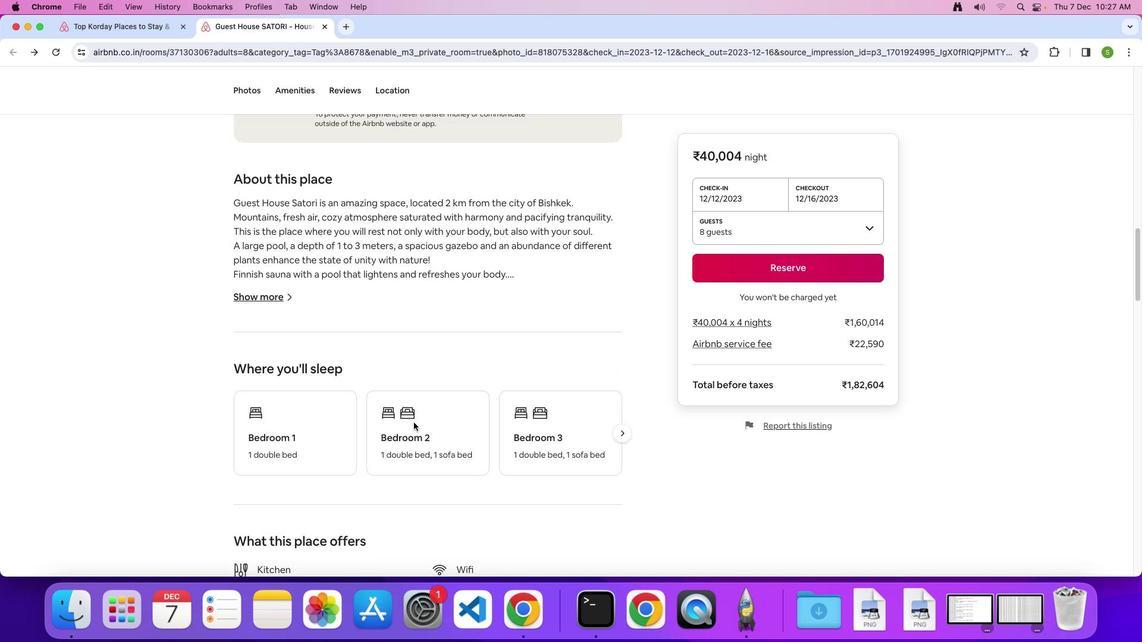 
Action: Mouse scrolled (413, 423) with delta (0, 0)
Screenshot: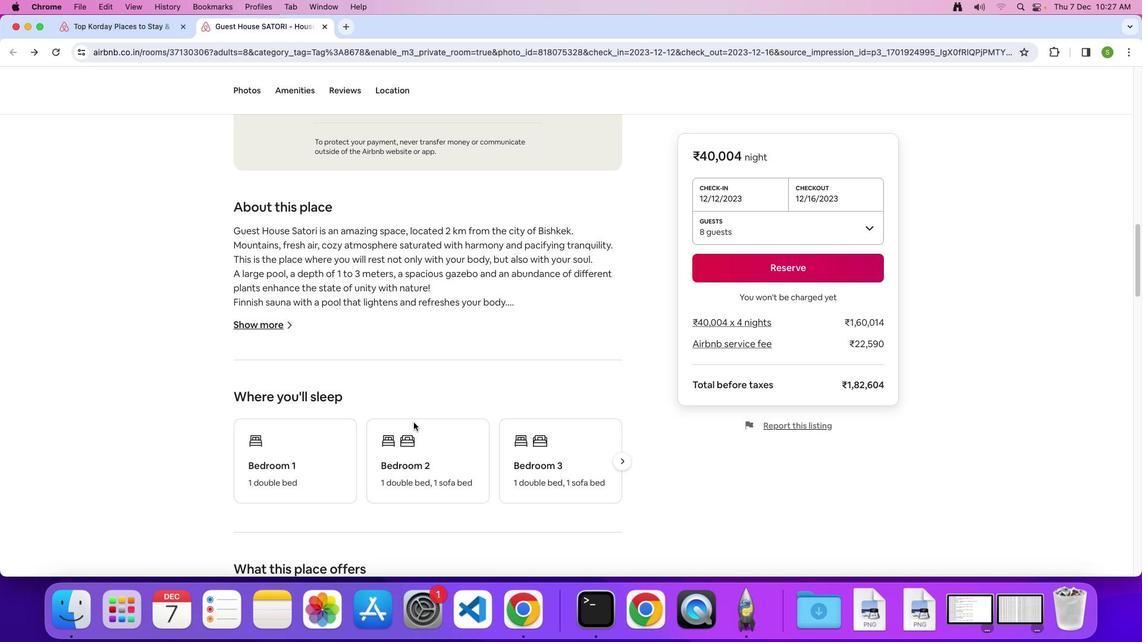 
Action: Mouse scrolled (413, 423) with delta (0, 0)
Screenshot: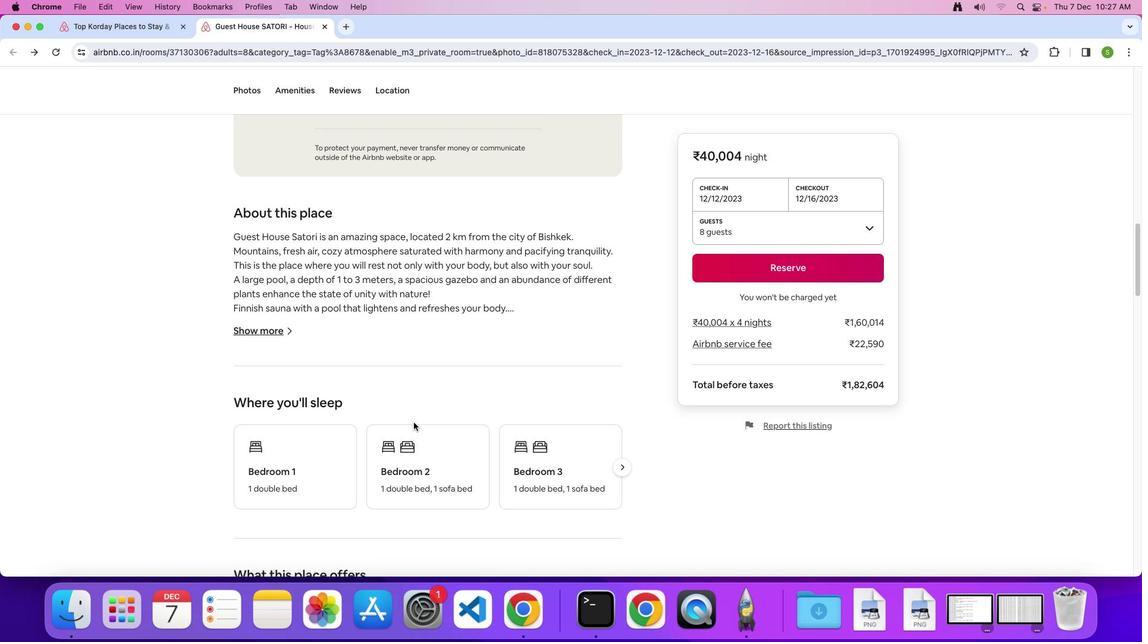 
Action: Mouse scrolled (413, 423) with delta (0, 0)
Screenshot: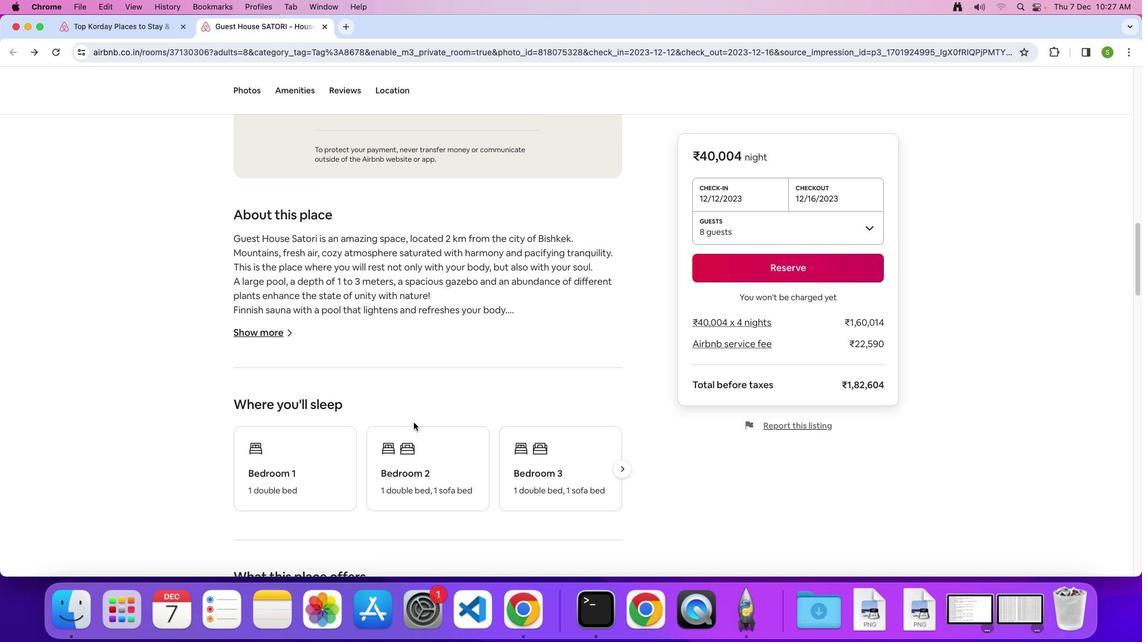 
Action: Mouse scrolled (413, 423) with delta (0, 0)
Screenshot: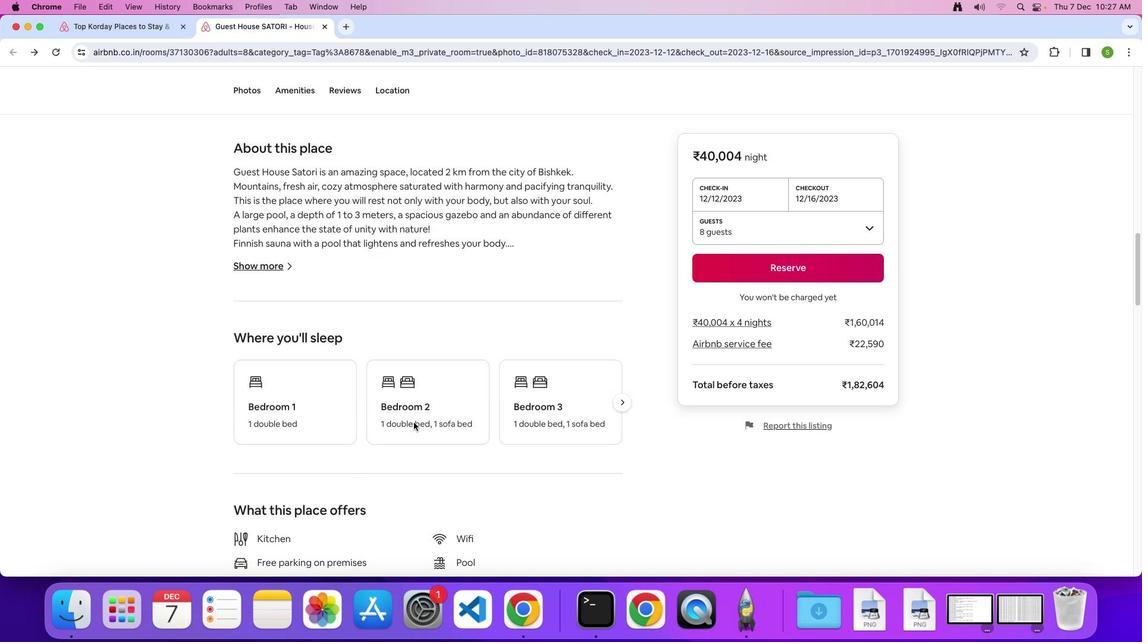 
Action: Mouse scrolled (413, 423) with delta (0, 0)
Screenshot: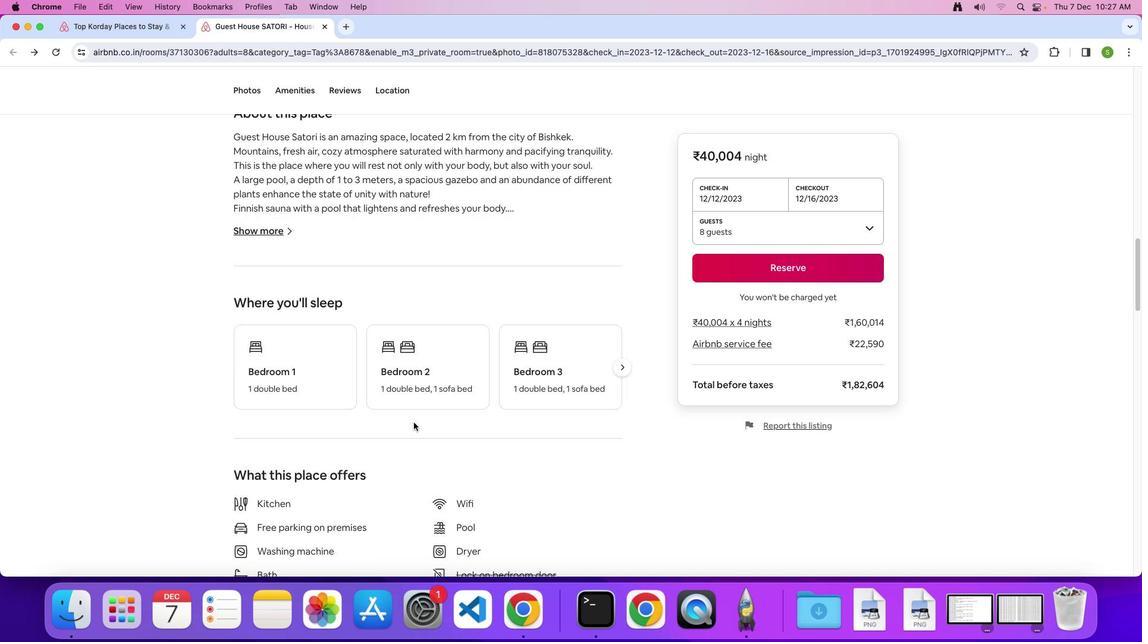 
Action: Mouse scrolled (413, 423) with delta (0, -2)
Screenshot: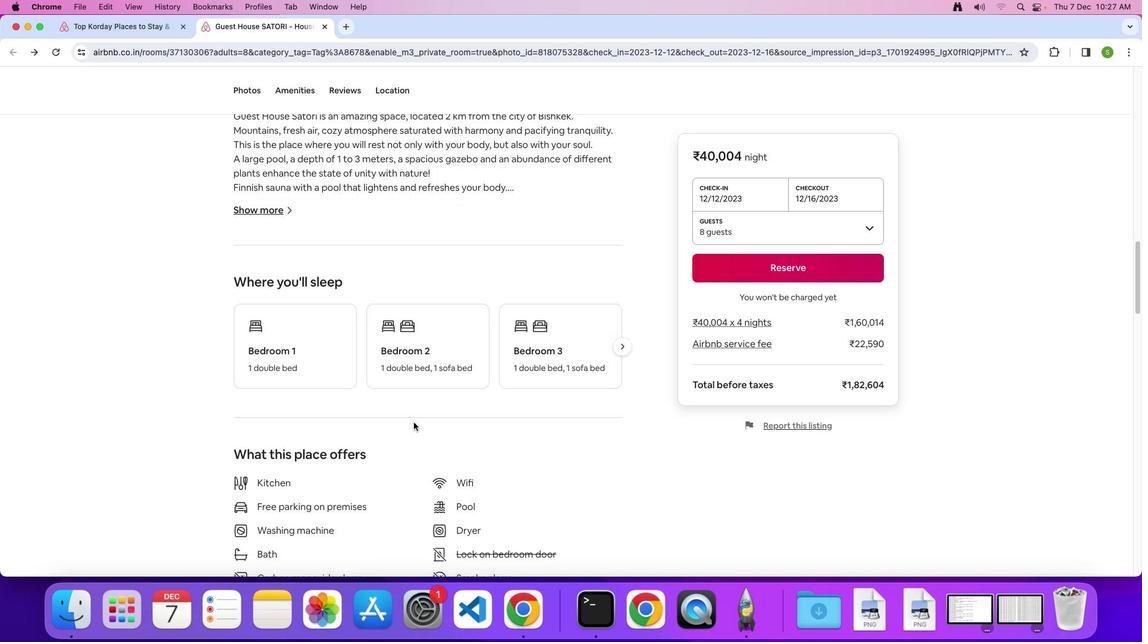 
Action: Mouse scrolled (413, 423) with delta (0, 0)
Screenshot: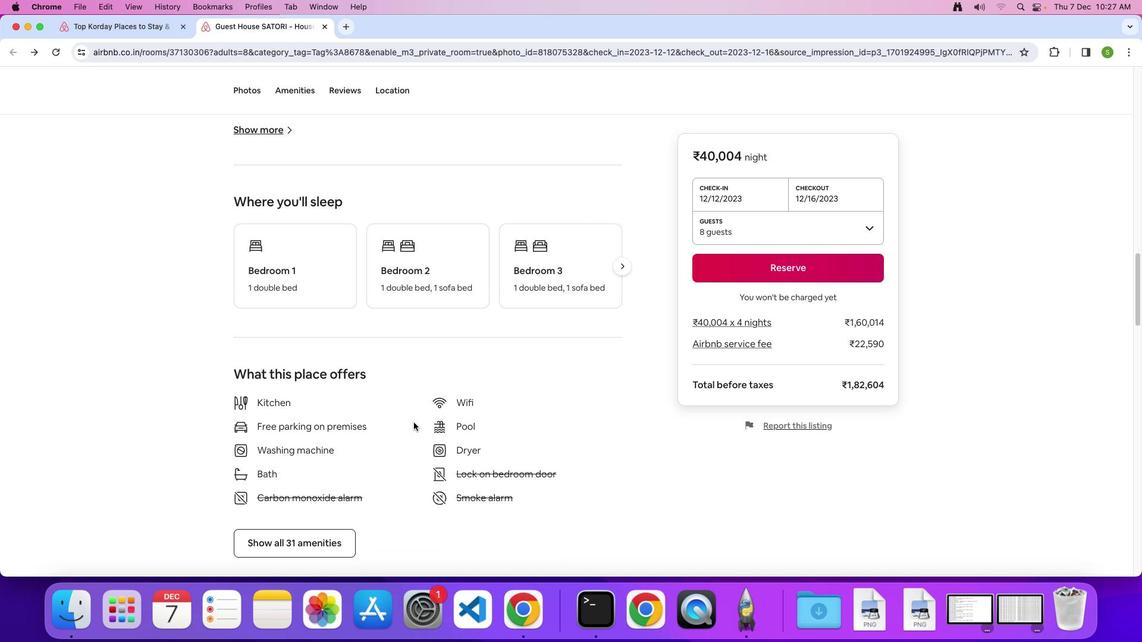 
Action: Mouse scrolled (413, 423) with delta (0, 0)
Screenshot: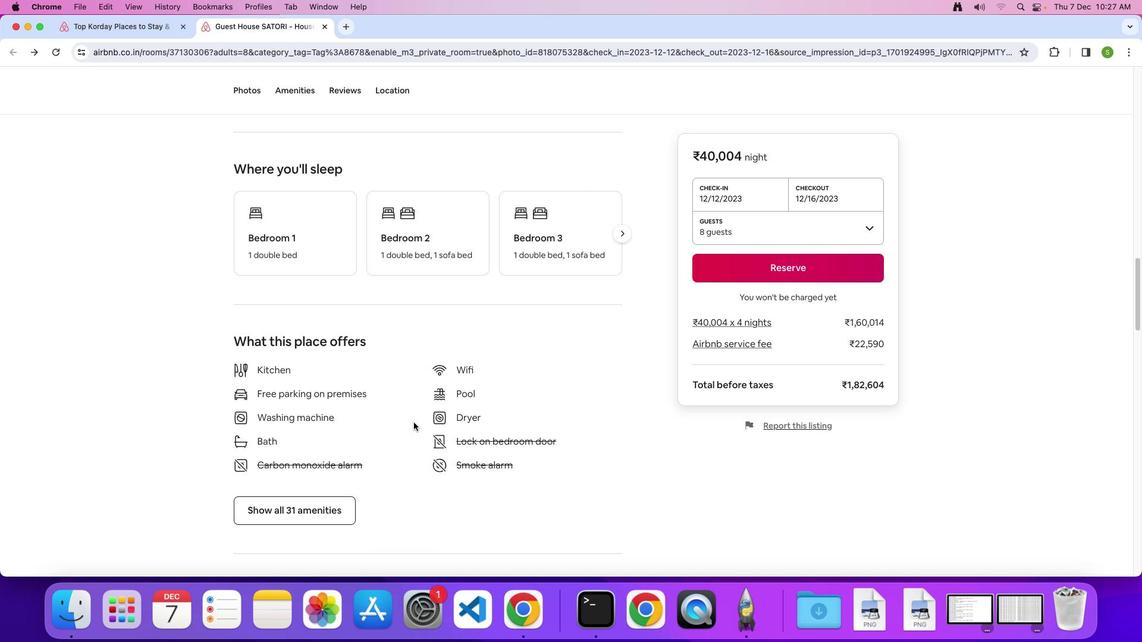 
Action: Mouse scrolled (413, 423) with delta (0, -2)
Screenshot: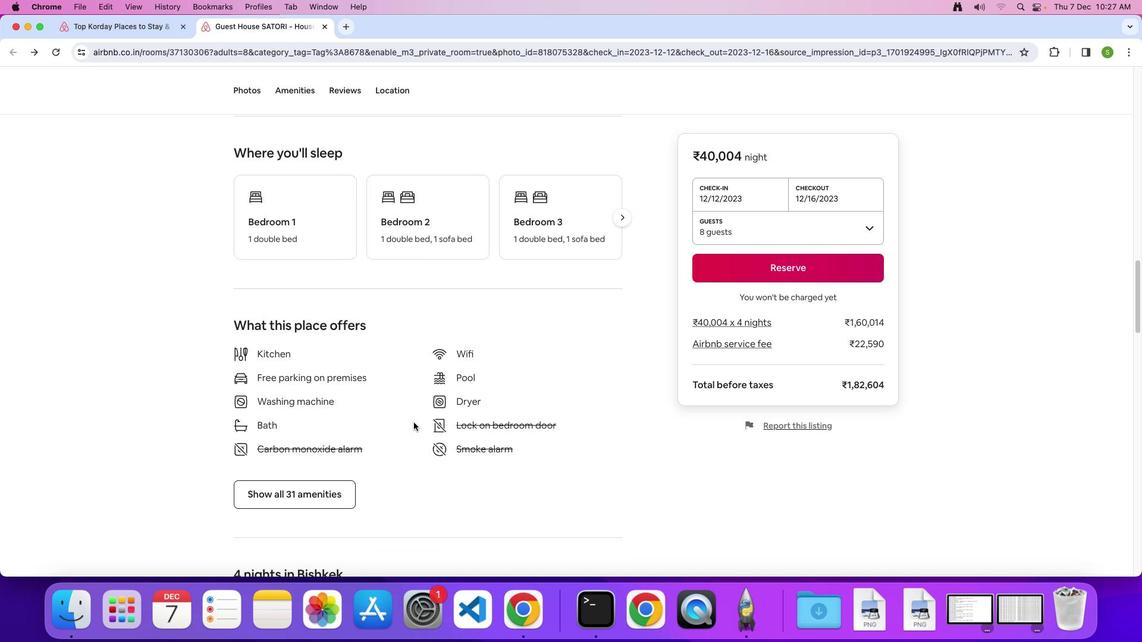 
Action: Mouse scrolled (413, 423) with delta (0, 0)
Screenshot: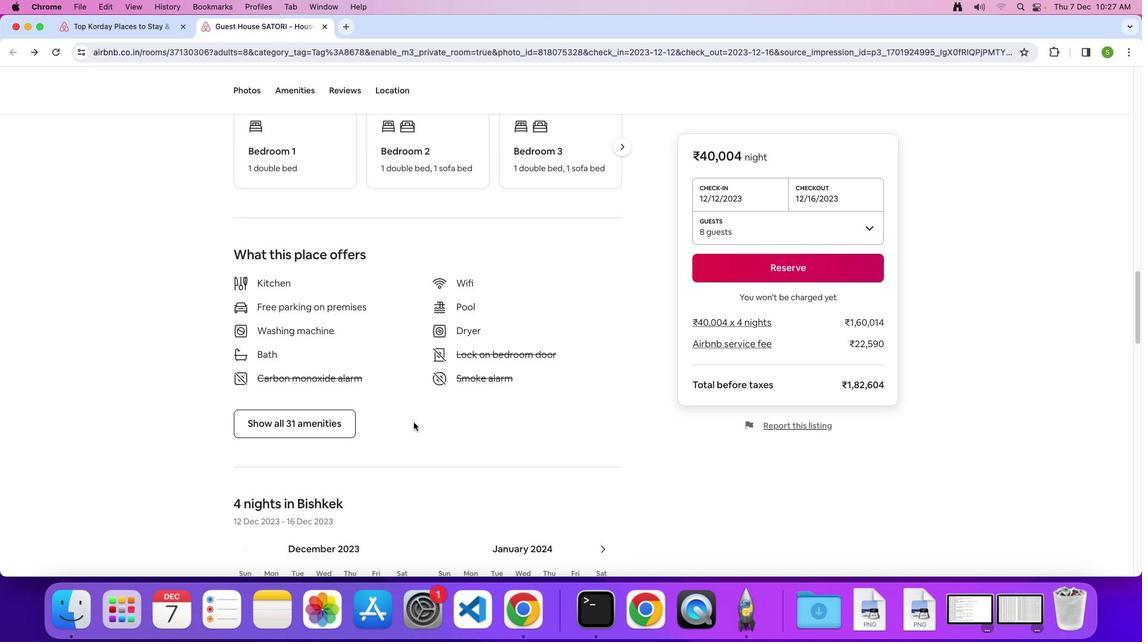 
Action: Mouse scrolled (413, 423) with delta (0, 0)
Screenshot: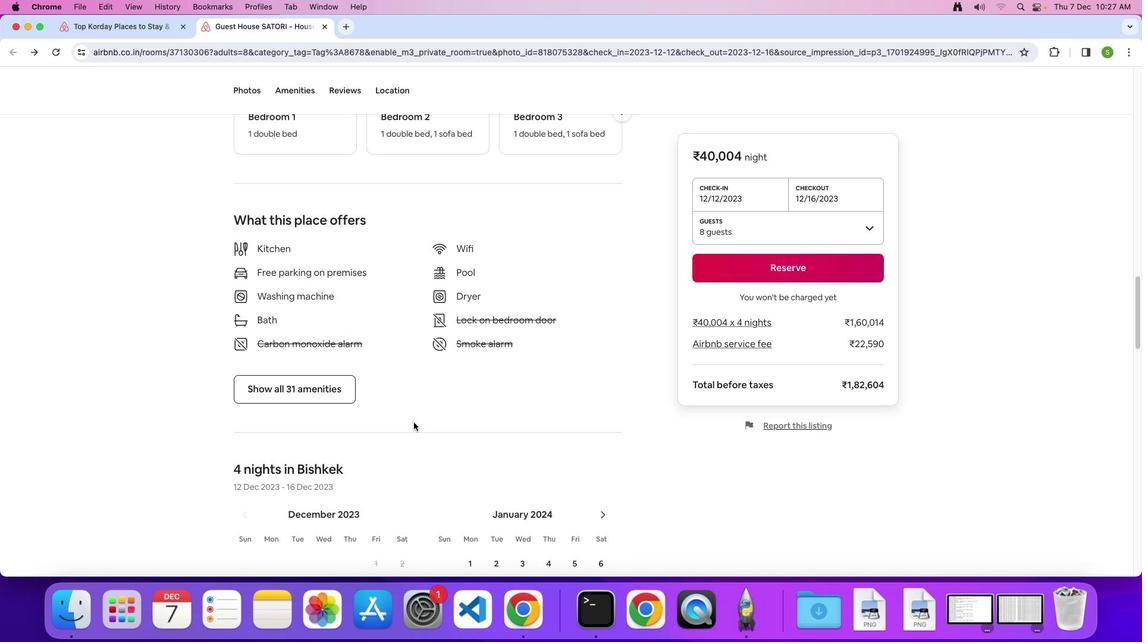 
Action: Mouse scrolled (413, 423) with delta (0, -2)
Screenshot: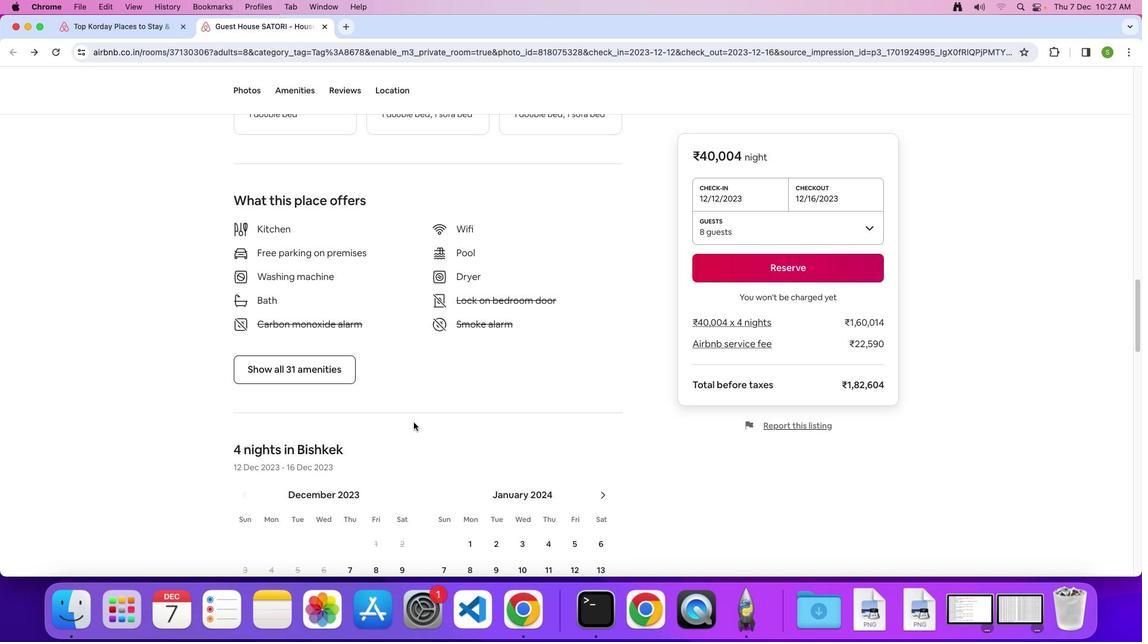
Action: Mouse scrolled (413, 423) with delta (0, 0)
Screenshot: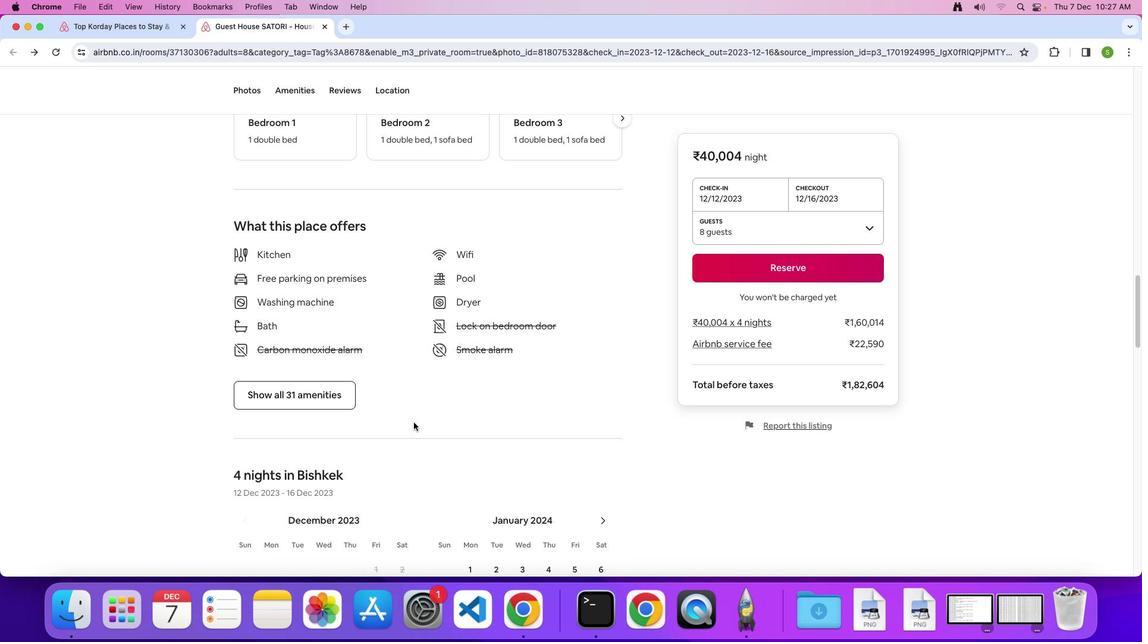 
Action: Mouse scrolled (413, 423) with delta (0, 0)
Screenshot: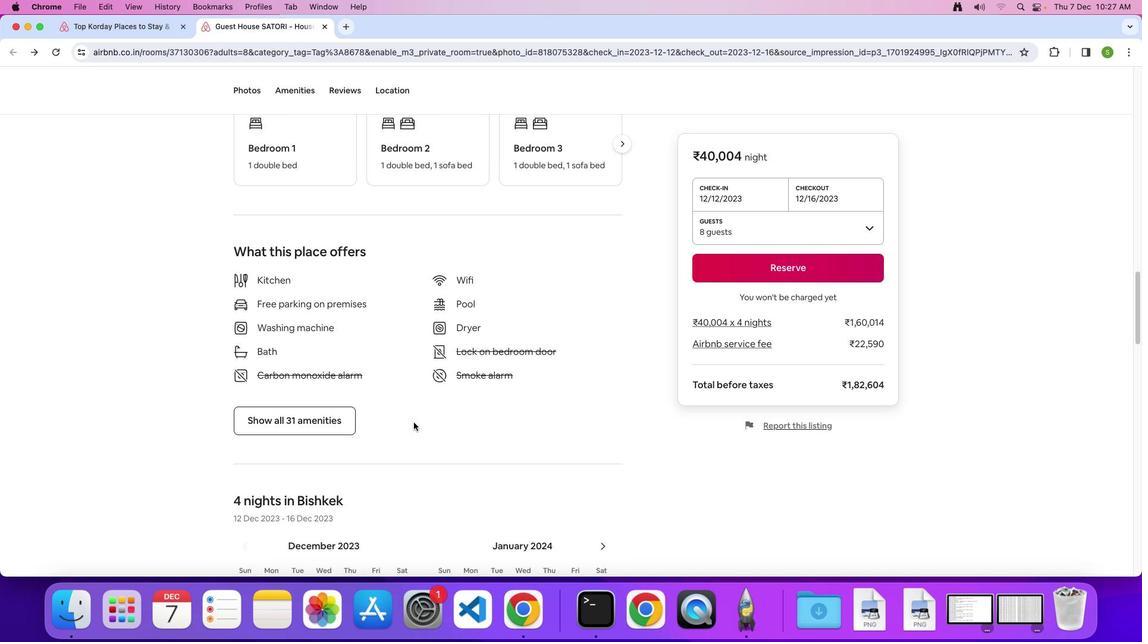 
Action: Mouse scrolled (413, 423) with delta (0, 1)
Screenshot: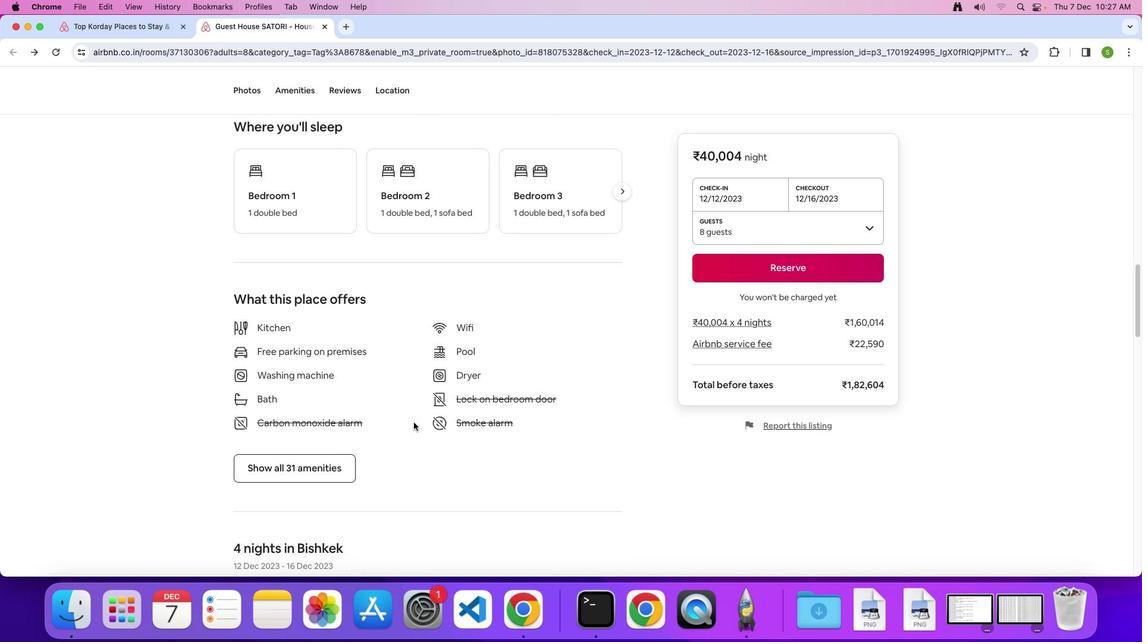
Action: Mouse scrolled (413, 423) with delta (0, 0)
Screenshot: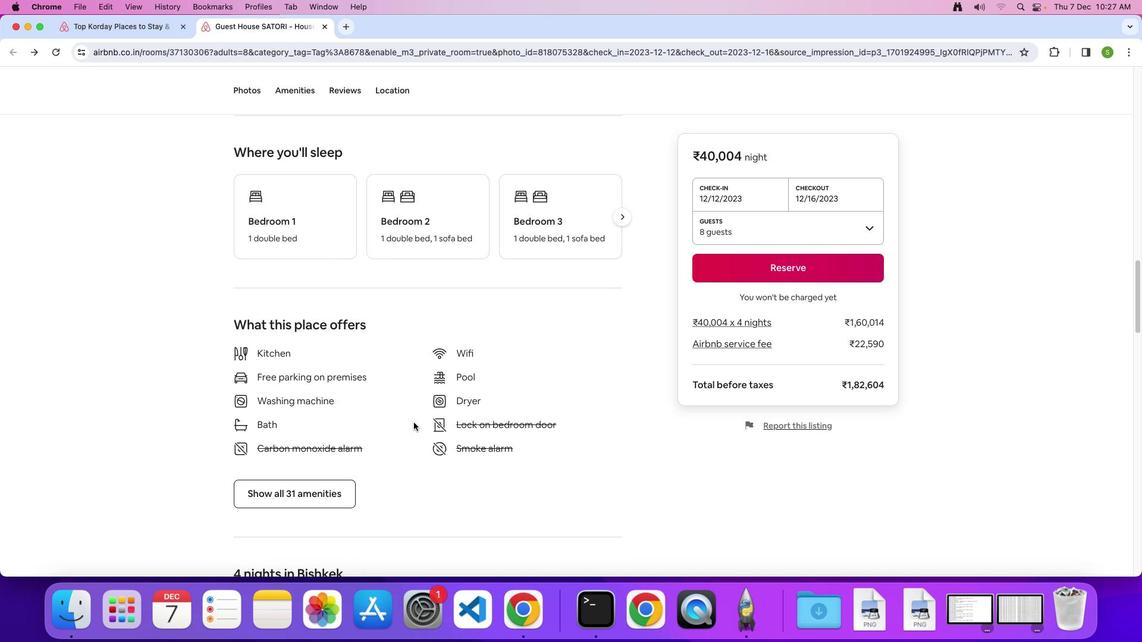 
Action: Mouse scrolled (413, 423) with delta (0, 0)
Screenshot: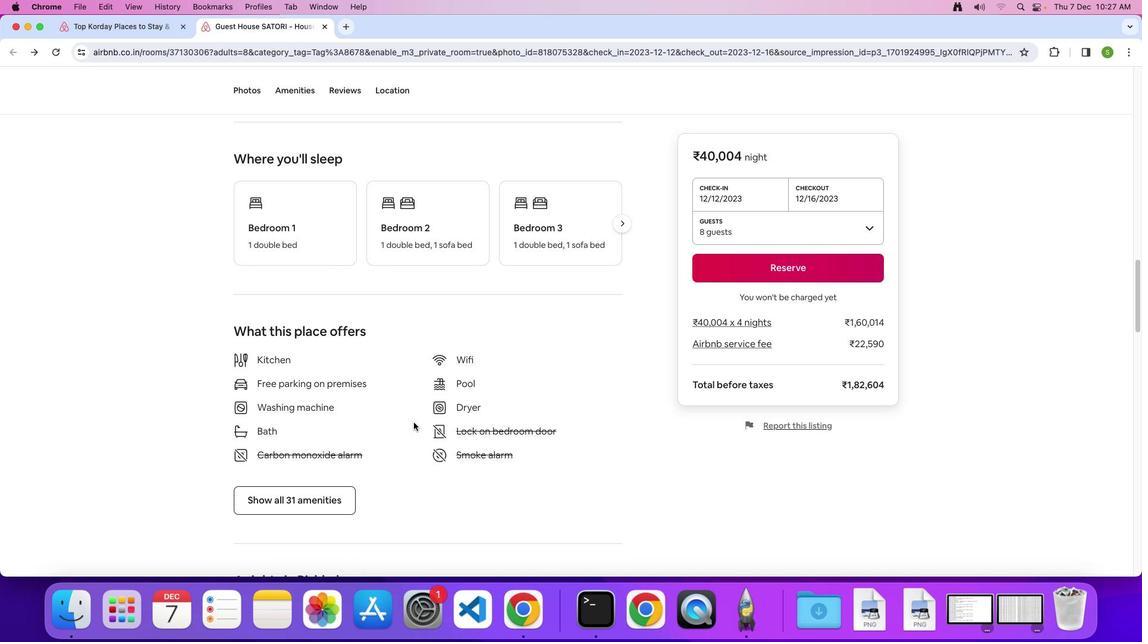 
Action: Mouse scrolled (413, 423) with delta (0, 0)
Screenshot: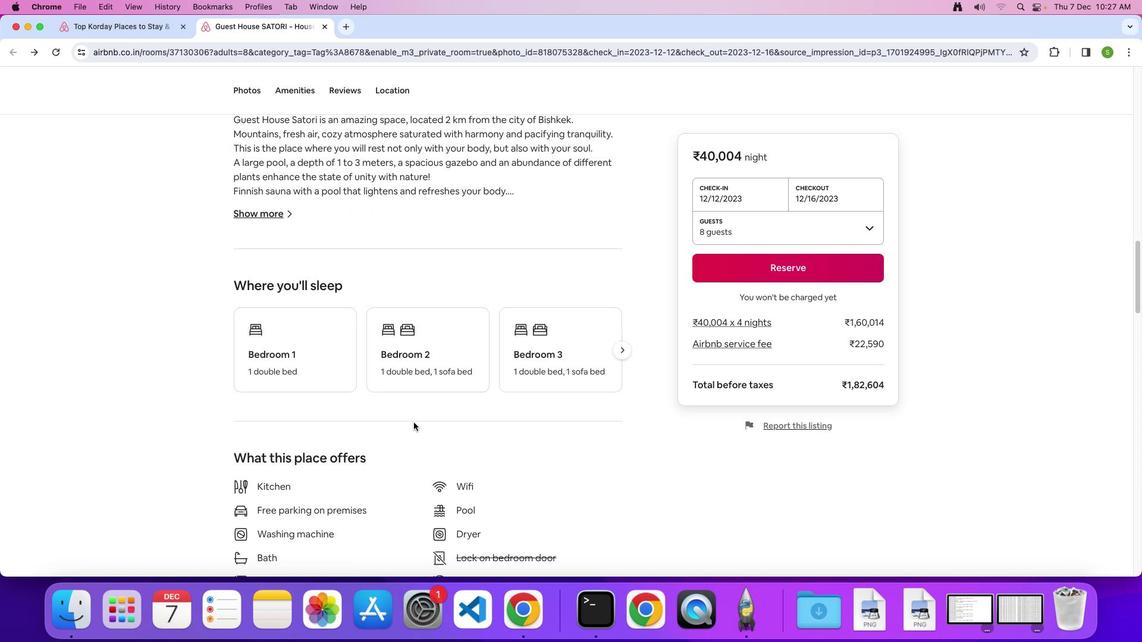 
Action: Mouse scrolled (413, 423) with delta (0, 0)
Screenshot: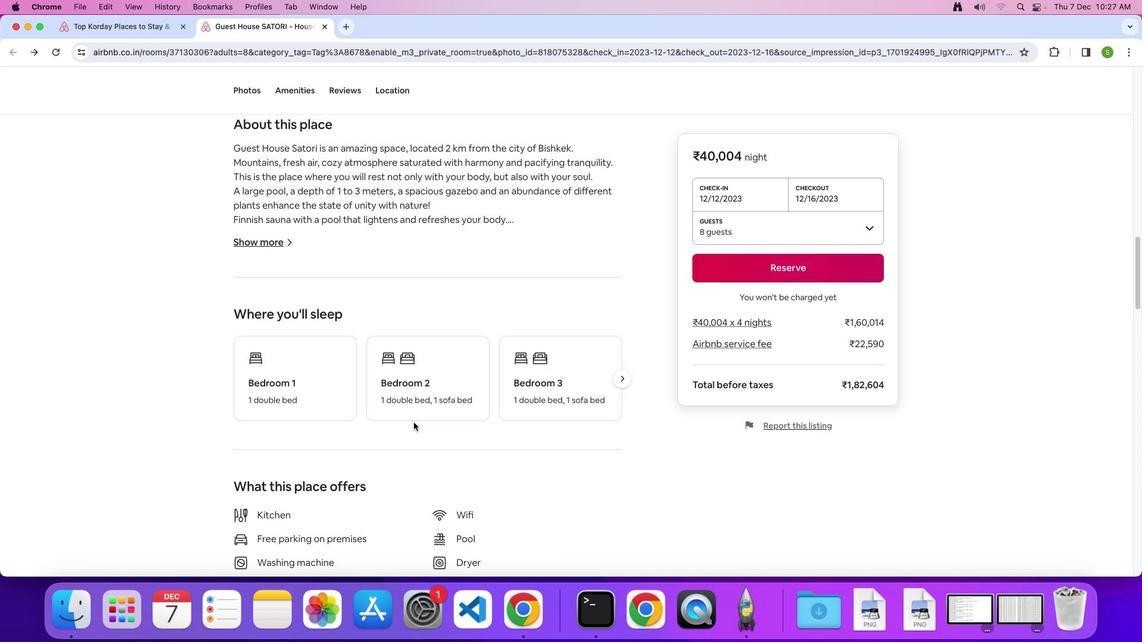 
Action: Mouse scrolled (413, 423) with delta (0, 2)
Screenshot: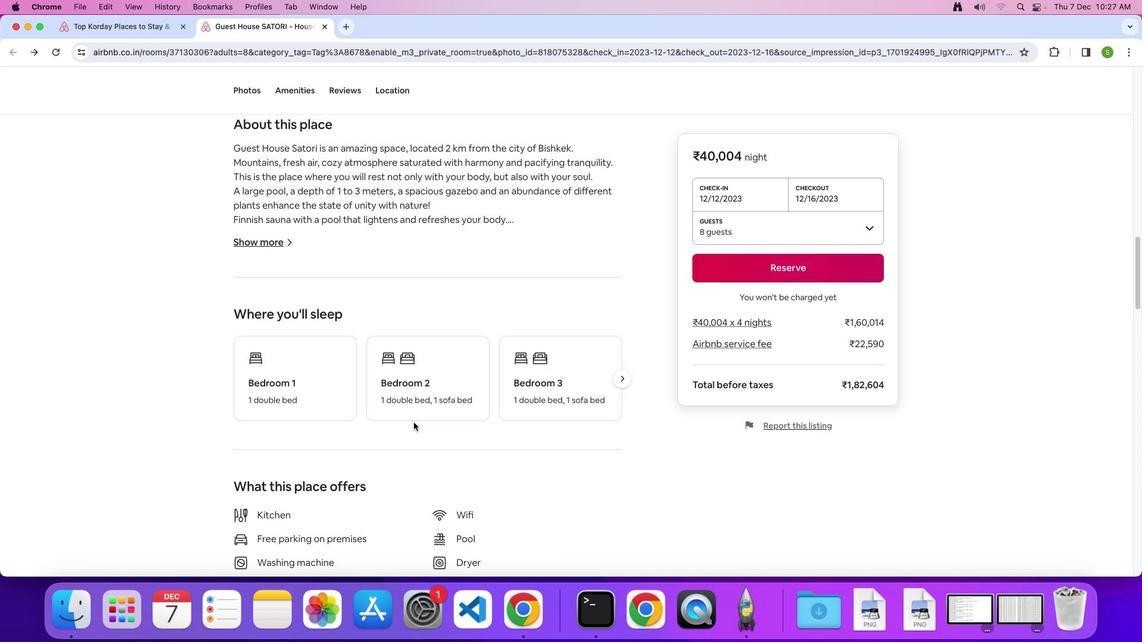 
Action: Mouse scrolled (413, 423) with delta (0, 0)
Screenshot: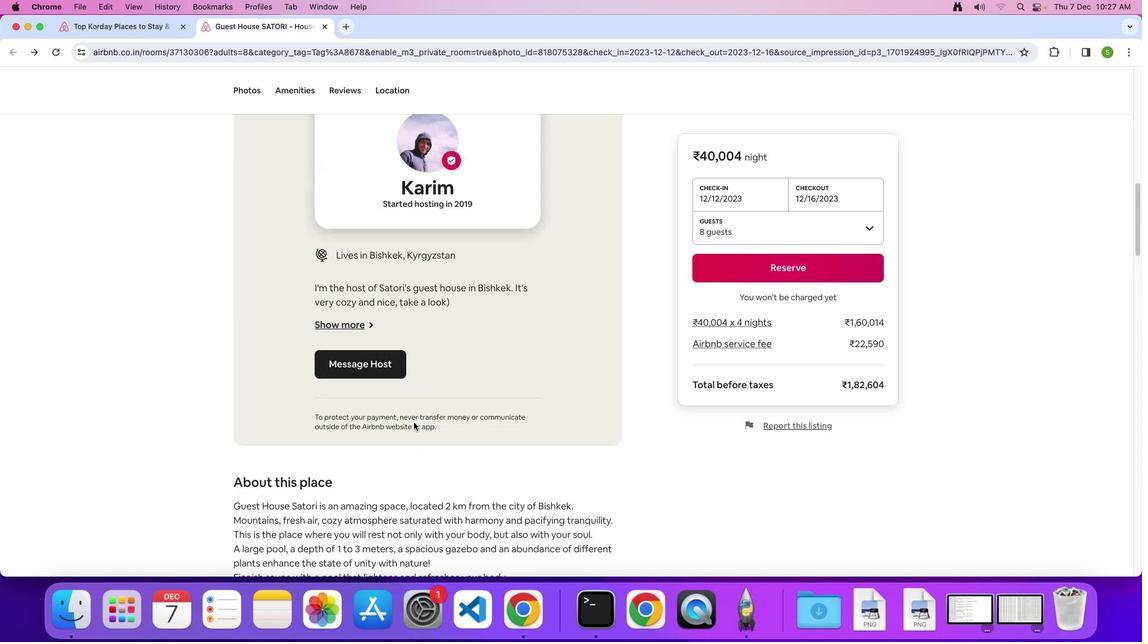 
Action: Mouse scrolled (413, 423) with delta (0, 0)
Screenshot: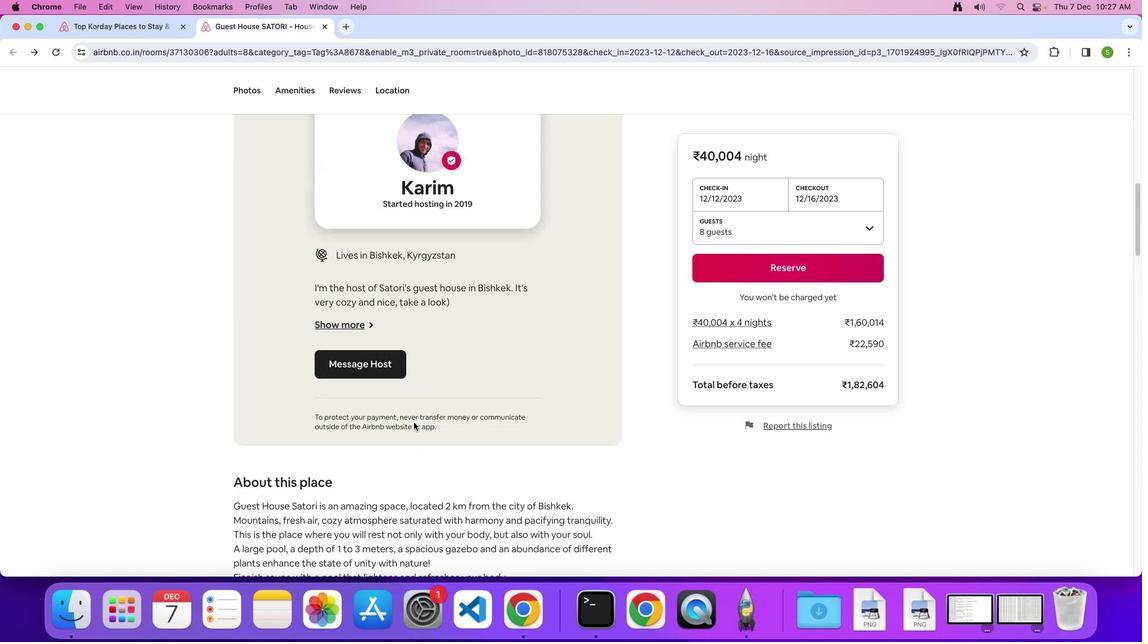 
Action: Mouse scrolled (413, 423) with delta (0, 2)
Screenshot: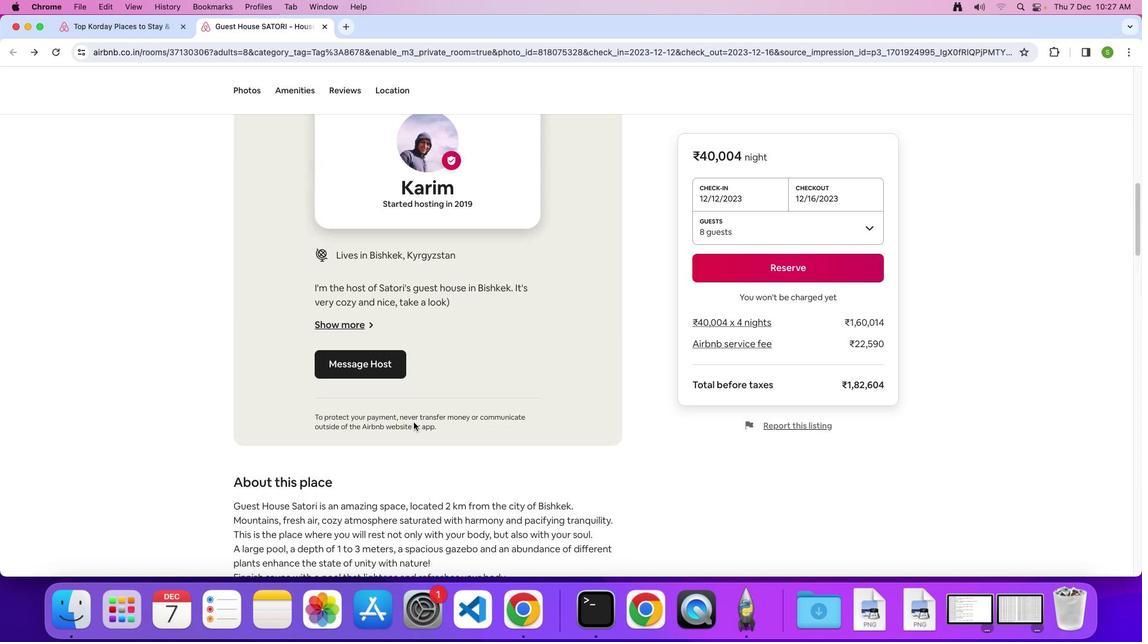 
Action: Mouse scrolled (413, 423) with delta (0, 4)
Screenshot: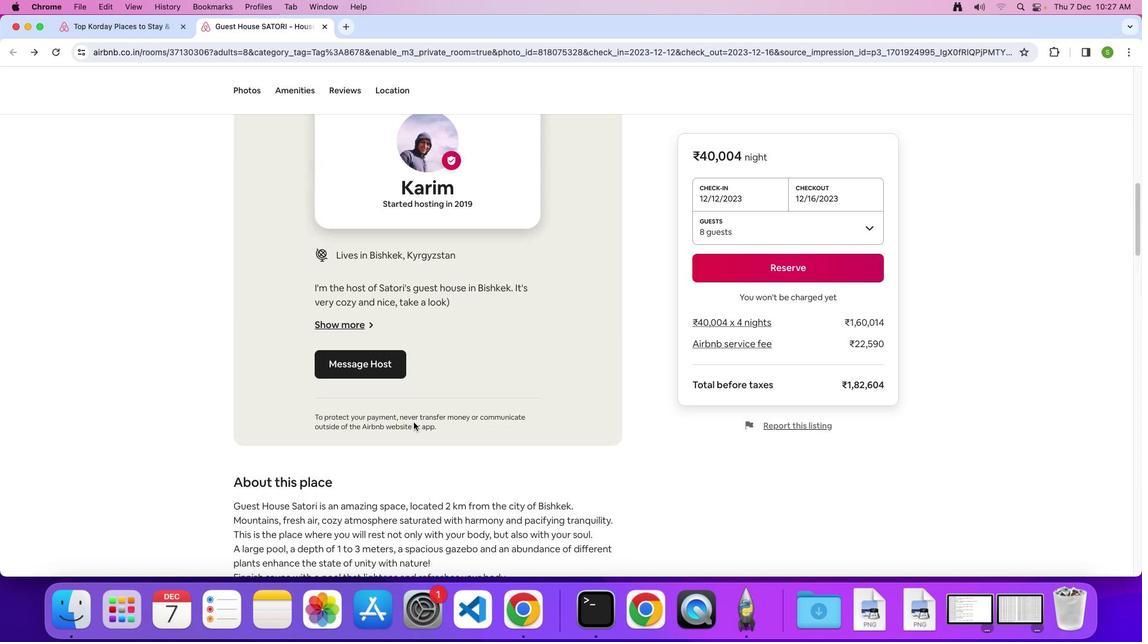 
Action: Mouse scrolled (413, 423) with delta (0, 0)
Screenshot: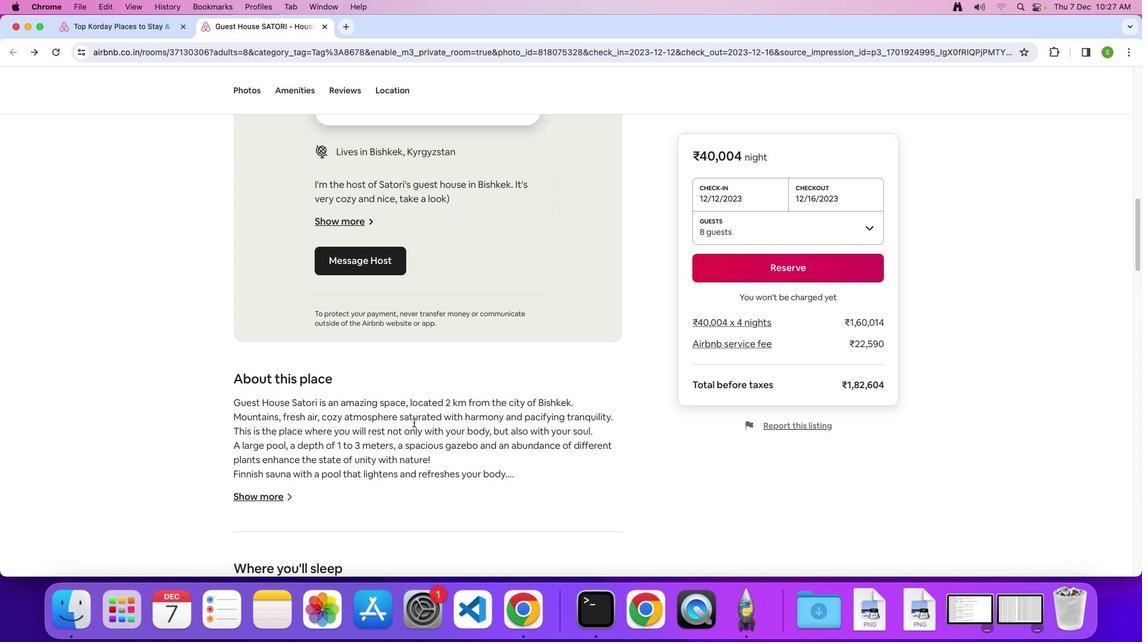 
Action: Mouse scrolled (413, 423) with delta (0, 0)
Screenshot: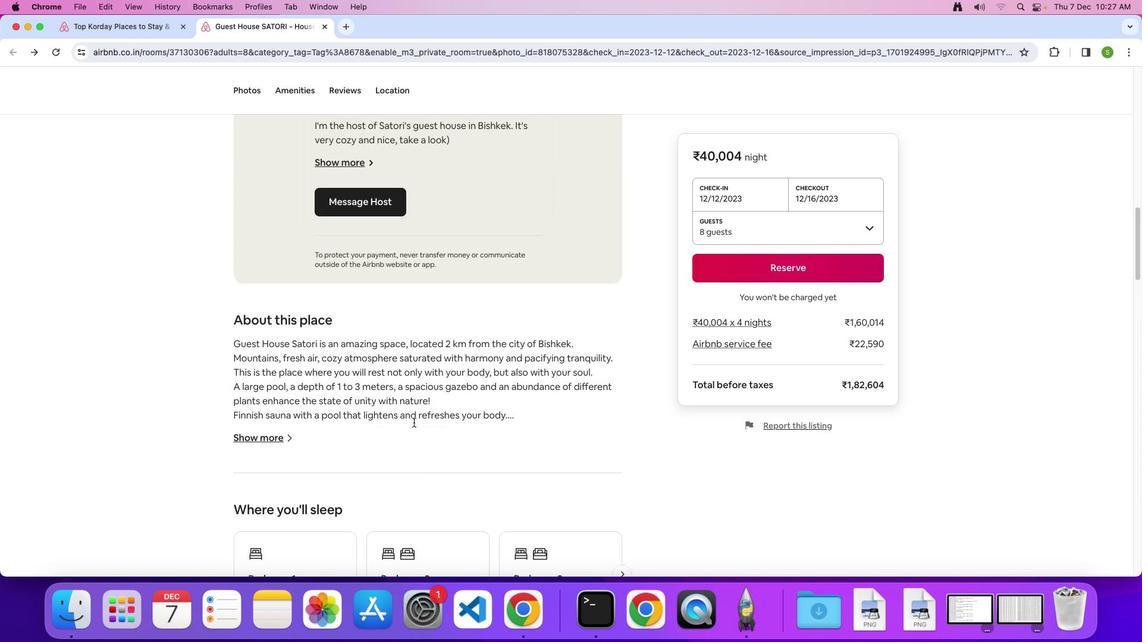 
Action: Mouse scrolled (413, 423) with delta (0, -2)
Screenshot: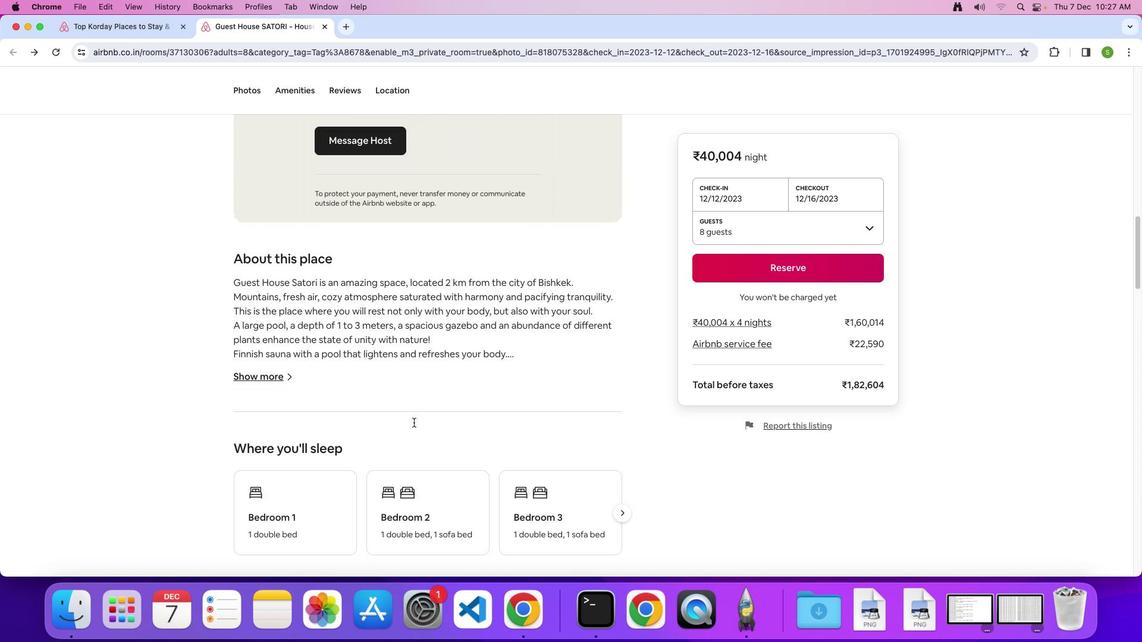 
Action: Mouse scrolled (413, 423) with delta (0, -2)
Screenshot: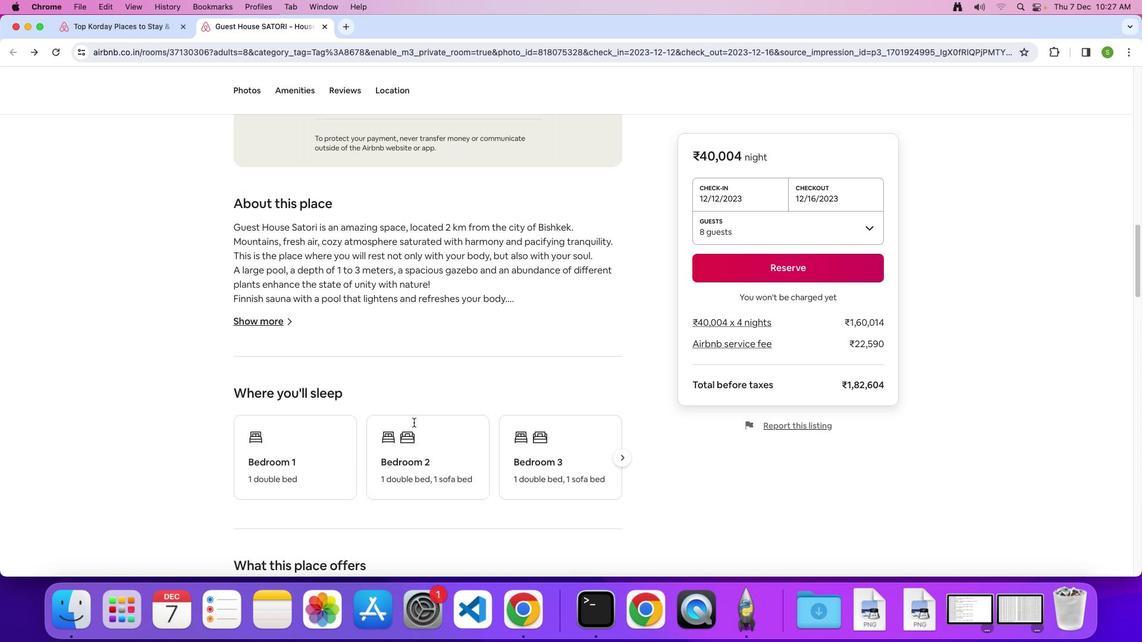 
Action: Mouse scrolled (413, 423) with delta (0, 0)
Screenshot: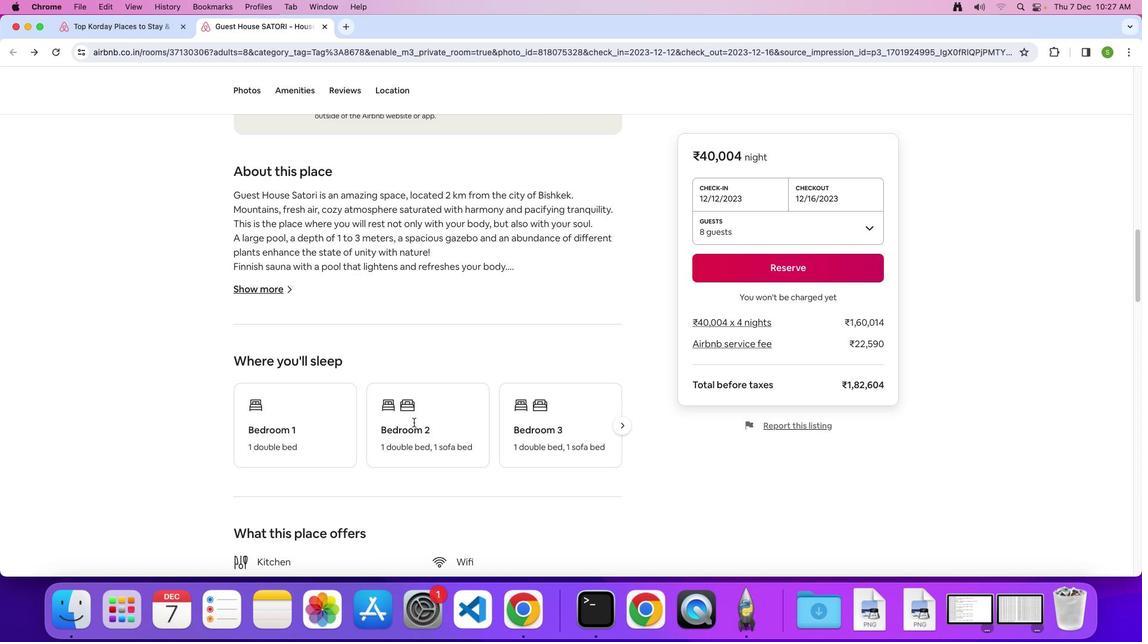 
Action: Mouse scrolled (413, 423) with delta (0, 0)
Screenshot: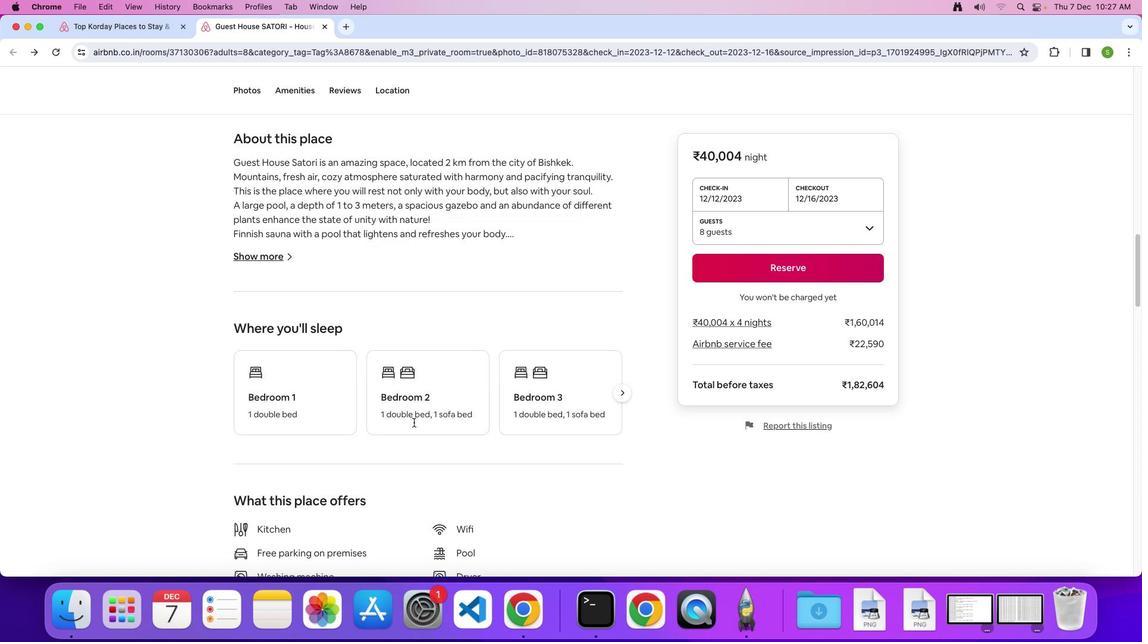 
Action: Mouse scrolled (413, 423) with delta (0, -1)
Screenshot: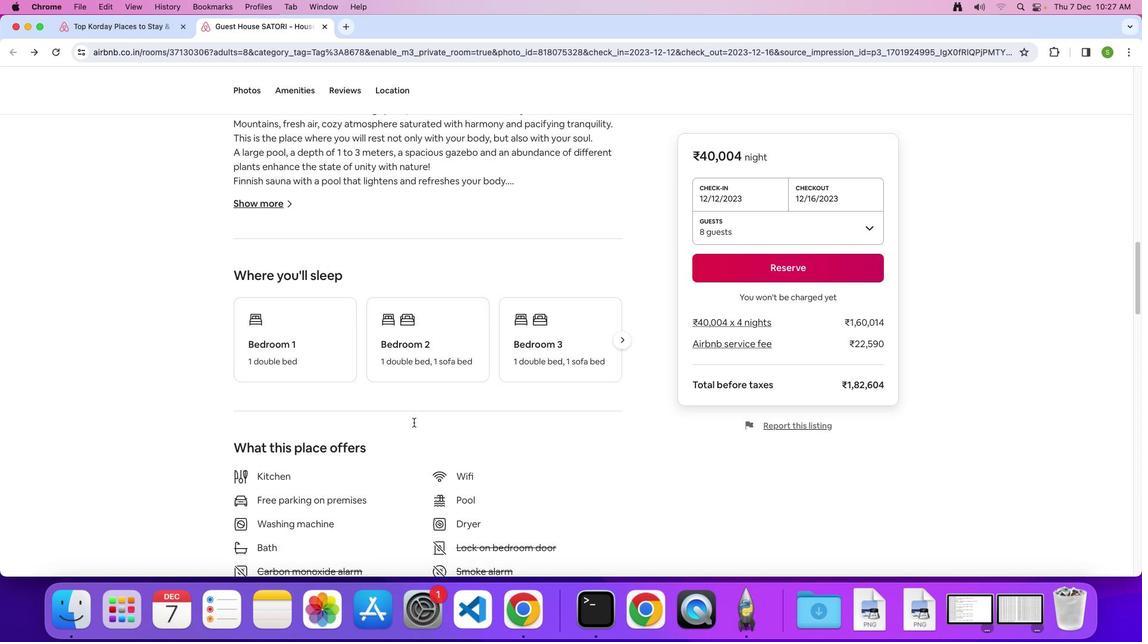 
Action: Mouse scrolled (413, 423) with delta (0, 0)
Screenshot: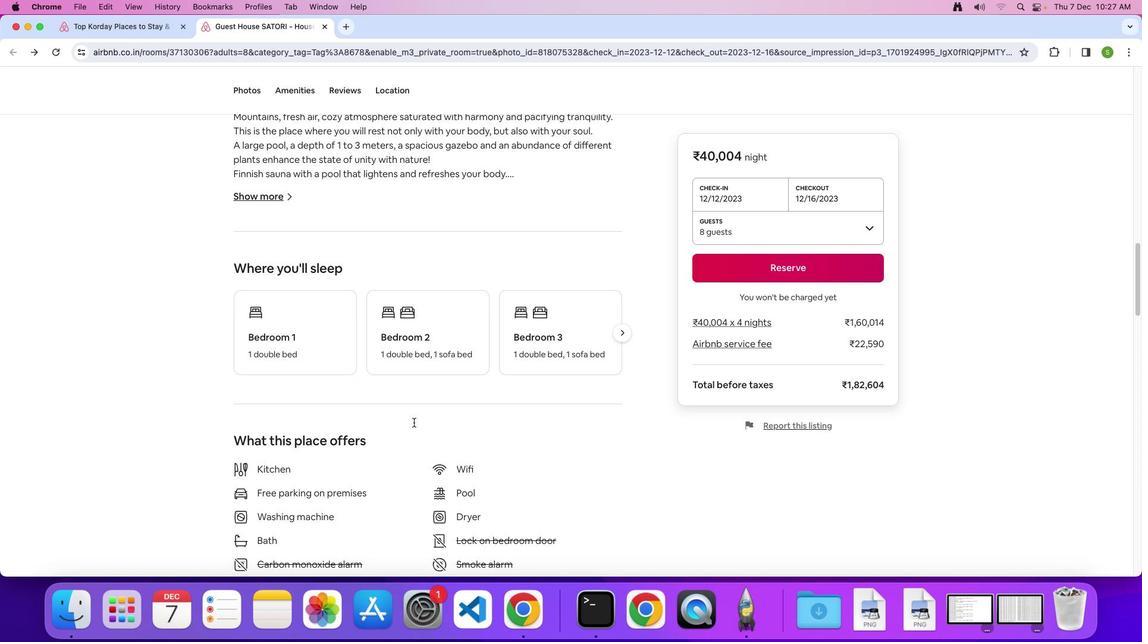 
Action: Mouse scrolled (413, 423) with delta (0, 0)
Screenshot: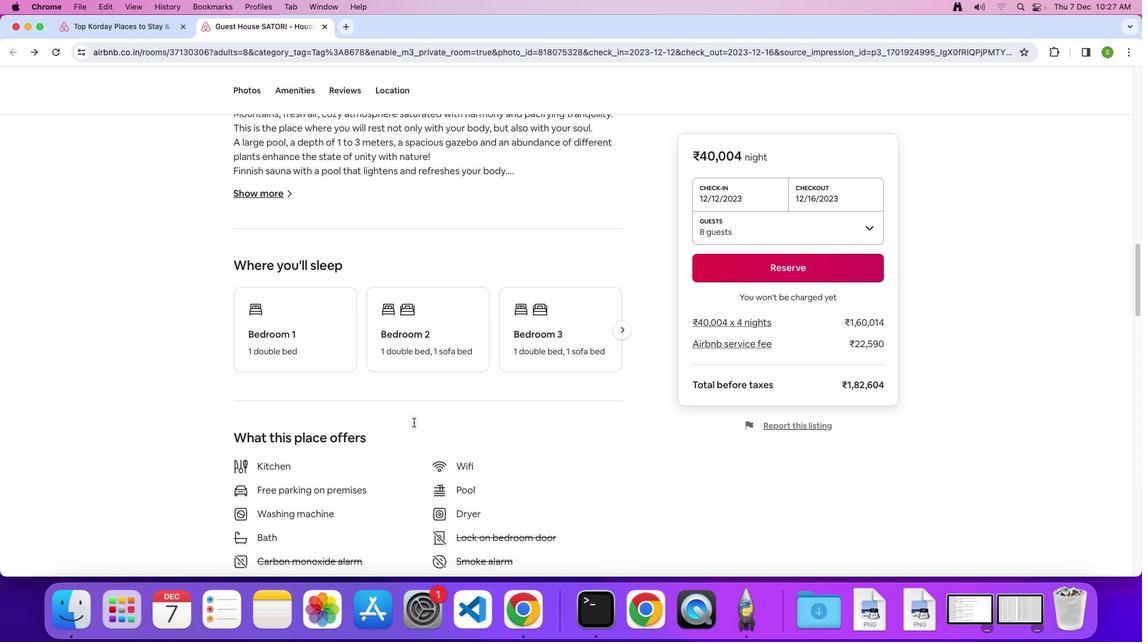 
Action: Mouse scrolled (413, 423) with delta (0, 0)
Screenshot: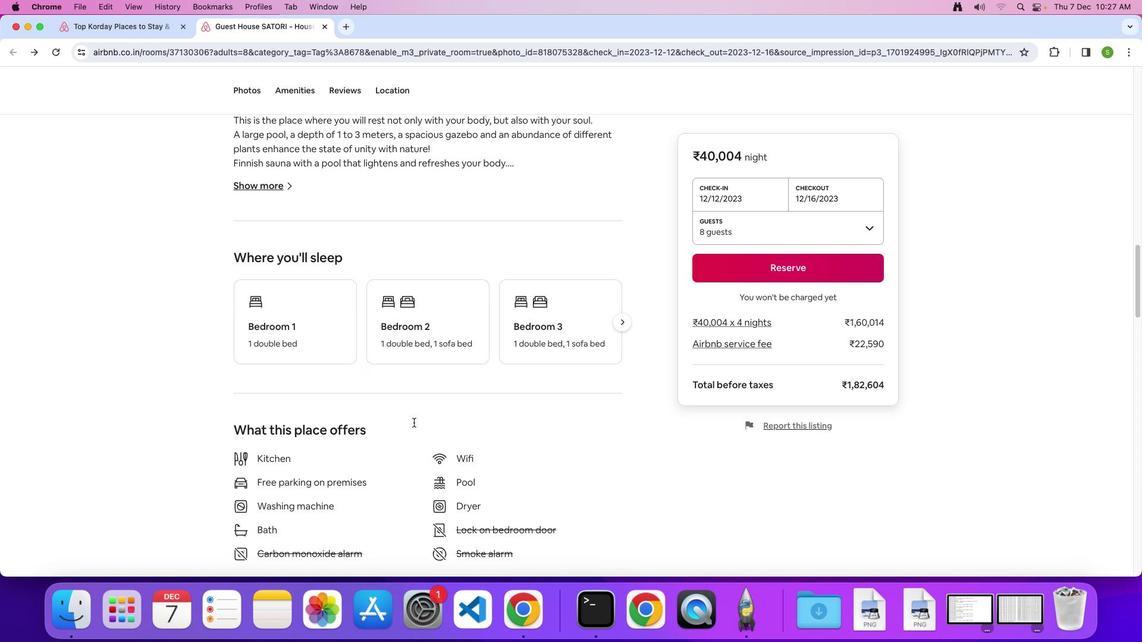 
Action: Mouse scrolled (413, 423) with delta (0, 0)
Screenshot: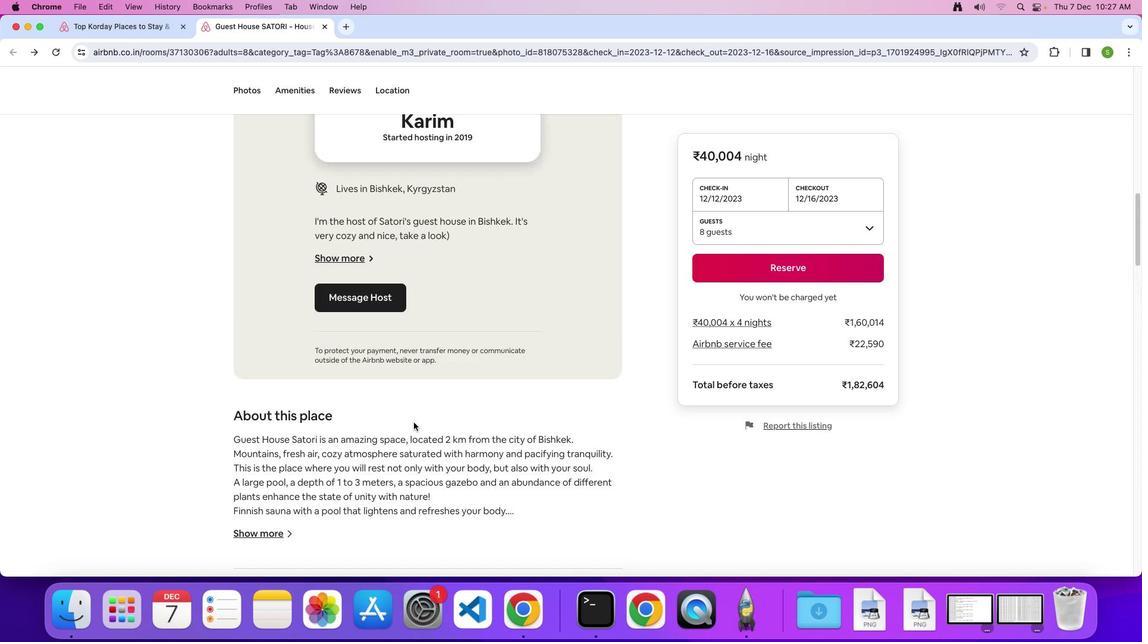 
Action: Mouse scrolled (413, 423) with delta (0, 0)
Screenshot: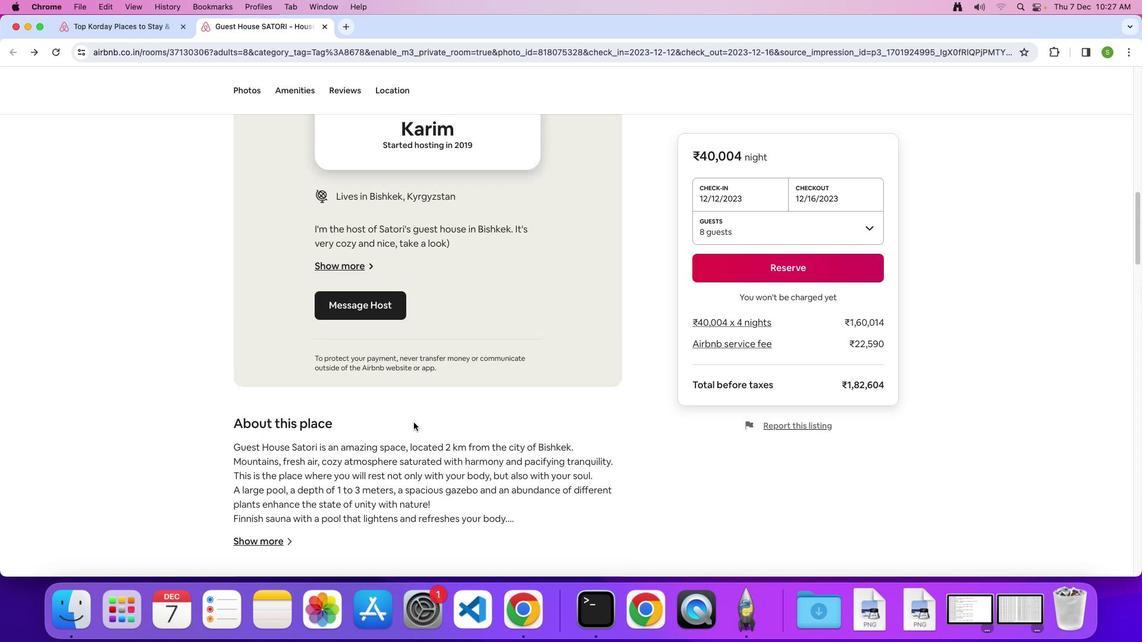 
Action: Mouse scrolled (413, 423) with delta (0, 2)
Screenshot: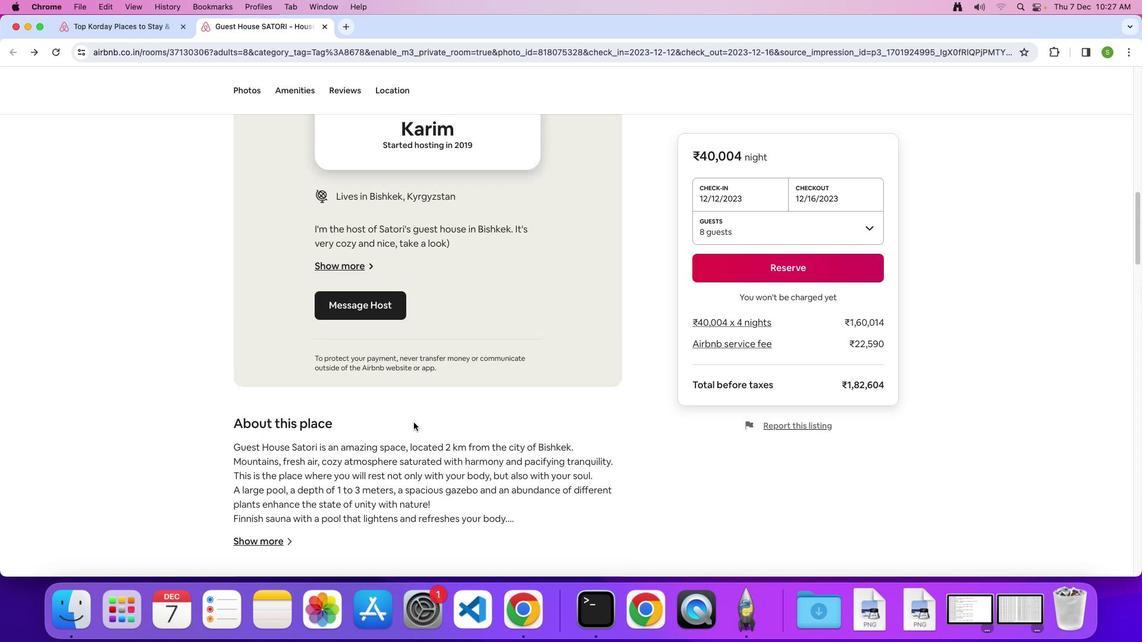 
Action: Mouse scrolled (413, 423) with delta (0, 4)
Screenshot: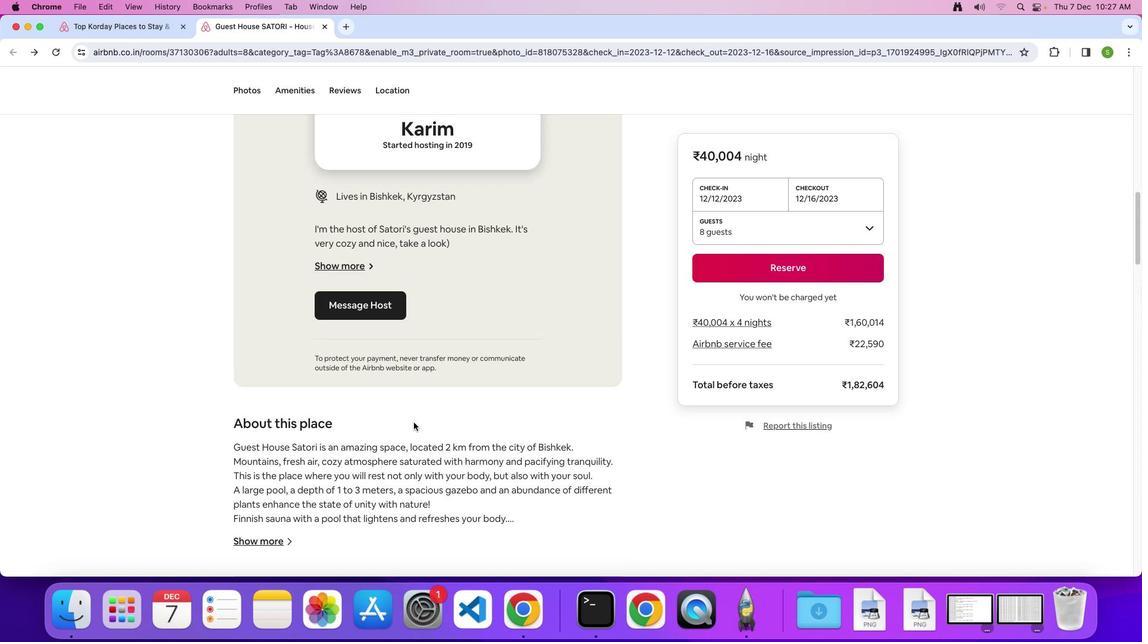 
Action: Mouse scrolled (413, 423) with delta (0, 0)
Screenshot: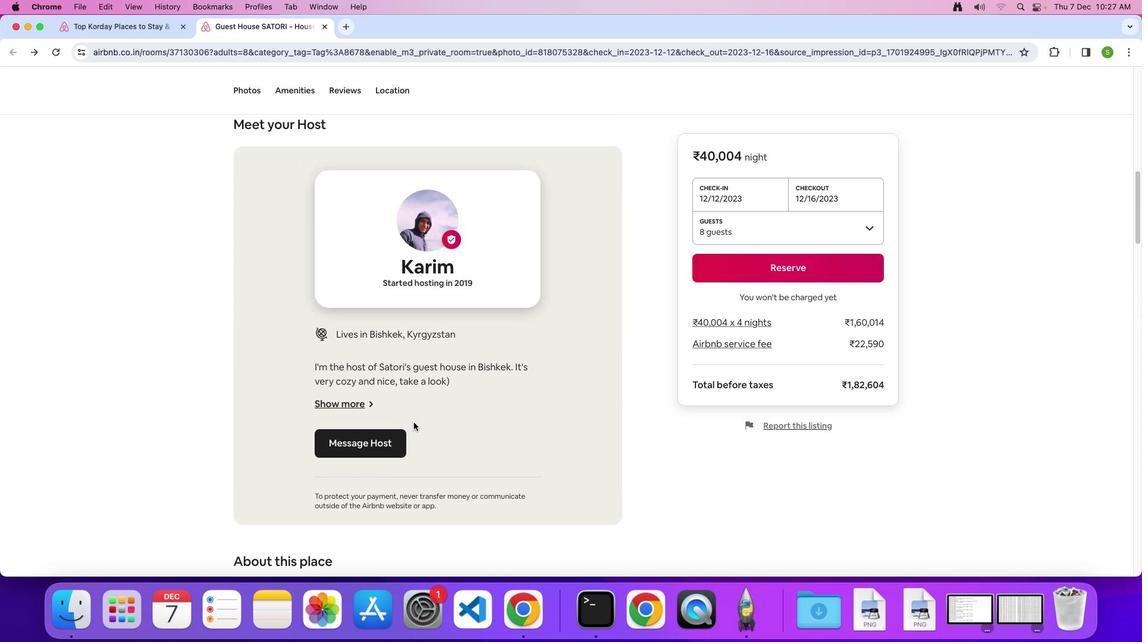 
Action: Mouse scrolled (413, 423) with delta (0, 0)
Screenshot: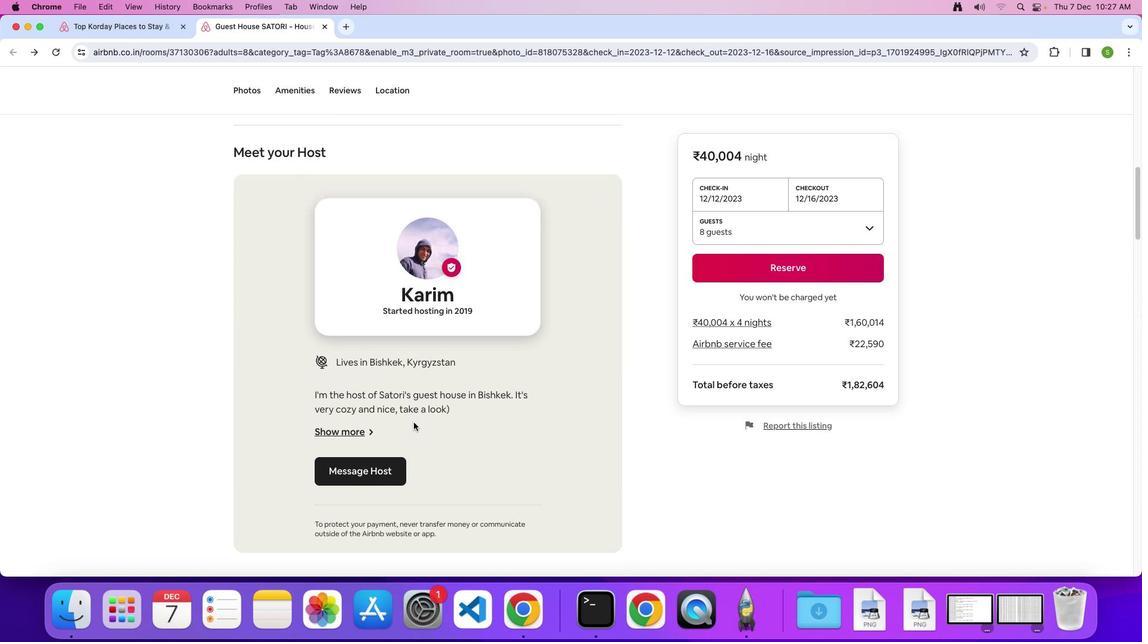 
Action: Mouse scrolled (413, 423) with delta (0, 2)
Screenshot: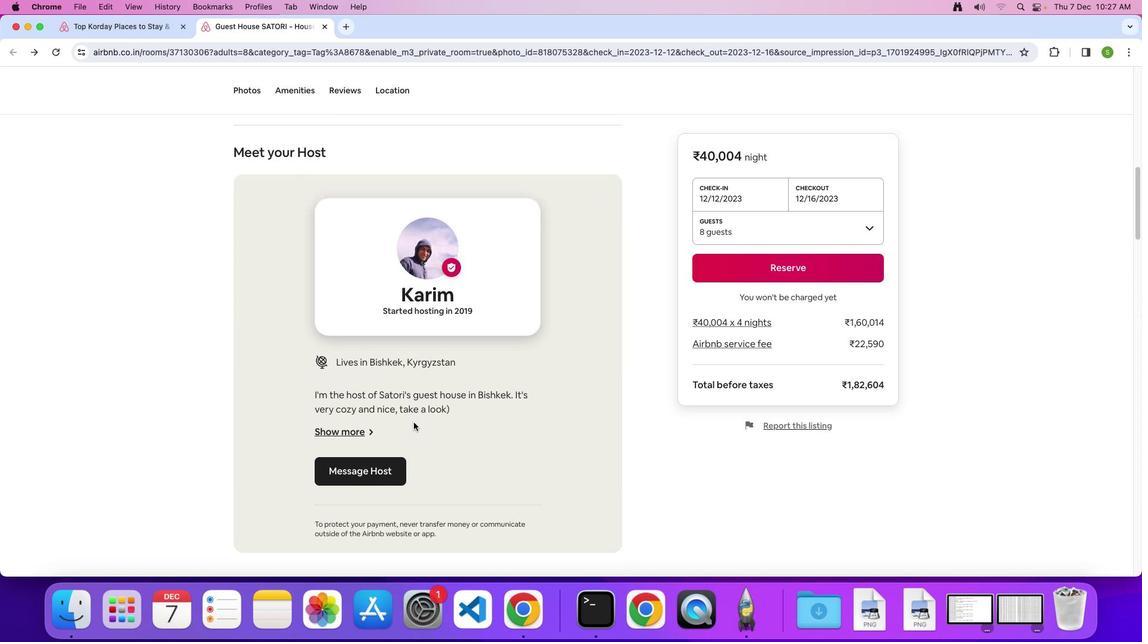 
Action: Mouse scrolled (413, 423) with delta (0, 0)
Screenshot: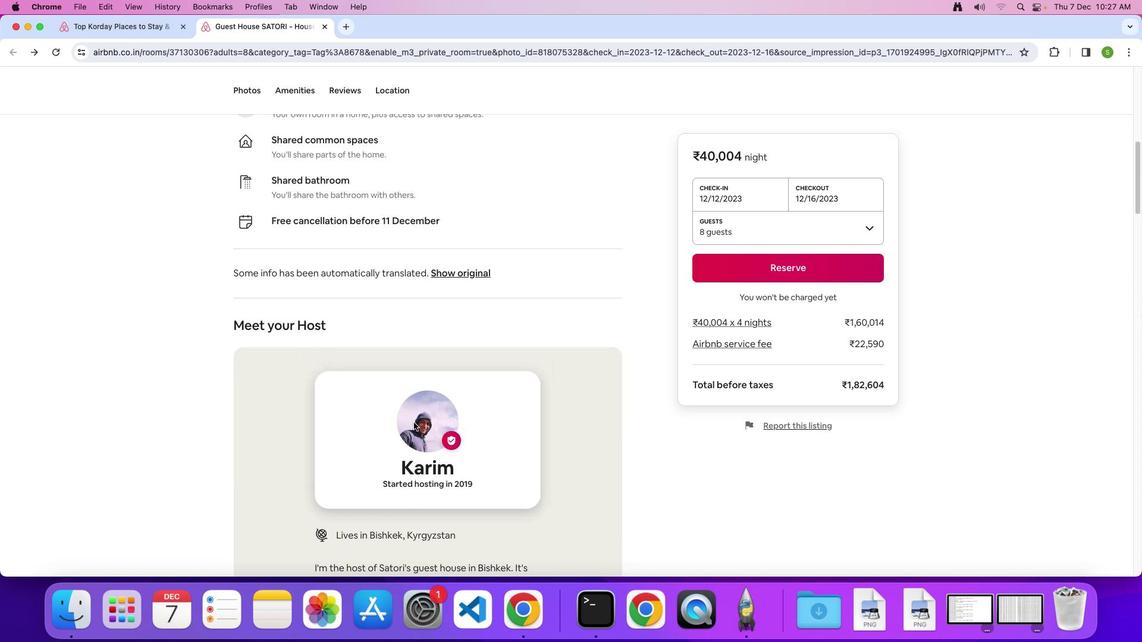 
Action: Mouse scrolled (413, 423) with delta (0, 0)
Screenshot: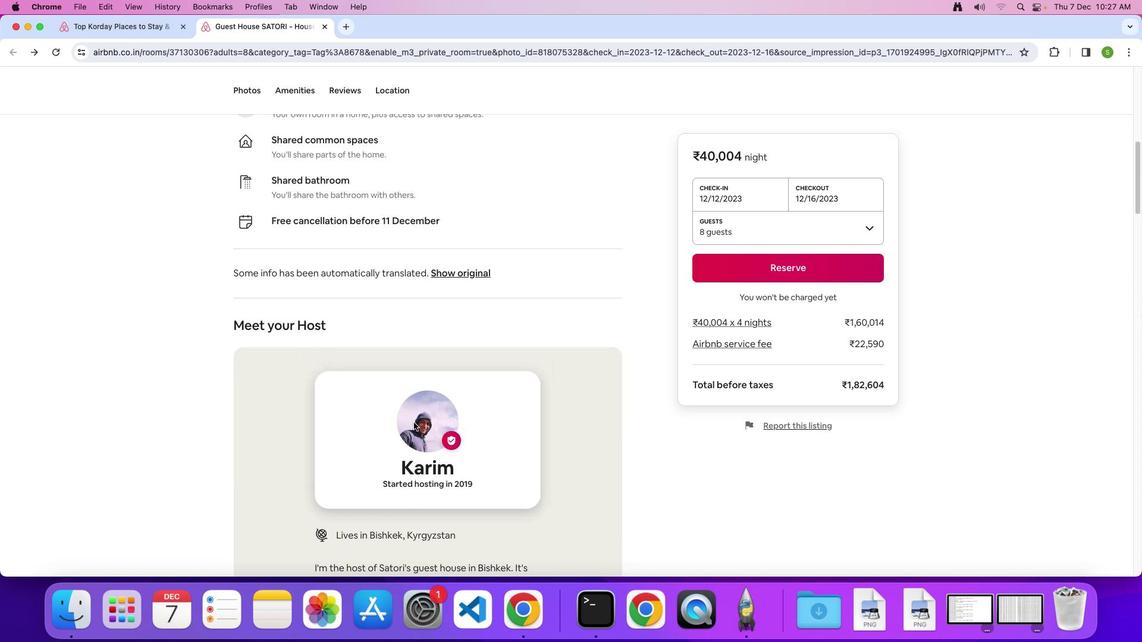 
Action: Mouse scrolled (413, 423) with delta (0, 2)
Screenshot: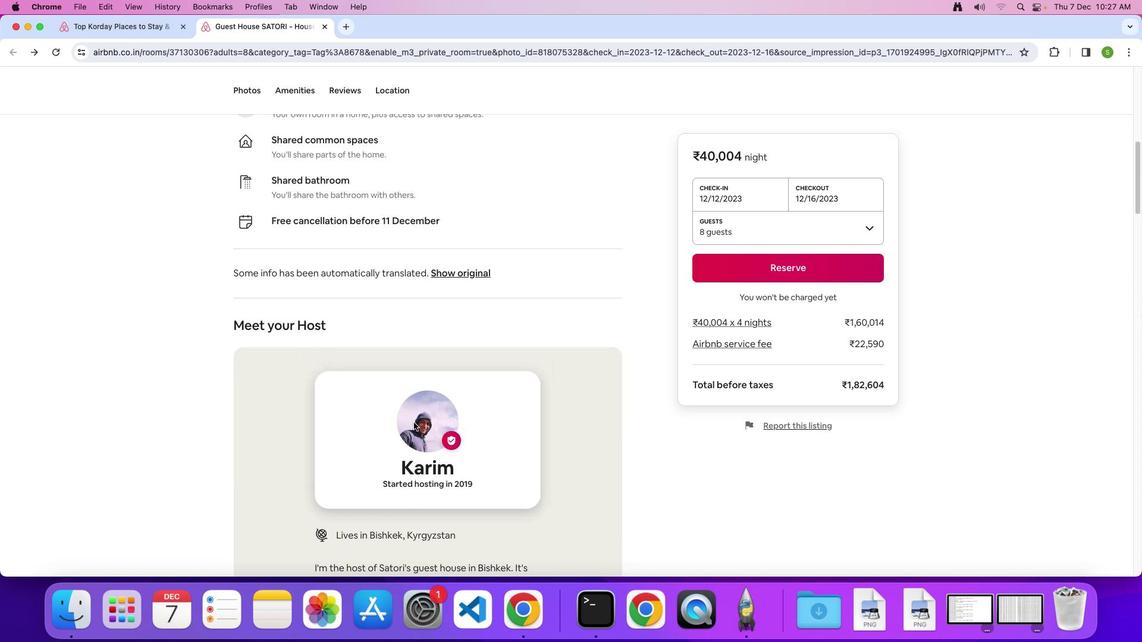 
Action: Mouse scrolled (413, 423) with delta (0, 0)
Screenshot: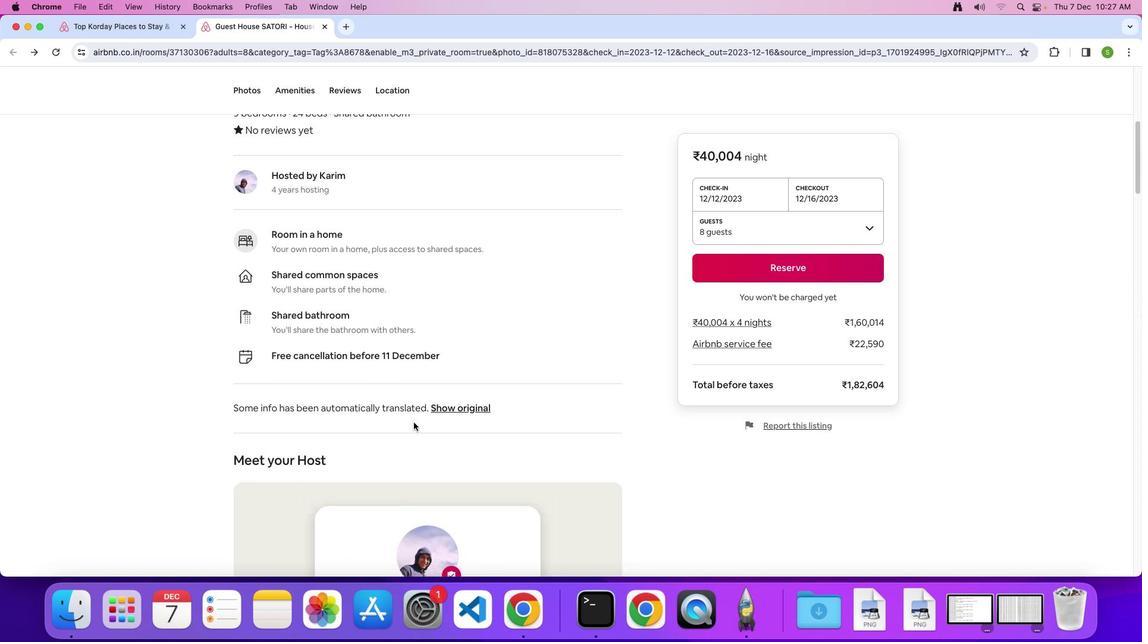 
Action: Mouse scrolled (413, 423) with delta (0, 0)
Screenshot: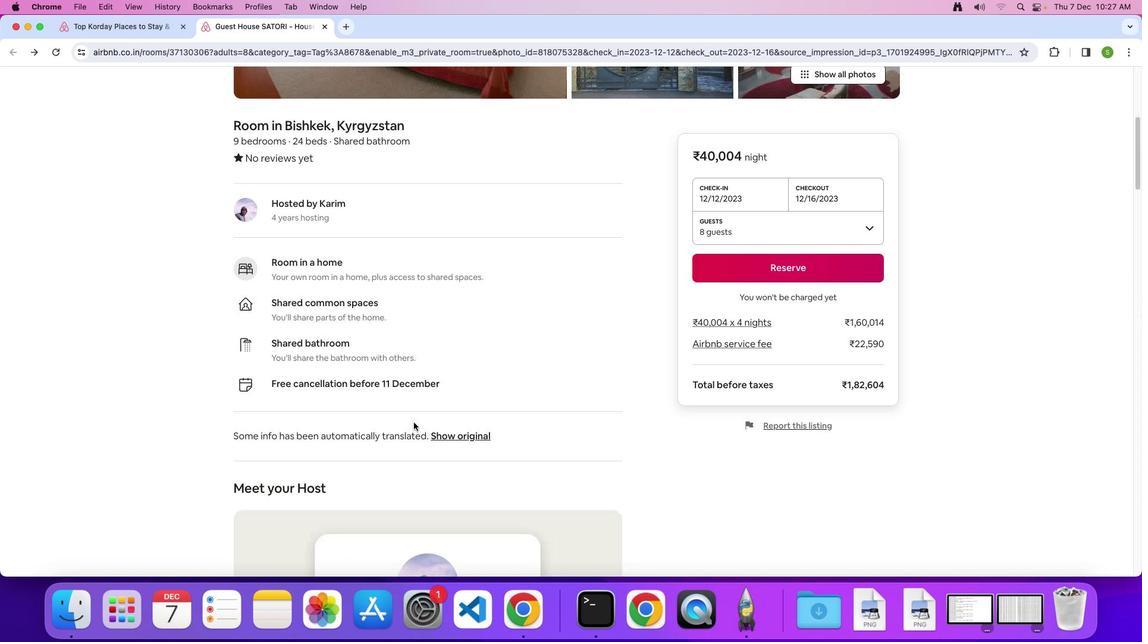 
Action: Mouse scrolled (413, 423) with delta (0, 2)
Screenshot: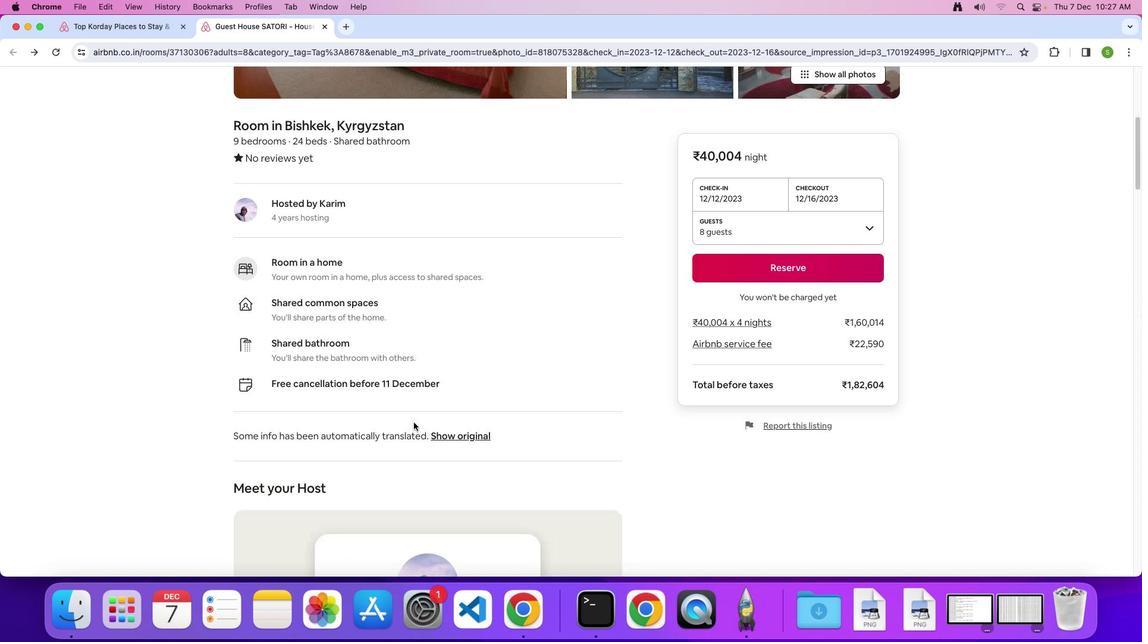 
Action: Mouse scrolled (413, 423) with delta (0, -3)
Screenshot: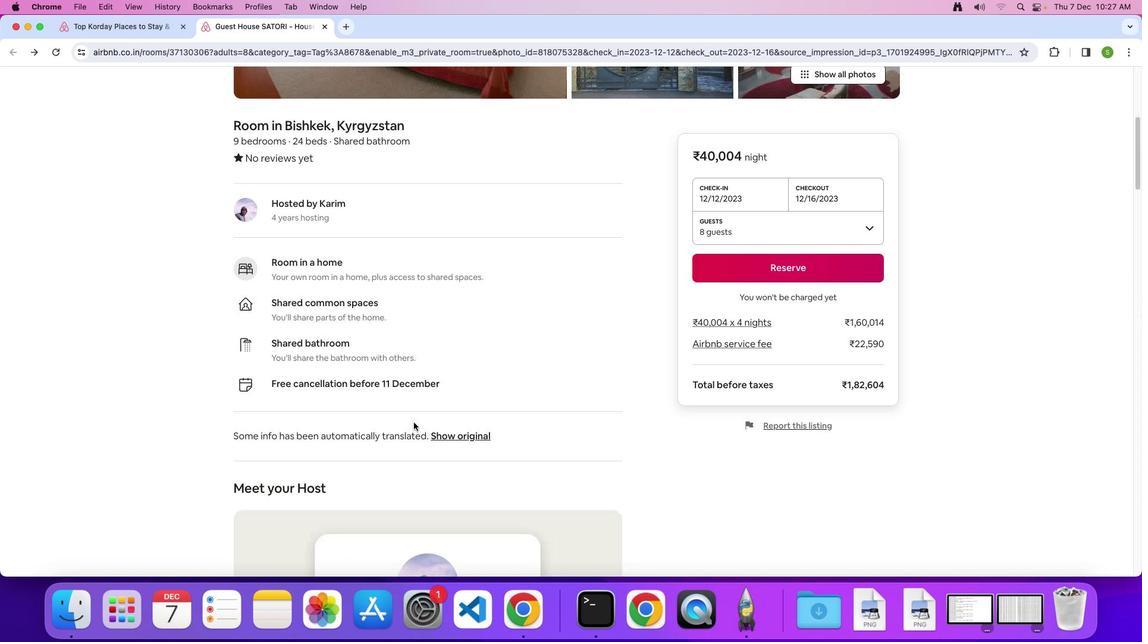 
Action: Mouse scrolled (413, 423) with delta (0, 3)
Screenshot: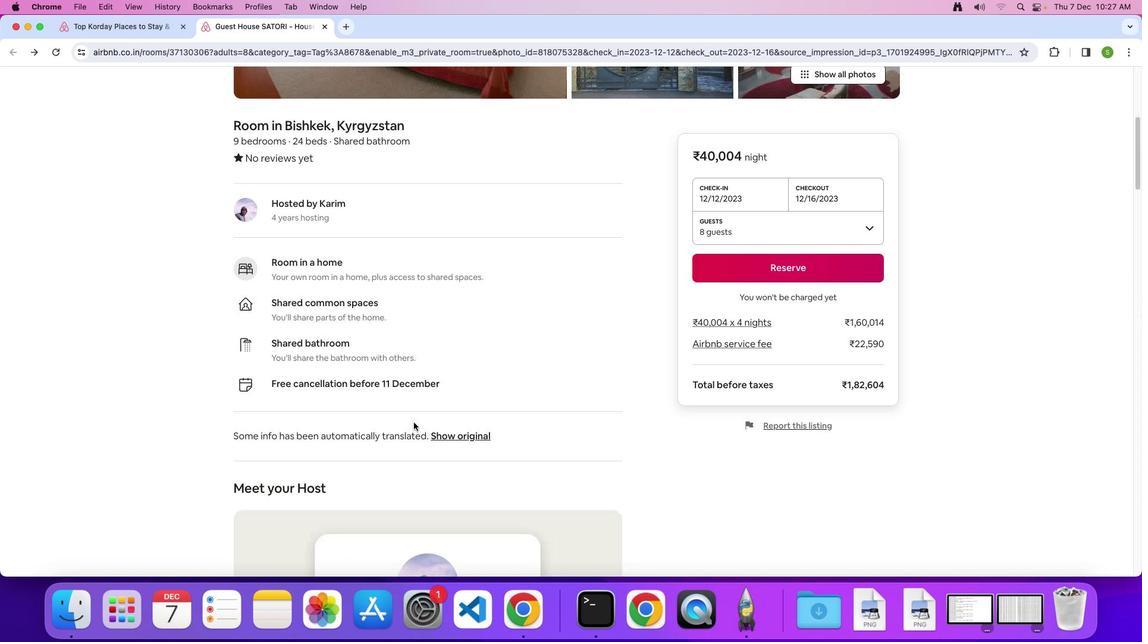 
Action: Mouse scrolled (413, 423) with delta (0, 0)
Screenshot: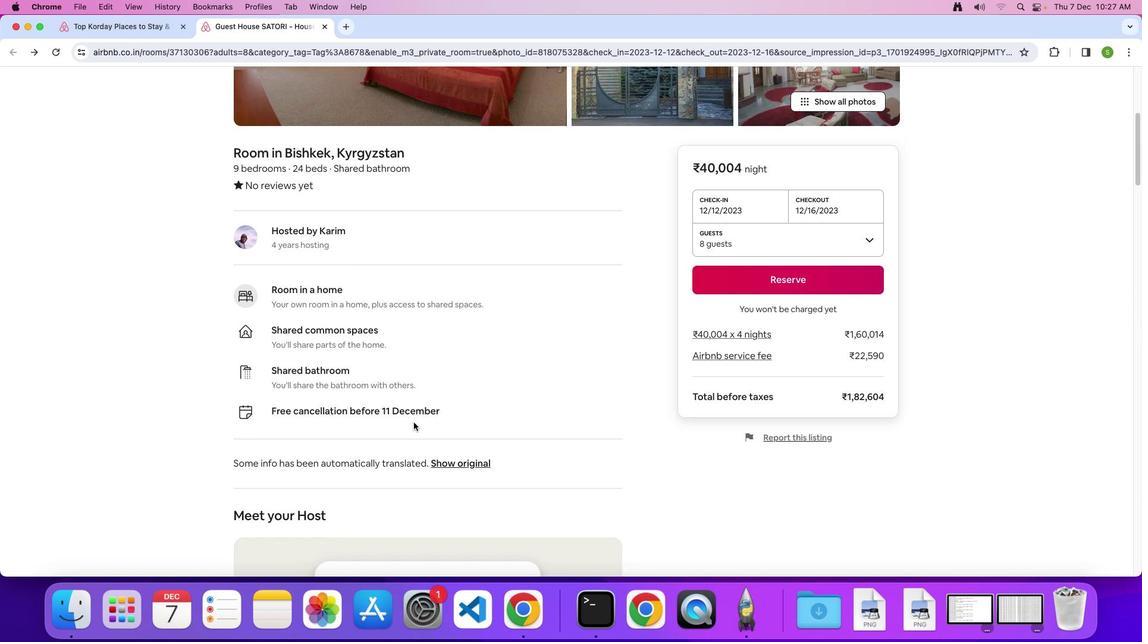 
Action: Mouse scrolled (413, 423) with delta (0, 0)
Screenshot: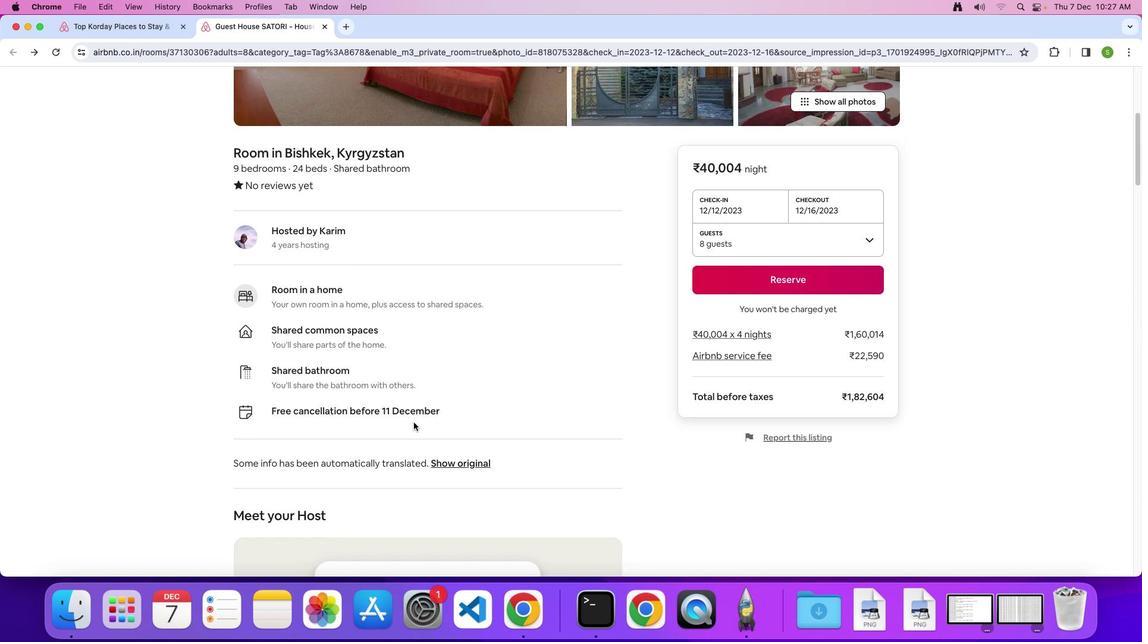 
Action: Mouse scrolled (413, 423) with delta (0, 0)
Screenshot: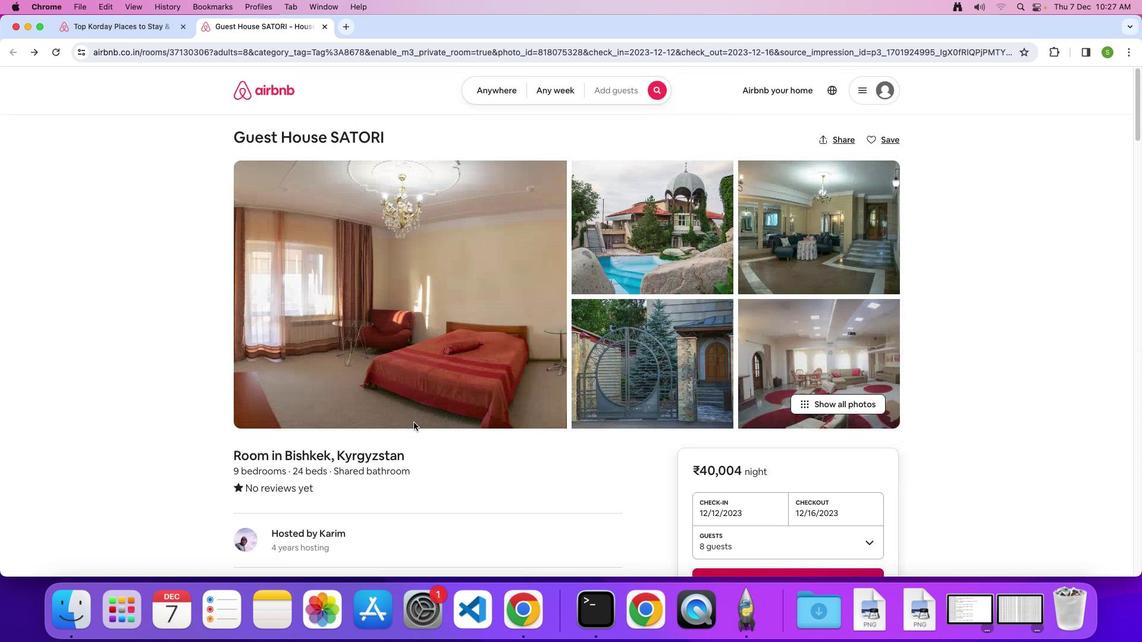 
Action: Mouse scrolled (413, 423) with delta (0, 0)
Screenshot: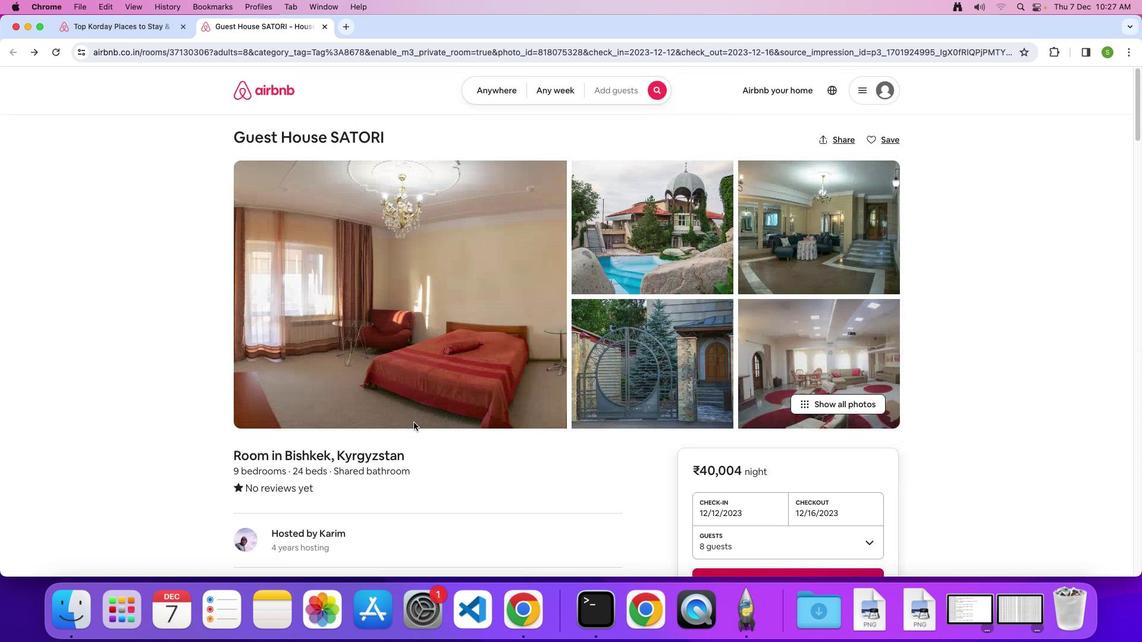 
Action: Mouse scrolled (413, 423) with delta (0, 2)
Screenshot: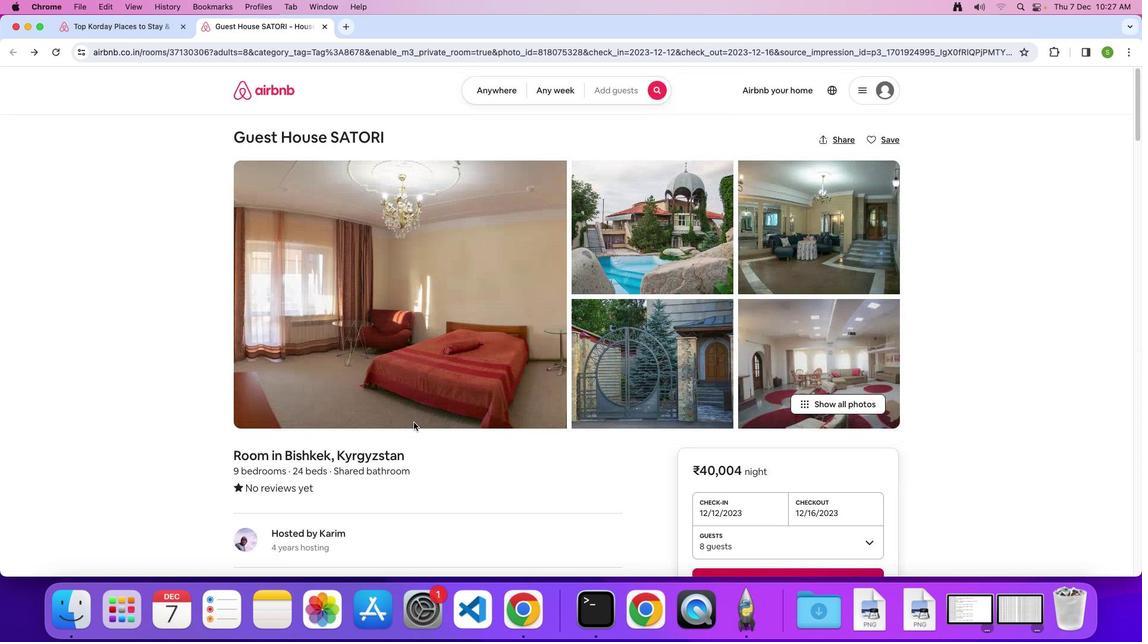 
Action: Mouse scrolled (413, 423) with delta (0, 4)
Screenshot: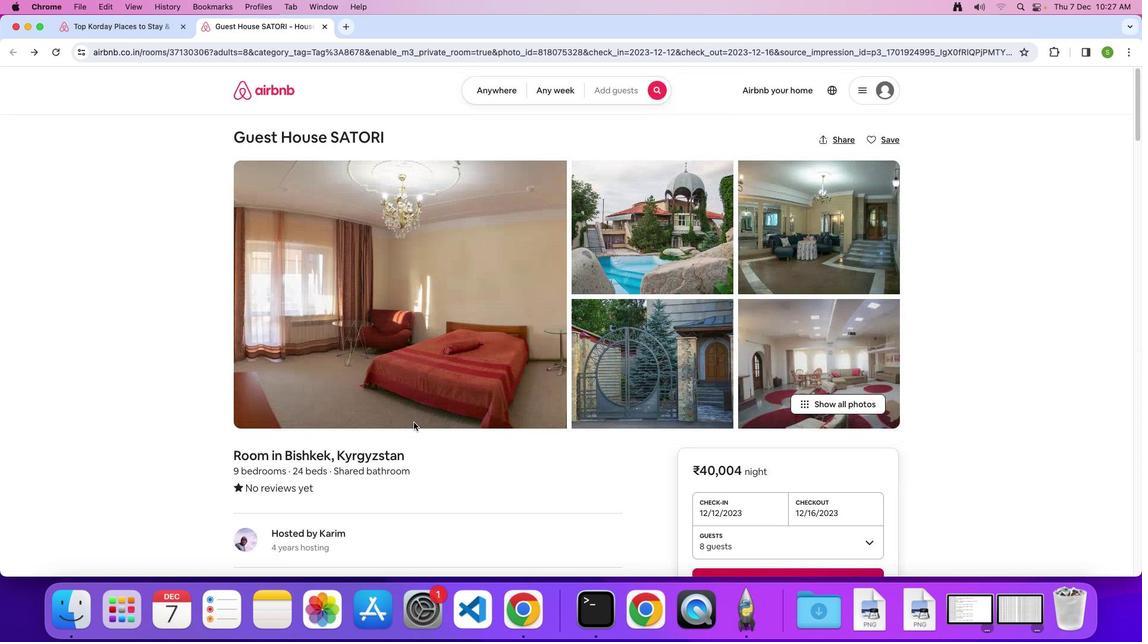 
Action: Mouse scrolled (413, 423) with delta (0, 0)
